 Task: Buy 5 Spice Cellars from Seasoning & Spice Tools section under best seller category for shipping address: Marlon Mitchell, 2836 Point Street, Park Ridge, Illinois 60068, Cell Number 7738643880. Pay from credit card ending with 7965, CVV 549
Action: Mouse moved to (22, 85)
Screenshot: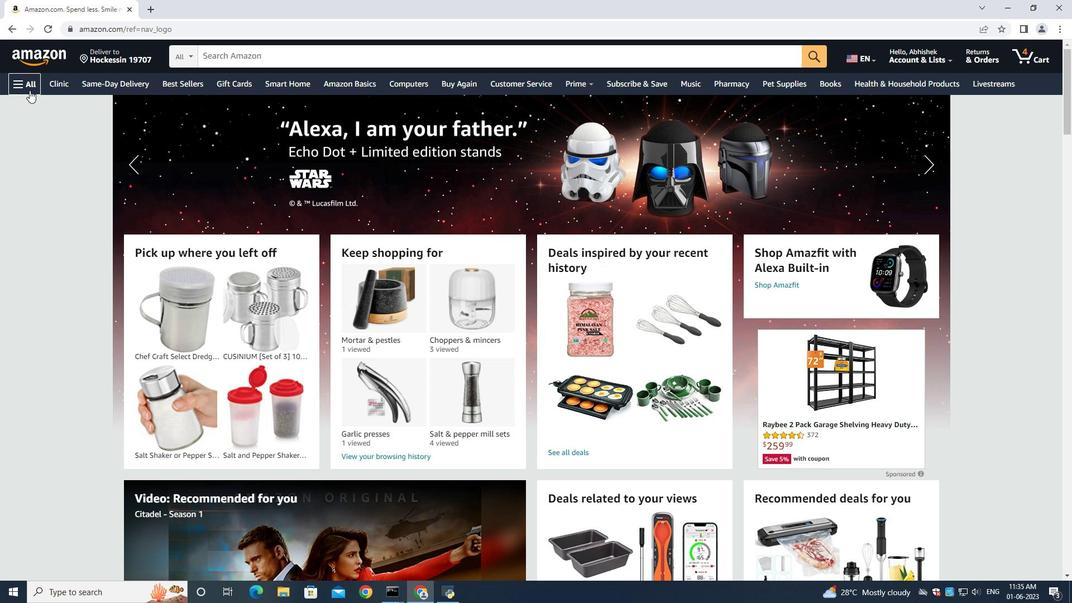 
Action: Mouse pressed left at (22, 85)
Screenshot: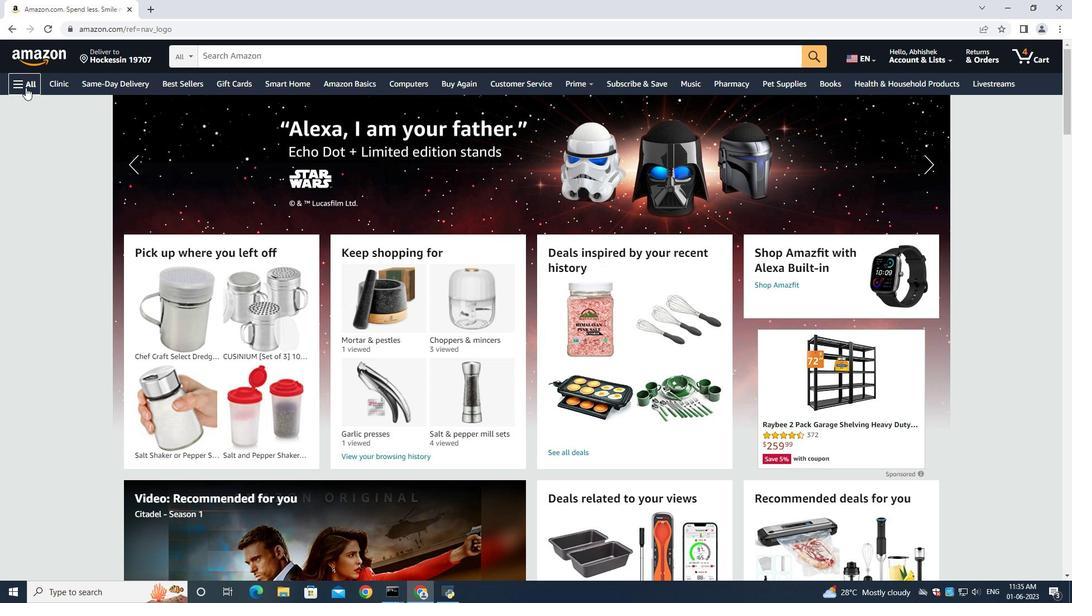 
Action: Mouse moved to (45, 105)
Screenshot: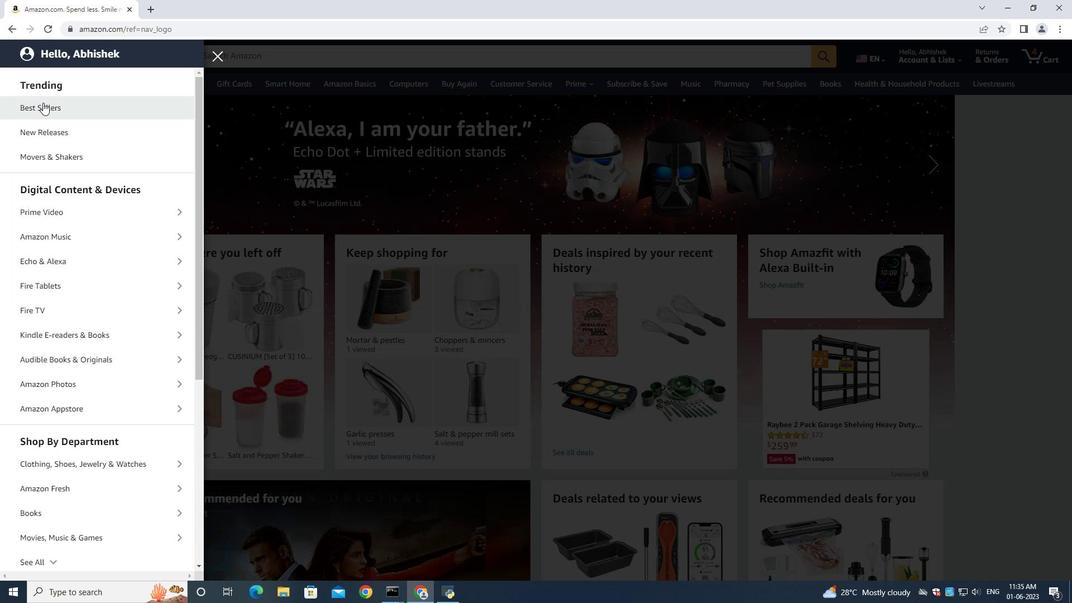 
Action: Mouse pressed left at (45, 105)
Screenshot: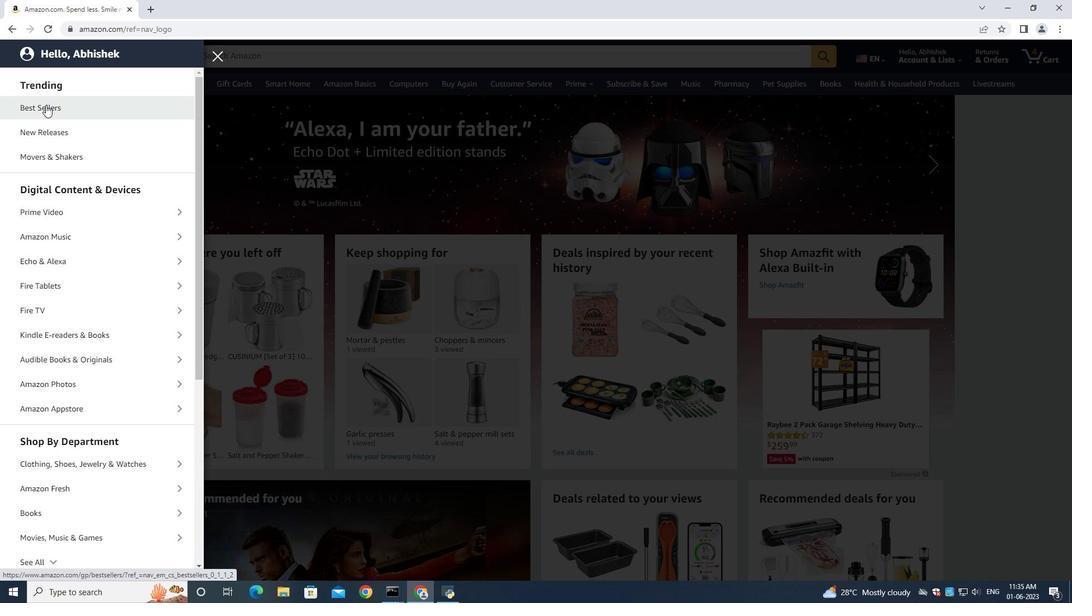 
Action: Mouse moved to (243, 60)
Screenshot: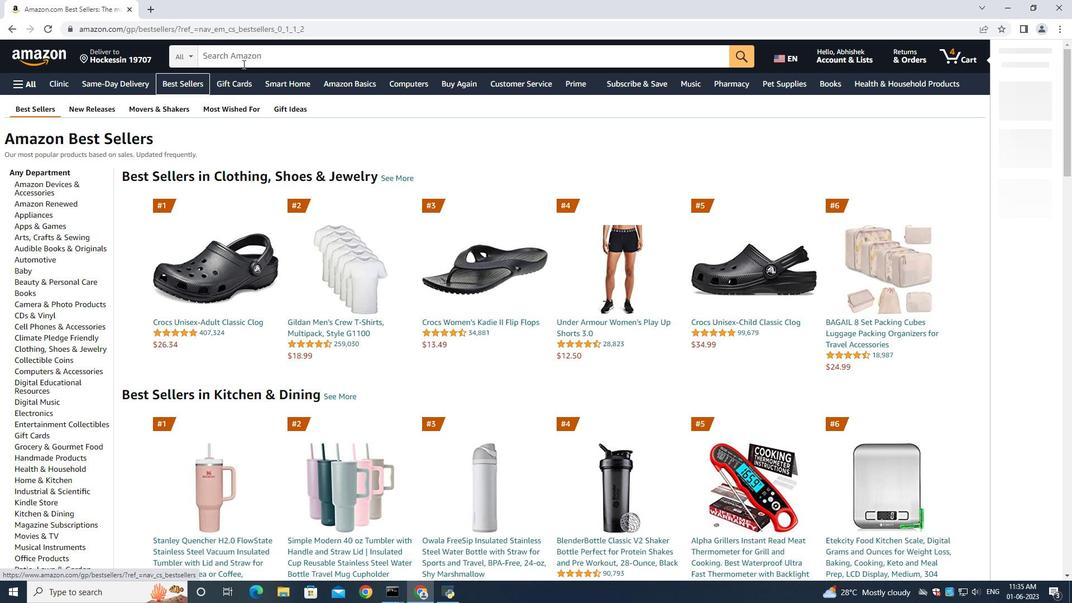 
Action: Mouse pressed left at (243, 60)
Screenshot: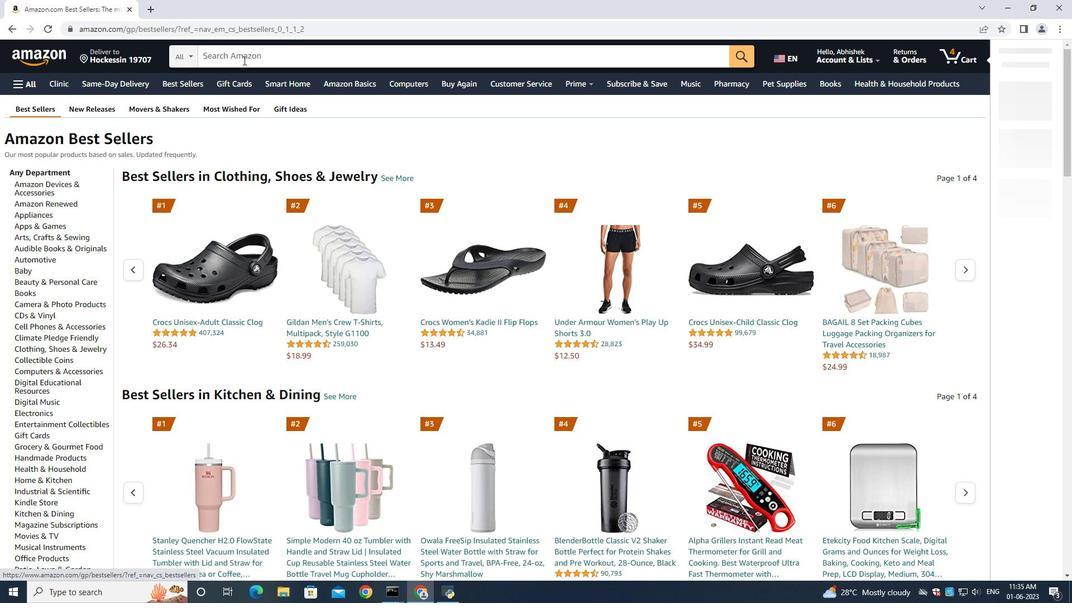 
Action: Mouse moved to (1045, 236)
Screenshot: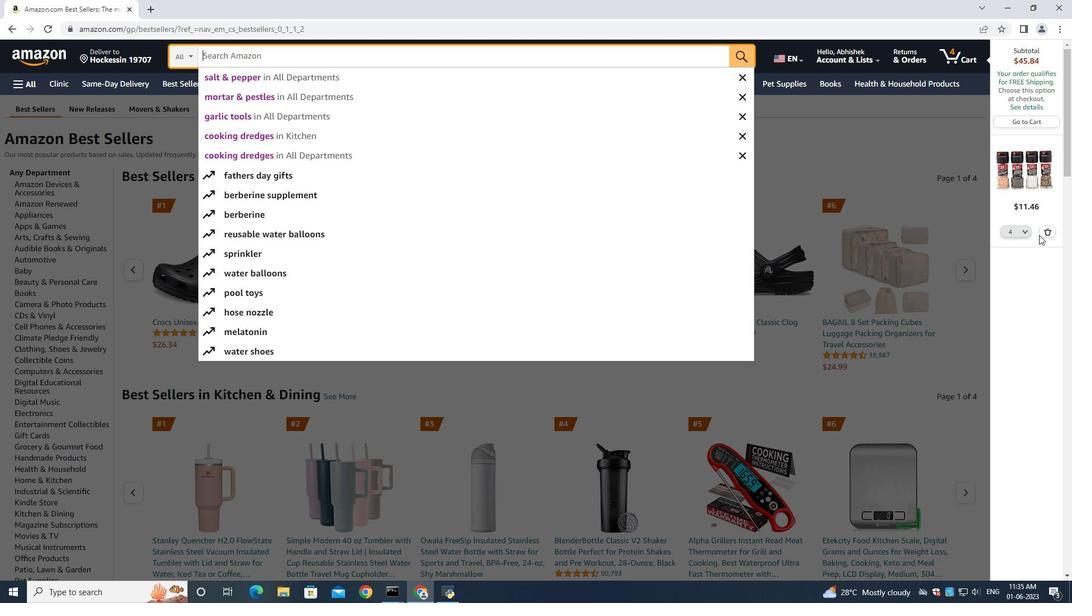 
Action: Mouse pressed left at (1045, 236)
Screenshot: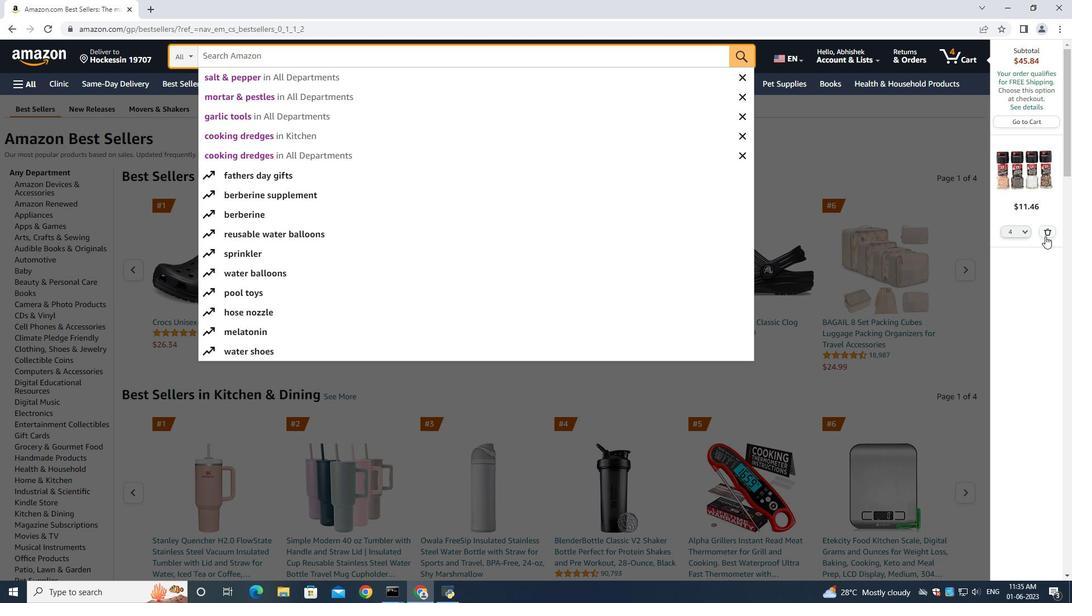 
Action: Mouse moved to (221, 54)
Screenshot: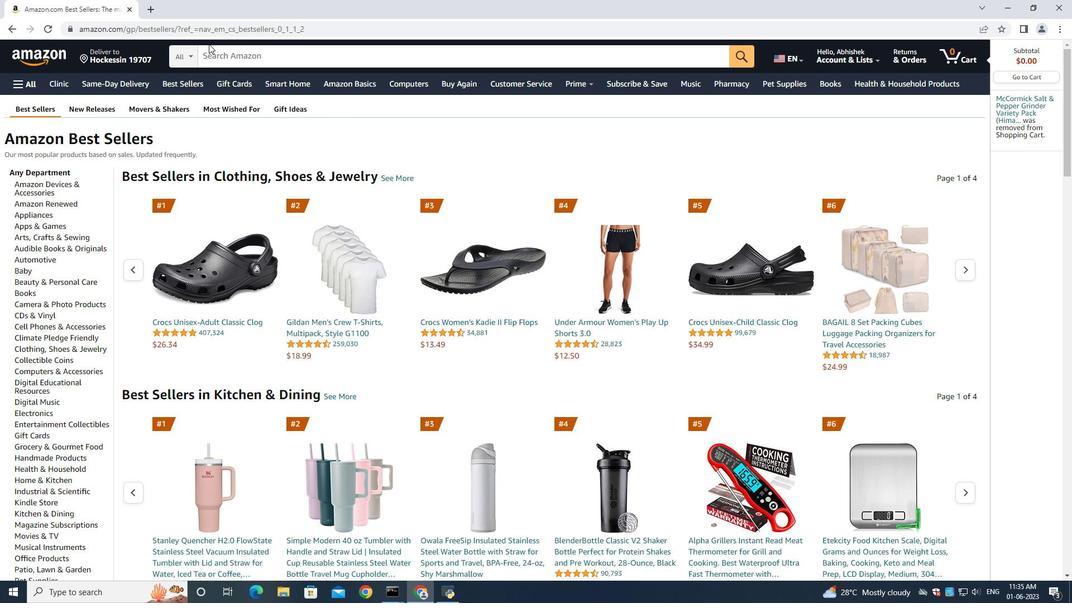 
Action: Mouse pressed left at (221, 54)
Screenshot: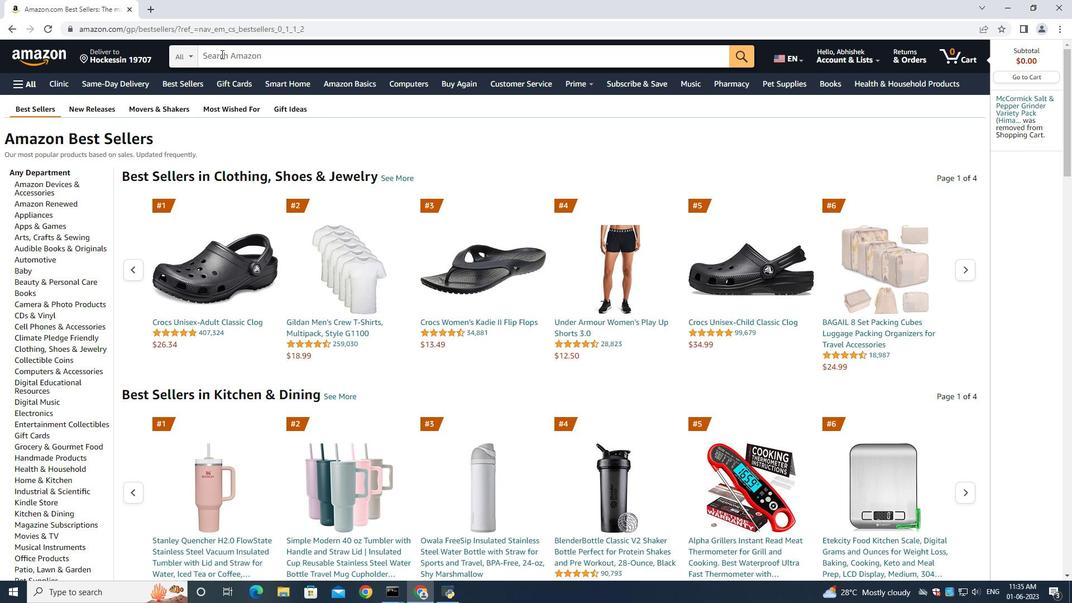 
Action: Key pressed <Key.shift>Spice<Key.space><Key.space><Key.shift>Celllars<Key.enter>
Screenshot: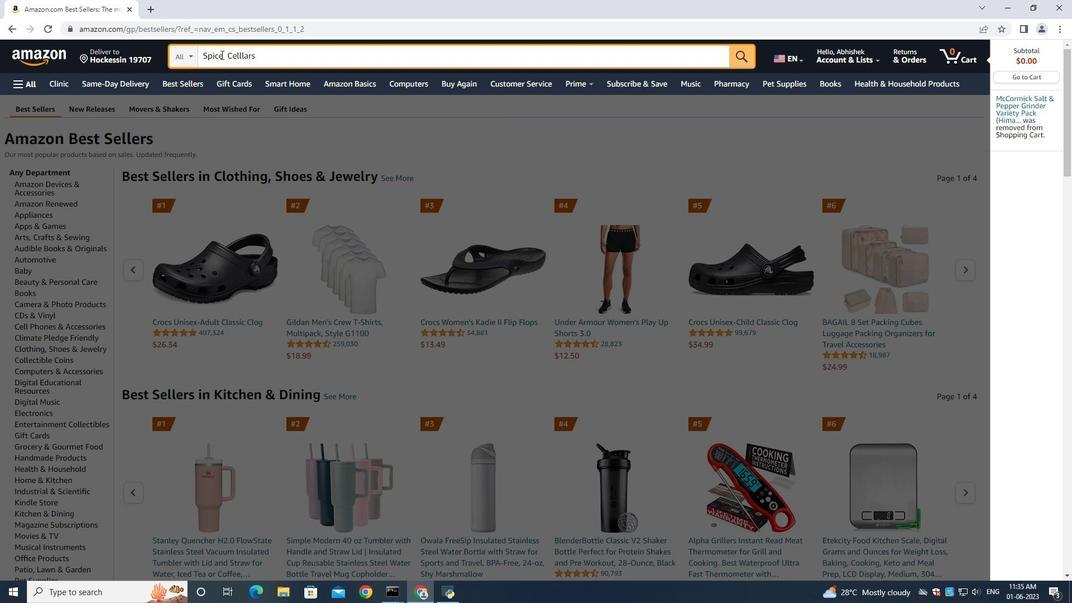 
Action: Mouse moved to (279, 60)
Screenshot: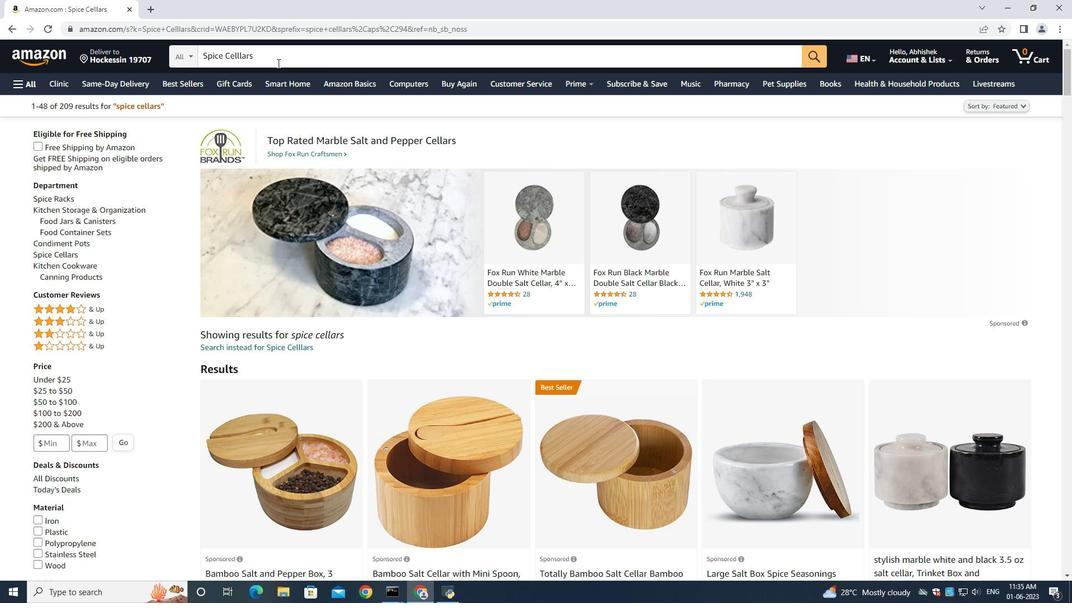
Action: Mouse pressed left at (279, 60)
Screenshot: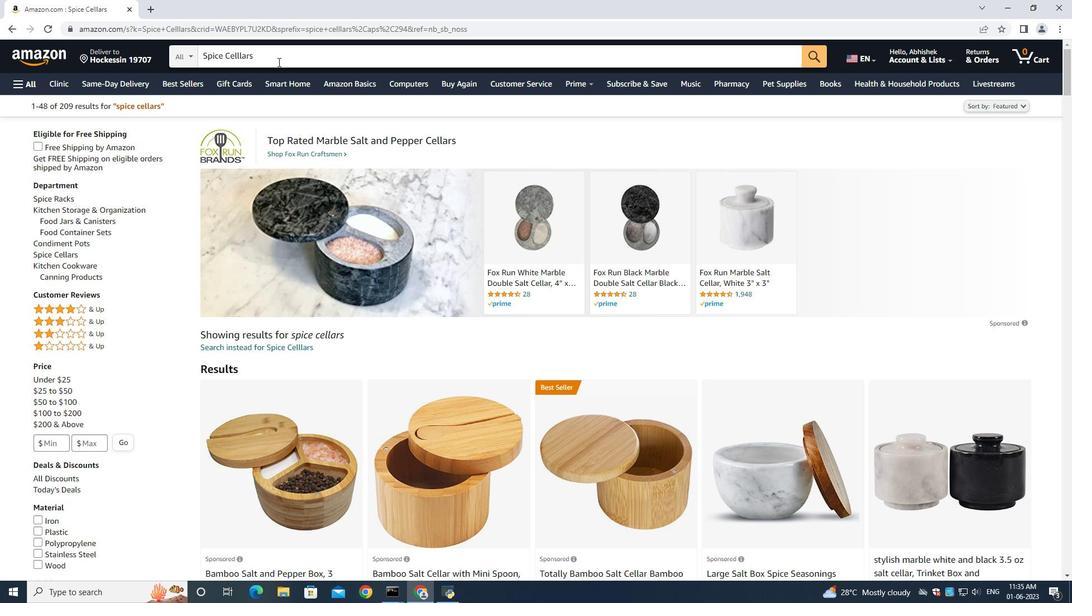 
Action: Key pressed <Key.space>spice<Key.enter>
Screenshot: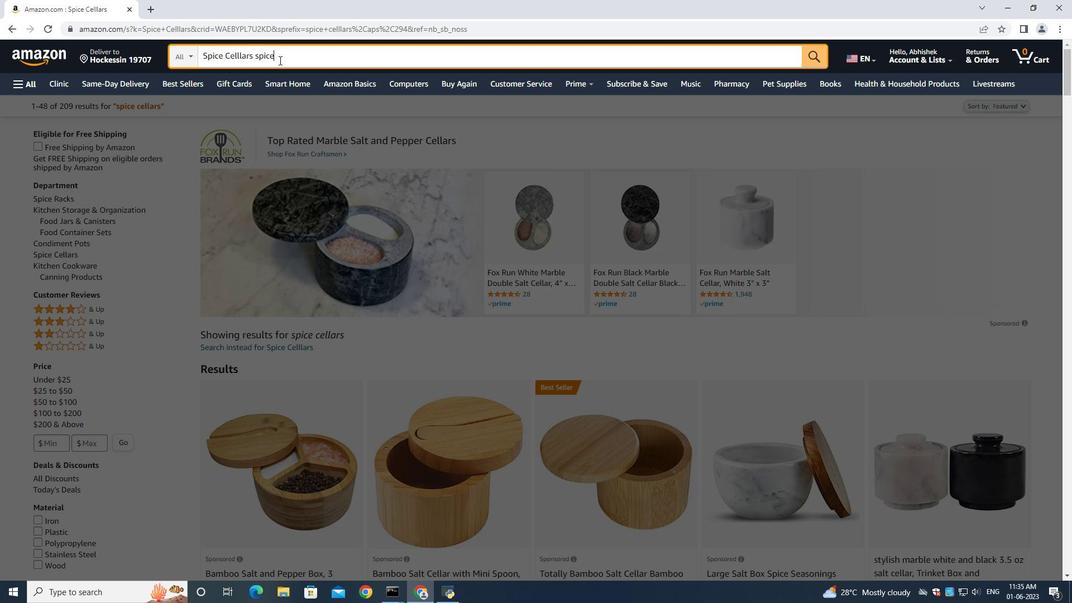 
Action: Mouse moved to (56, 231)
Screenshot: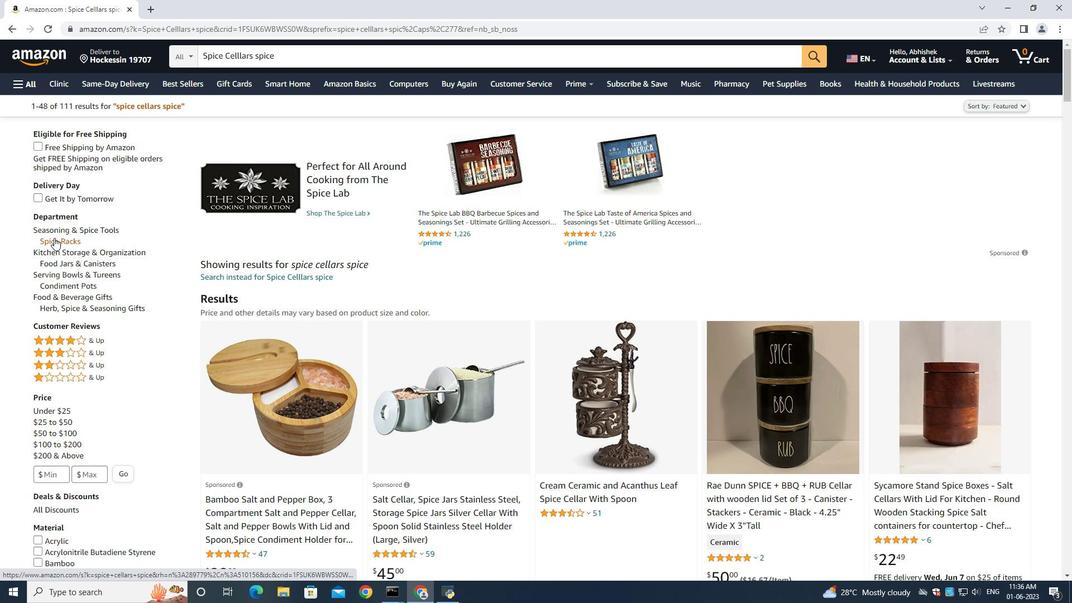 
Action: Mouse pressed left at (56, 231)
Screenshot: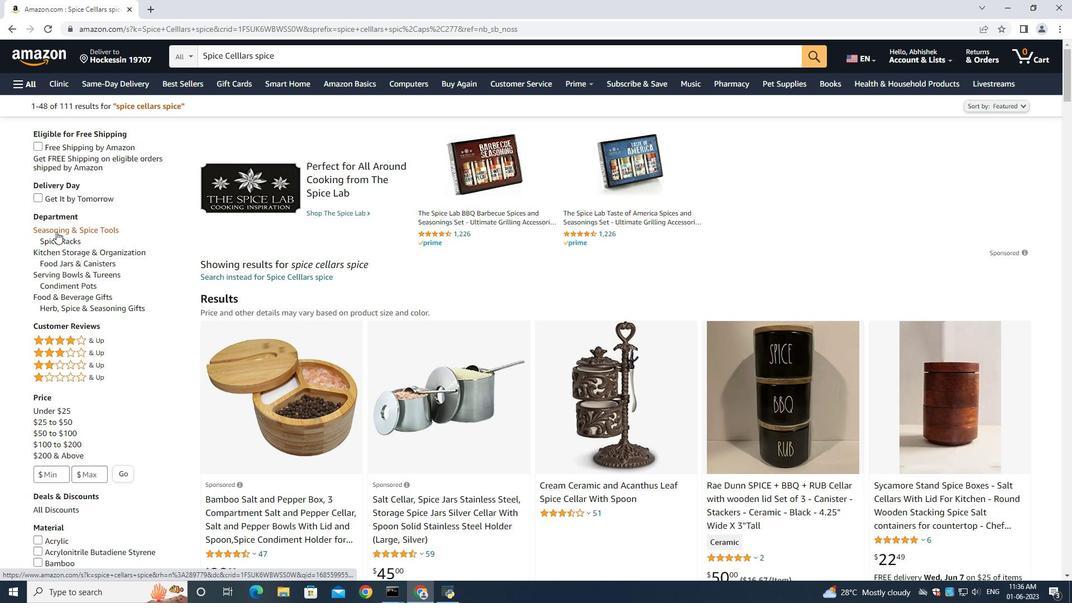 
Action: Mouse moved to (671, 433)
Screenshot: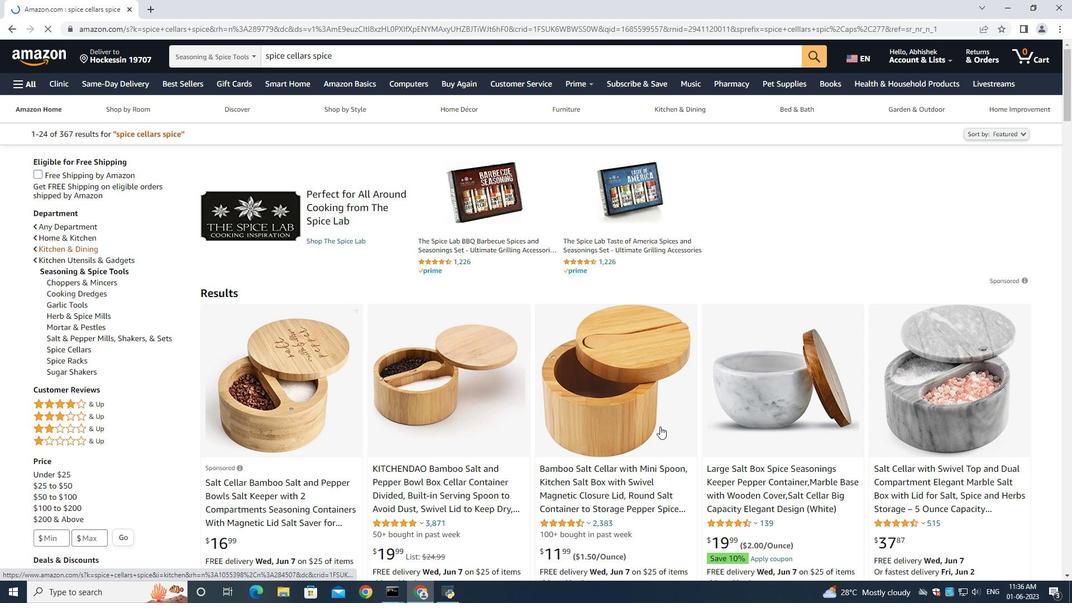 
Action: Mouse scrolled (671, 433) with delta (0, 0)
Screenshot: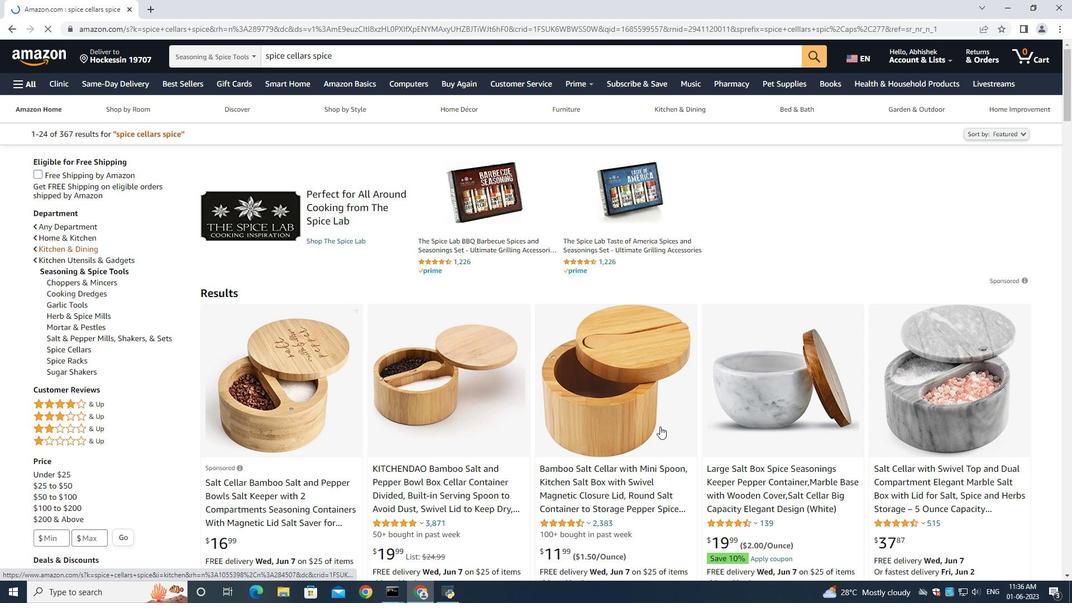 
Action: Mouse moved to (670, 434)
Screenshot: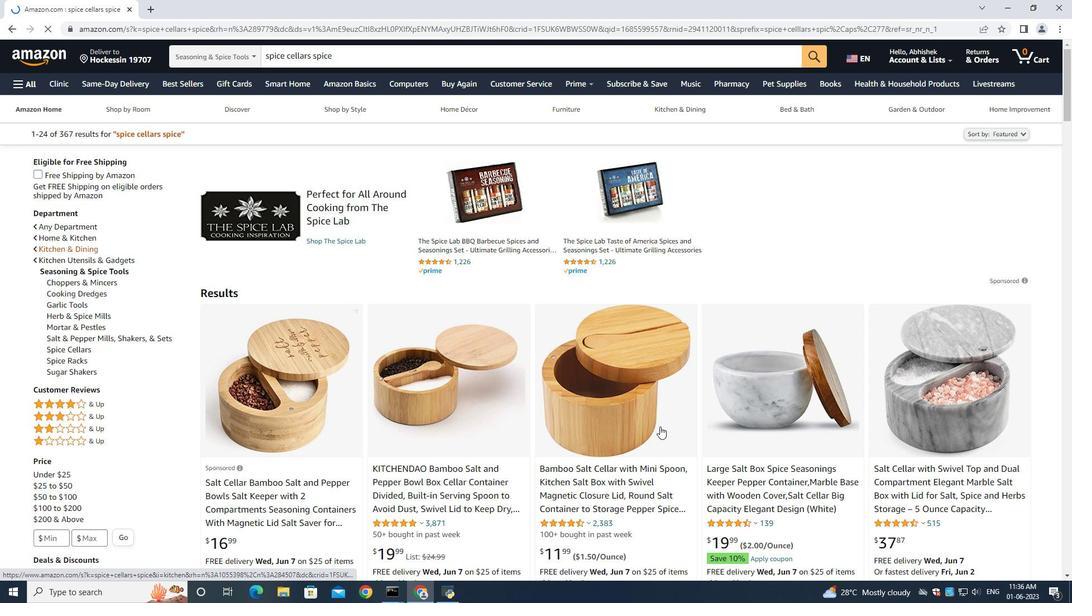 
Action: Mouse scrolled (671, 433) with delta (0, 0)
Screenshot: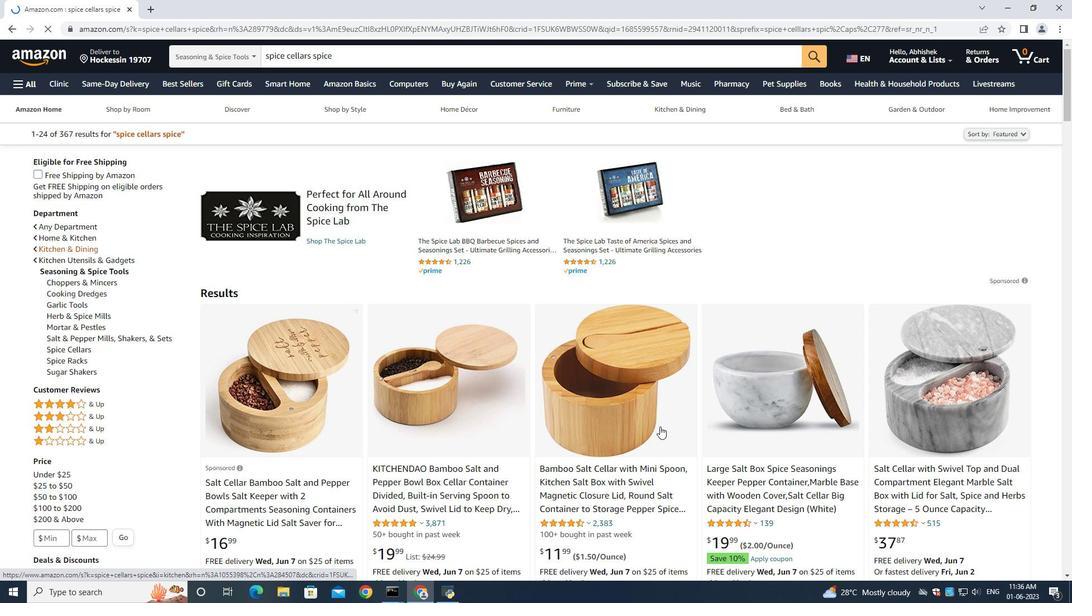
Action: Mouse moved to (670, 434)
Screenshot: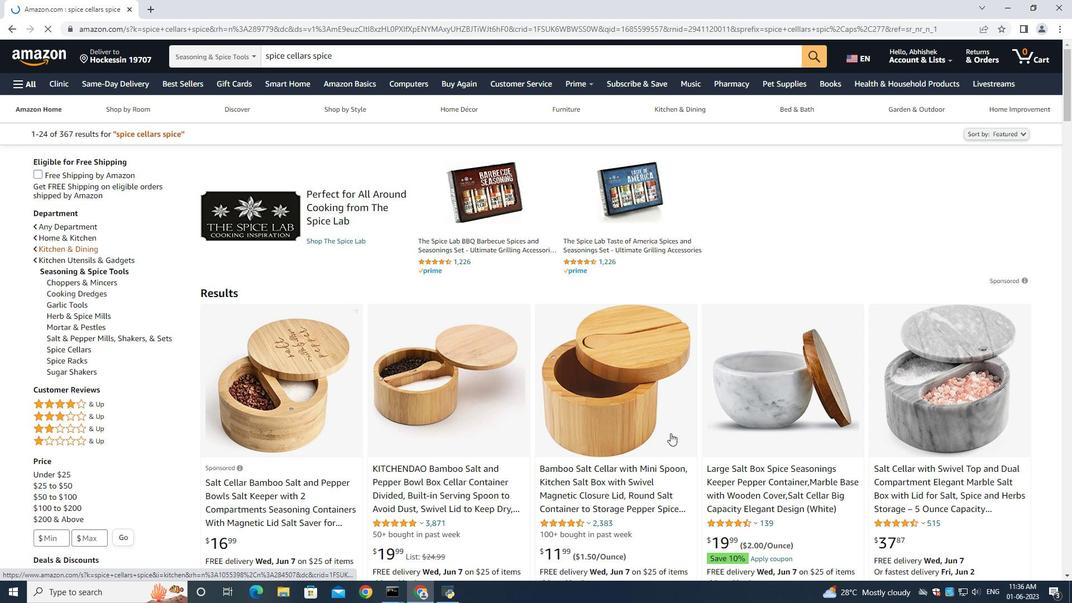 
Action: Mouse scrolled (670, 433) with delta (0, 0)
Screenshot: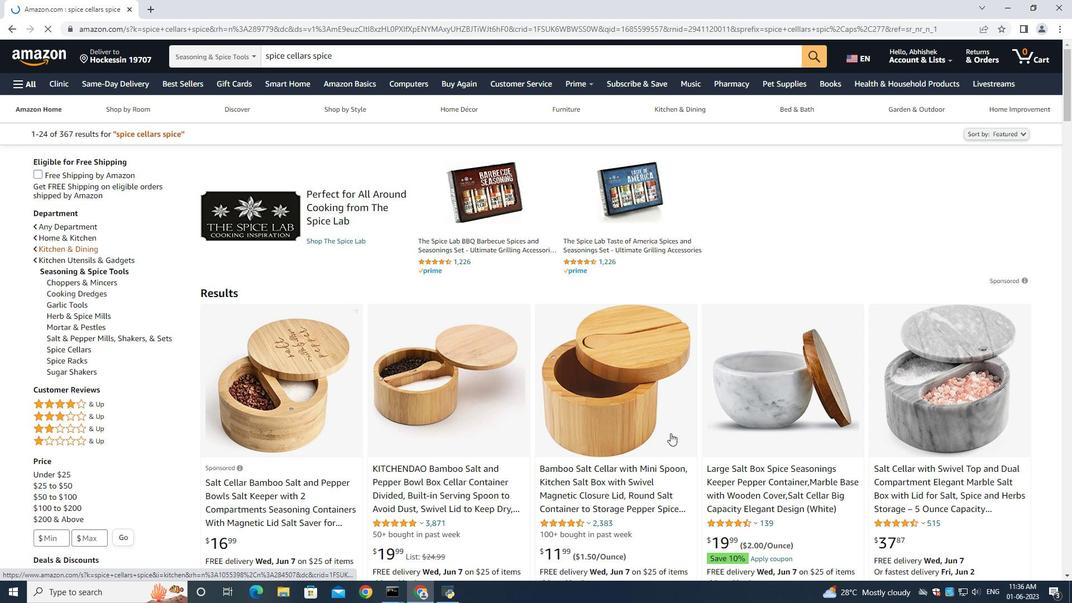 
Action: Mouse moved to (669, 433)
Screenshot: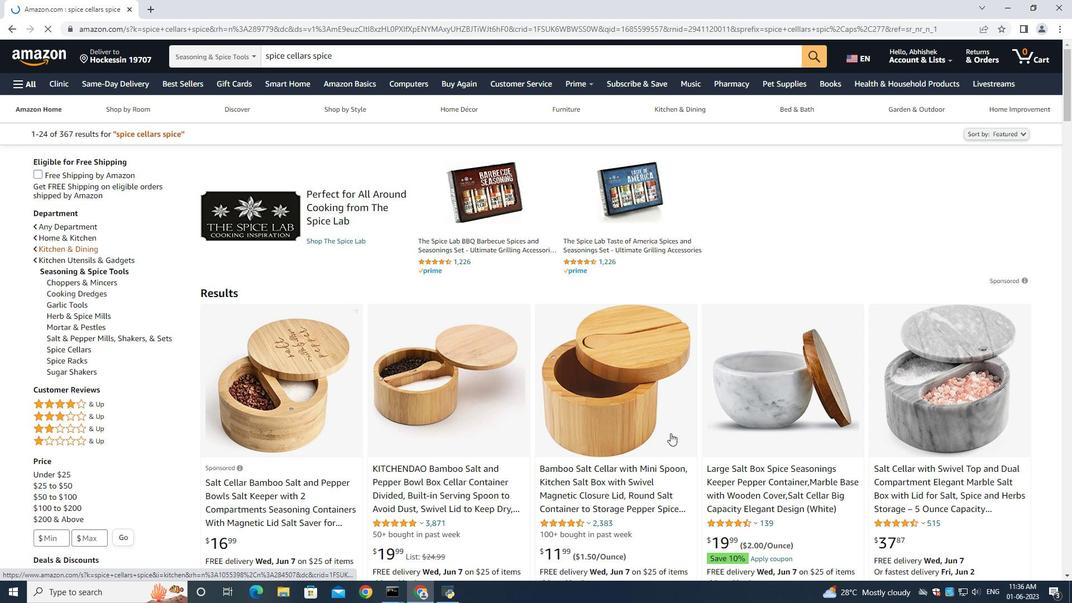
Action: Mouse scrolled (669, 433) with delta (0, 0)
Screenshot: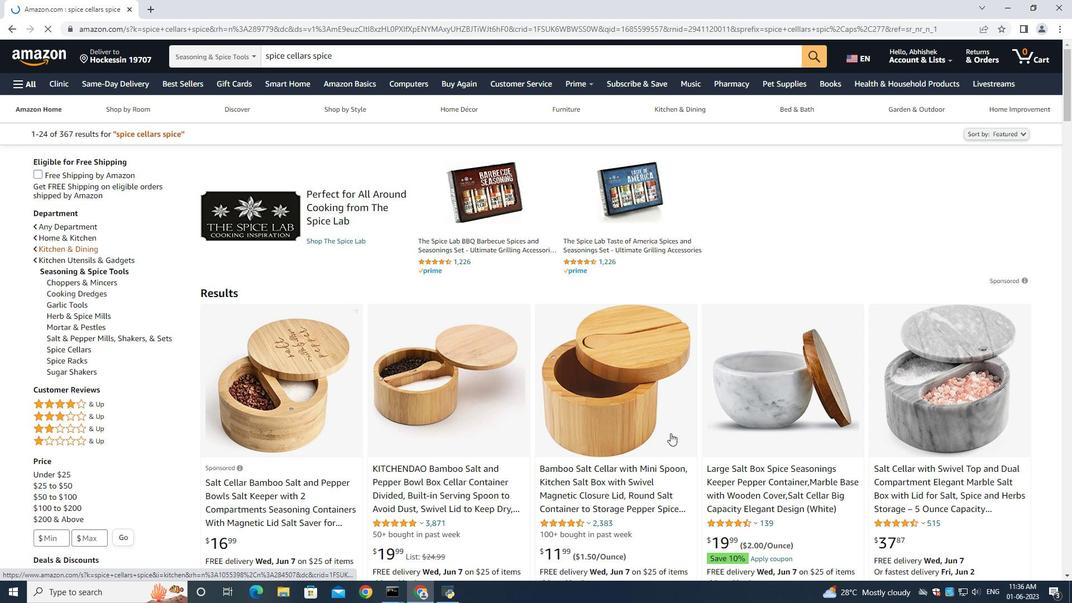 
Action: Mouse moved to (669, 433)
Screenshot: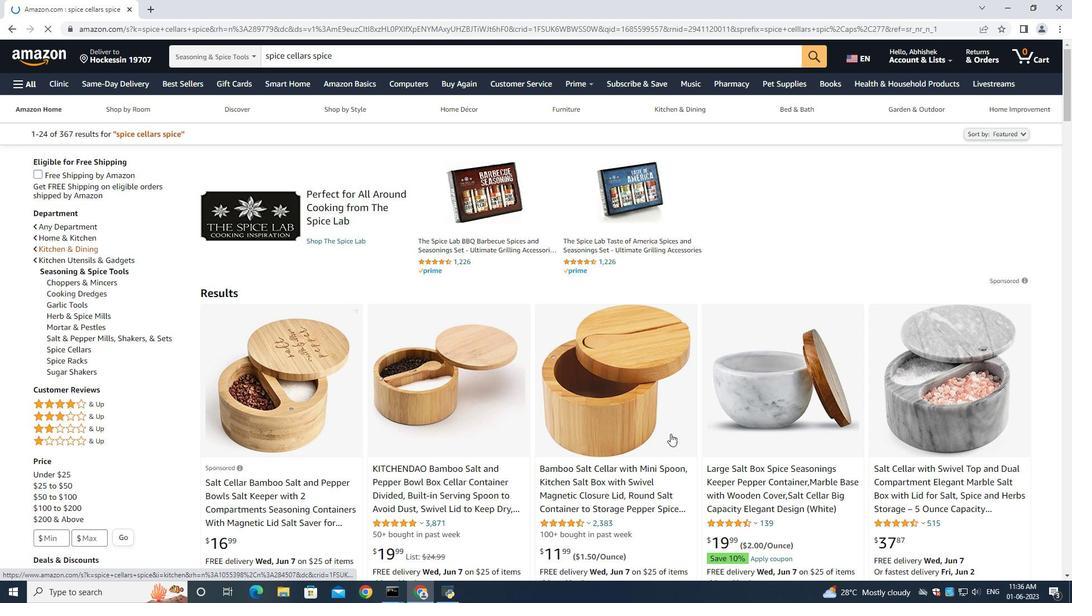
Action: Mouse scrolled (669, 433) with delta (0, 0)
Screenshot: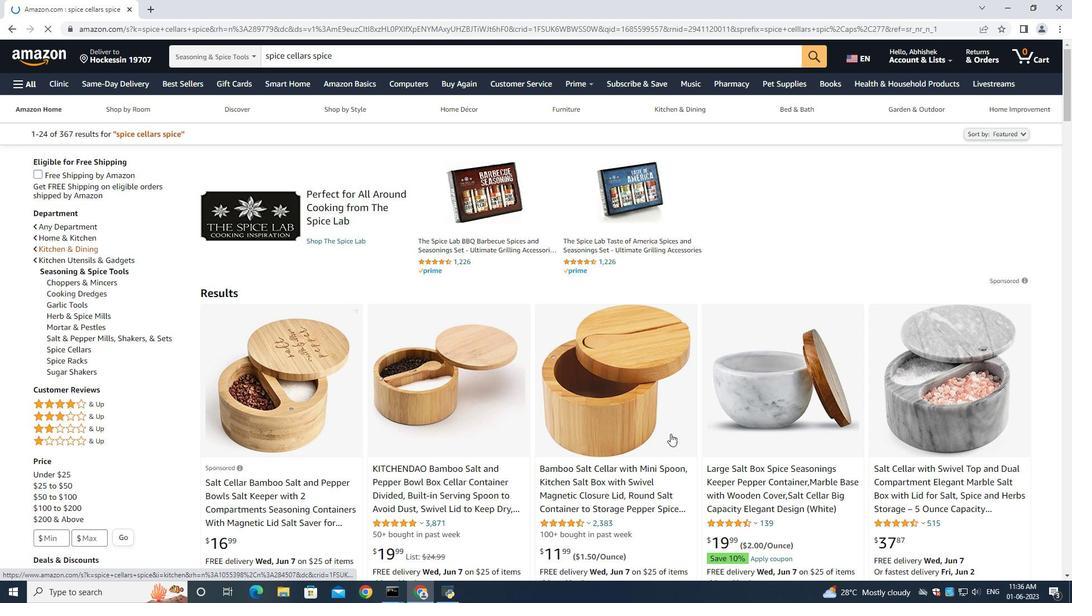 
Action: Mouse moved to (582, 222)
Screenshot: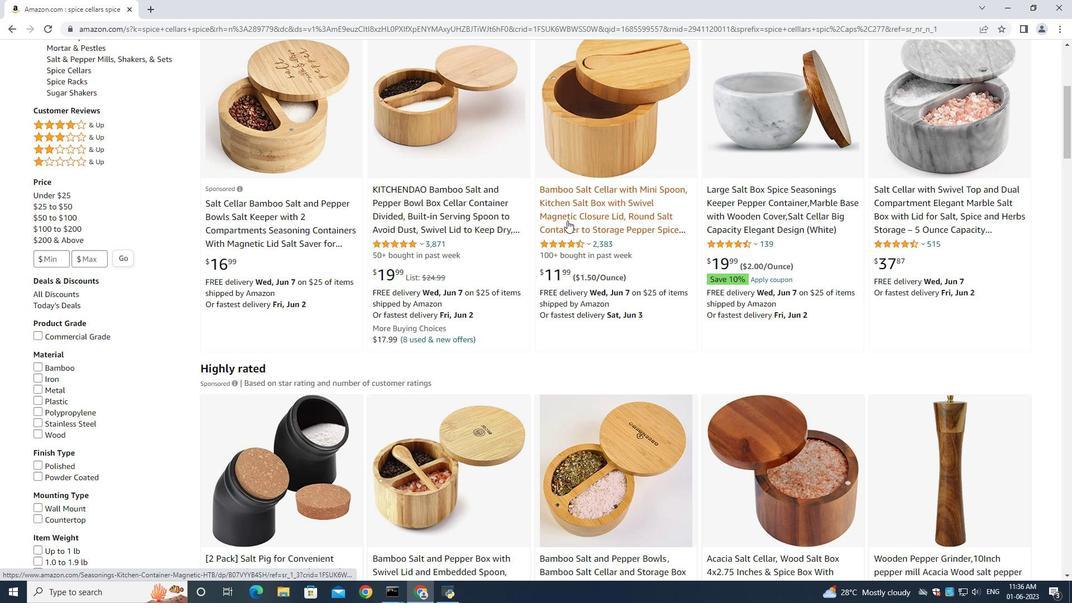 
Action: Mouse scrolled (582, 221) with delta (0, 0)
Screenshot: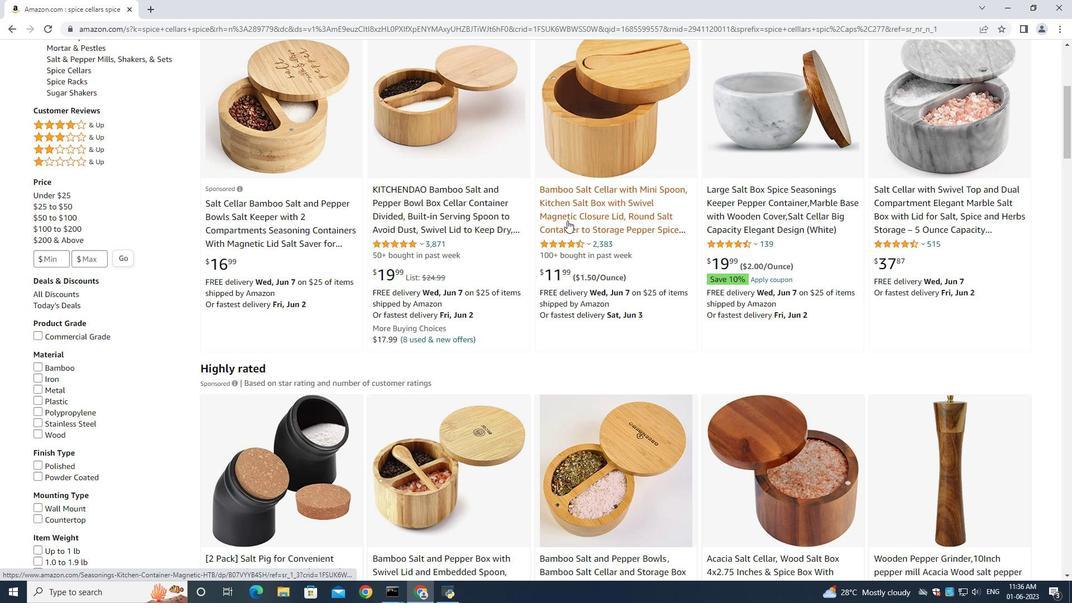 
Action: Mouse moved to (582, 222)
Screenshot: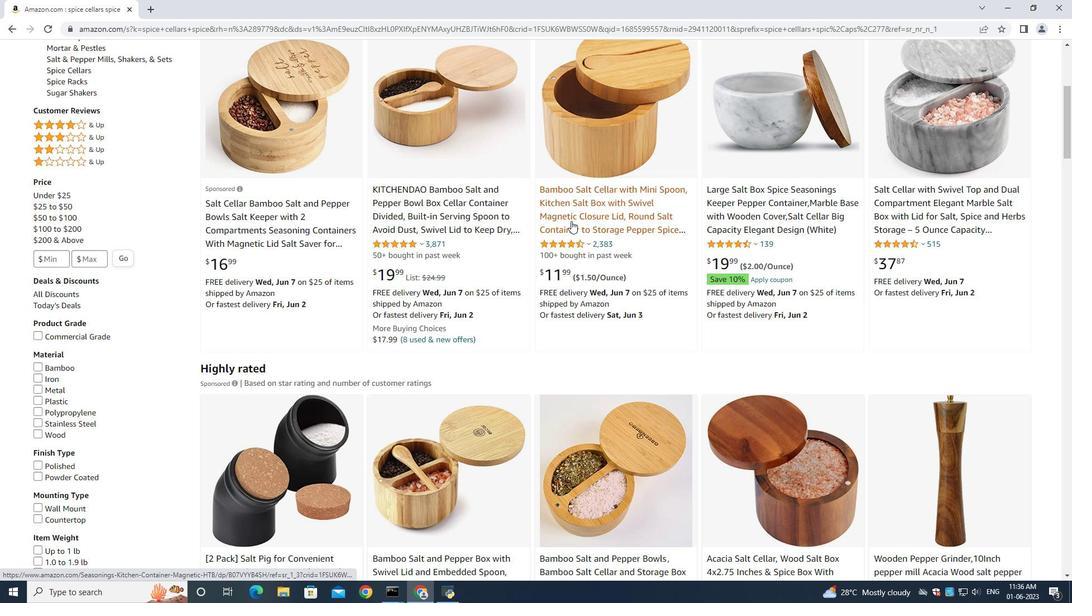 
Action: Mouse scrolled (582, 222) with delta (0, 0)
Screenshot: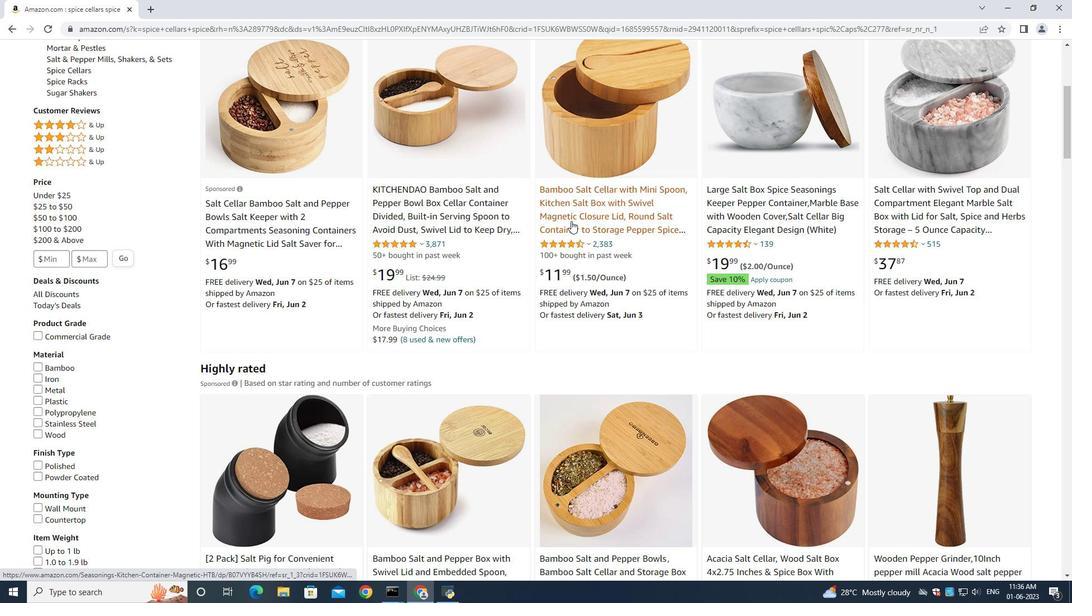 
Action: Mouse moved to (583, 221)
Screenshot: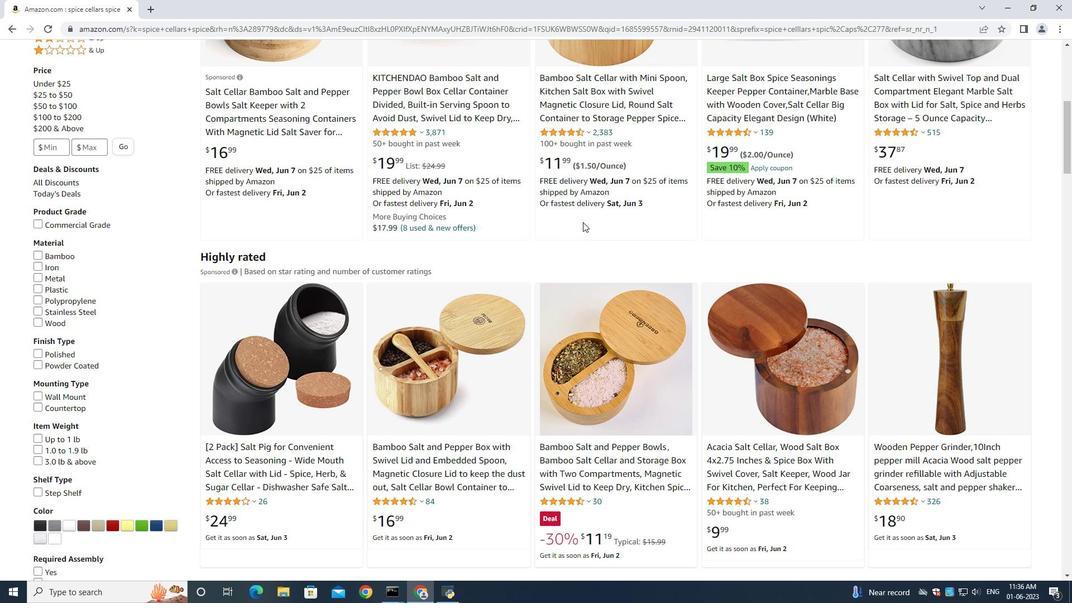 
Action: Mouse scrolled (583, 222) with delta (0, 0)
Screenshot: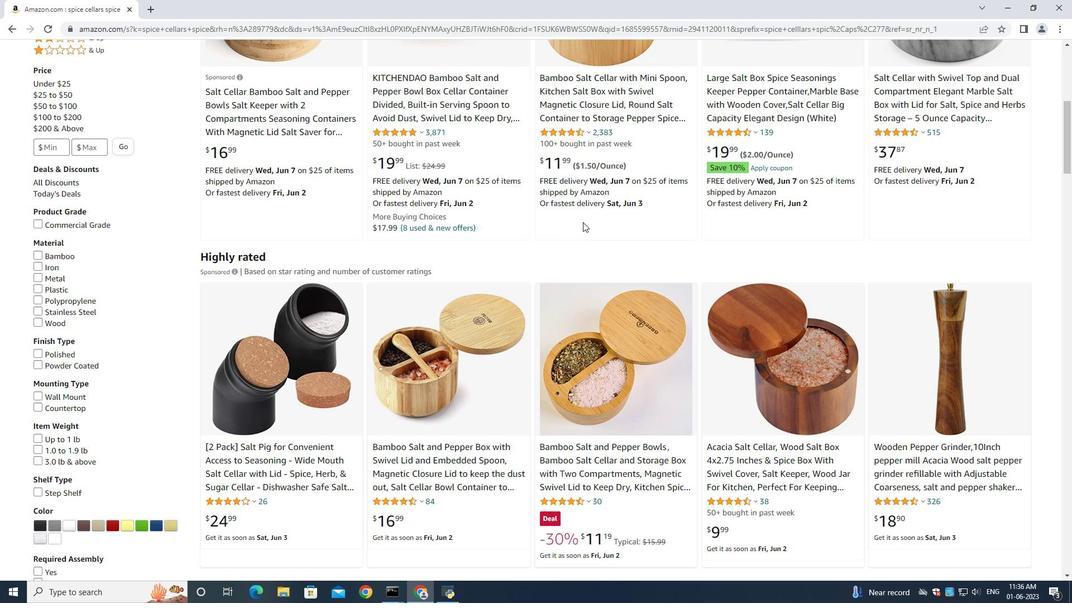 
Action: Mouse scrolled (583, 222) with delta (0, 0)
Screenshot: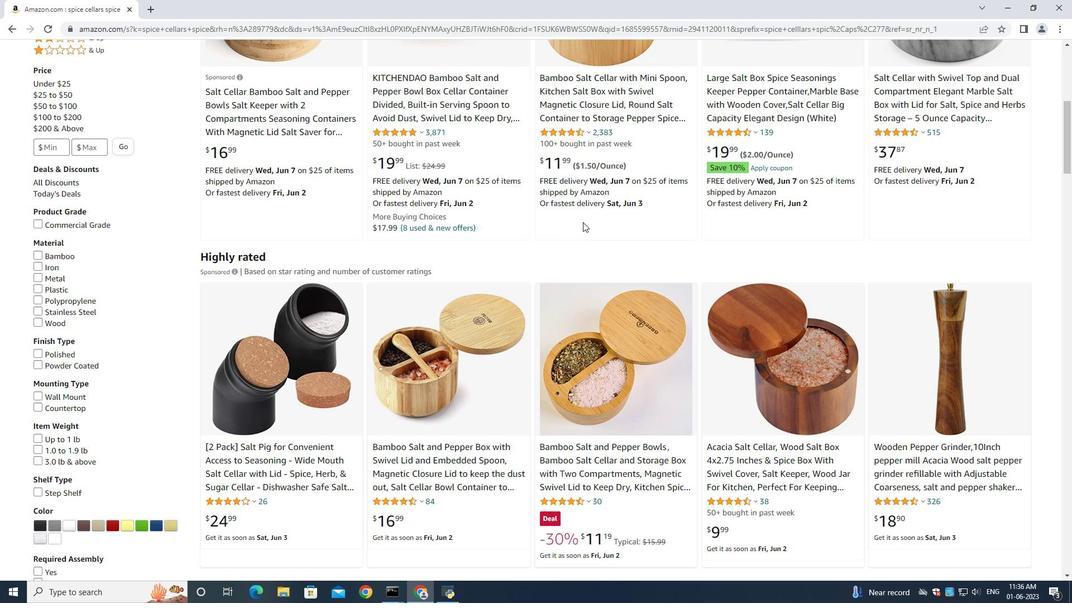 
Action: Mouse moved to (584, 222)
Screenshot: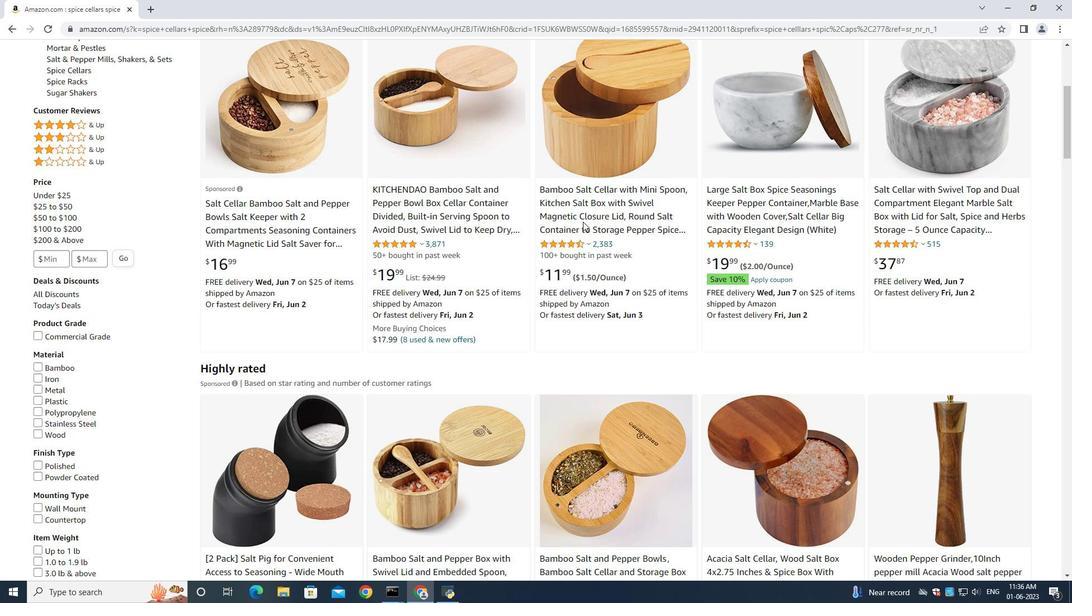 
Action: Mouse pressed left at (584, 222)
Screenshot: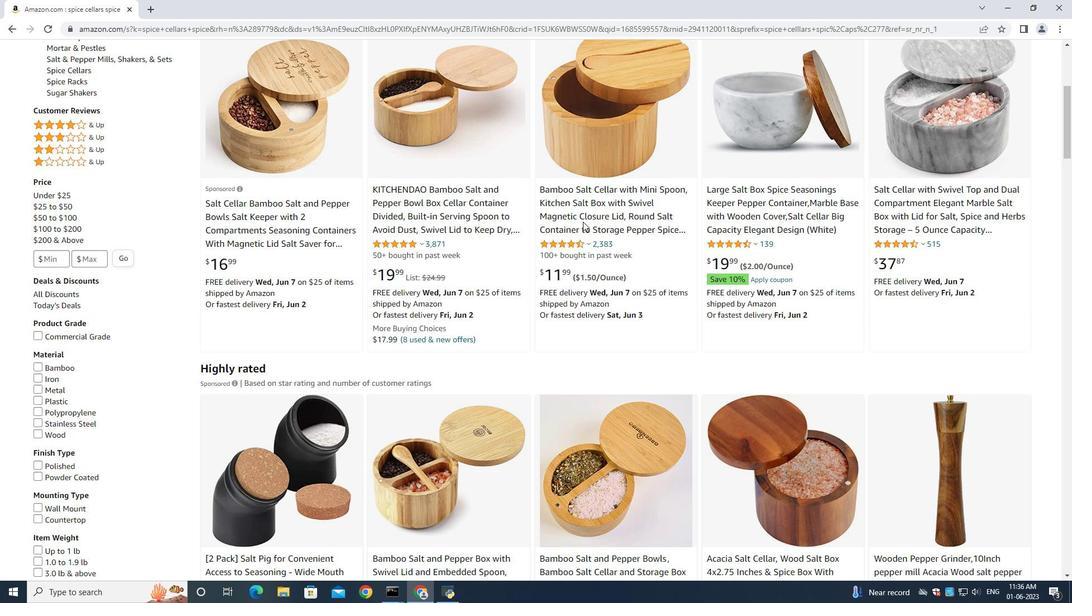 
Action: Mouse moved to (574, 205)
Screenshot: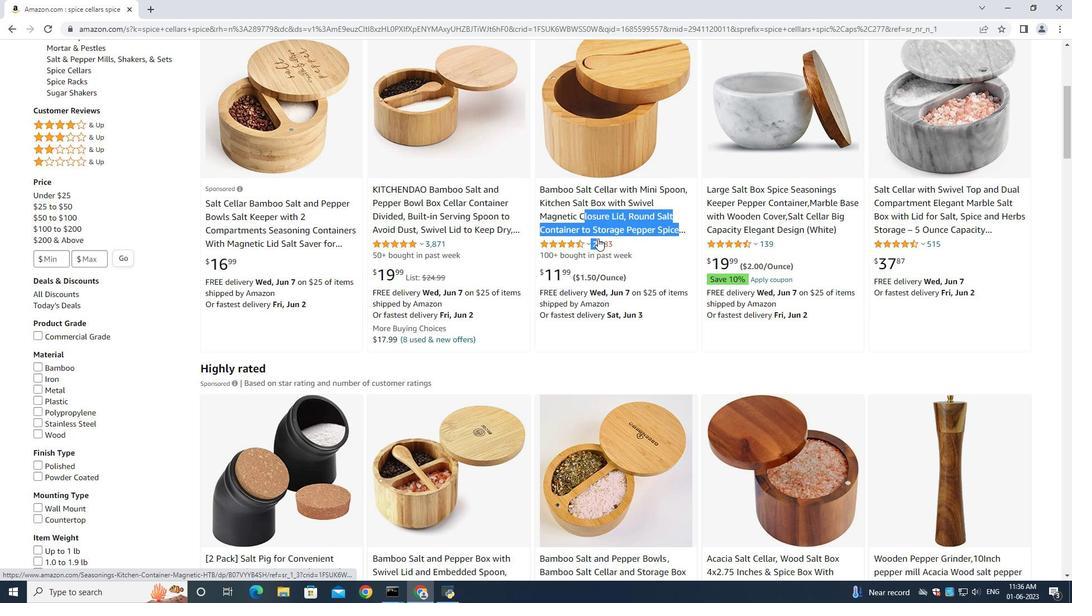 
Action: Mouse pressed left at (574, 205)
Screenshot: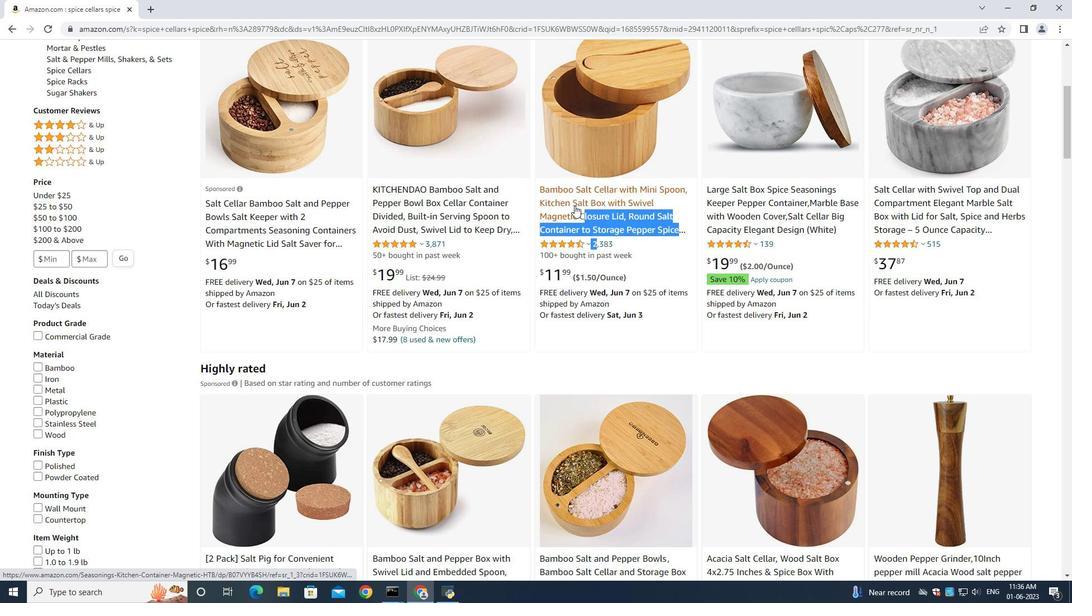 
Action: Mouse moved to (820, 428)
Screenshot: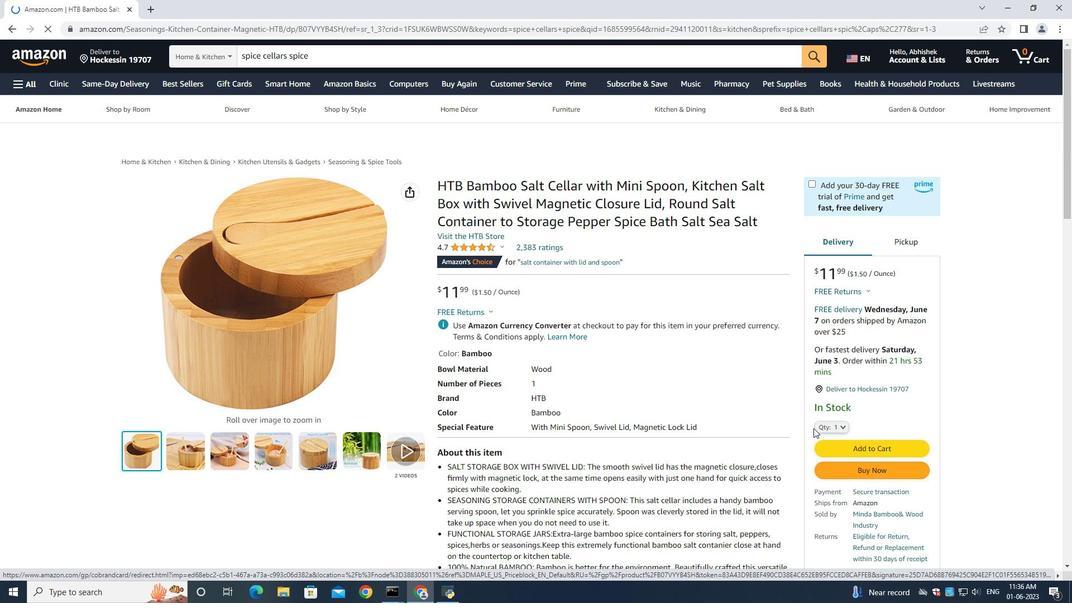 
Action: Mouse pressed left at (820, 428)
Screenshot: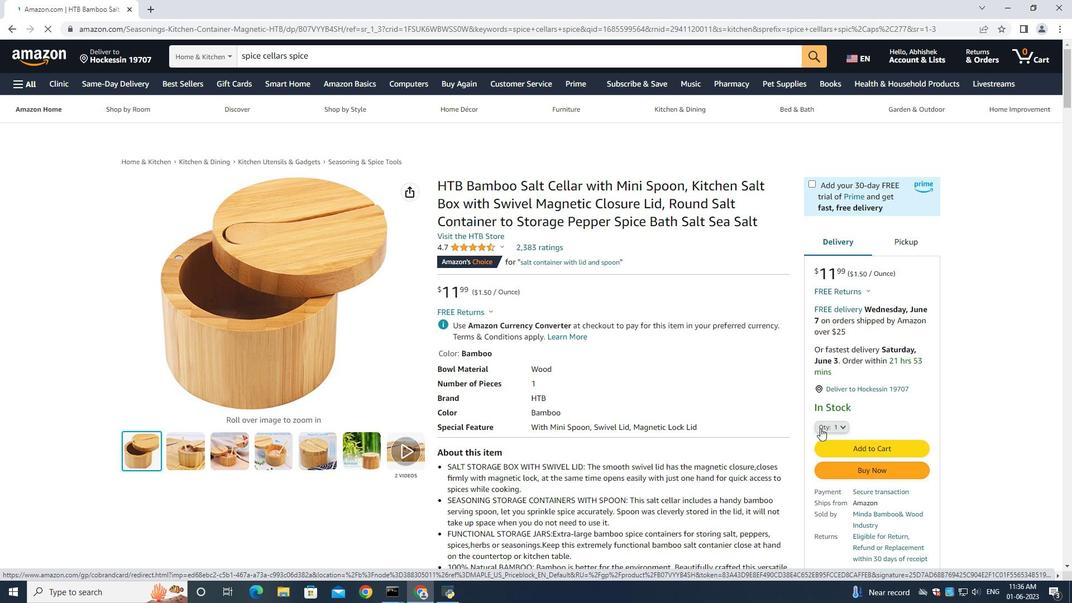 
Action: Mouse moved to (827, 123)
Screenshot: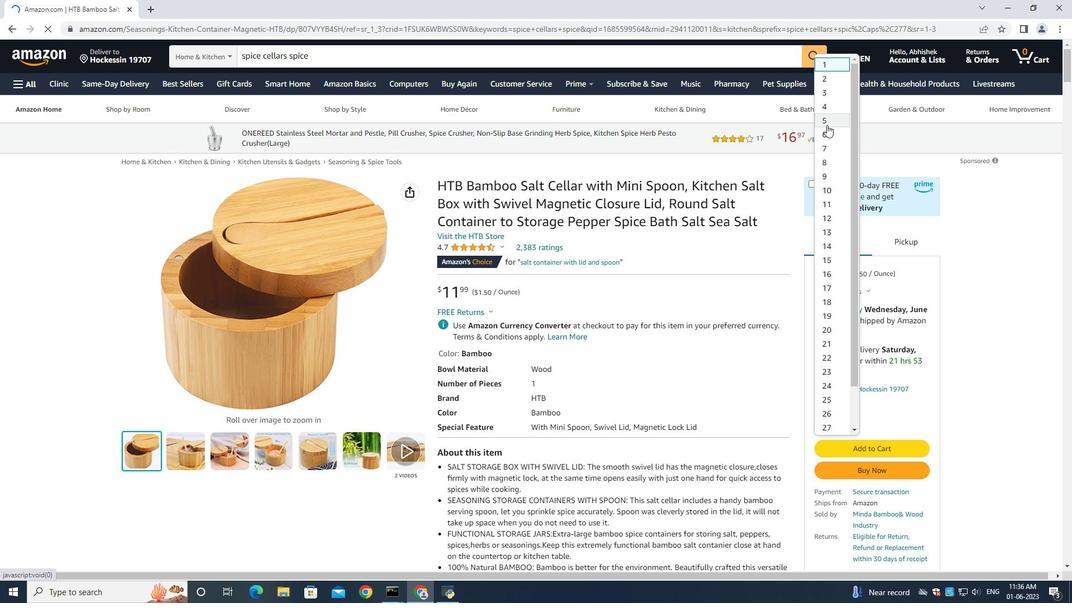
Action: Mouse pressed left at (827, 123)
Screenshot: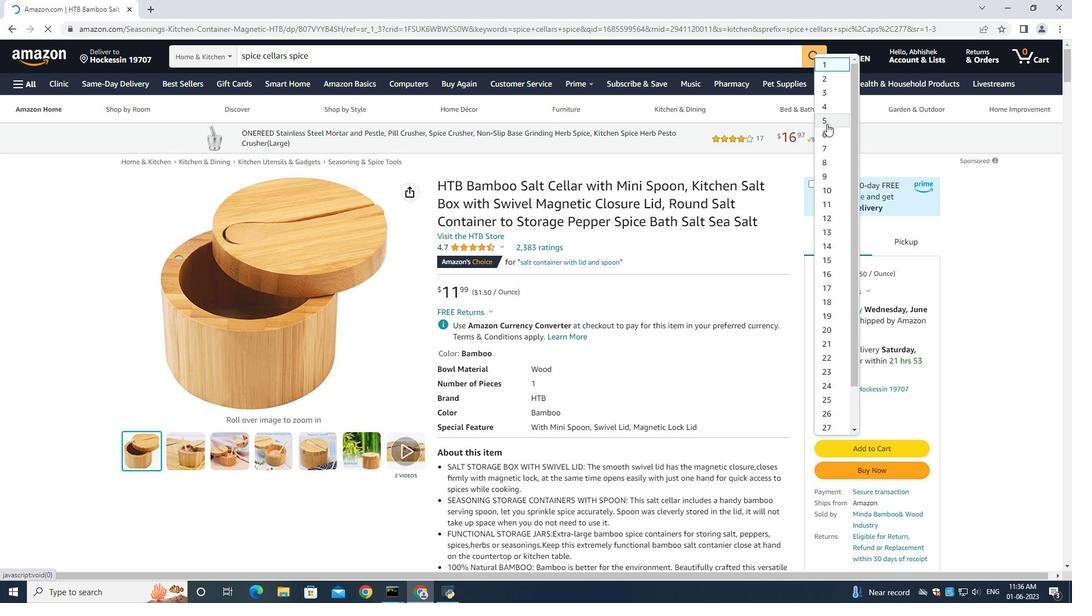 
Action: Mouse moved to (876, 458)
Screenshot: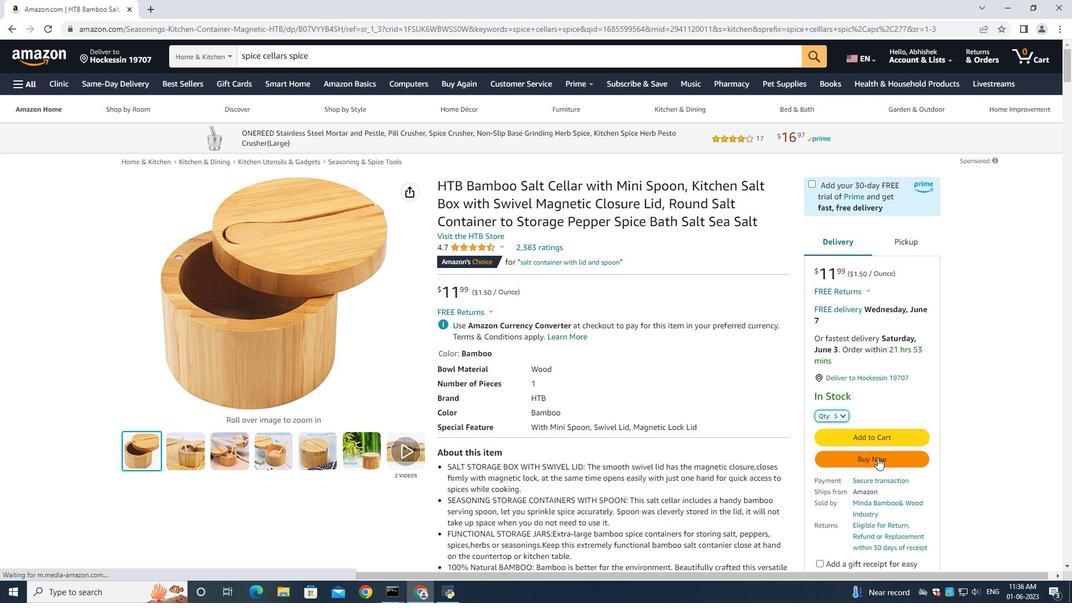 
Action: Mouse pressed left at (876, 458)
Screenshot: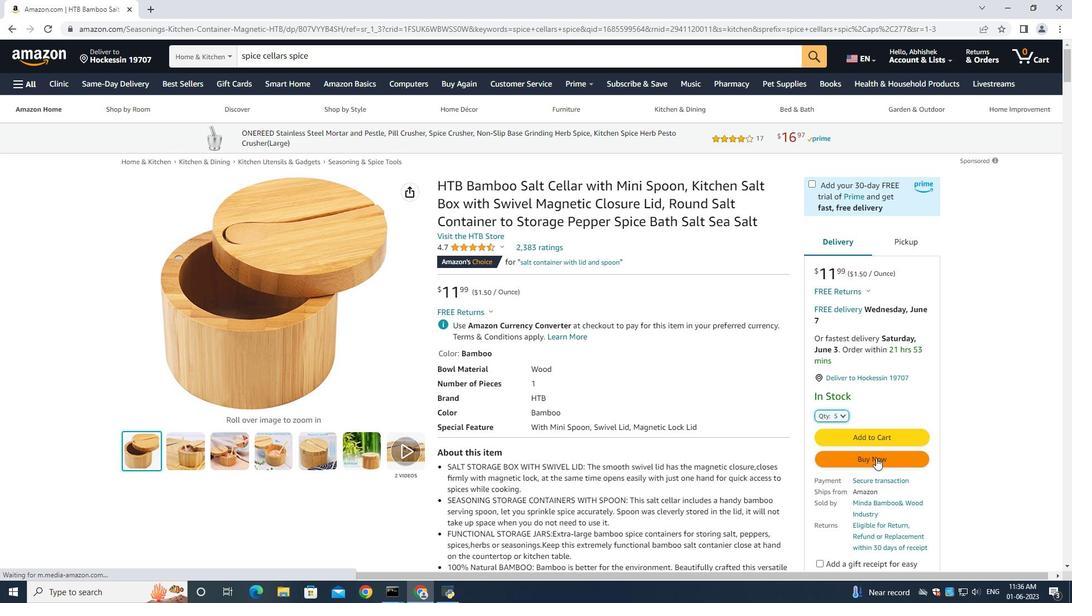 
Action: Mouse moved to (399, 364)
Screenshot: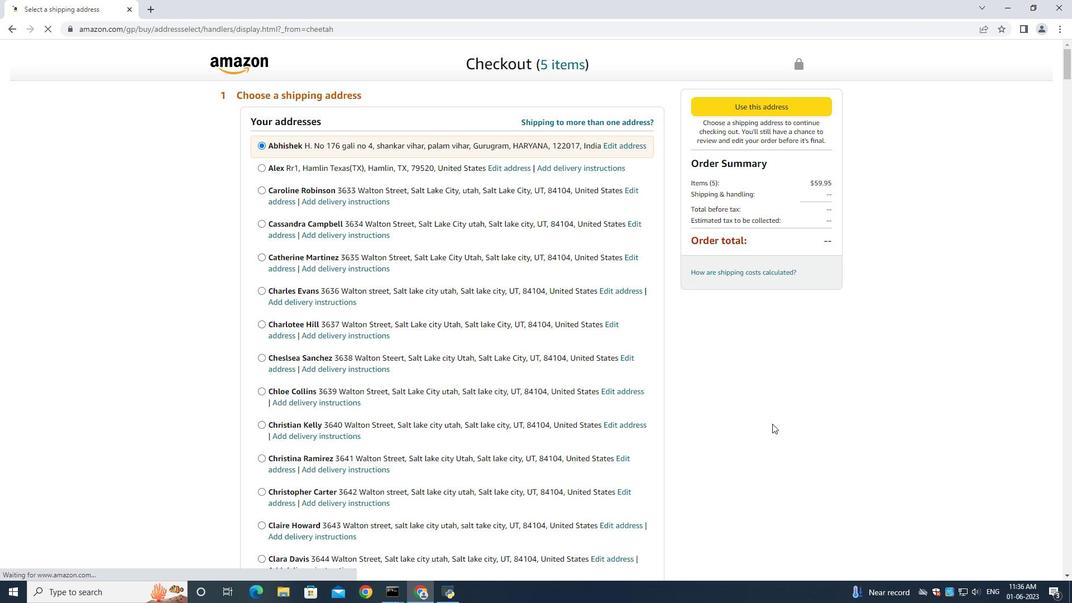 
Action: Mouse scrolled (399, 363) with delta (0, 0)
Screenshot: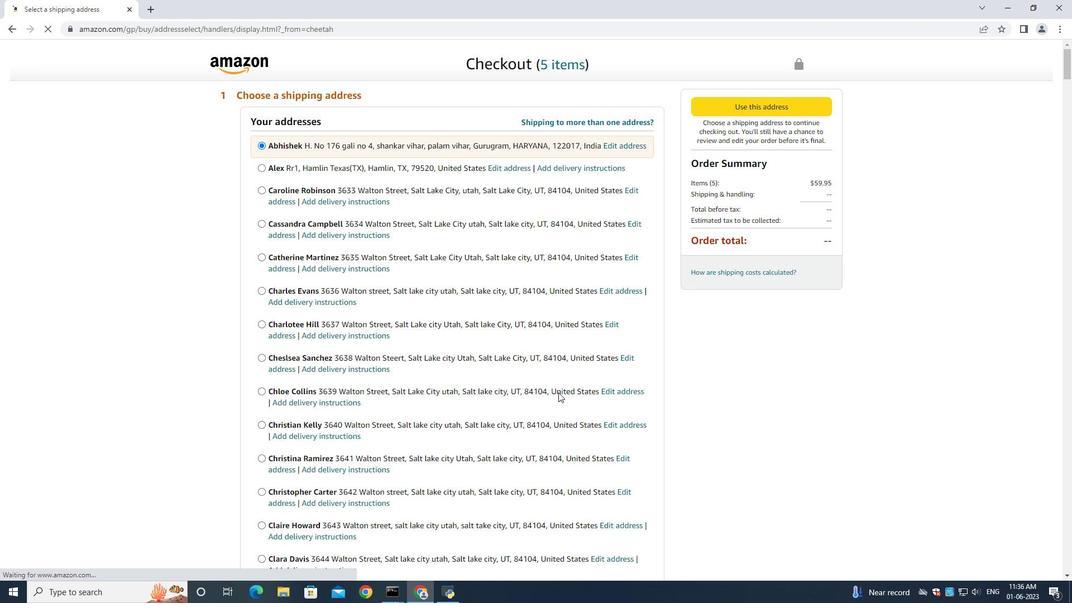 
Action: Mouse moved to (399, 366)
Screenshot: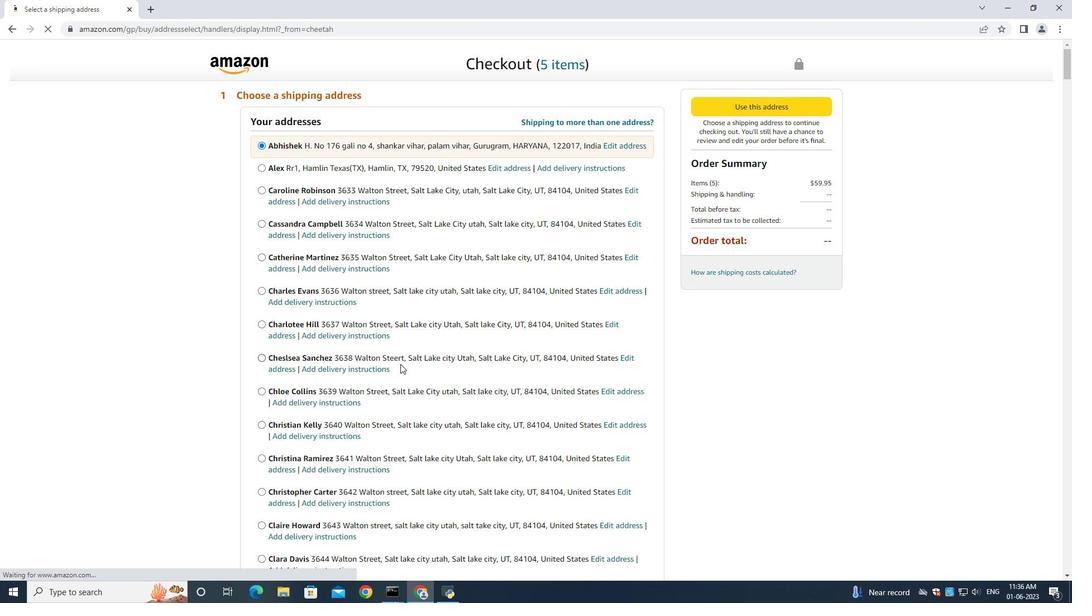 
Action: Mouse scrolled (399, 365) with delta (0, 0)
Screenshot: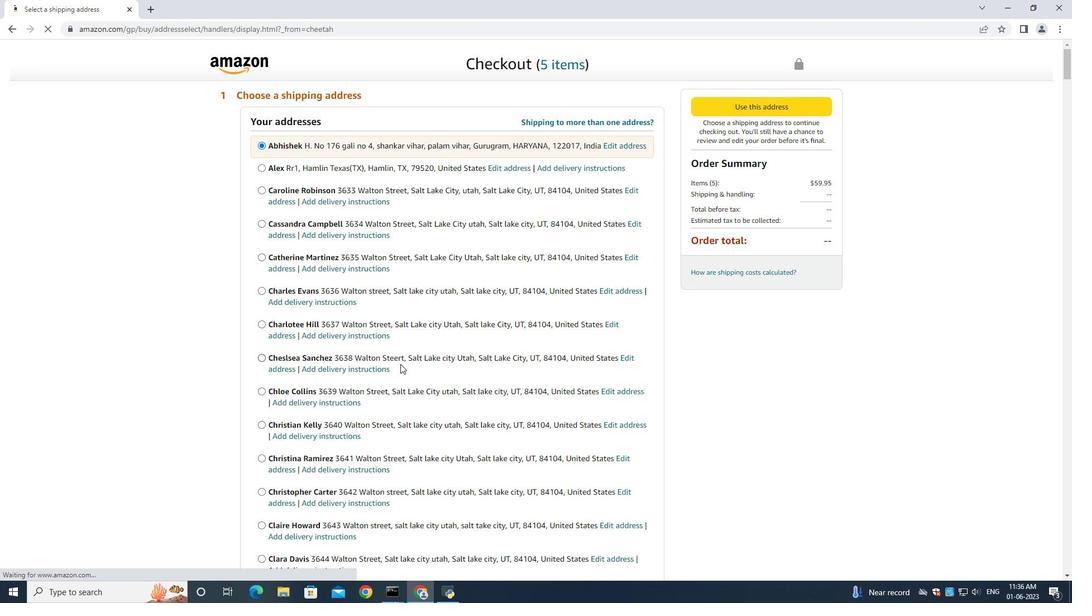 
Action: Mouse scrolled (399, 365) with delta (0, 0)
Screenshot: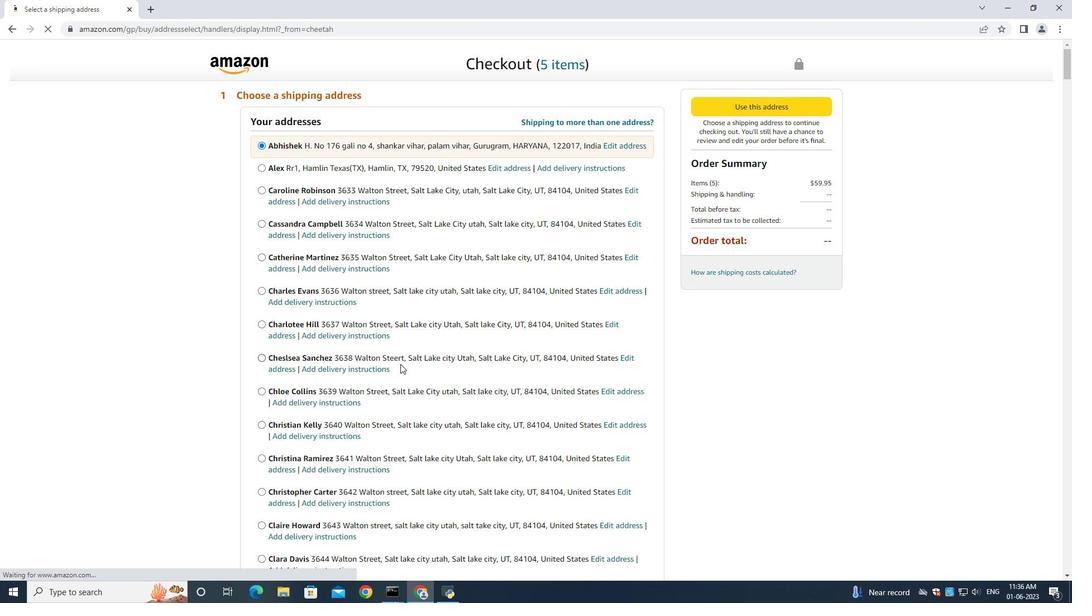 
Action: Mouse scrolled (399, 365) with delta (0, 0)
Screenshot: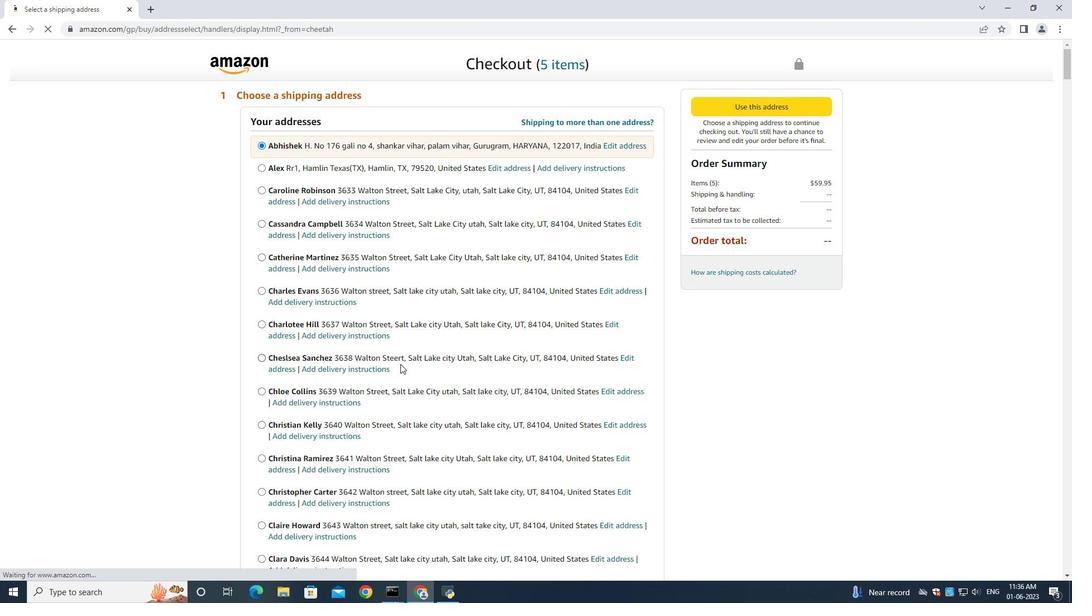 
Action: Mouse moved to (399, 366)
Screenshot: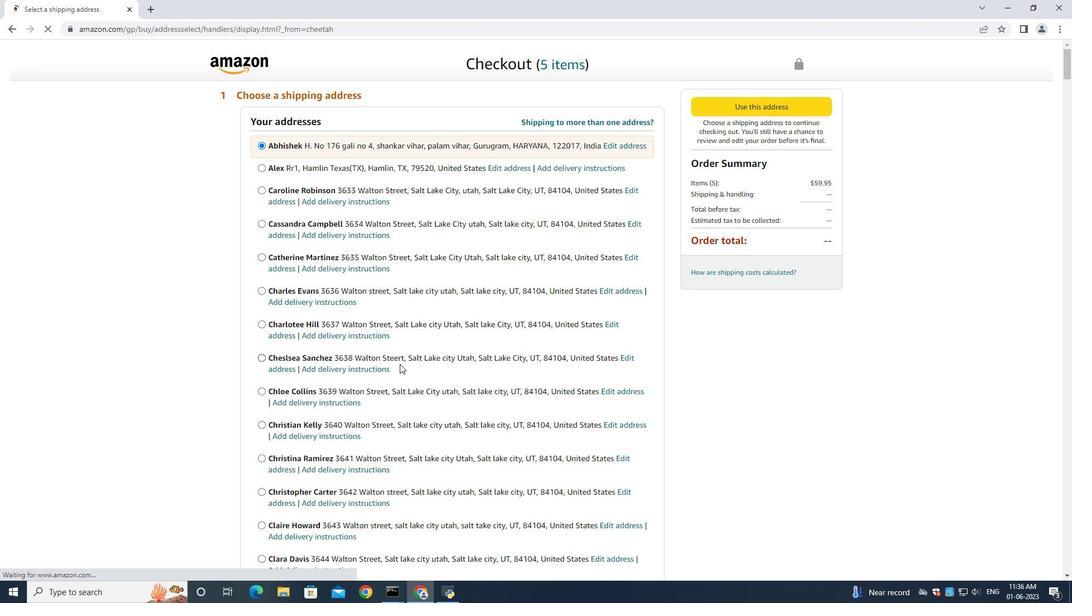 
Action: Mouse scrolled (399, 365) with delta (0, 0)
Screenshot: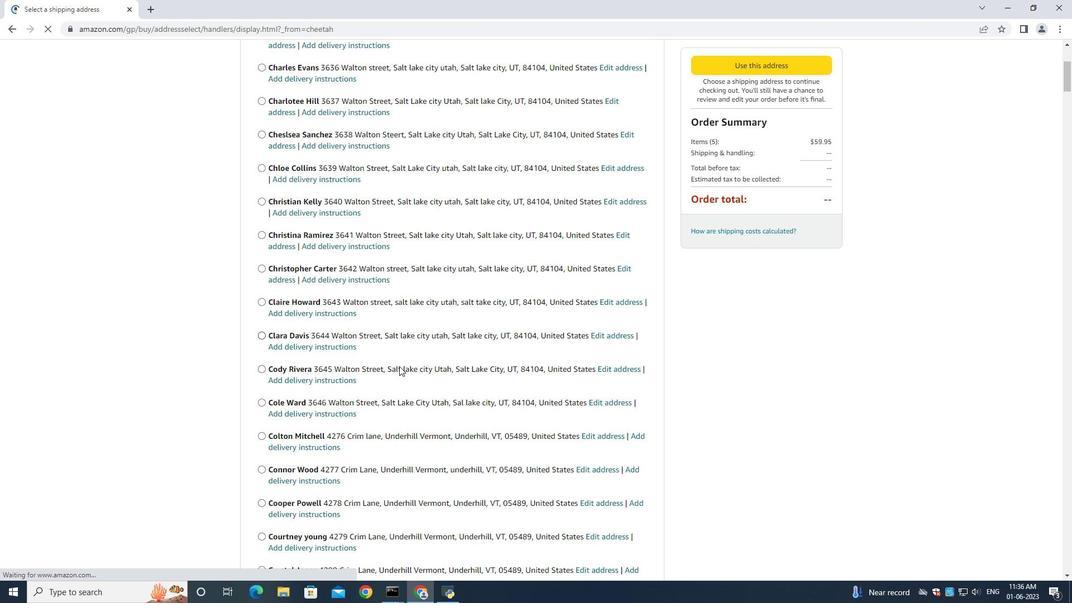 
Action: Mouse scrolled (399, 365) with delta (0, 0)
Screenshot: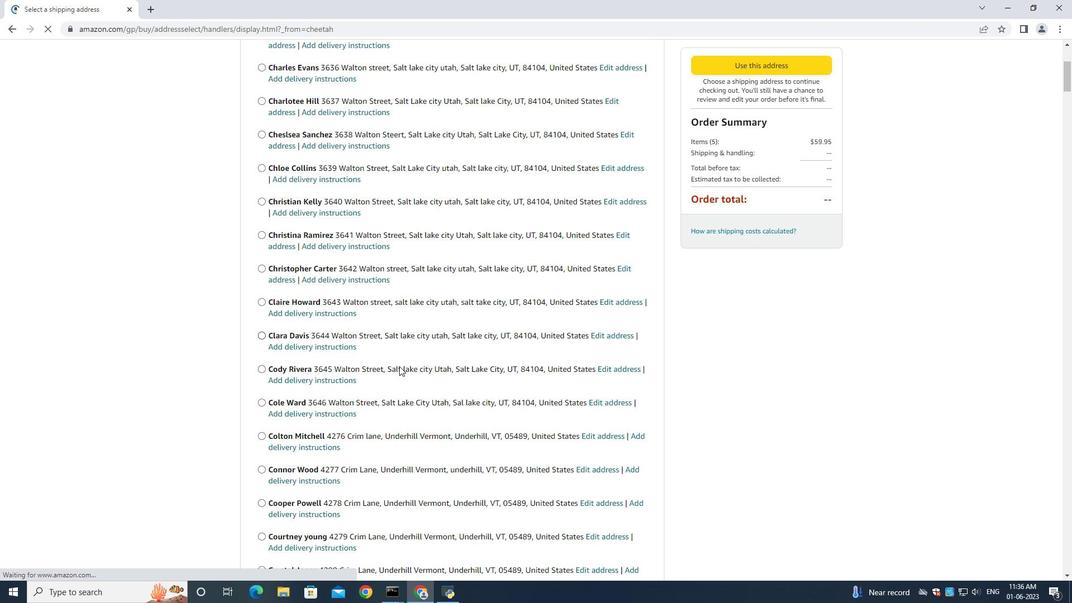 
Action: Mouse scrolled (399, 365) with delta (0, 0)
Screenshot: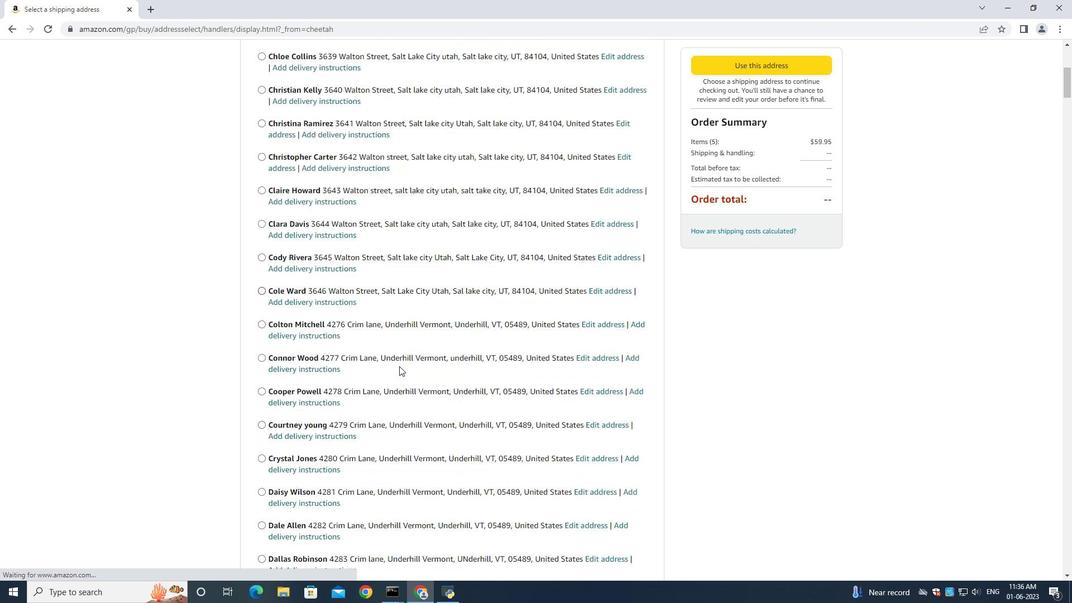 
Action: Mouse scrolled (399, 365) with delta (0, 0)
Screenshot: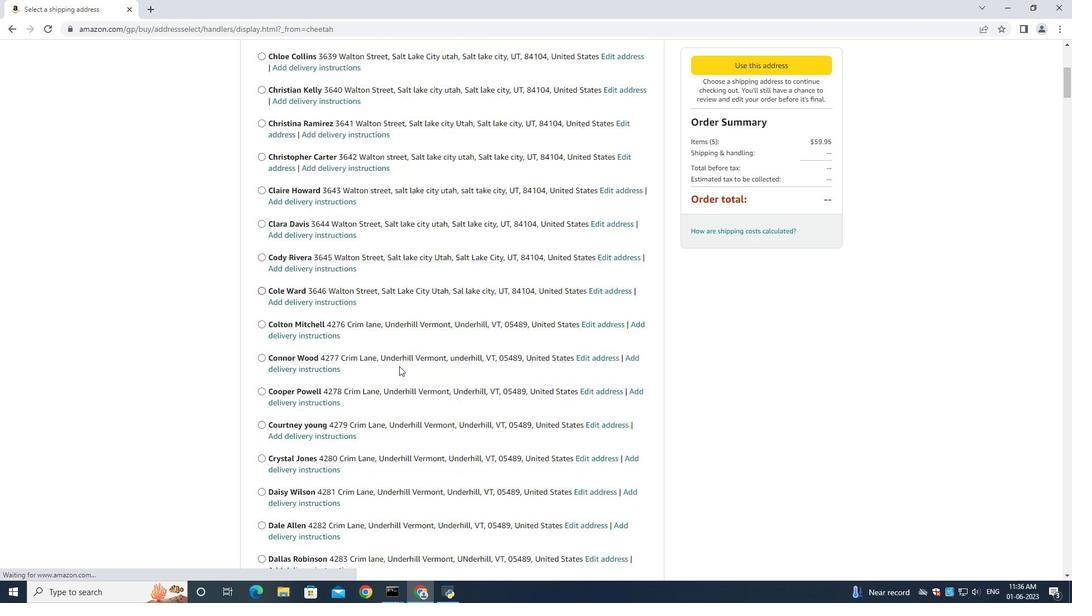 
Action: Mouse scrolled (399, 365) with delta (0, 0)
Screenshot: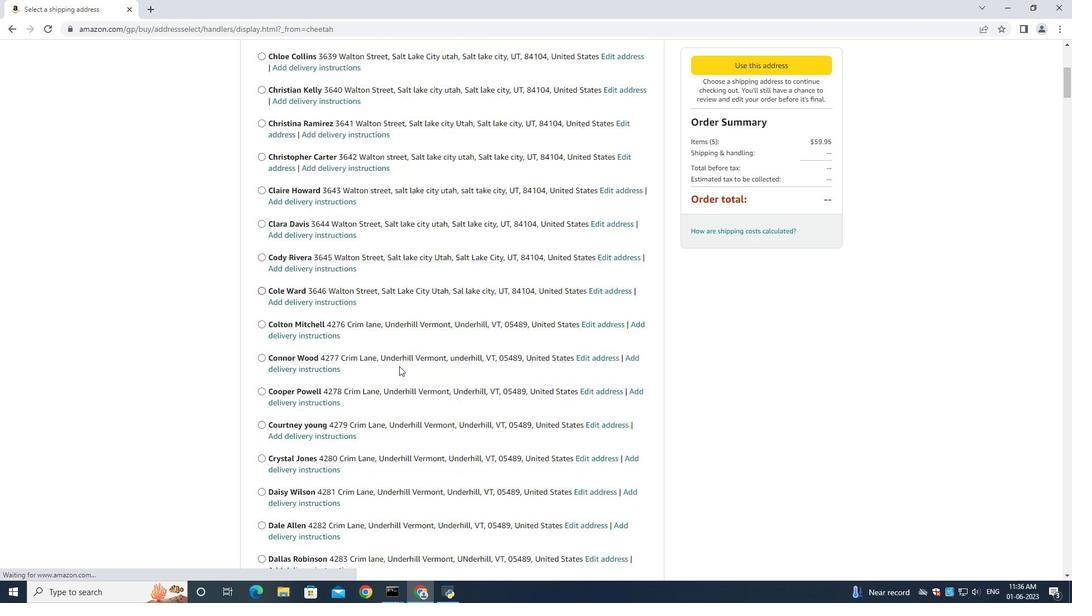 
Action: Mouse moved to (401, 366)
Screenshot: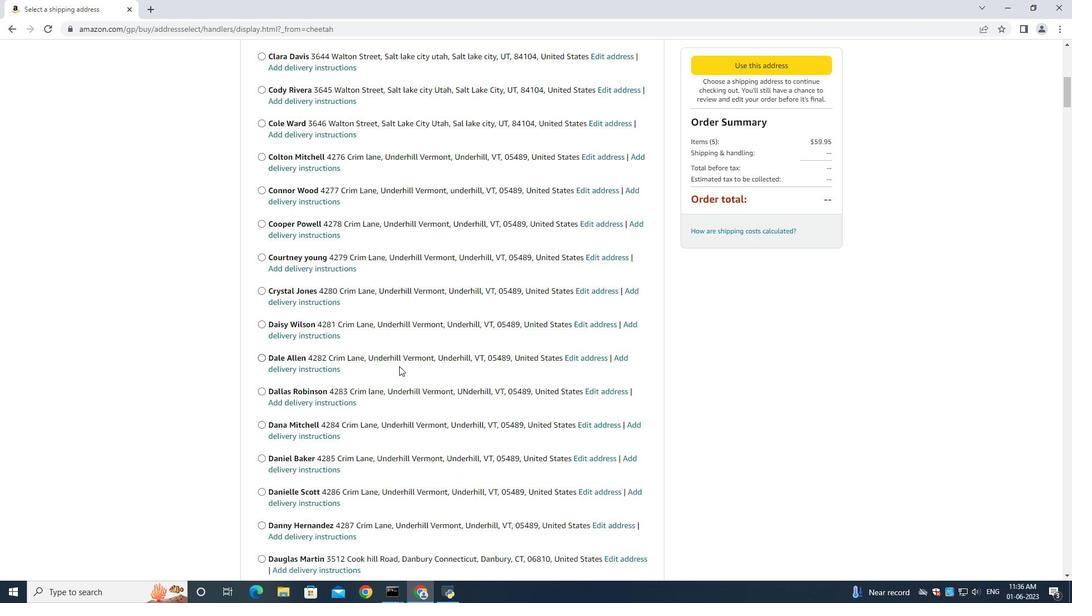 
Action: Mouse scrolled (401, 365) with delta (0, 0)
Screenshot: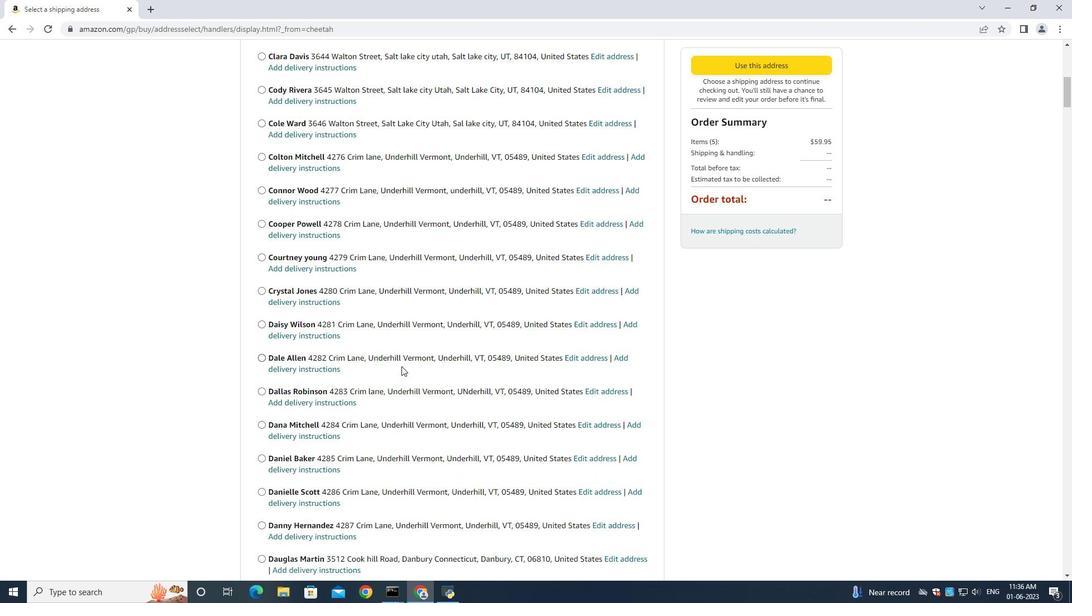 
Action: Mouse scrolled (401, 365) with delta (0, 0)
Screenshot: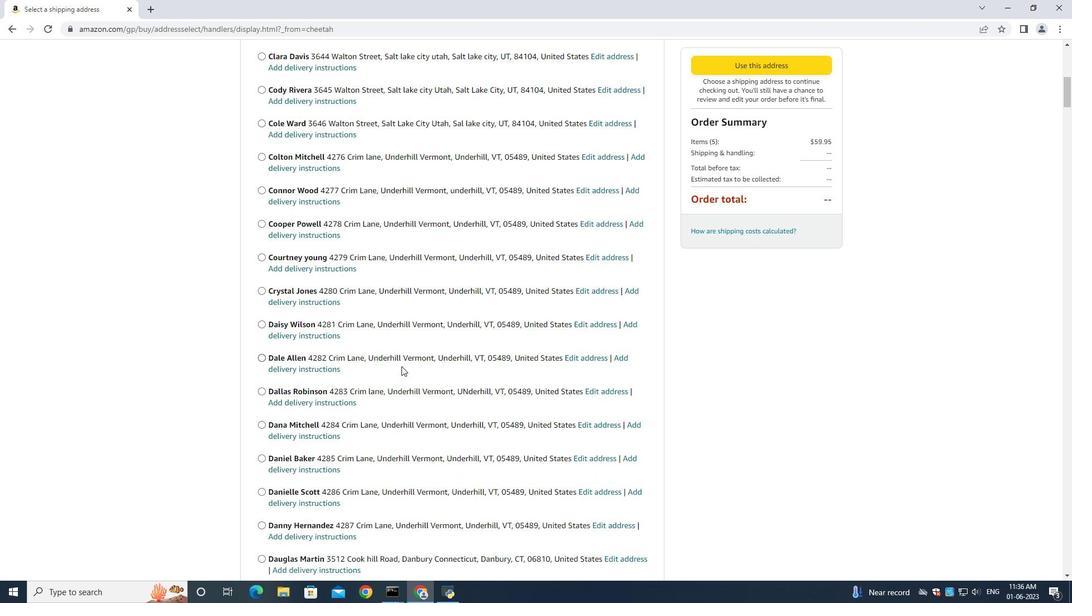 
Action: Mouse scrolled (401, 365) with delta (0, 0)
Screenshot: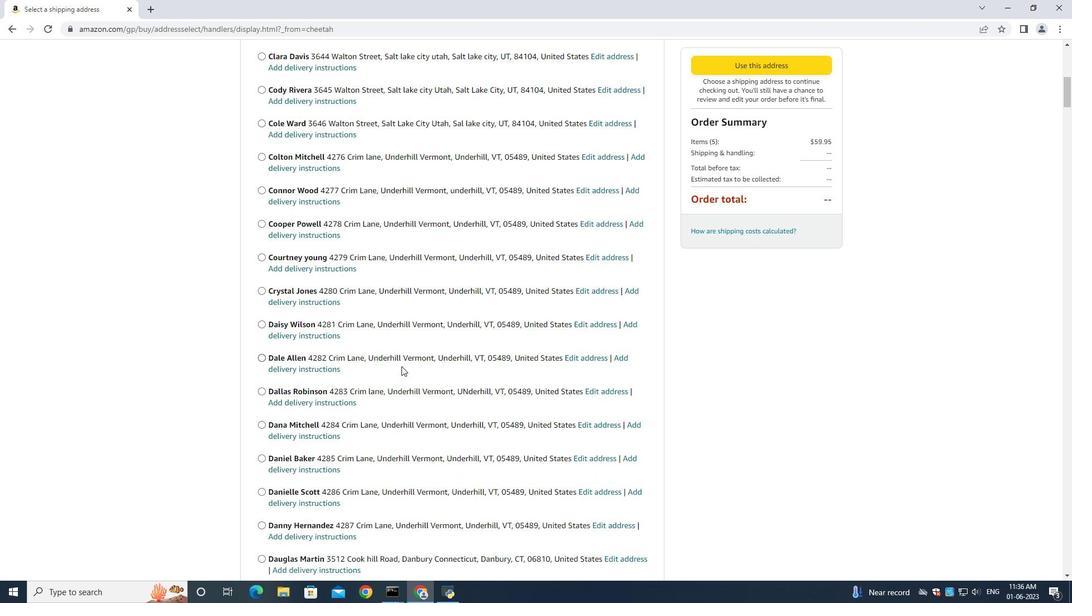 
Action: Mouse moved to (423, 349)
Screenshot: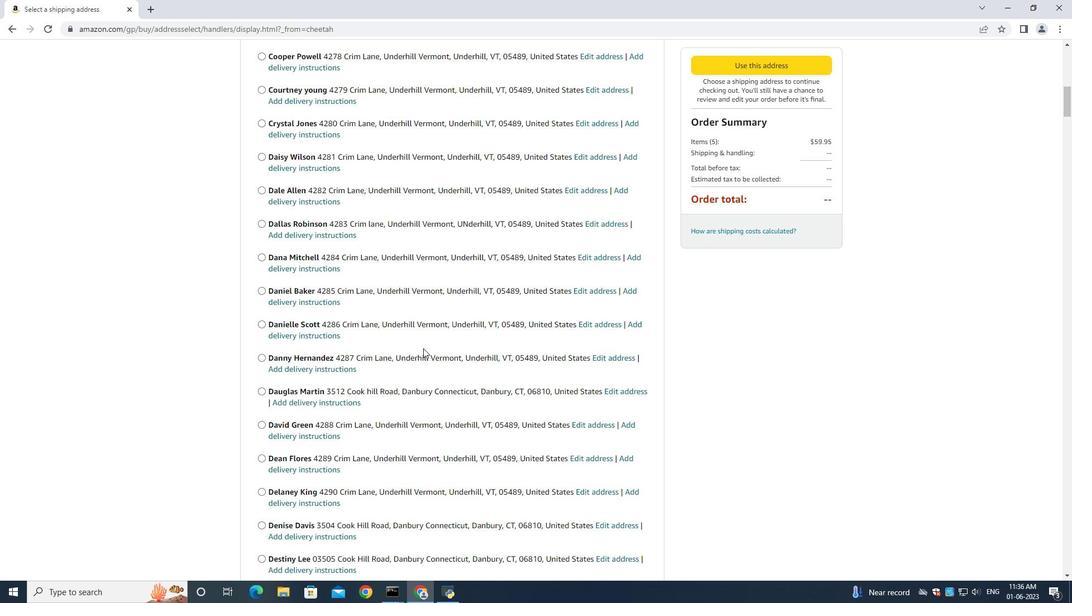 
Action: Mouse scrolled (423, 349) with delta (0, 0)
Screenshot: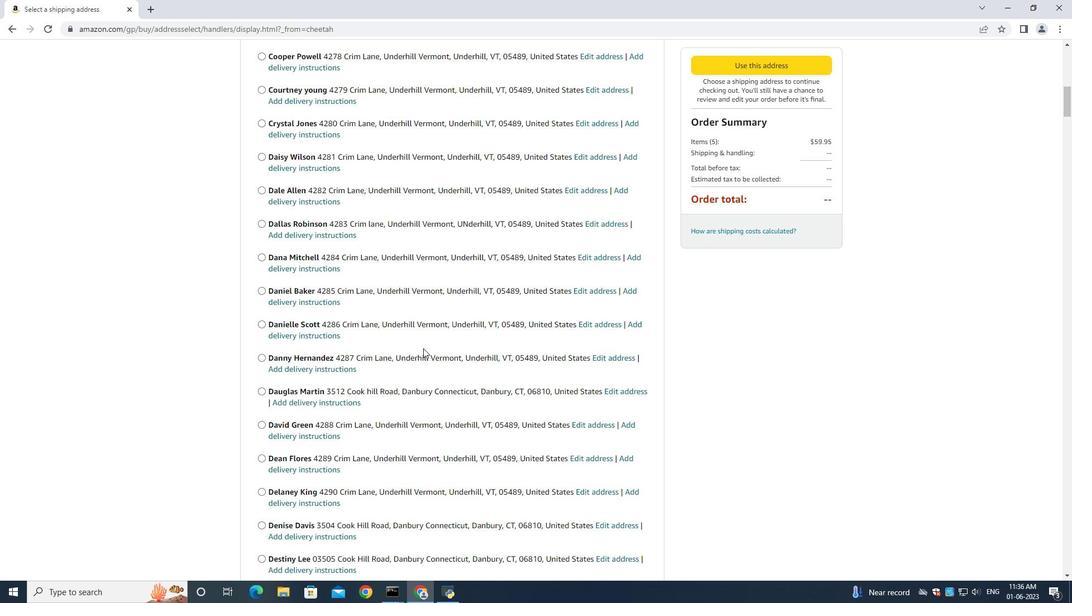 
Action: Mouse moved to (423, 363)
Screenshot: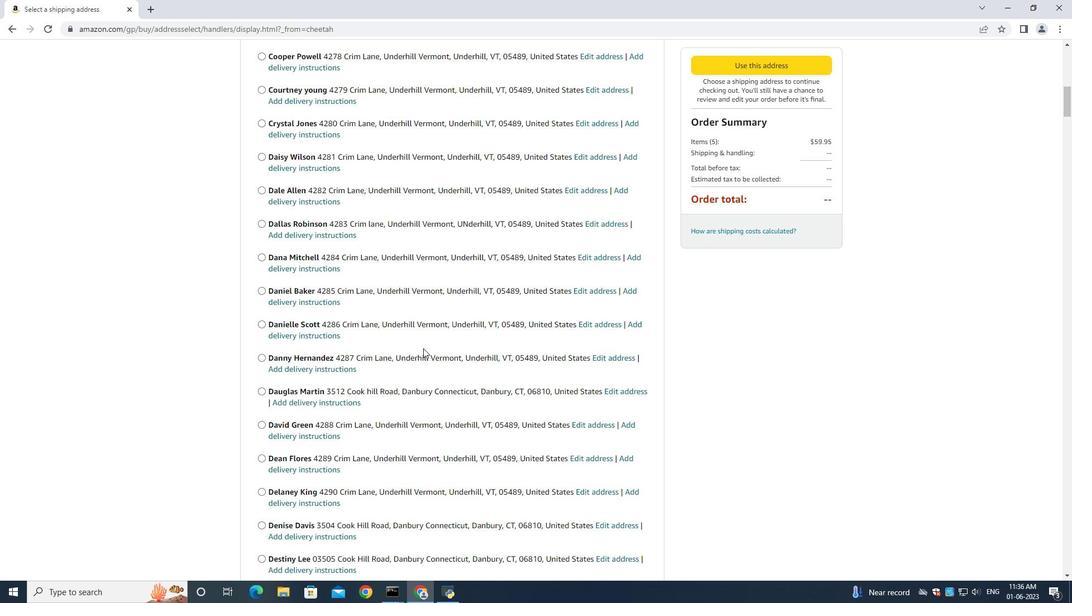 
Action: Mouse scrolled (423, 356) with delta (0, 0)
Screenshot: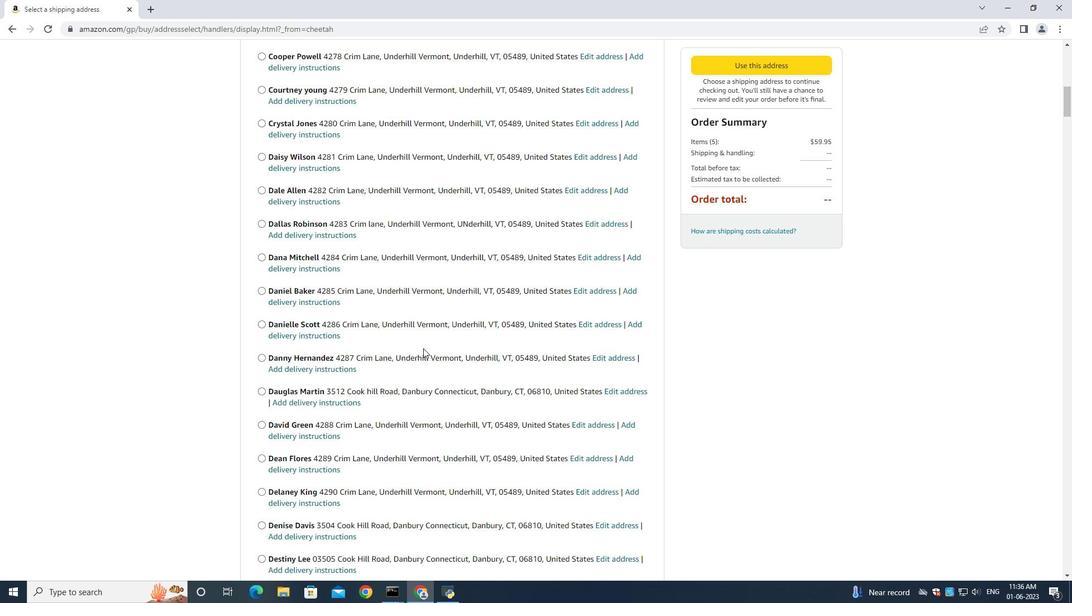 
Action: Mouse moved to (423, 368)
Screenshot: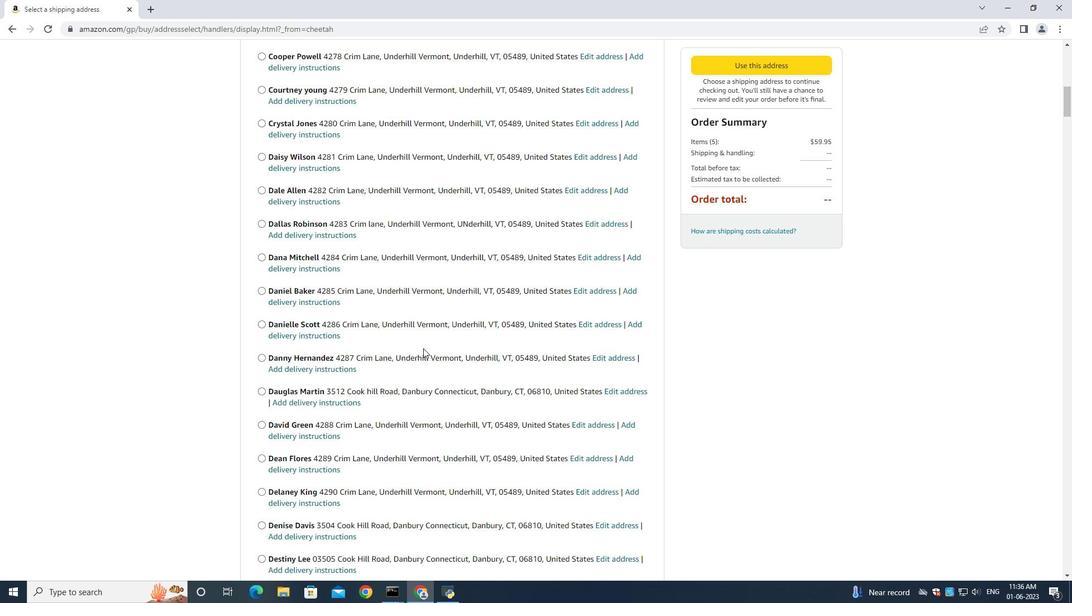 
Action: Mouse scrolled (423, 366) with delta (0, 0)
Screenshot: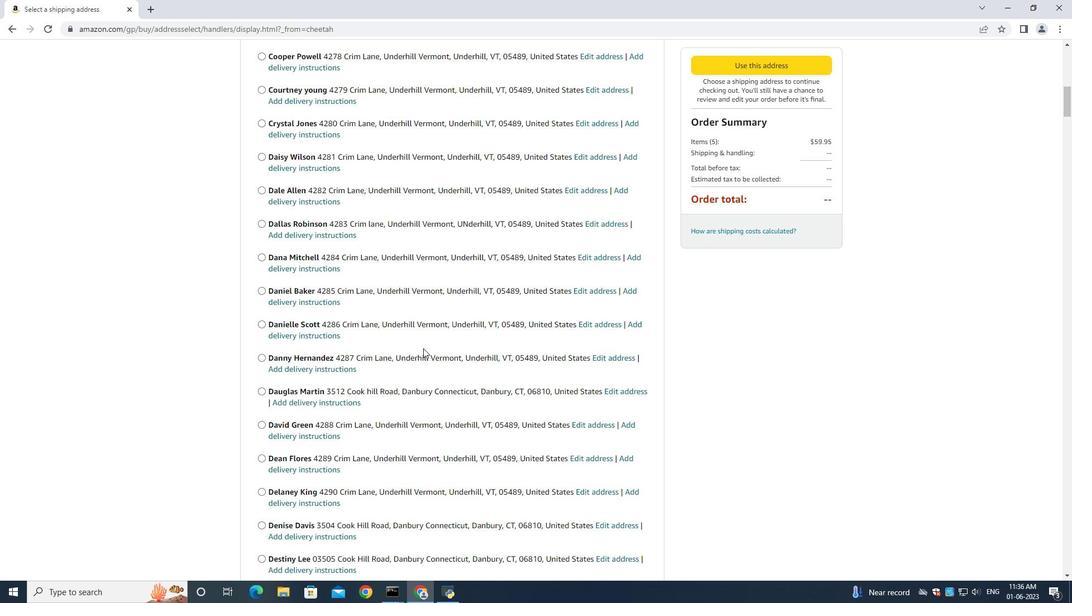 
Action: Mouse scrolled (423, 368) with delta (0, 0)
Screenshot: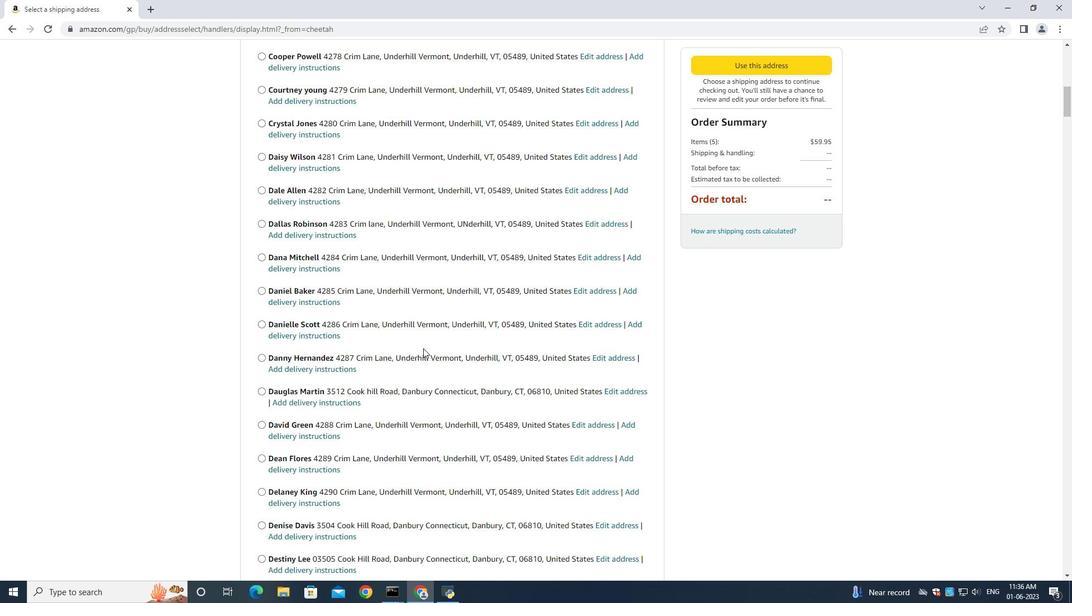 
Action: Mouse moved to (423, 367)
Screenshot: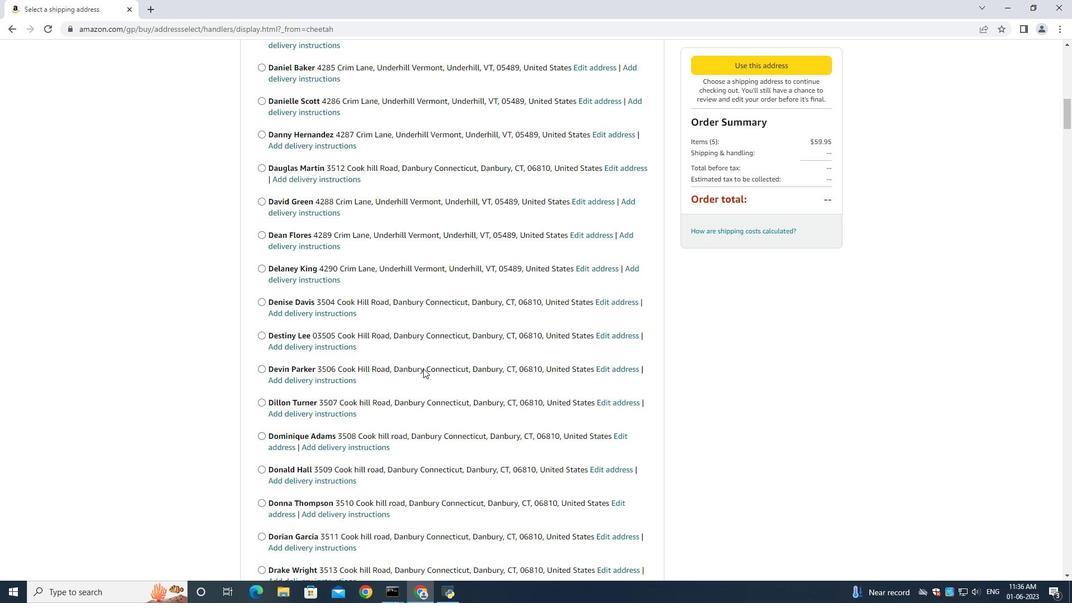 
Action: Mouse scrolled (423, 366) with delta (0, 0)
Screenshot: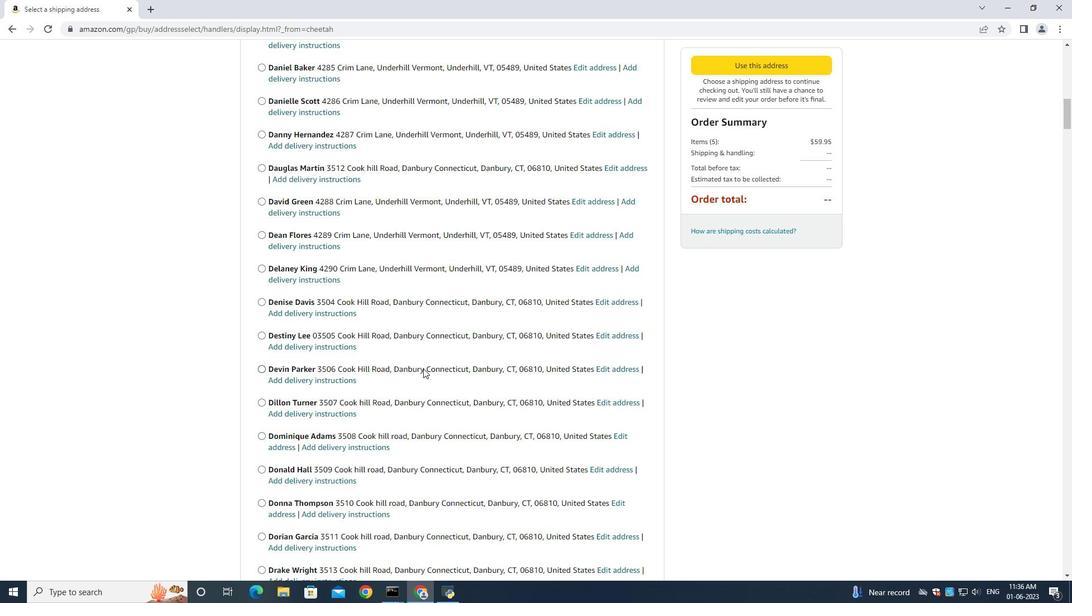 
Action: Mouse scrolled (423, 366) with delta (0, 0)
Screenshot: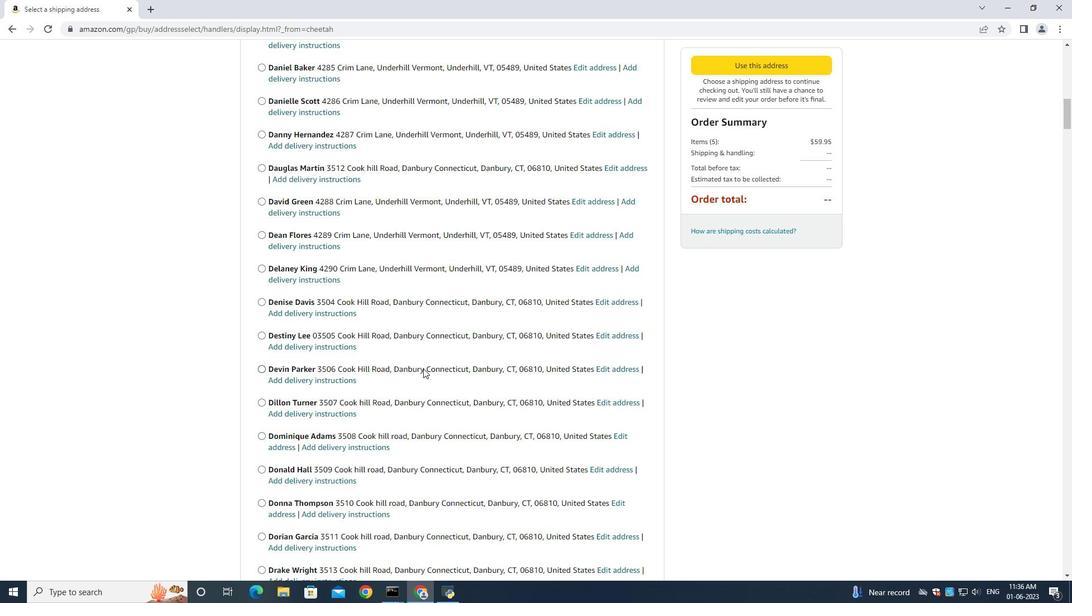 
Action: Mouse moved to (422, 368)
Screenshot: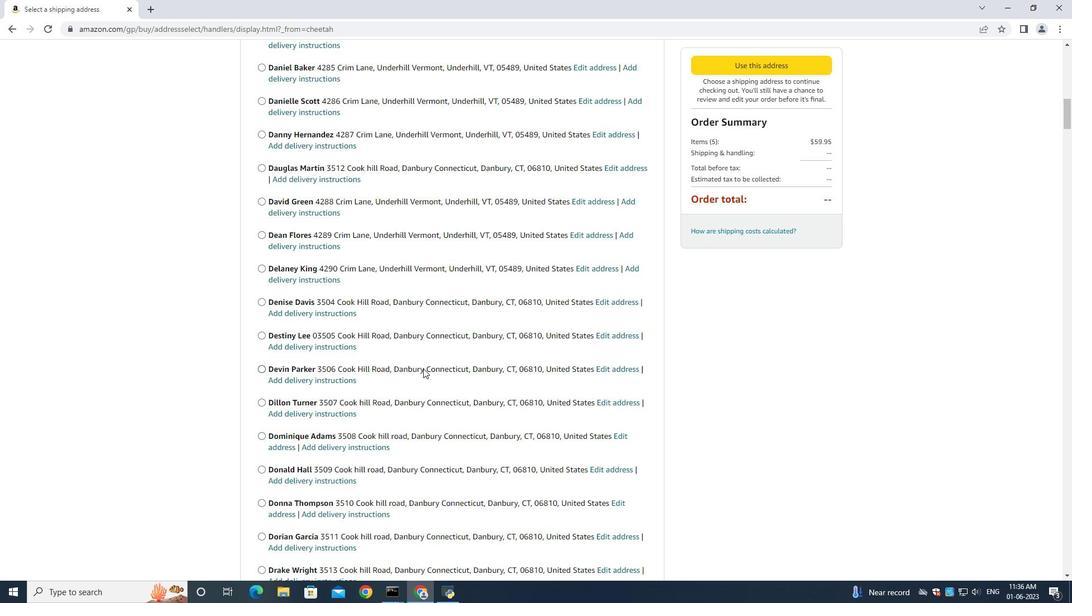 
Action: Mouse scrolled (422, 367) with delta (0, 0)
Screenshot: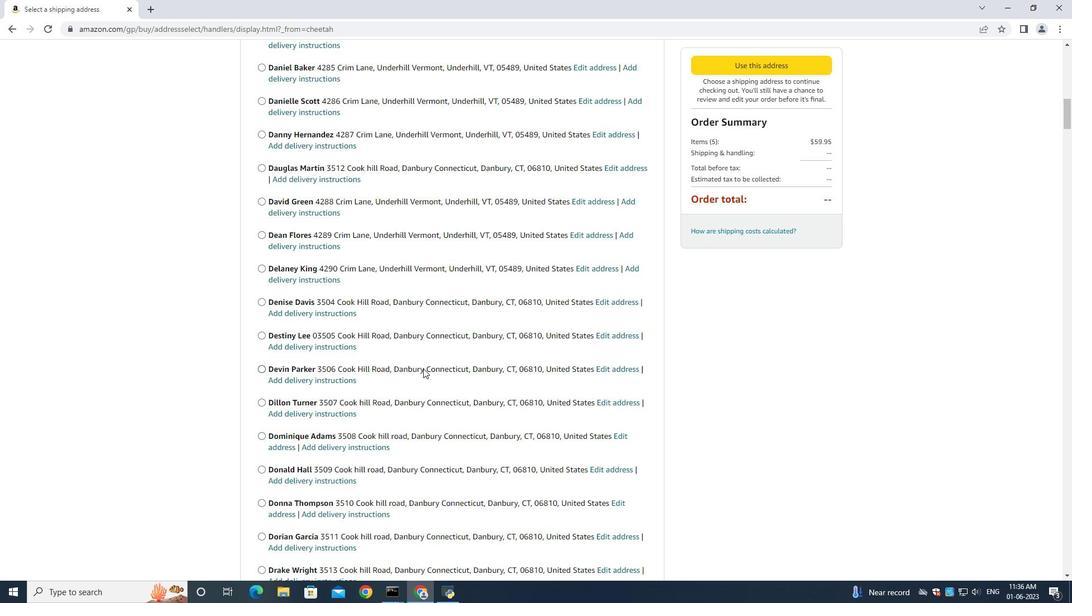 
Action: Mouse moved to (421, 370)
Screenshot: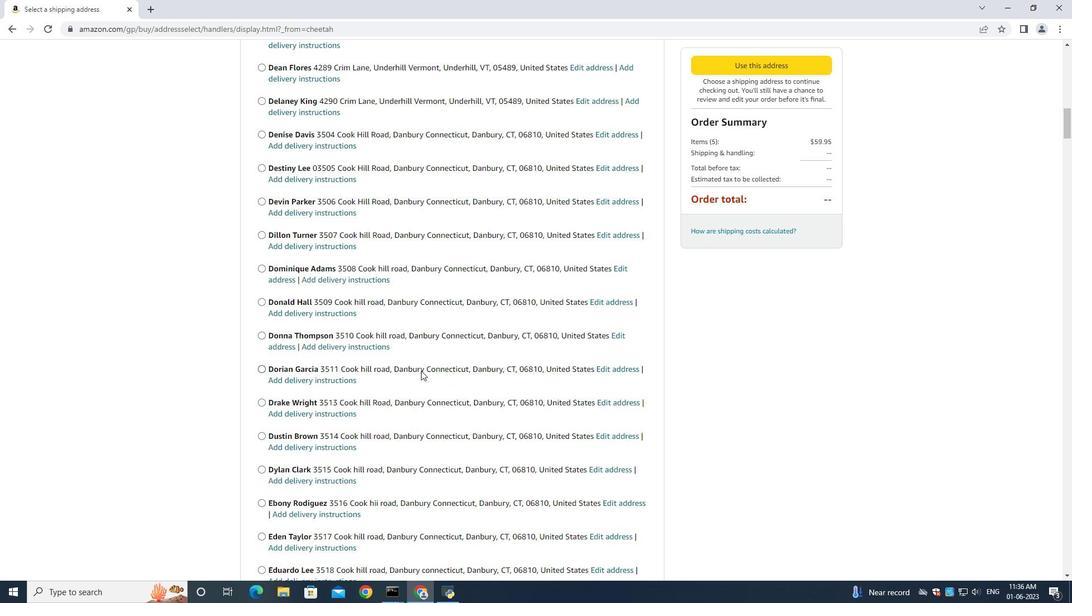 
Action: Mouse scrolled (421, 370) with delta (0, 0)
Screenshot: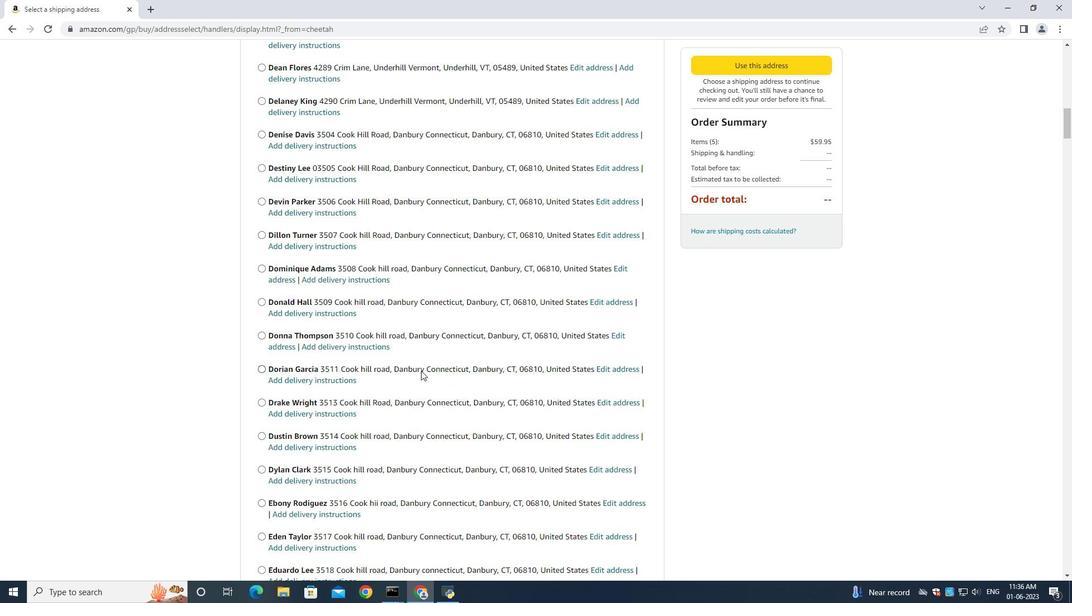 
Action: Mouse scrolled (421, 370) with delta (0, 0)
Screenshot: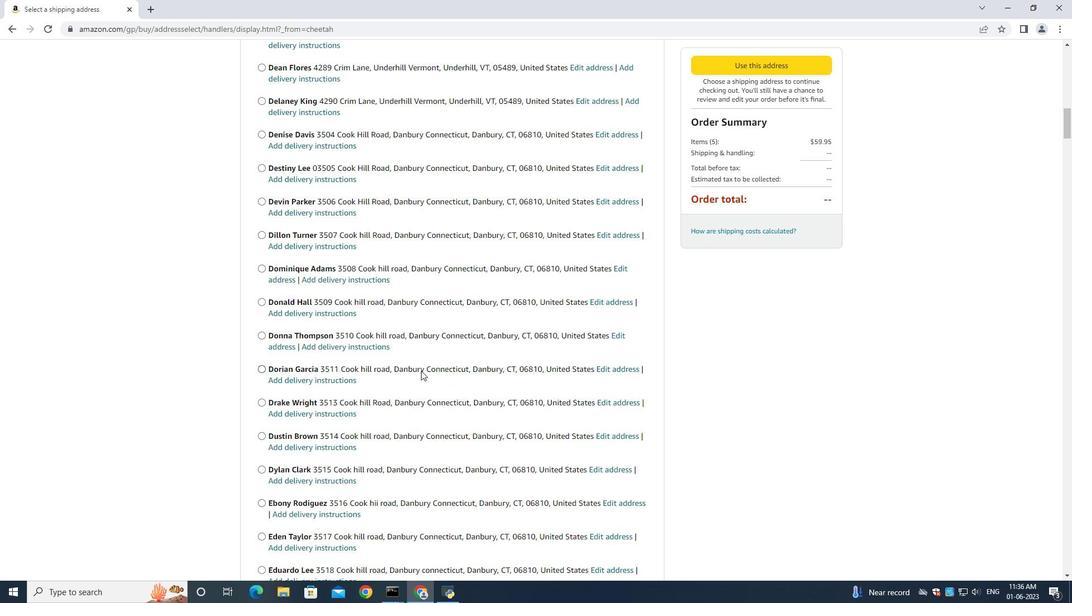 
Action: Mouse scrolled (421, 370) with delta (0, 0)
Screenshot: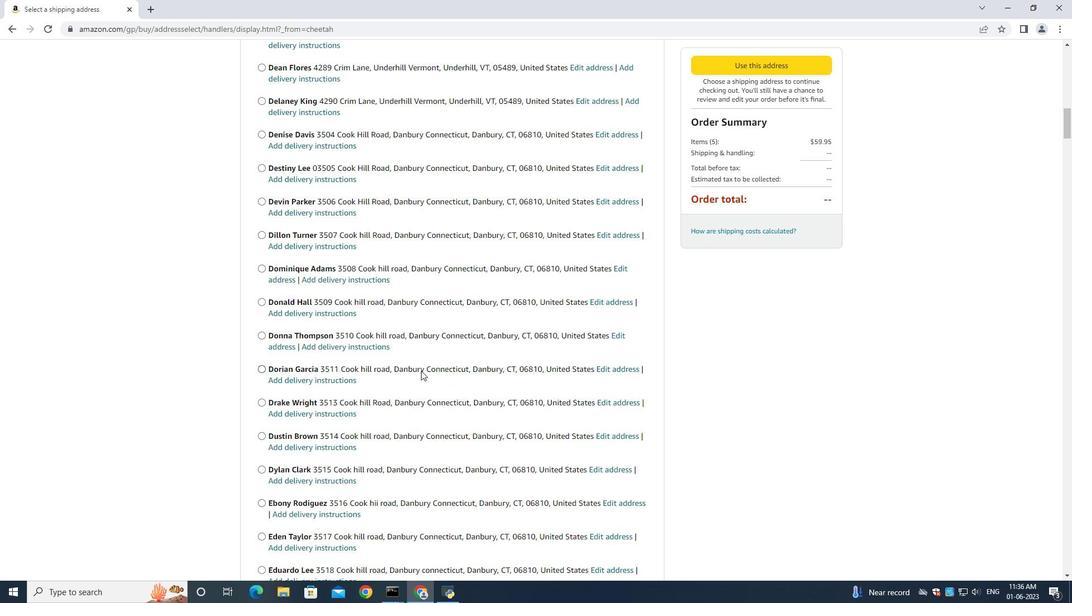 
Action: Mouse scrolled (421, 370) with delta (0, 0)
Screenshot: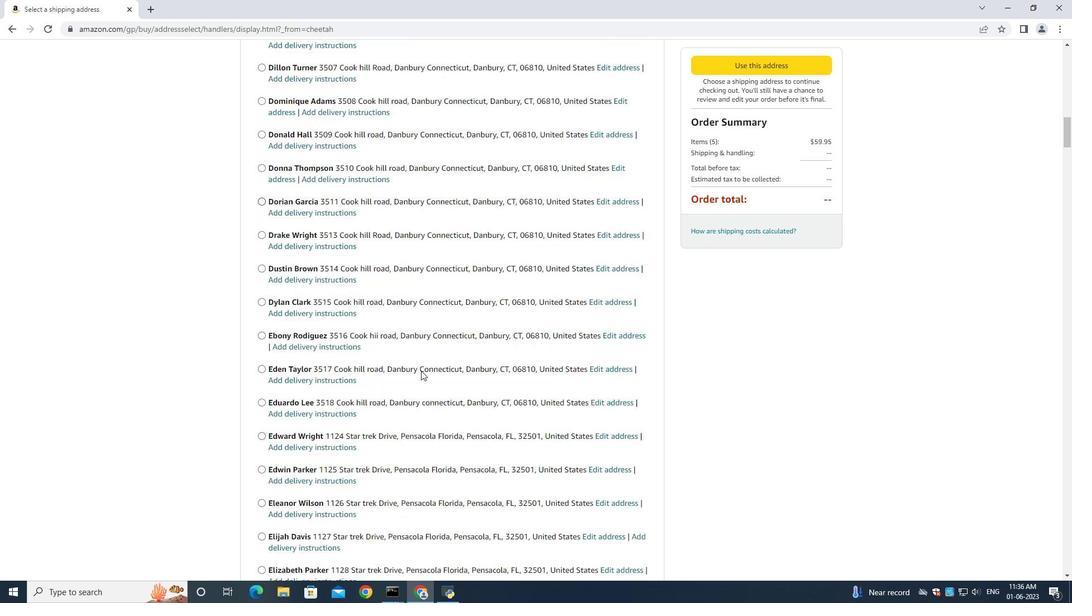 
Action: Mouse scrolled (421, 370) with delta (0, 0)
Screenshot: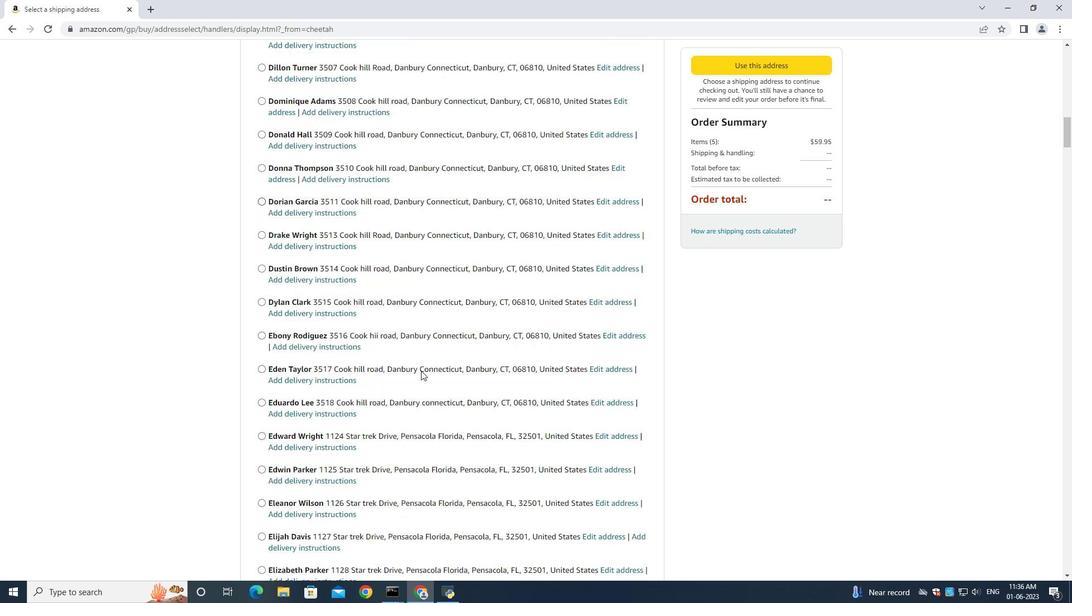 
Action: Mouse scrolled (421, 370) with delta (0, 0)
Screenshot: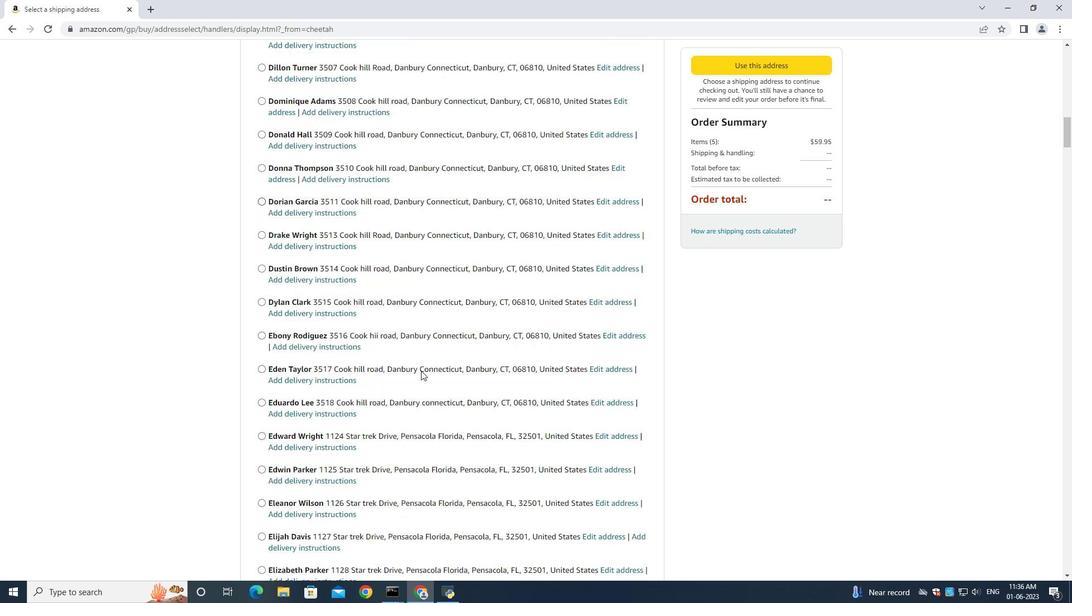 
Action: Mouse scrolled (421, 370) with delta (0, 0)
Screenshot: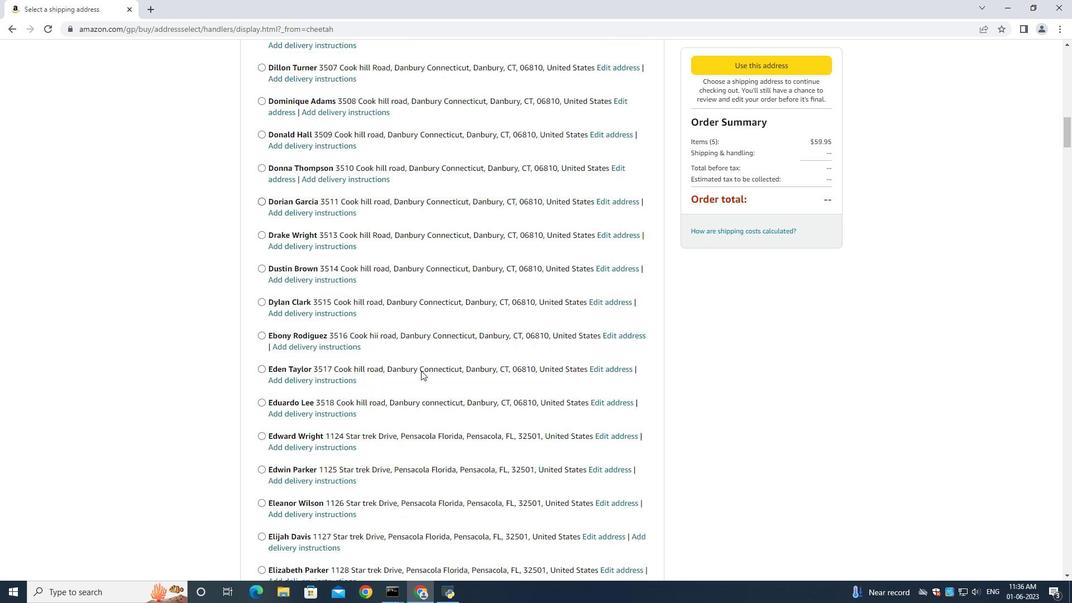 
Action: Mouse scrolled (421, 370) with delta (0, 0)
Screenshot: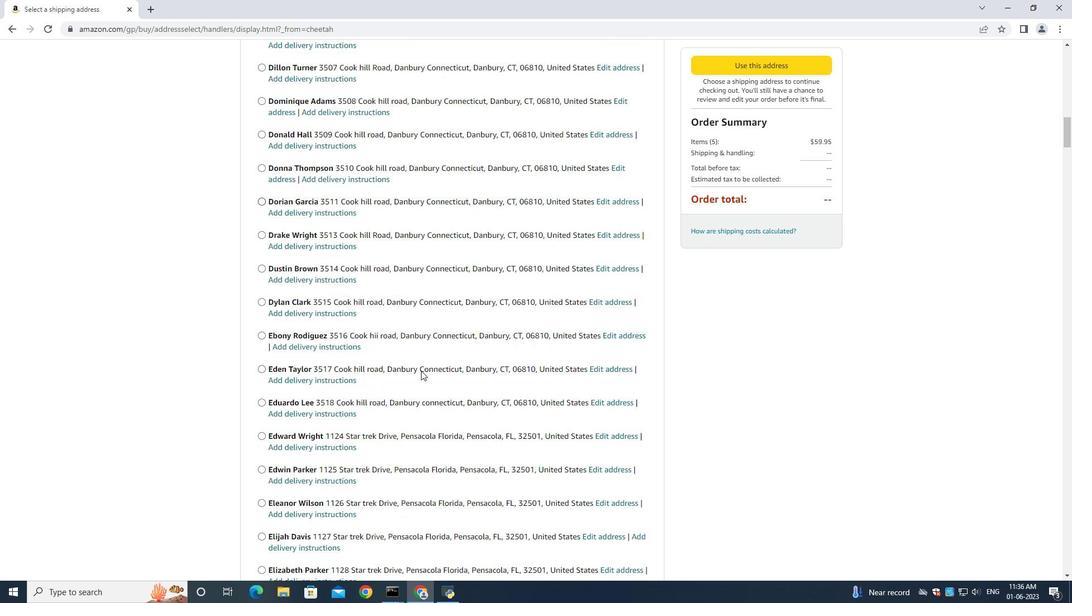 
Action: Mouse moved to (417, 368)
Screenshot: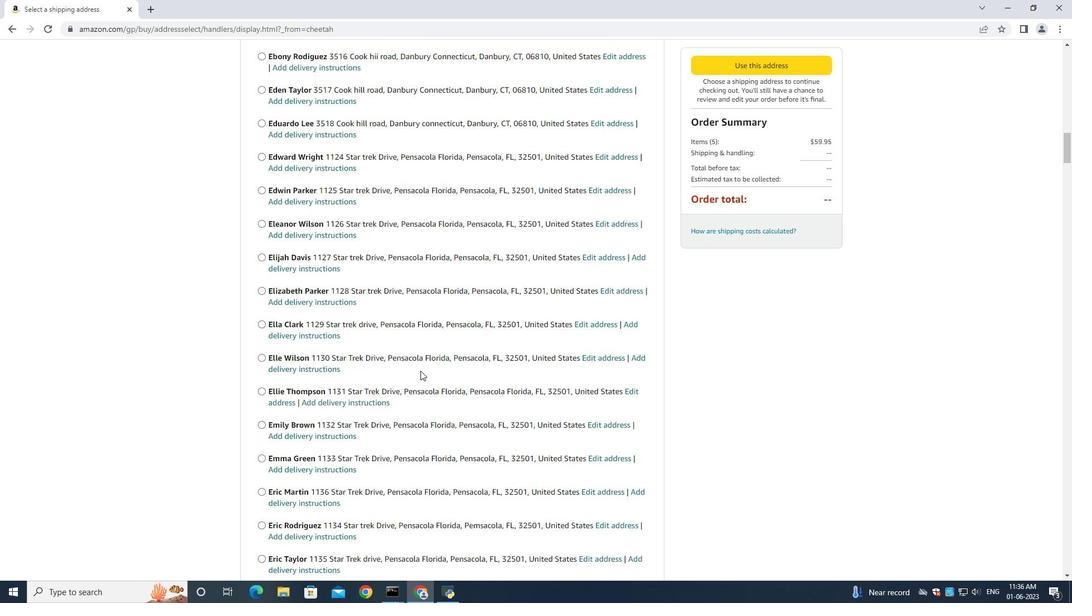 
Action: Mouse scrolled (417, 368) with delta (0, 0)
Screenshot: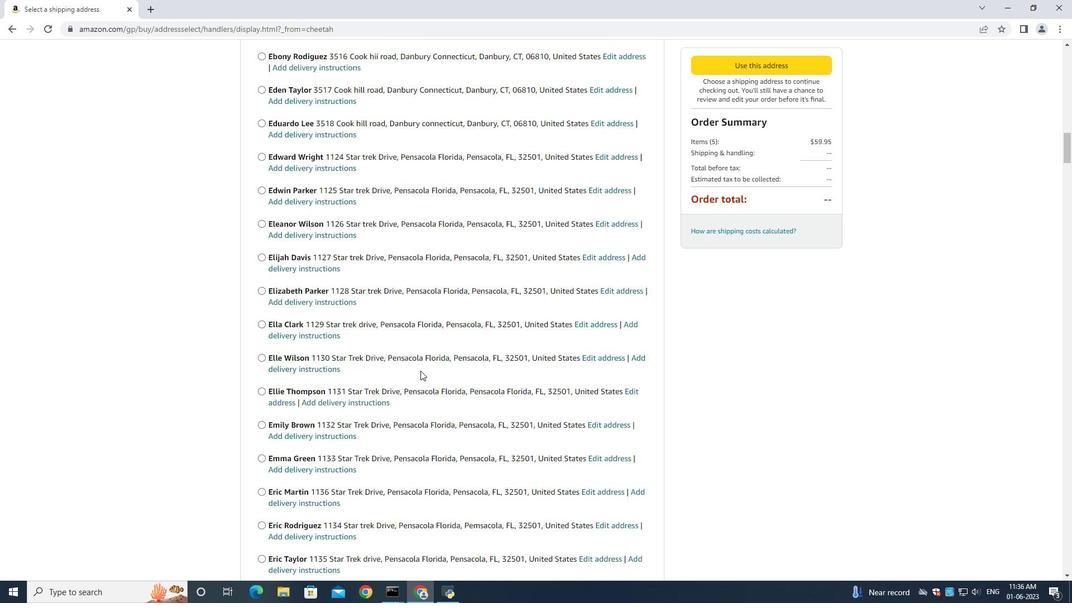 
Action: Mouse scrolled (417, 368) with delta (0, 0)
Screenshot: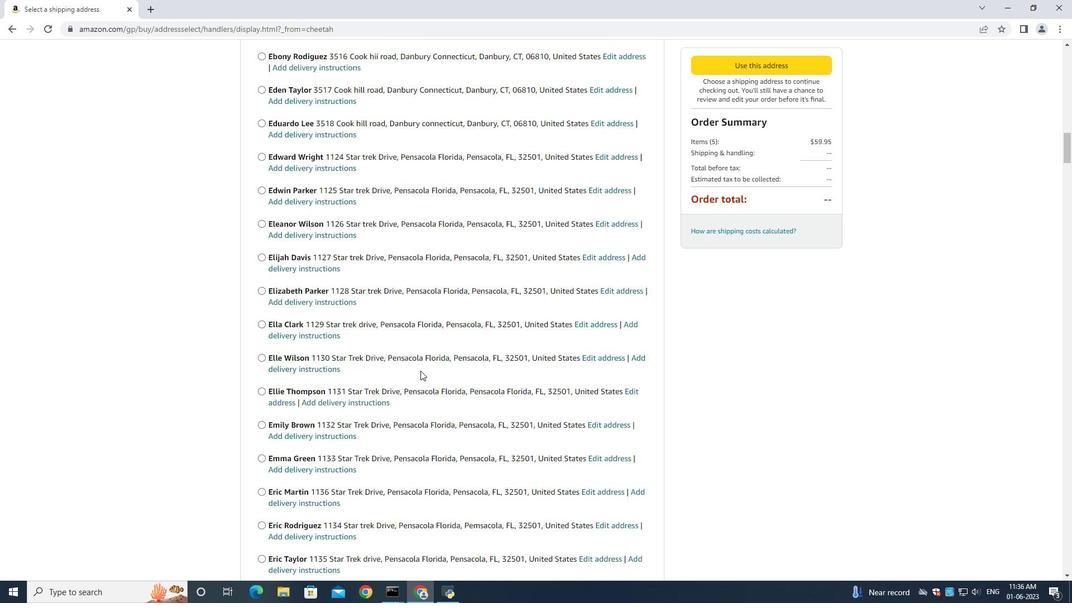 
Action: Mouse scrolled (417, 368) with delta (0, 0)
Screenshot: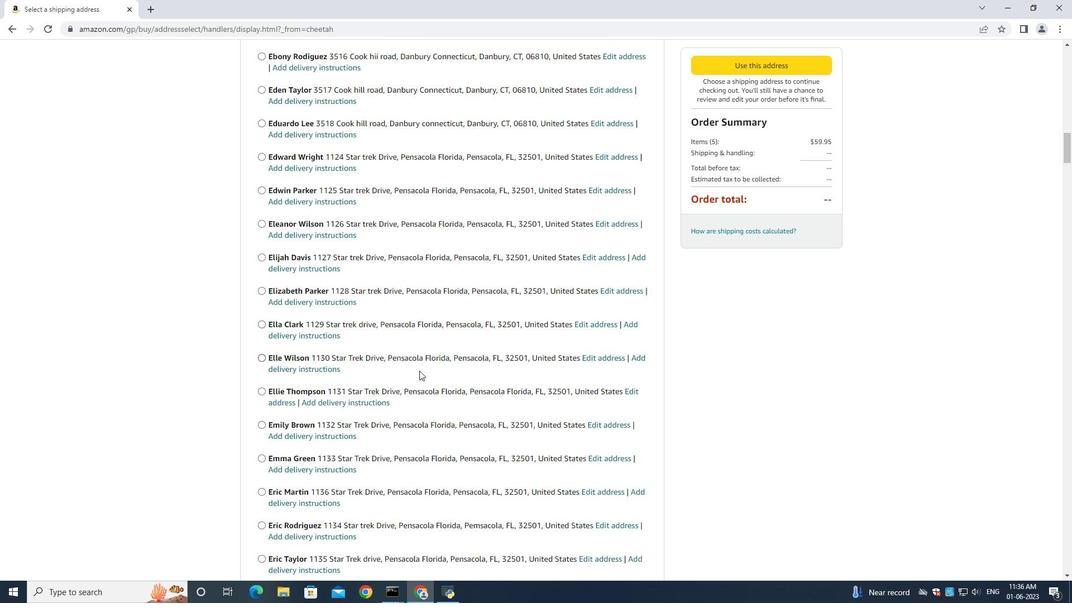 
Action: Mouse scrolled (417, 368) with delta (0, 0)
Screenshot: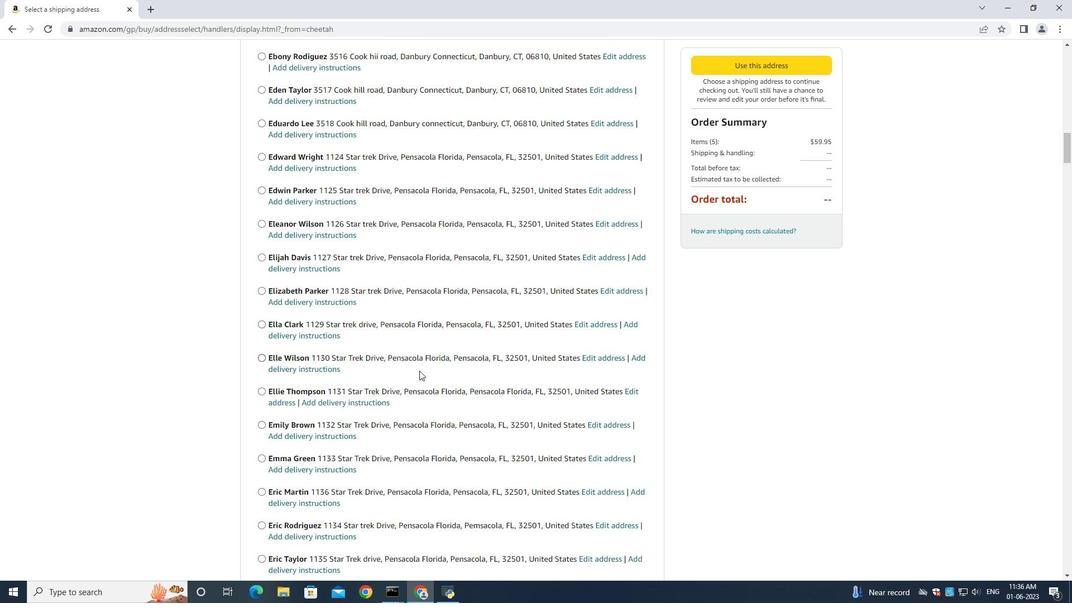 
Action: Mouse moved to (417, 368)
Screenshot: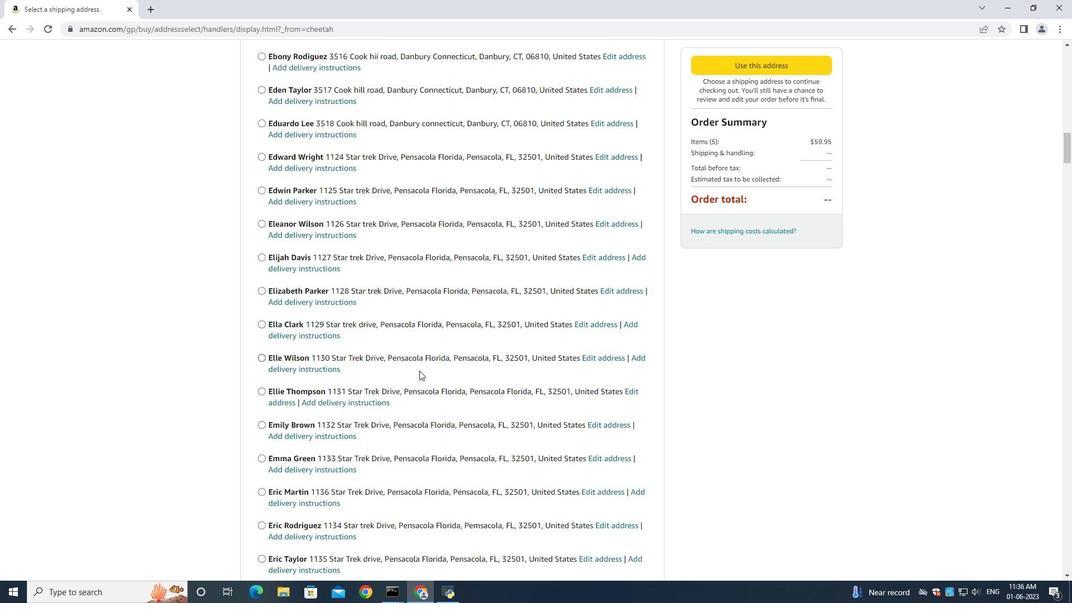 
Action: Mouse scrolled (417, 368) with delta (0, 0)
Screenshot: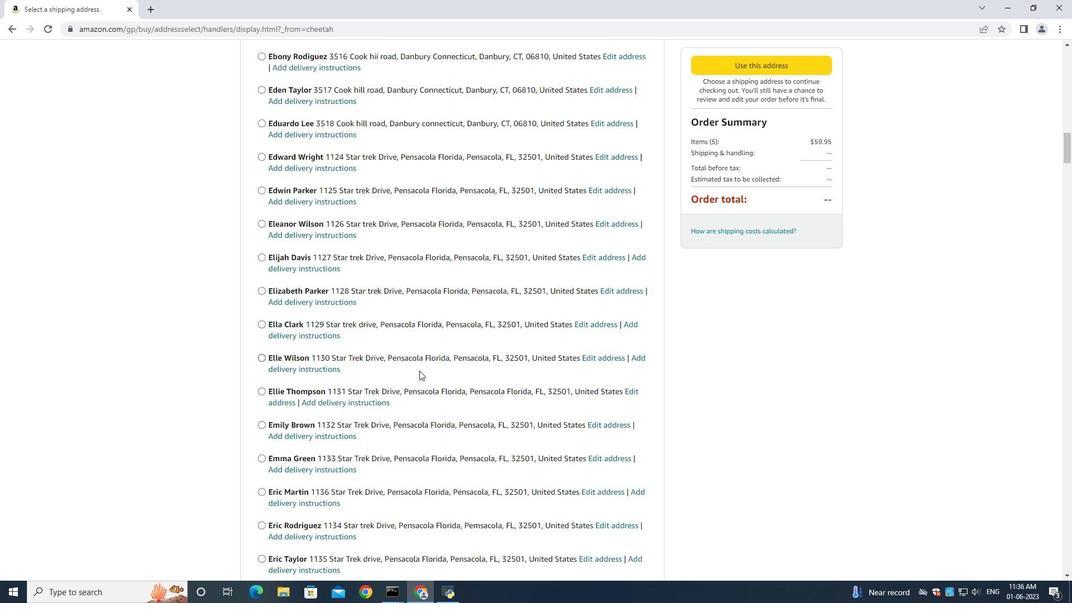 
Action: Mouse moved to (425, 391)
Screenshot: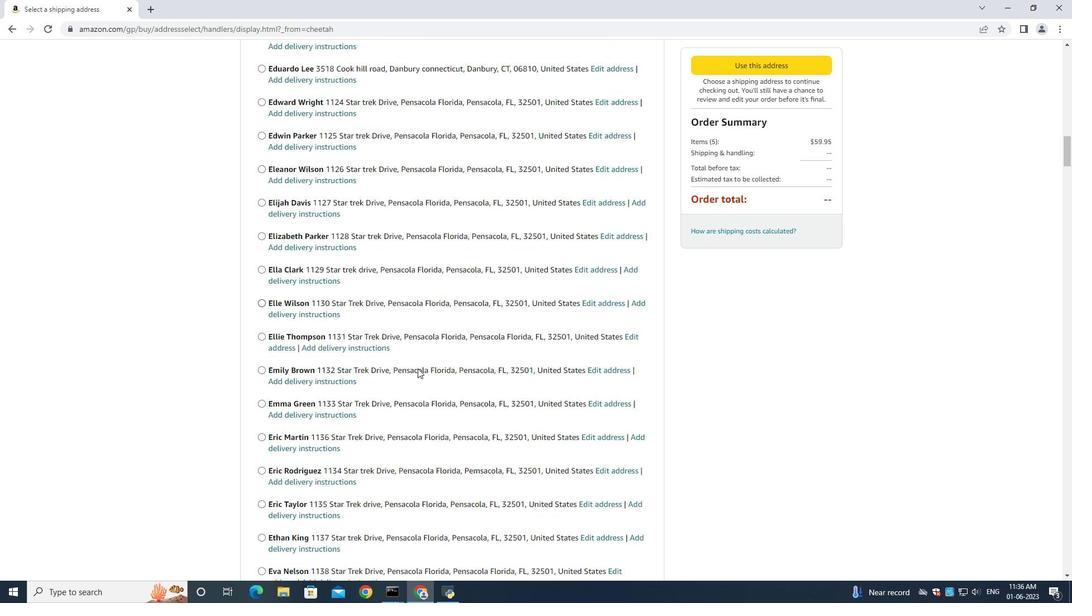 
Action: Mouse scrolled (425, 390) with delta (0, 0)
Screenshot: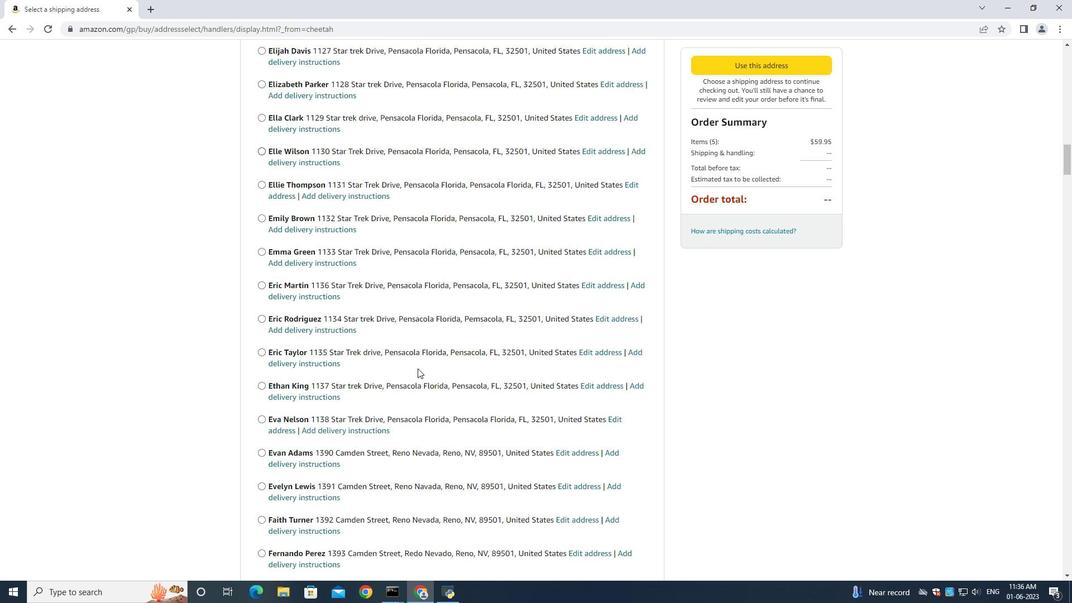 
Action: Mouse scrolled (425, 390) with delta (0, 0)
Screenshot: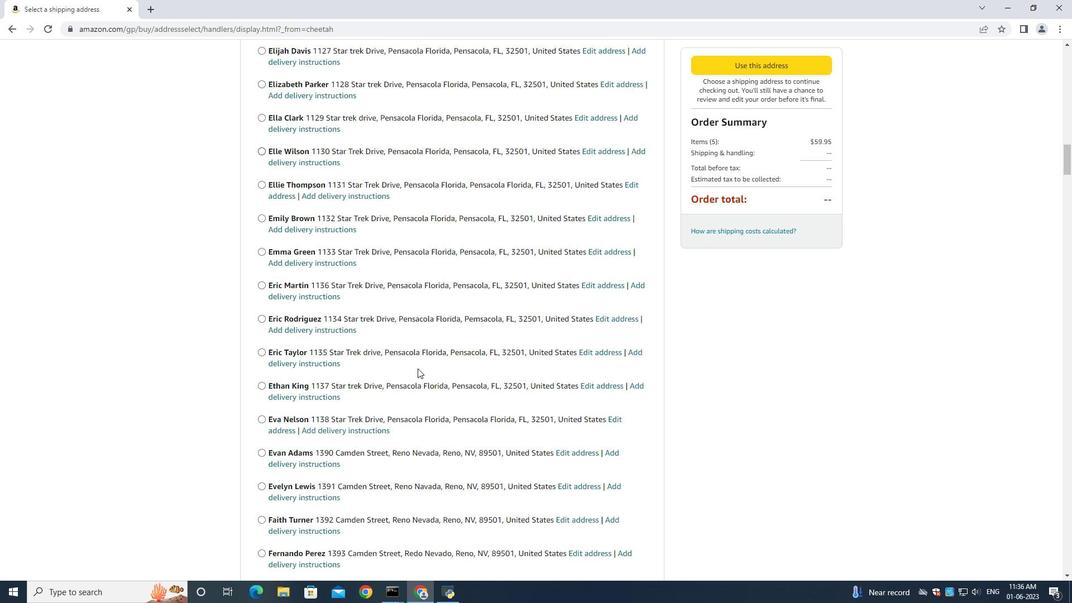 
Action: Mouse scrolled (425, 390) with delta (0, 0)
Screenshot: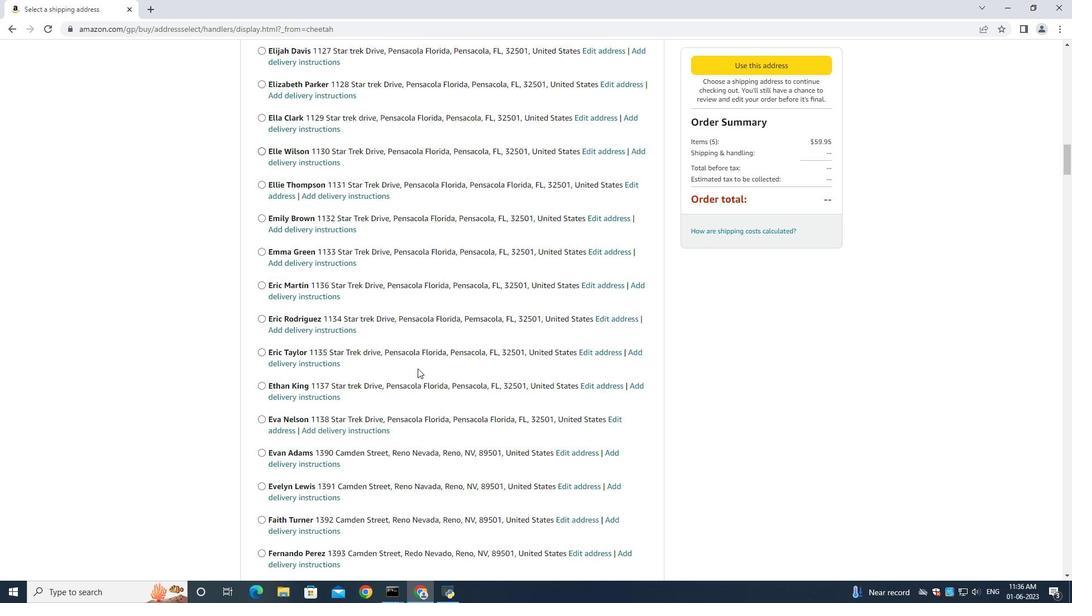 
Action: Mouse scrolled (425, 390) with delta (0, 0)
Screenshot: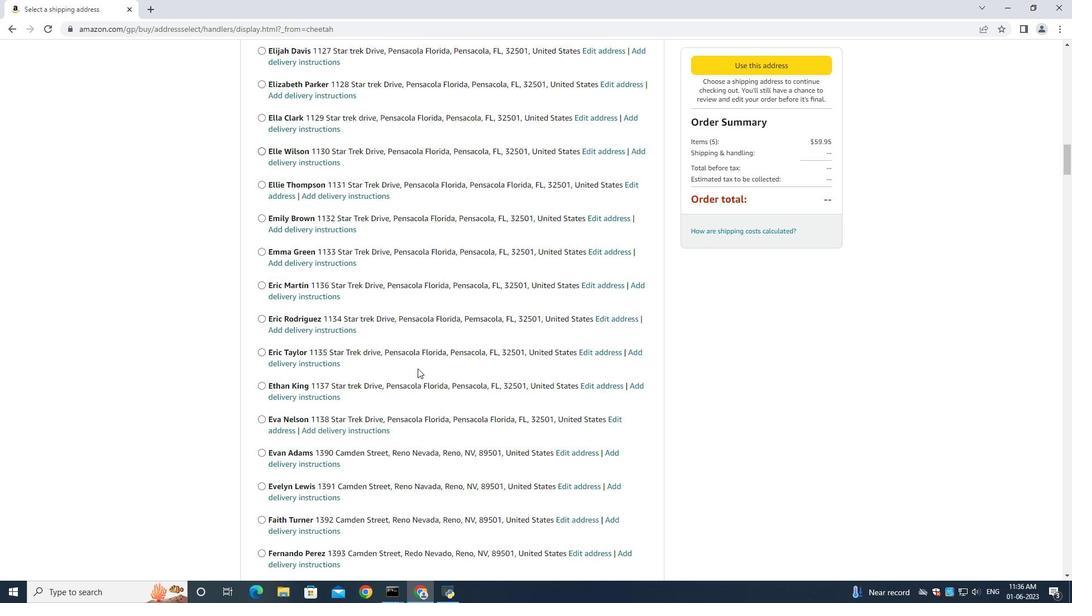 
Action: Mouse scrolled (425, 390) with delta (0, 0)
Screenshot: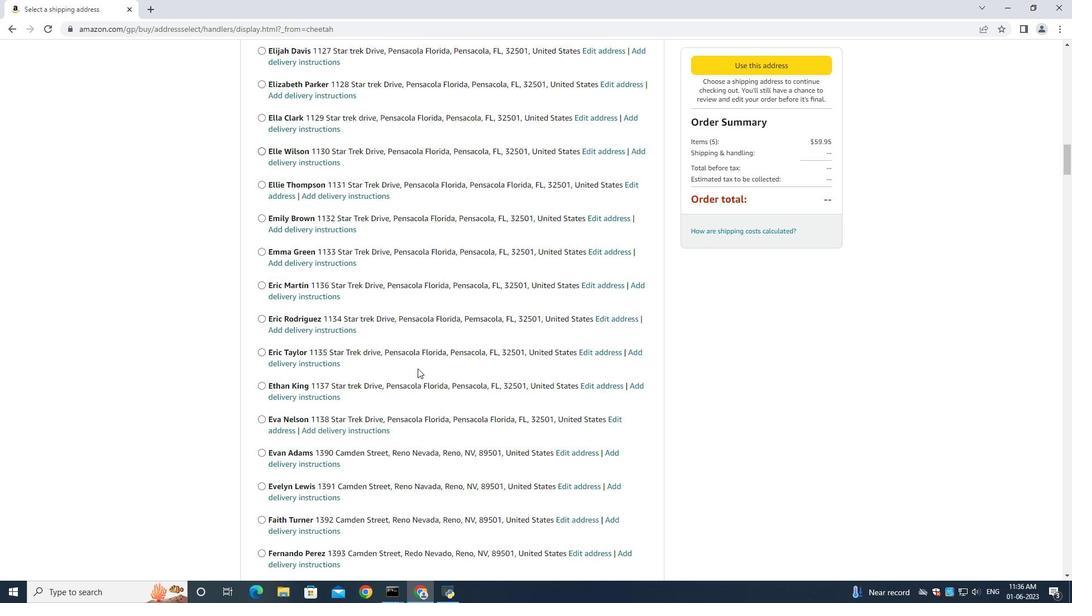 
Action: Mouse moved to (425, 390)
Screenshot: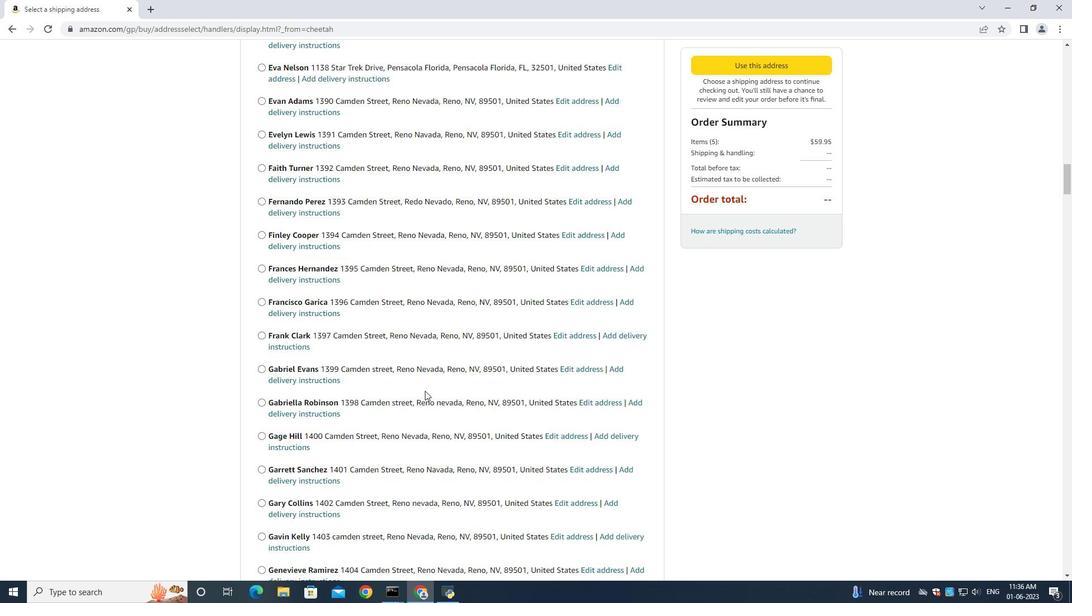 
Action: Mouse scrolled (425, 390) with delta (0, 0)
Screenshot: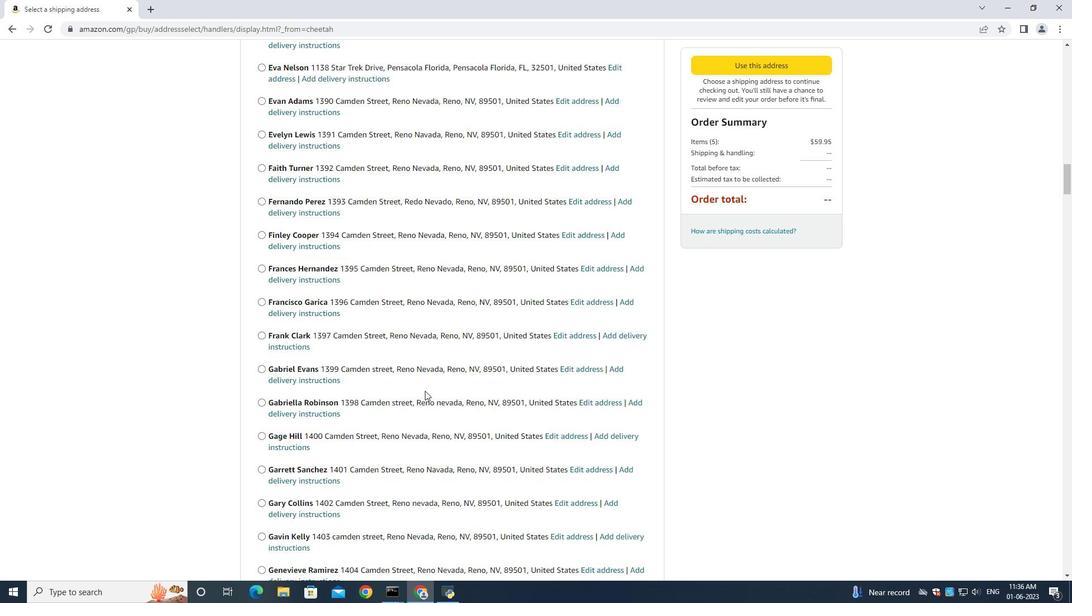
Action: Mouse moved to (425, 393)
Screenshot: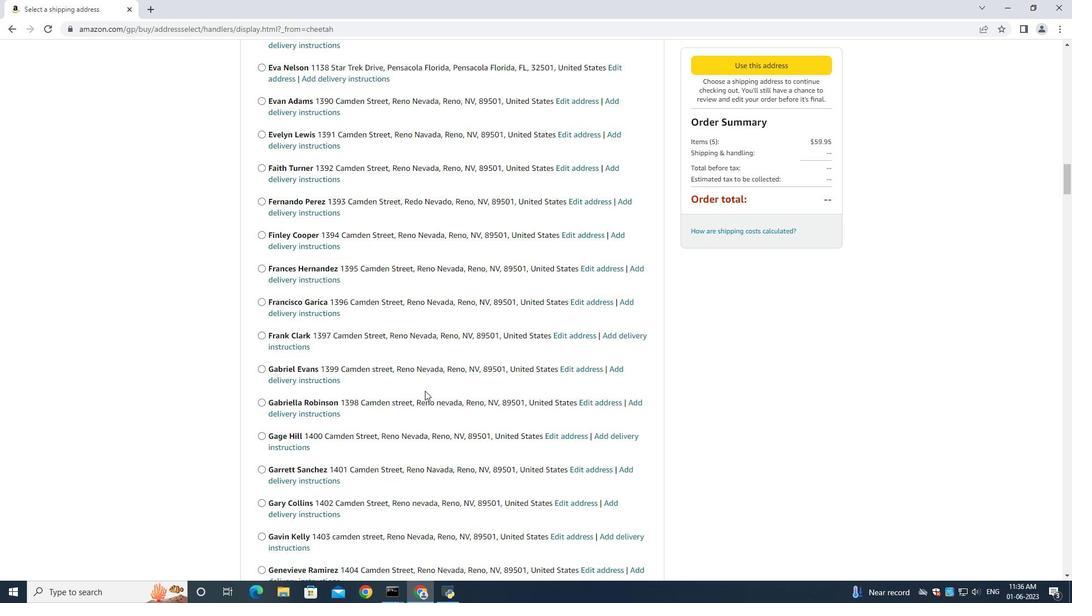
Action: Mouse scrolled (425, 392) with delta (0, 0)
Screenshot: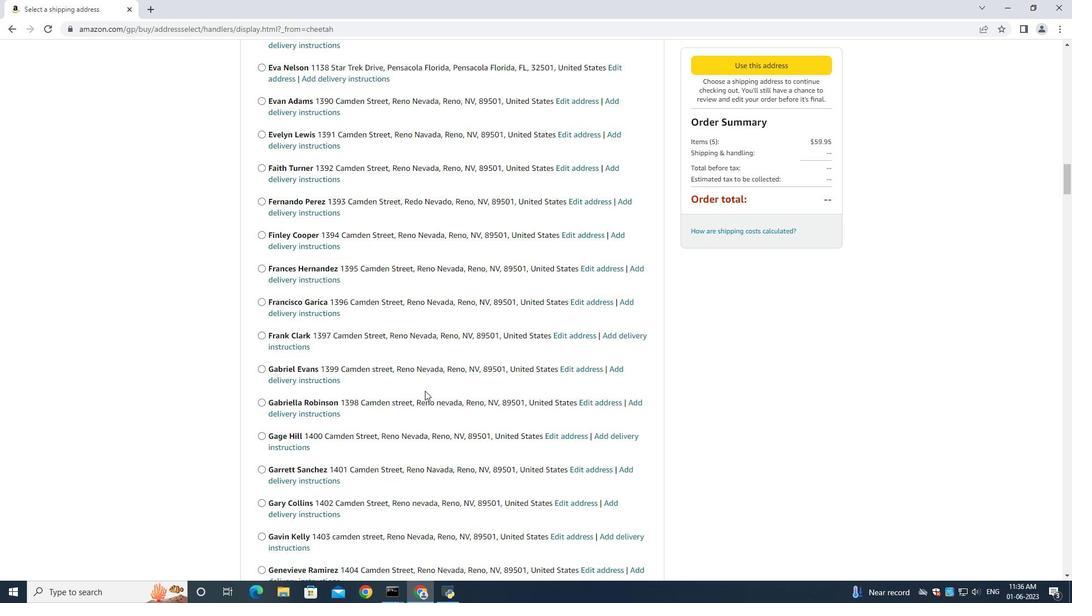 
Action: Mouse moved to (425, 393)
Screenshot: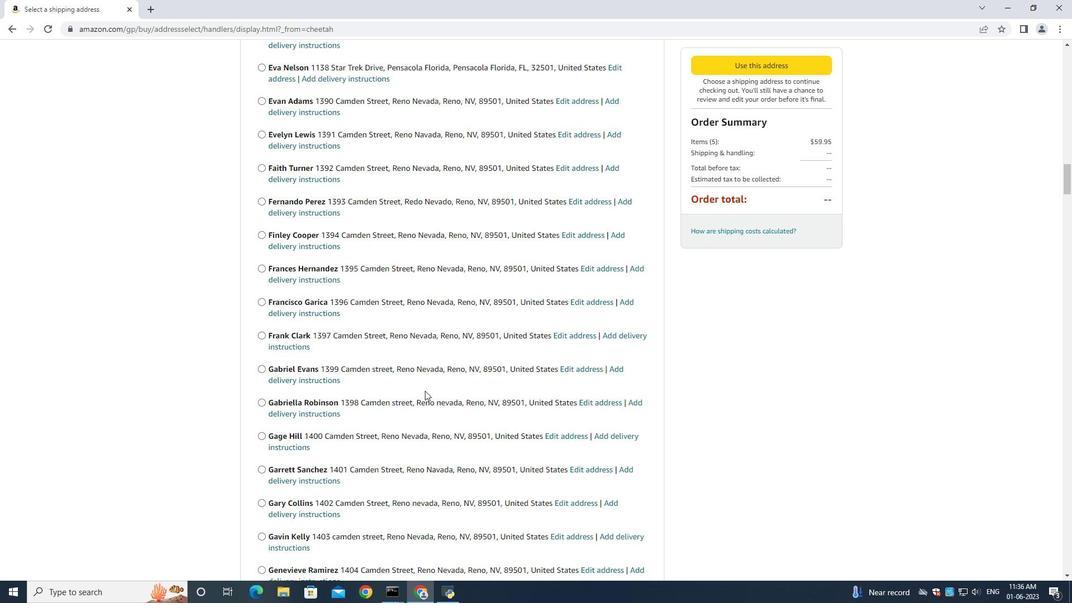
Action: Mouse scrolled (425, 393) with delta (0, 0)
Screenshot: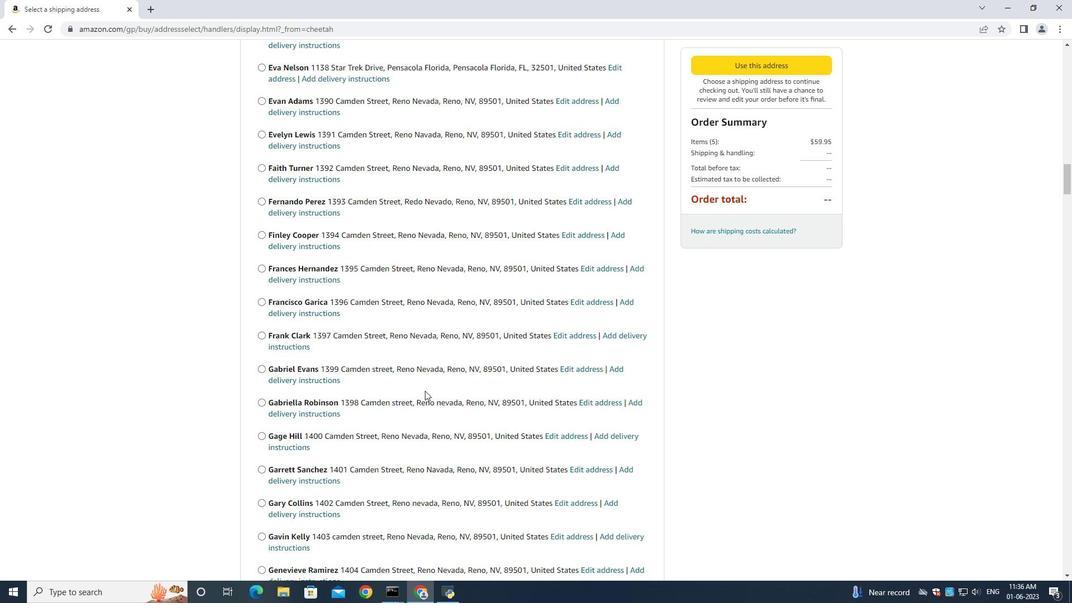 
Action: Mouse scrolled (425, 393) with delta (0, 0)
Screenshot: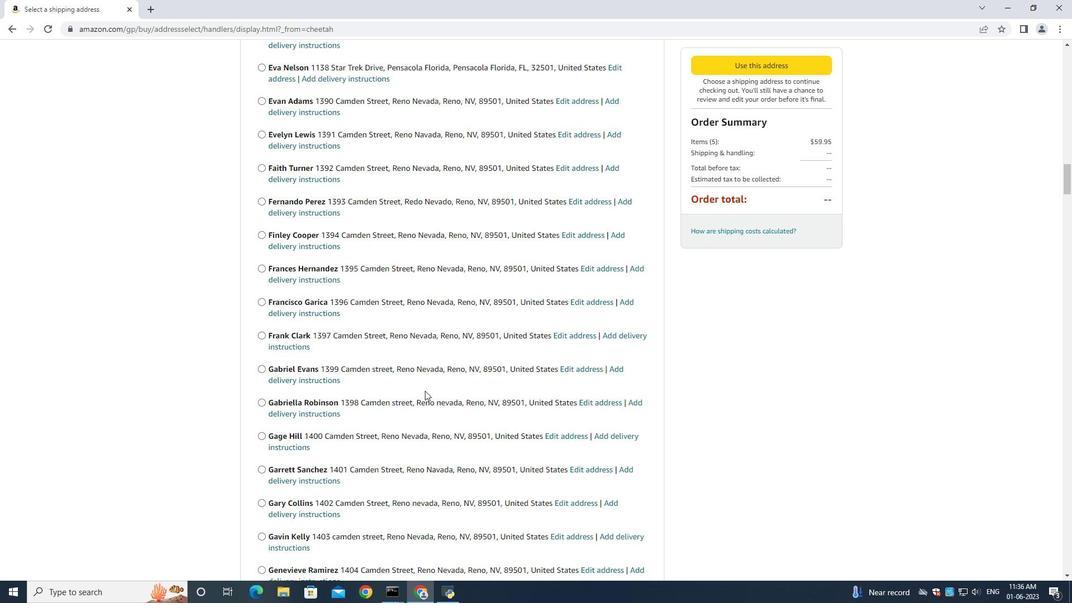 
Action: Mouse scrolled (425, 393) with delta (0, 0)
Screenshot: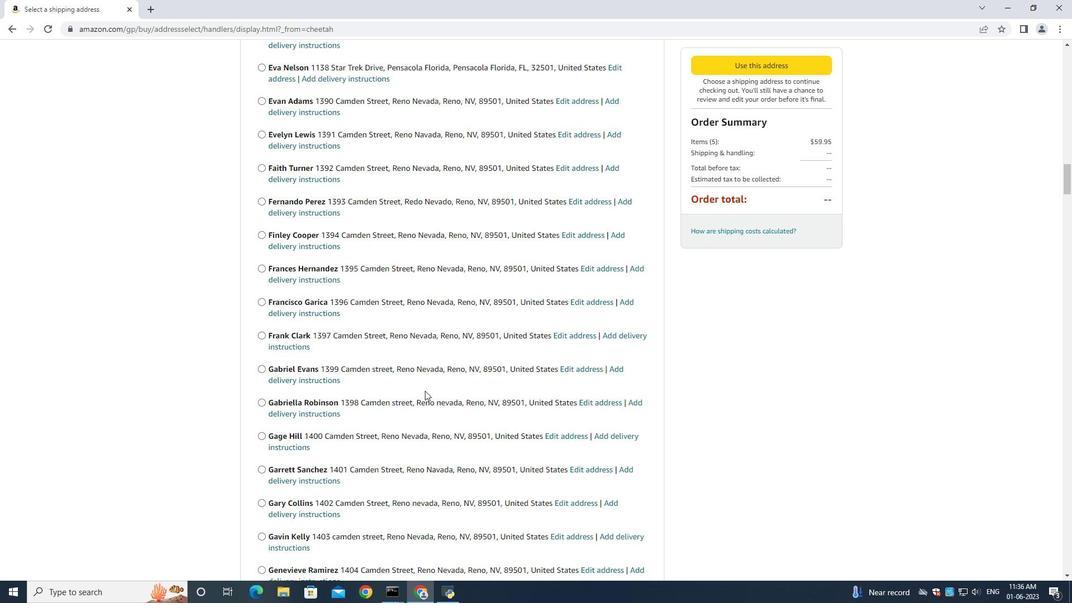 
Action: Mouse scrolled (425, 393) with delta (0, 0)
Screenshot: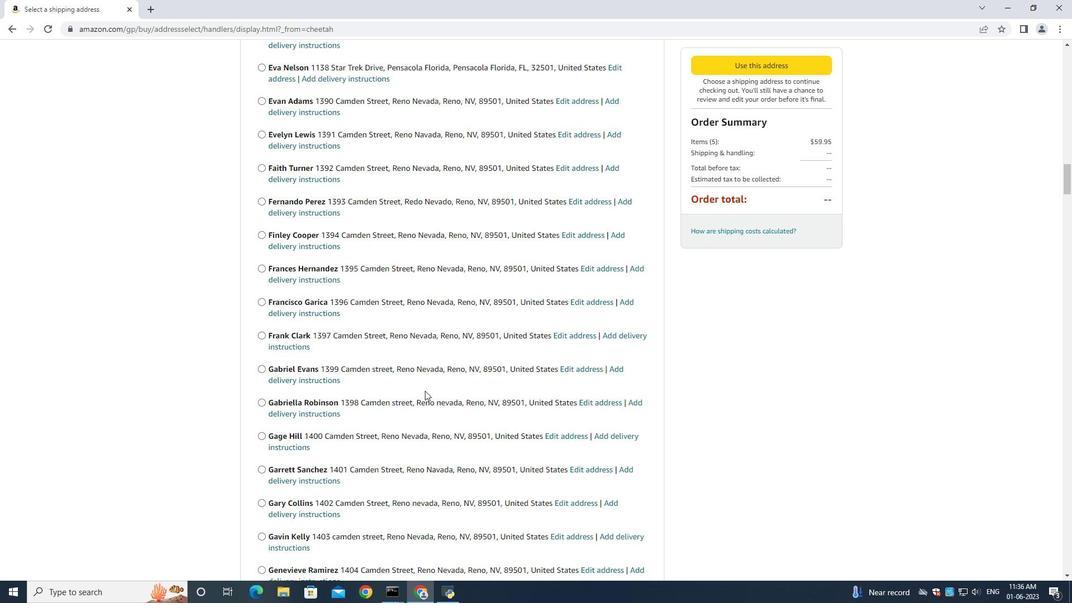 
Action: Mouse moved to (413, 385)
Screenshot: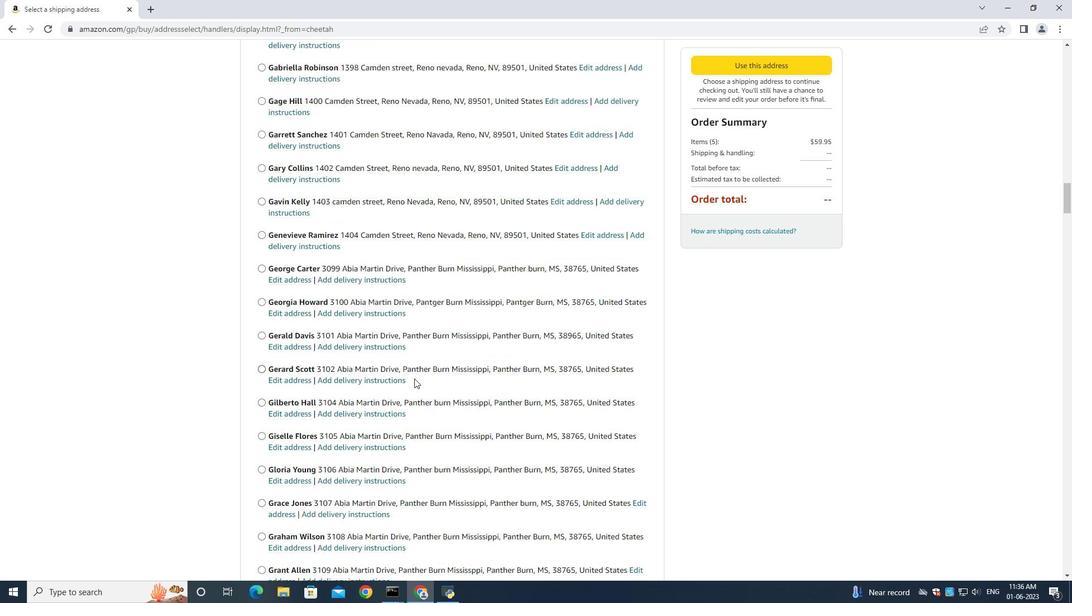 
Action: Mouse scrolled (413, 384) with delta (0, 0)
Screenshot: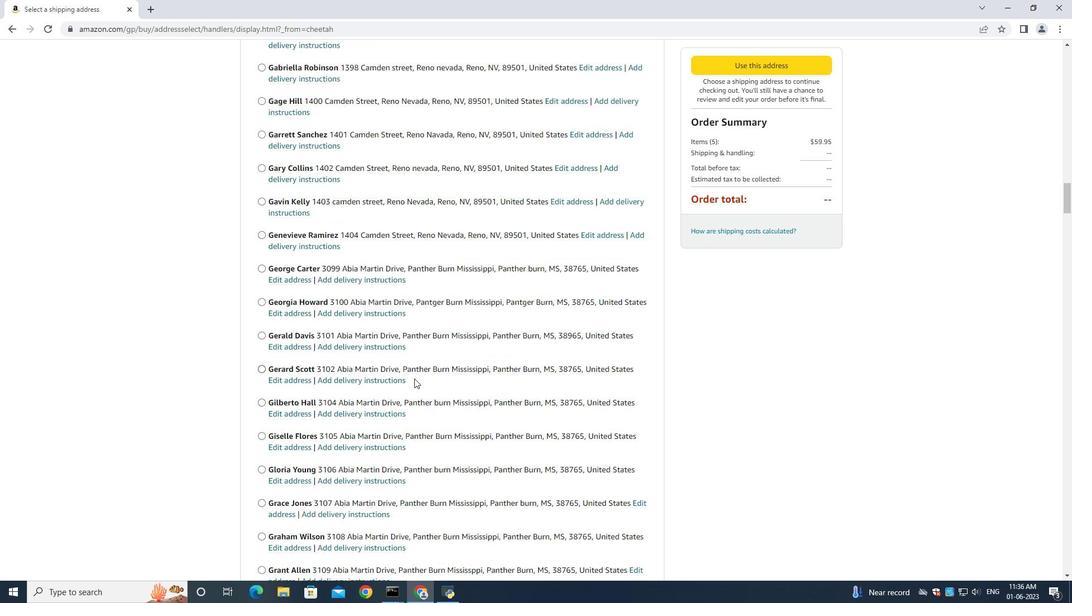 
Action: Mouse moved to (413, 386)
Screenshot: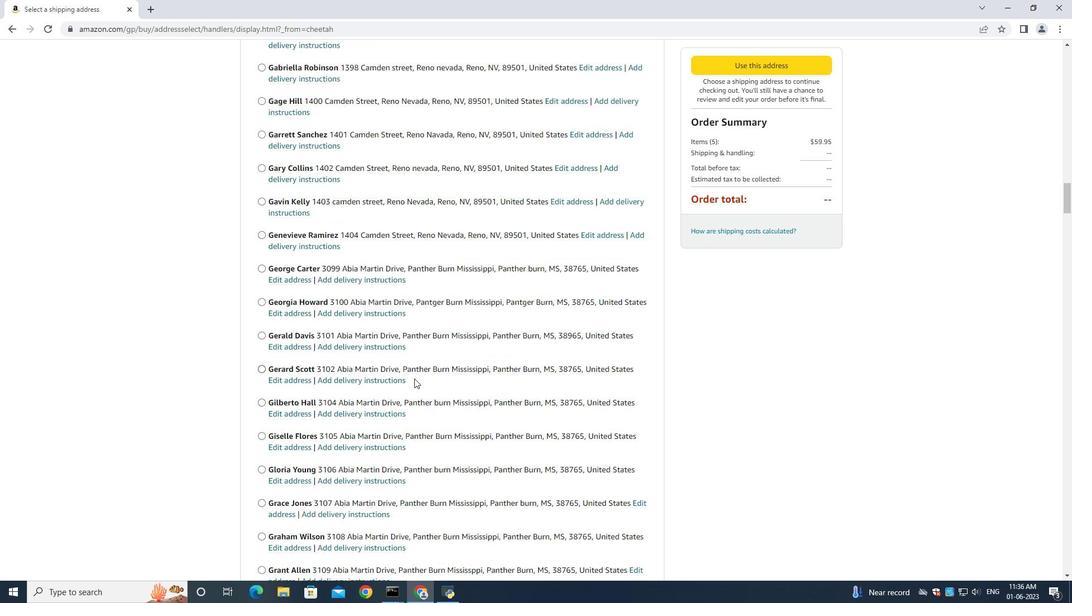
Action: Mouse scrolled (413, 385) with delta (0, 0)
Screenshot: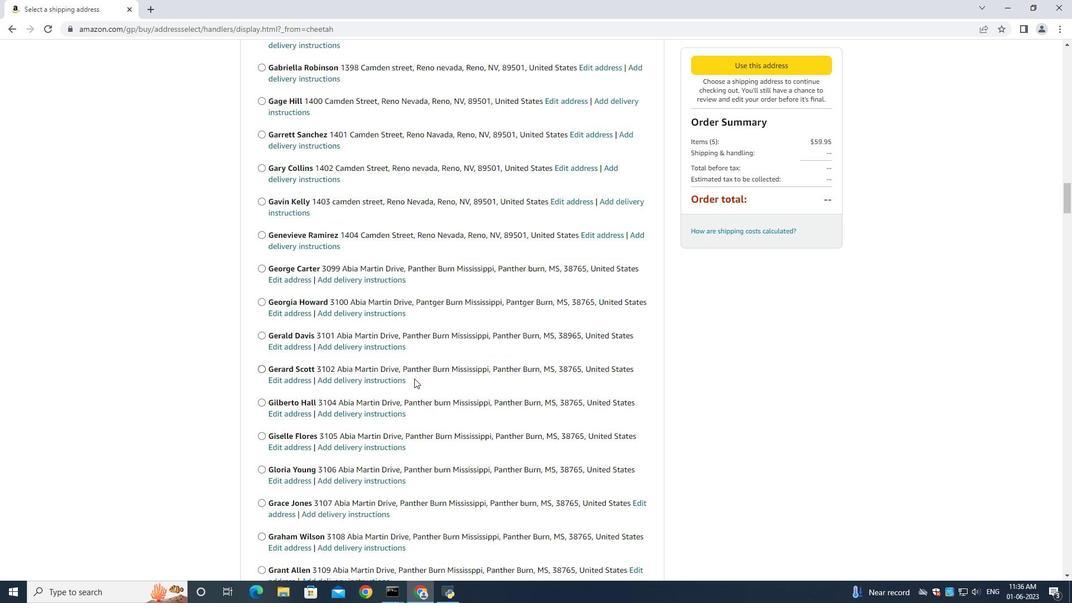 
Action: Mouse moved to (413, 387)
Screenshot: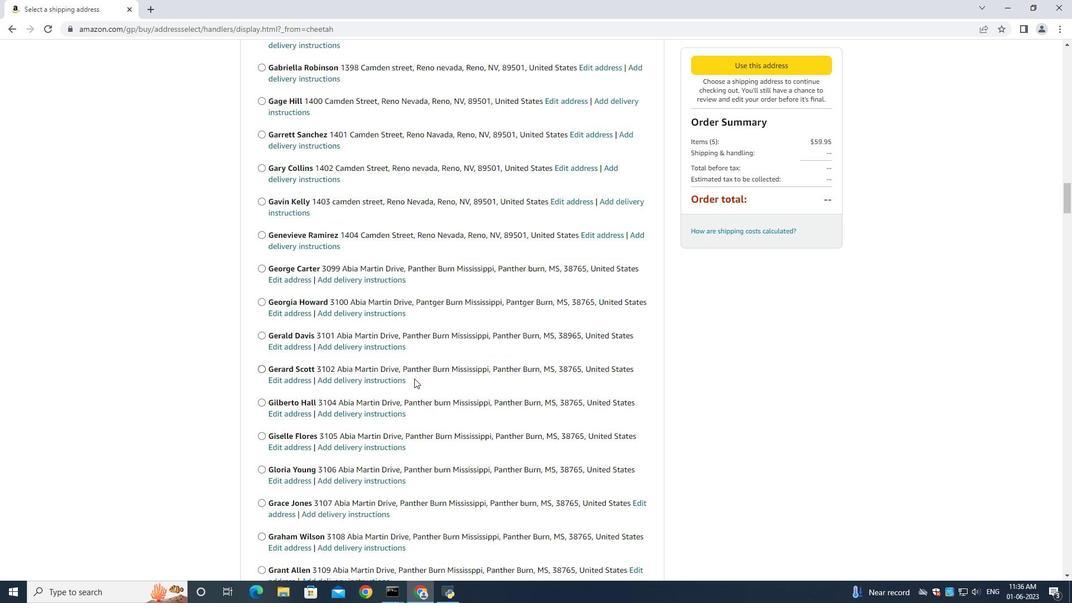 
Action: Mouse scrolled (413, 385) with delta (0, 0)
Screenshot: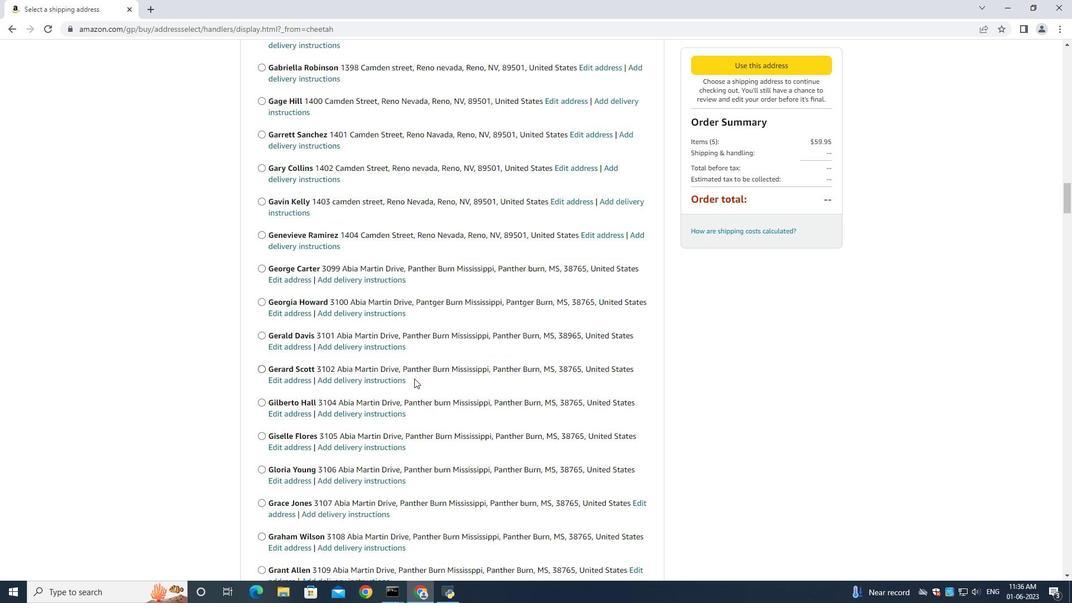 
Action: Mouse scrolled (413, 386) with delta (0, 0)
Screenshot: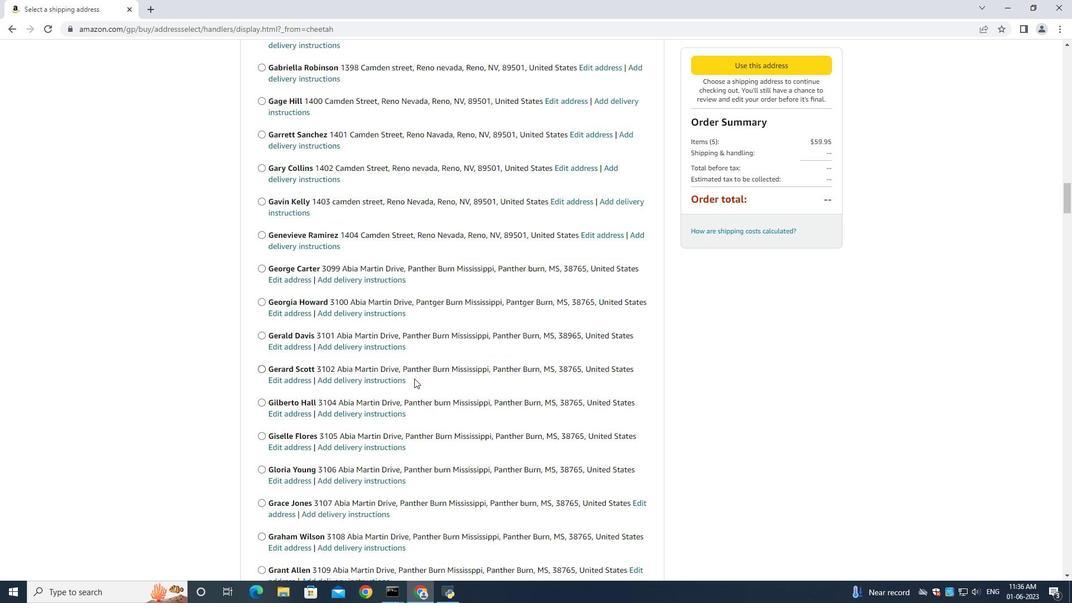 
Action: Mouse scrolled (413, 386) with delta (0, 0)
Screenshot: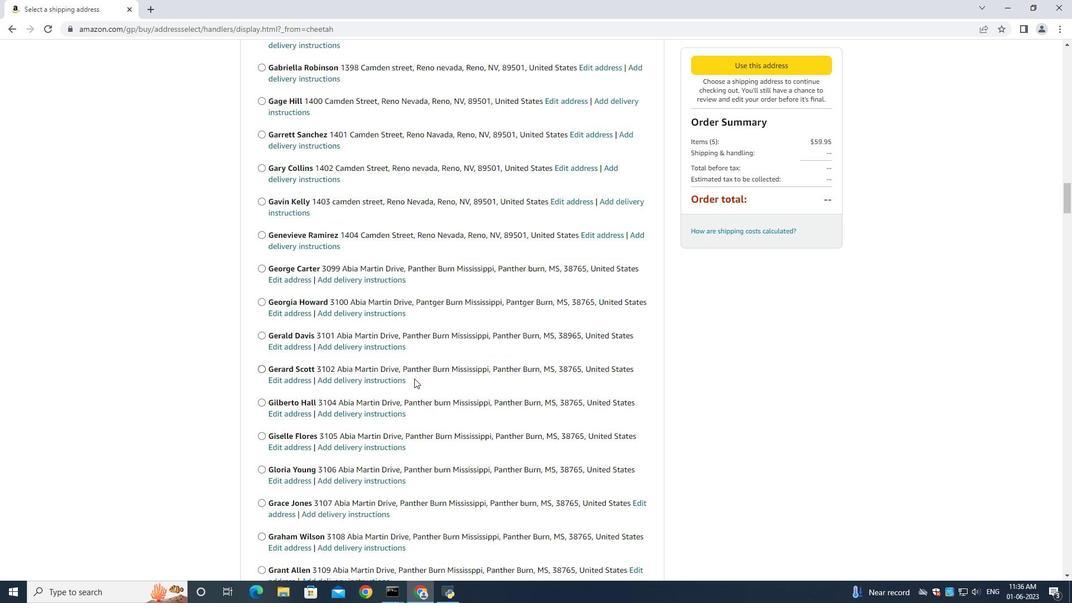 
Action: Mouse scrolled (413, 386) with delta (0, 0)
Screenshot: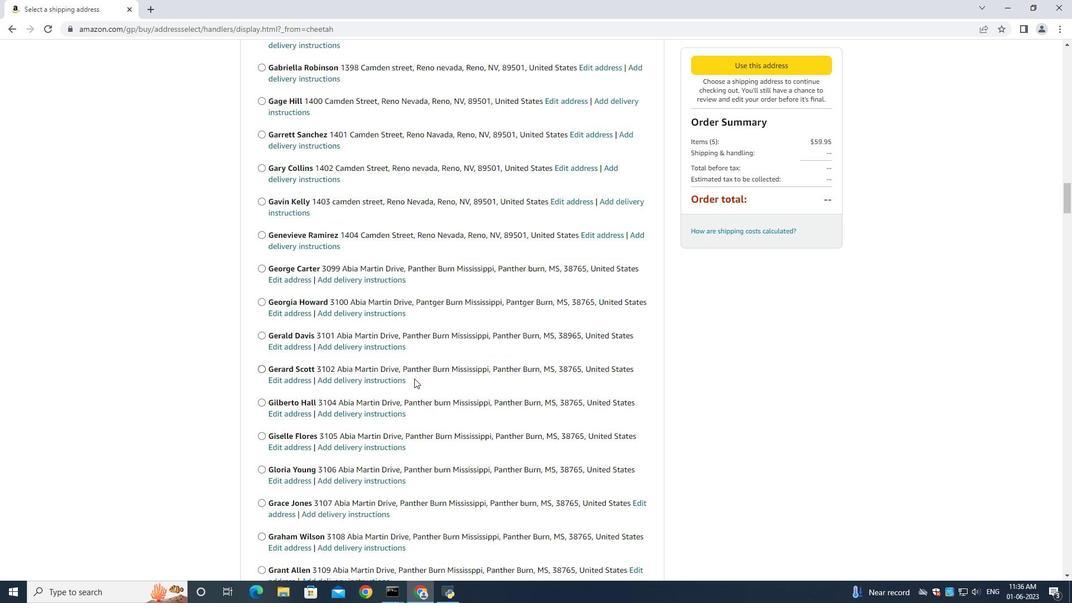 
Action: Mouse moved to (413, 376)
Screenshot: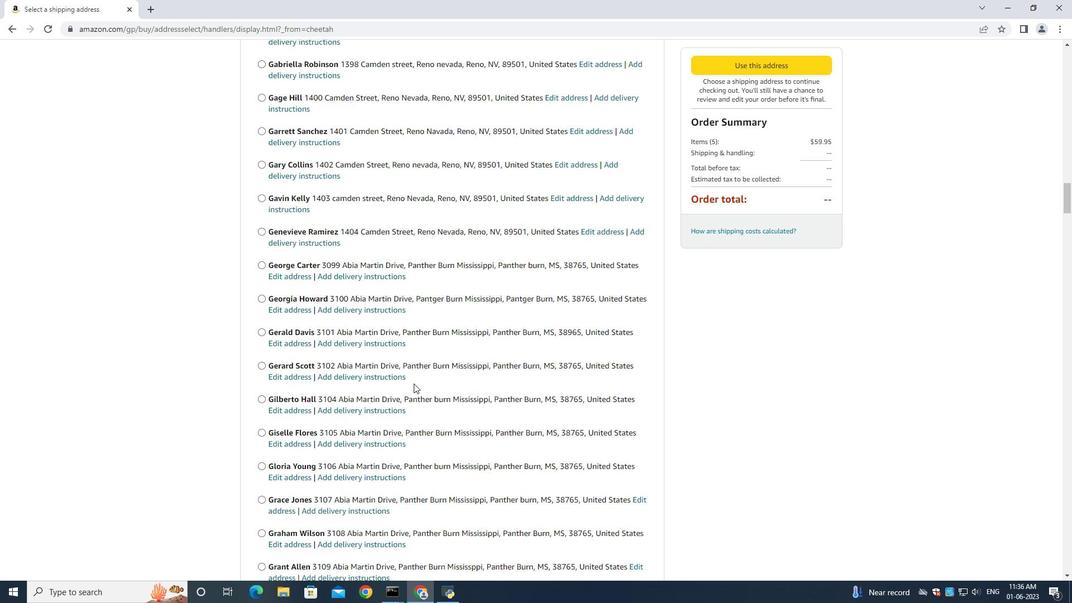 
Action: Mouse scrolled (413, 375) with delta (0, 0)
Screenshot: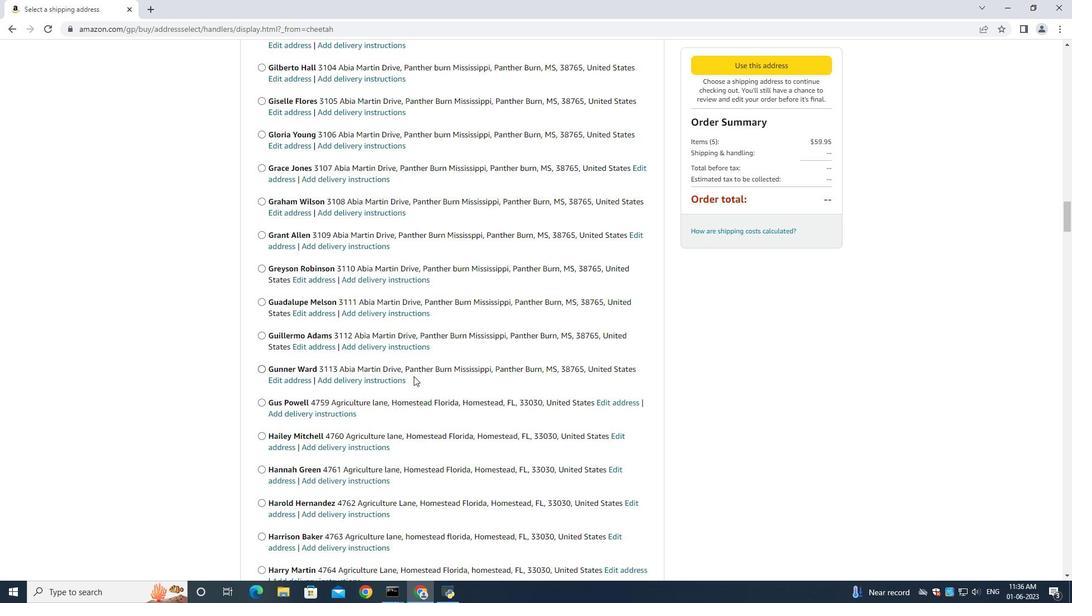 
Action: Mouse scrolled (413, 375) with delta (0, 0)
Screenshot: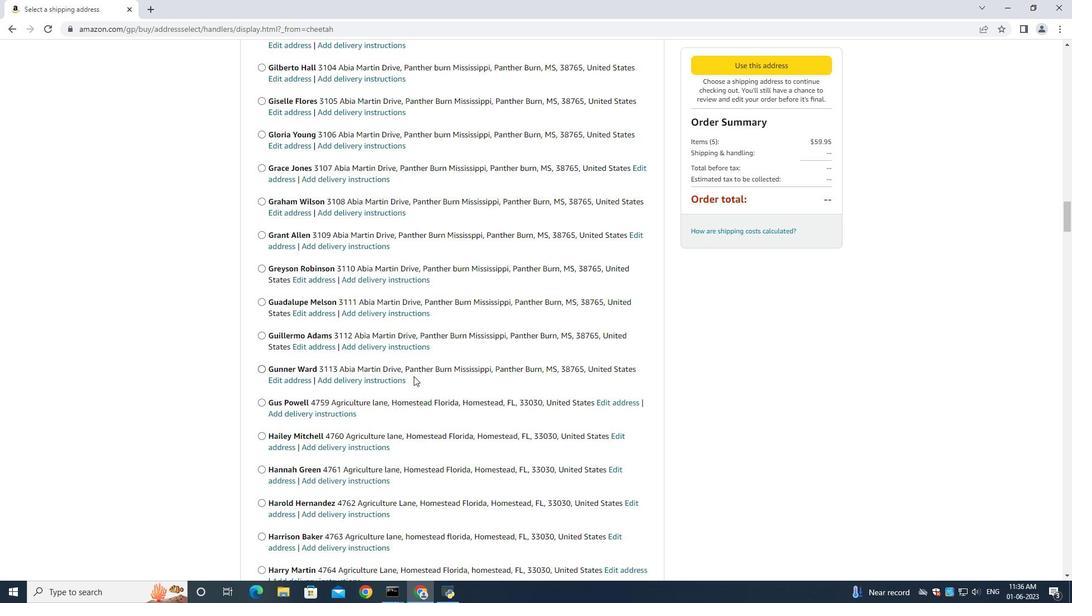 
Action: Mouse moved to (411, 375)
Screenshot: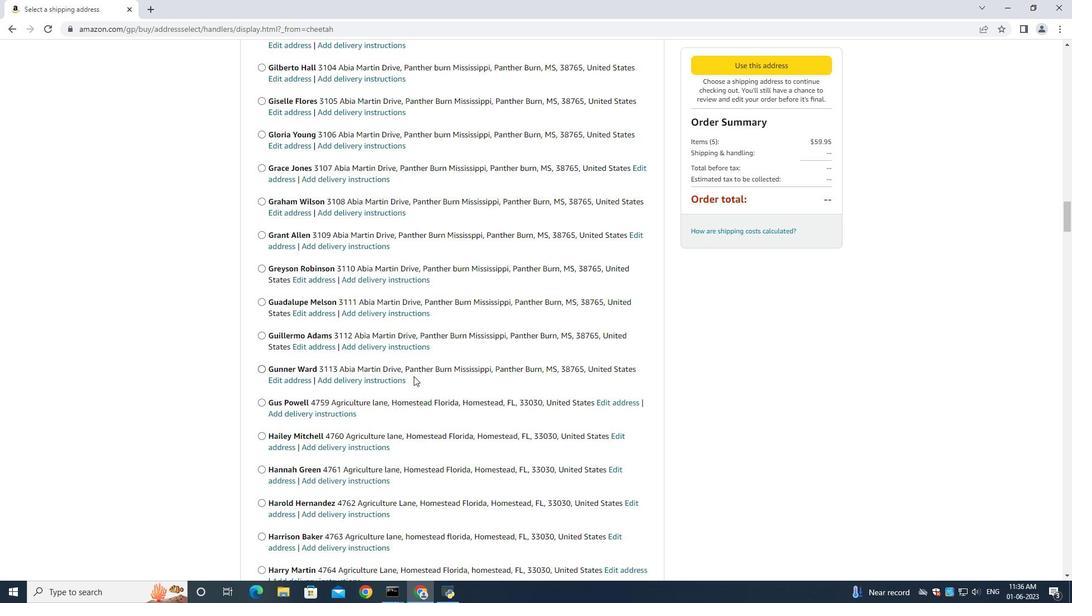 
Action: Mouse scrolled (411, 375) with delta (0, 0)
Screenshot: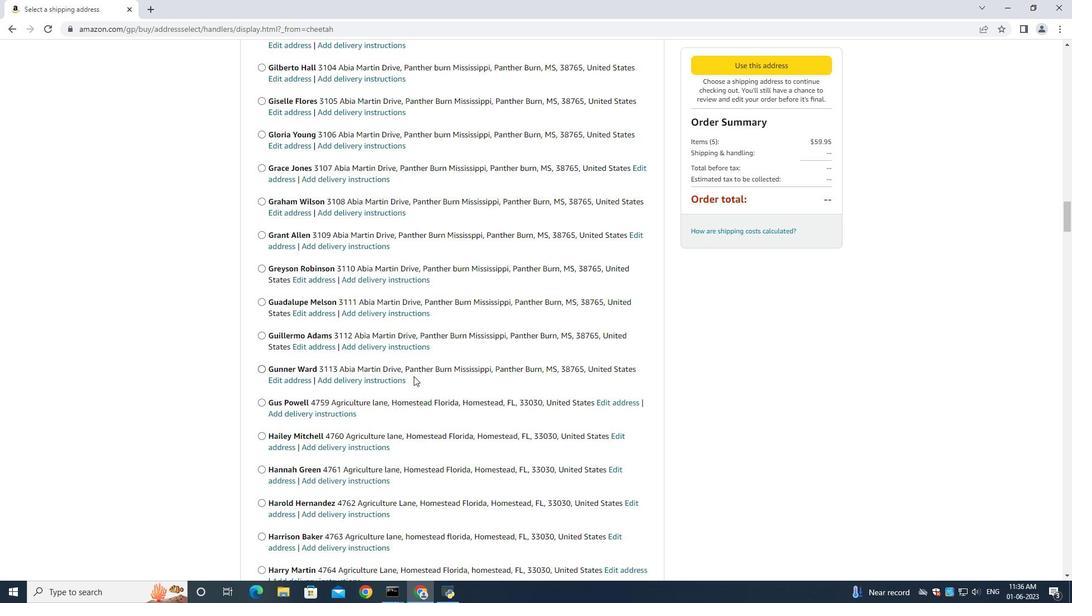 
Action: Mouse moved to (408, 363)
Screenshot: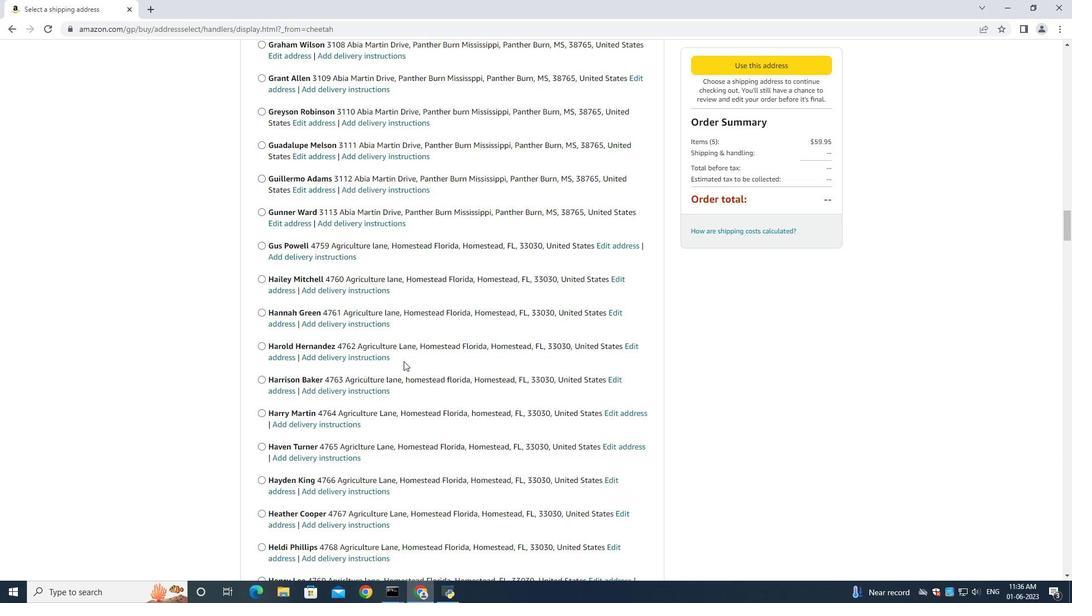
Action: Mouse scrolled (408, 362) with delta (0, 0)
Screenshot: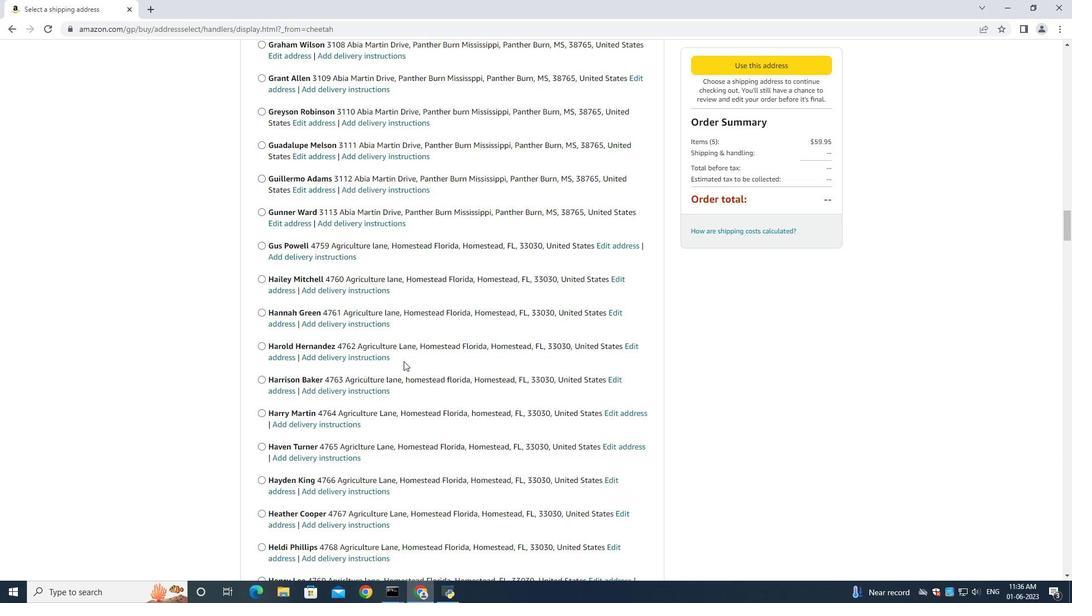 
Action: Mouse moved to (409, 366)
Screenshot: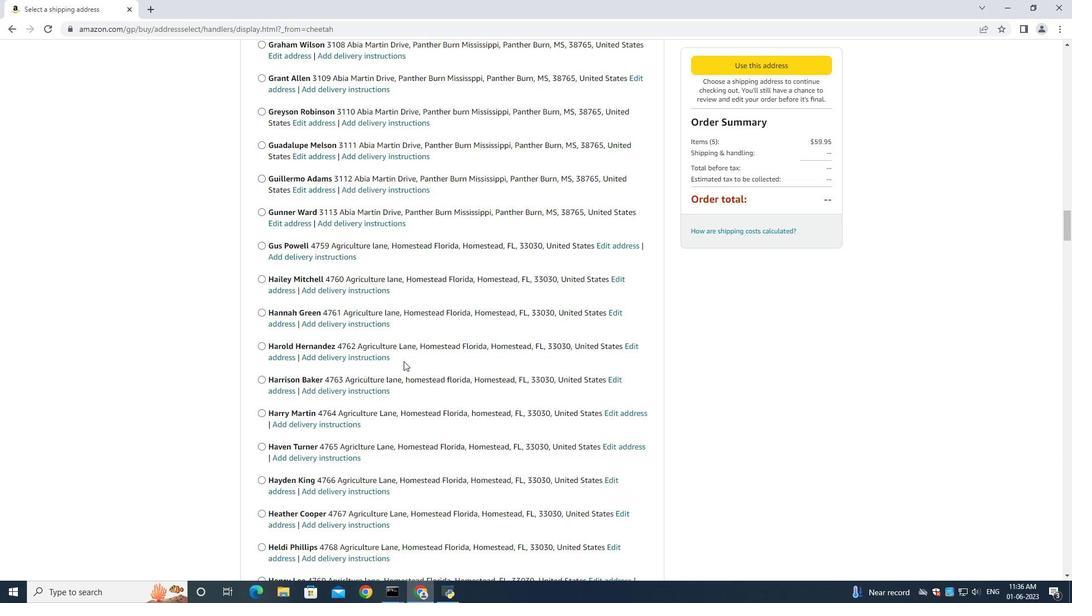 
Action: Mouse scrolled (409, 365) with delta (0, 0)
Screenshot: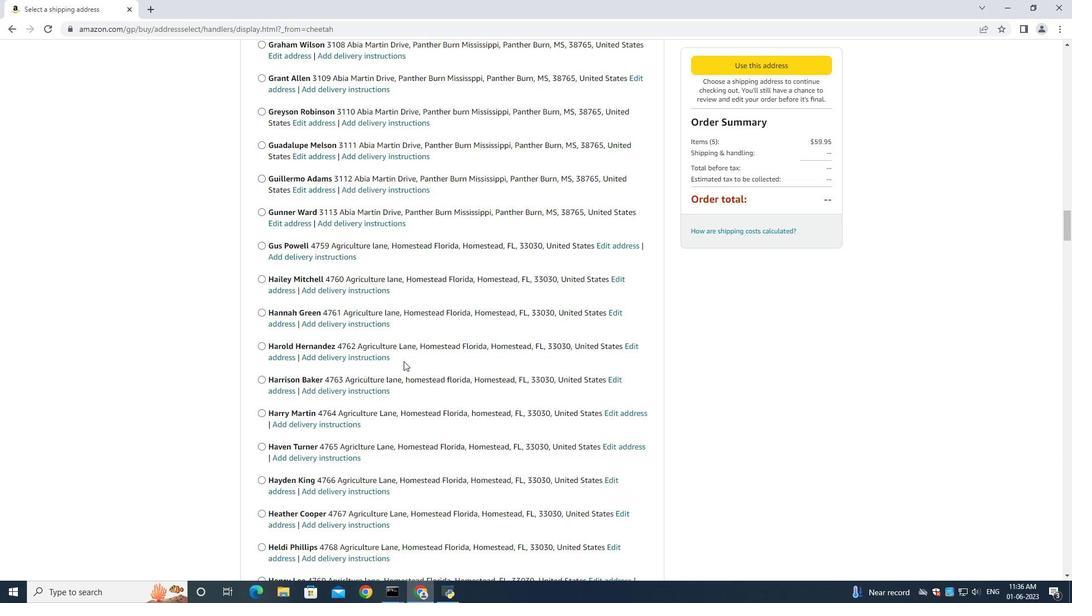 
Action: Mouse moved to (409, 368)
Screenshot: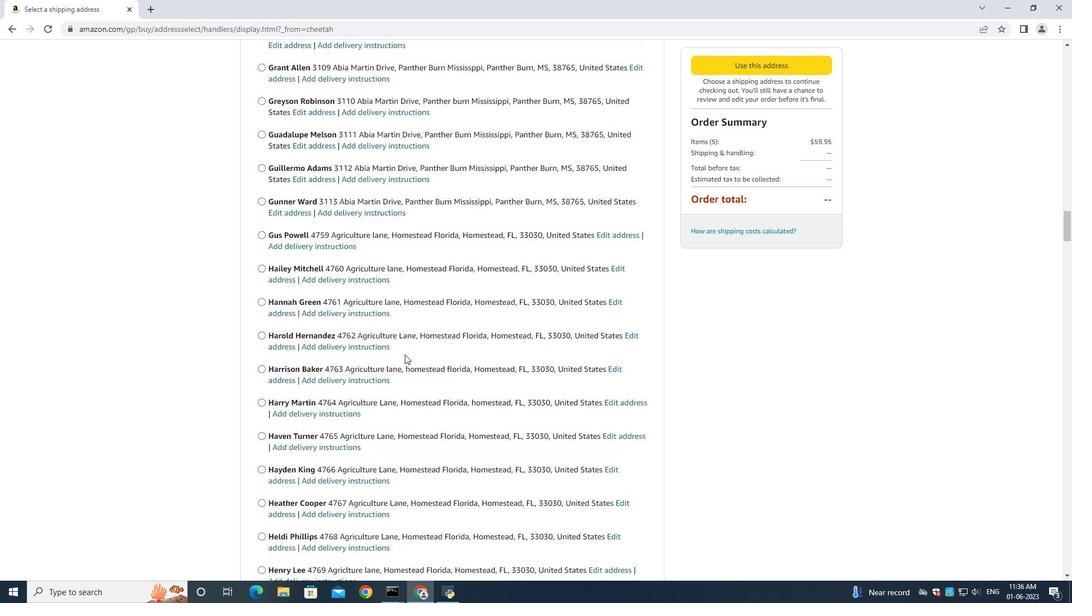
Action: Mouse scrolled (409, 367) with delta (0, 0)
Screenshot: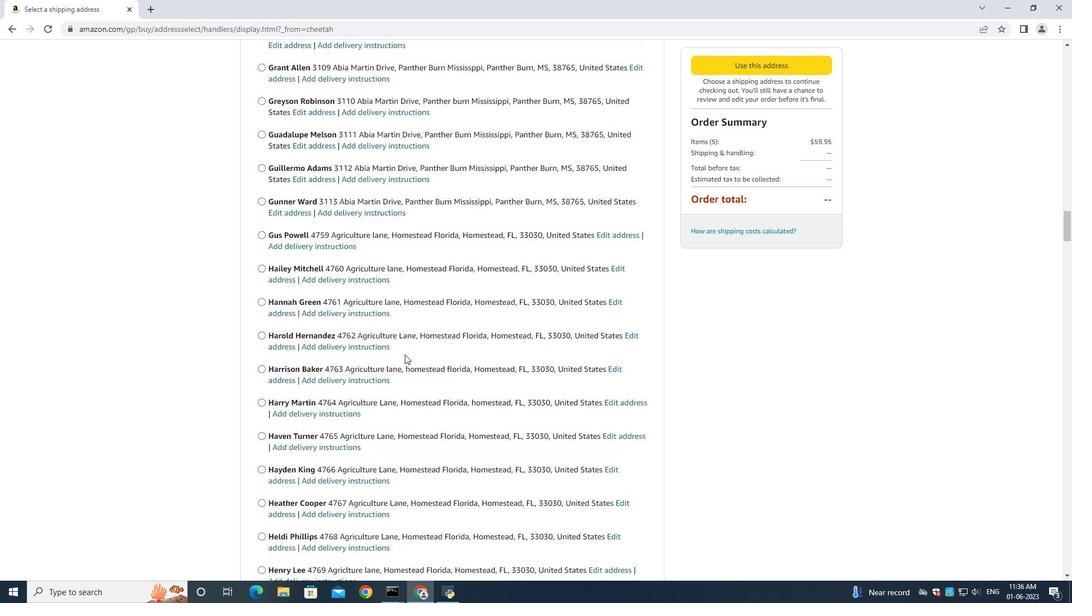 
Action: Mouse moved to (418, 378)
Screenshot: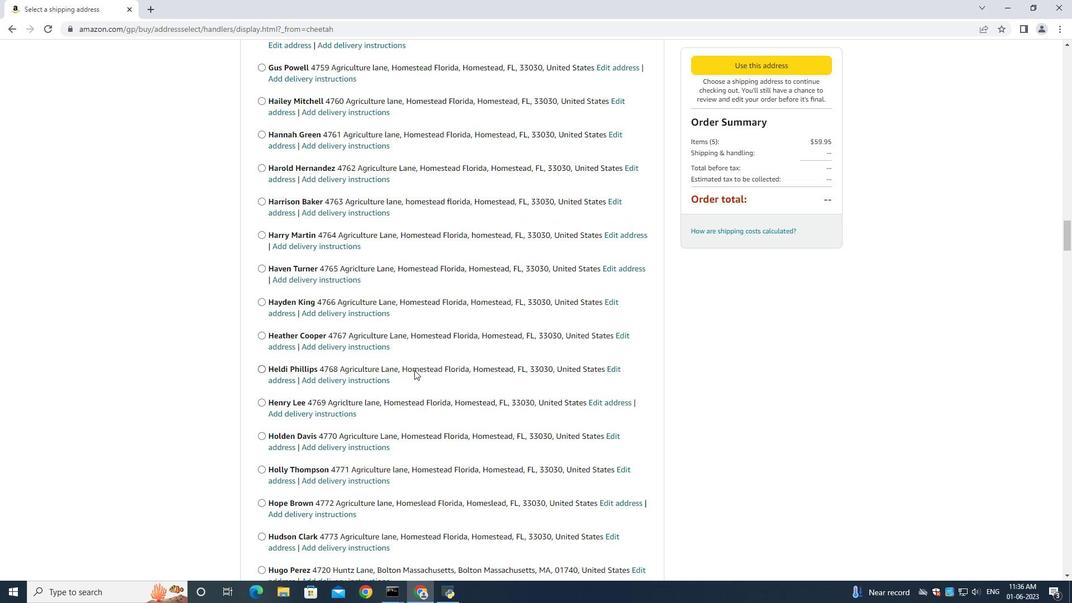
Action: Mouse scrolled (418, 378) with delta (0, 0)
Screenshot: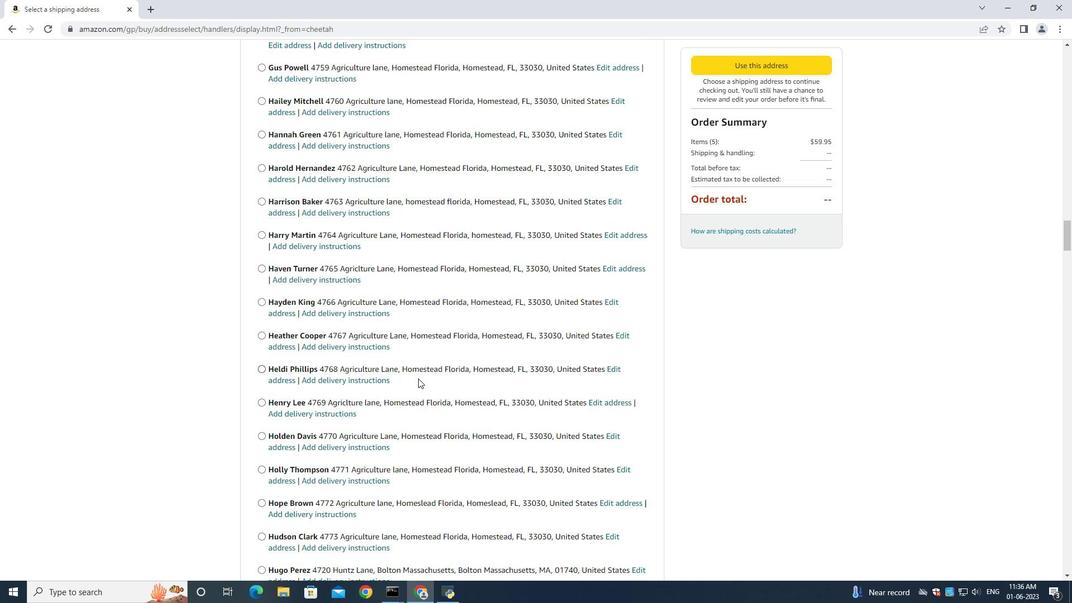 
Action: Mouse moved to (418, 378)
Screenshot: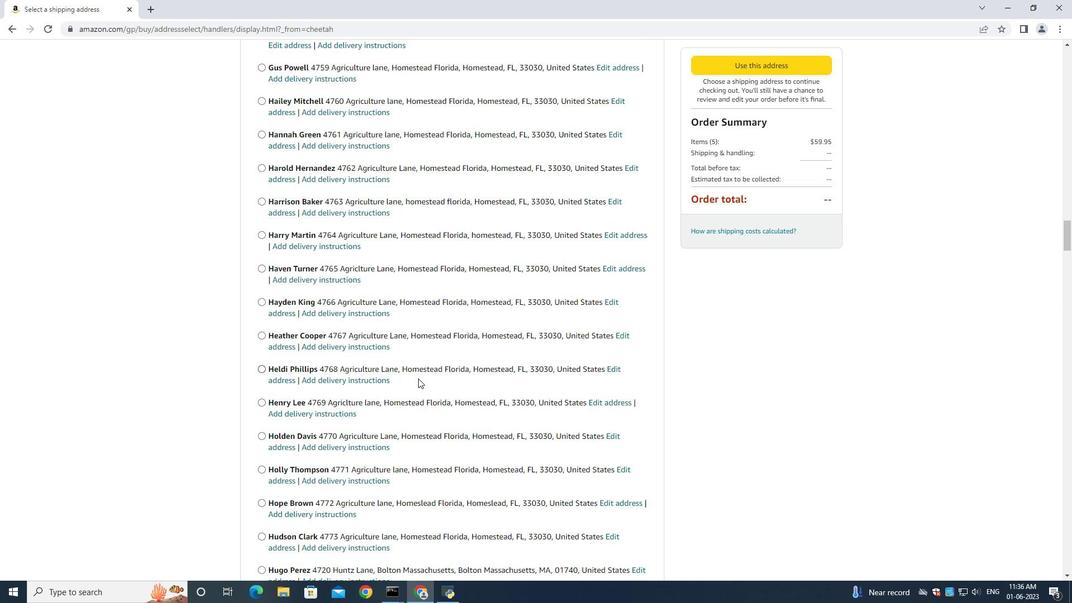 
Action: Mouse scrolled (418, 378) with delta (0, 0)
Screenshot: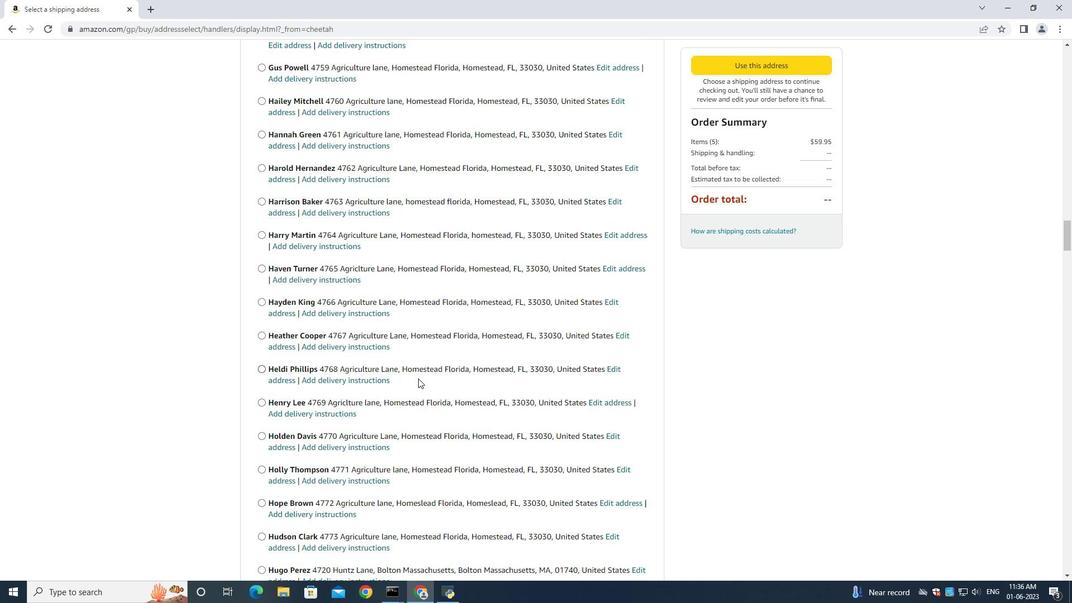
Action: Mouse scrolled (418, 378) with delta (0, 0)
Screenshot: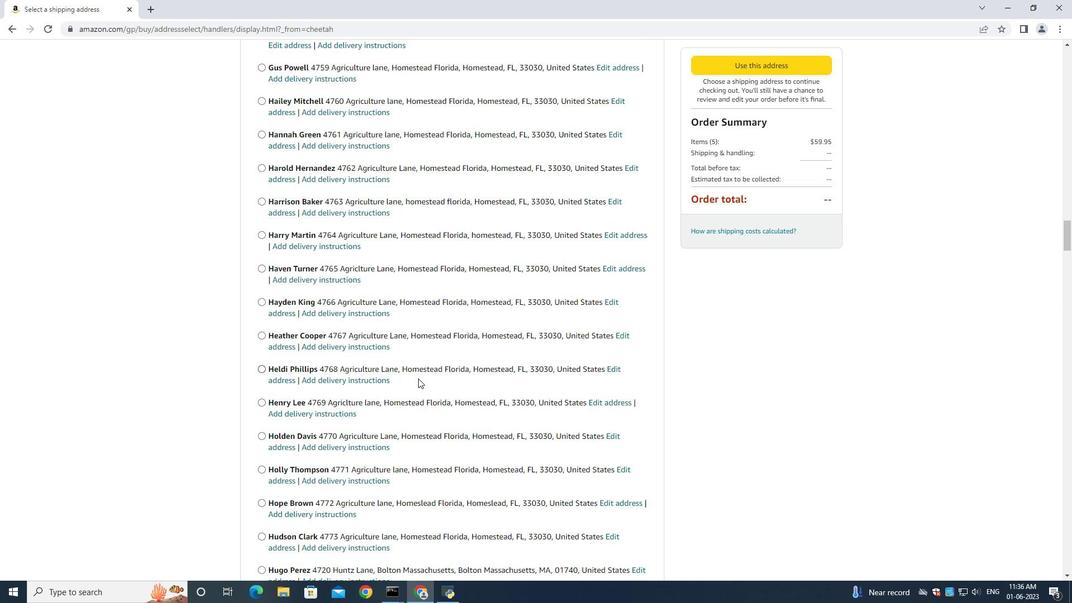 
Action: Mouse moved to (419, 379)
Screenshot: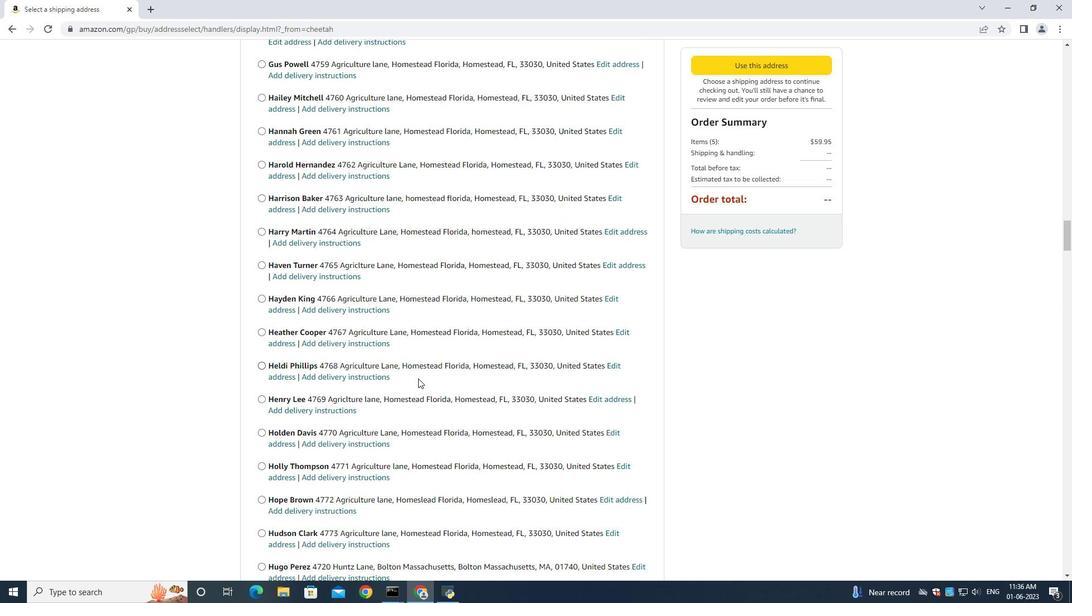 
Action: Mouse scrolled (419, 379) with delta (0, 0)
Screenshot: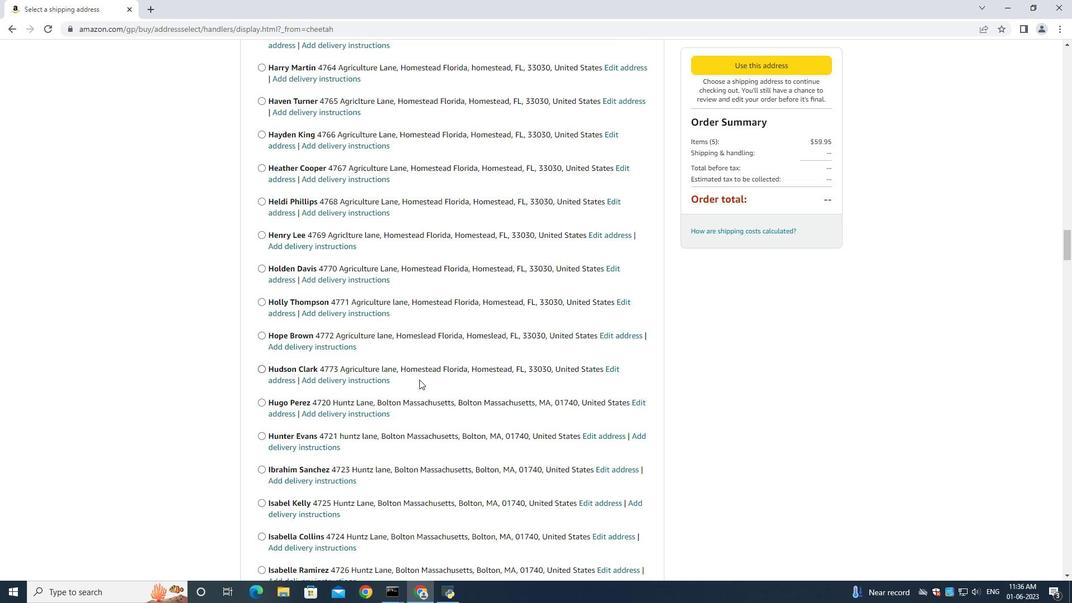 
Action: Mouse scrolled (419, 379) with delta (0, 0)
Screenshot: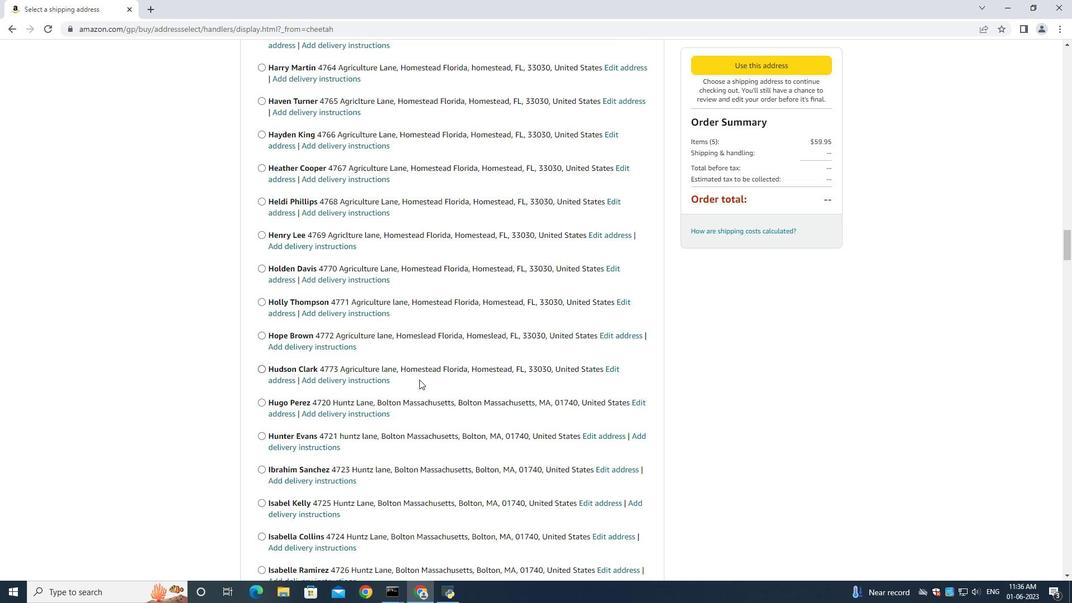 
Action: Mouse scrolled (419, 379) with delta (0, 0)
Screenshot: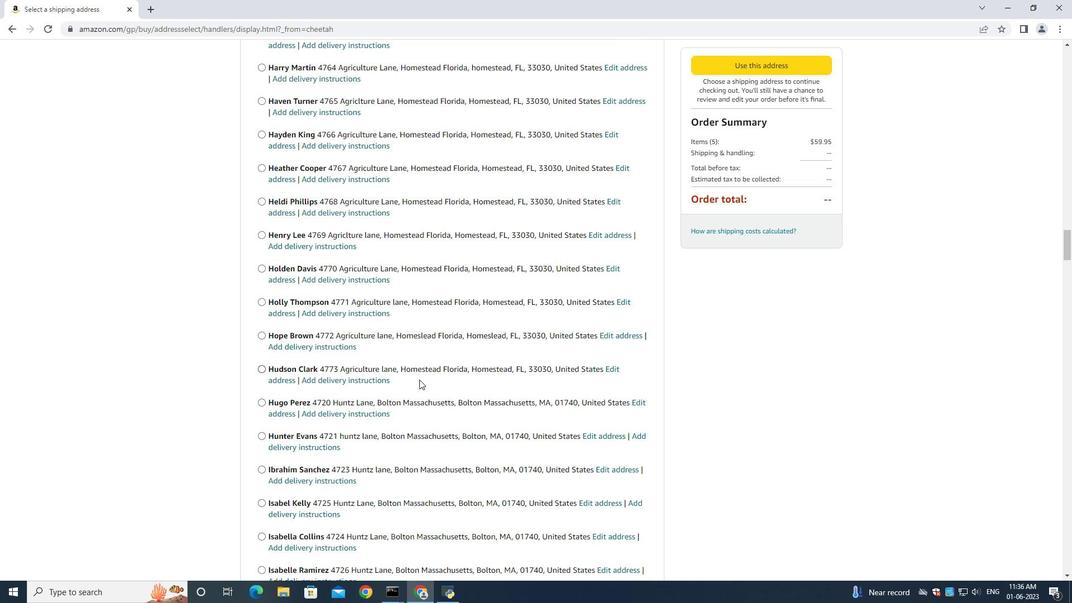 
Action: Mouse scrolled (419, 379) with delta (0, 0)
Screenshot: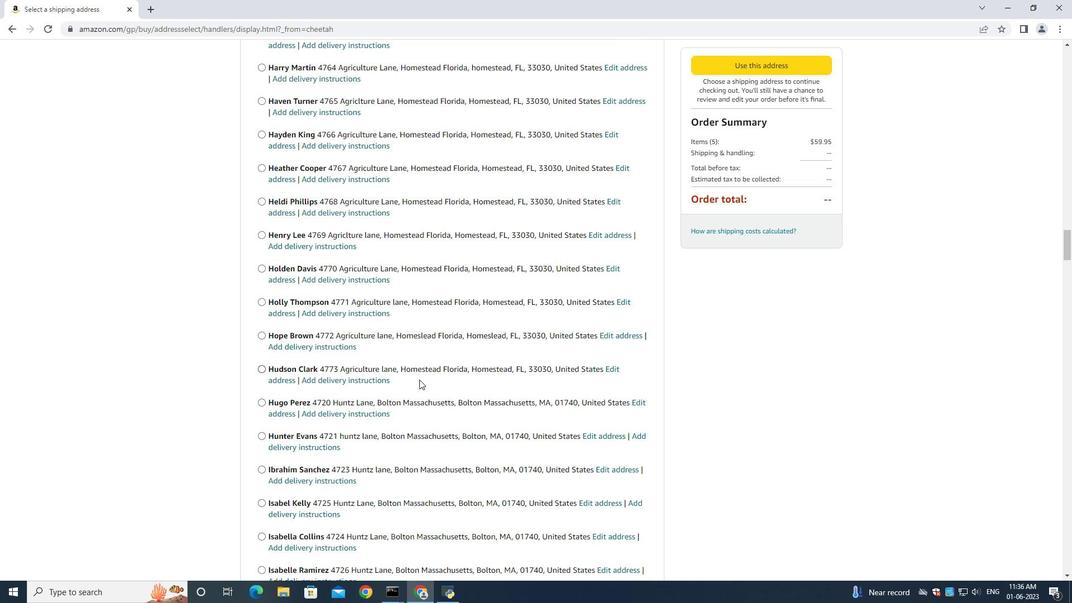 
Action: Mouse moved to (421, 379)
Screenshot: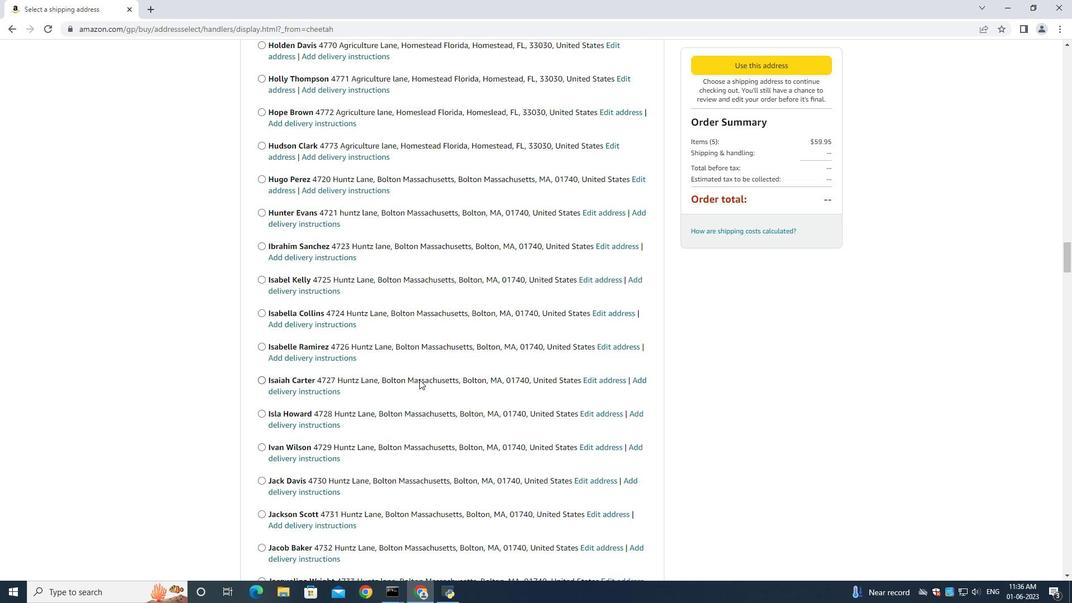 
Action: Mouse scrolled (421, 379) with delta (0, 0)
Screenshot: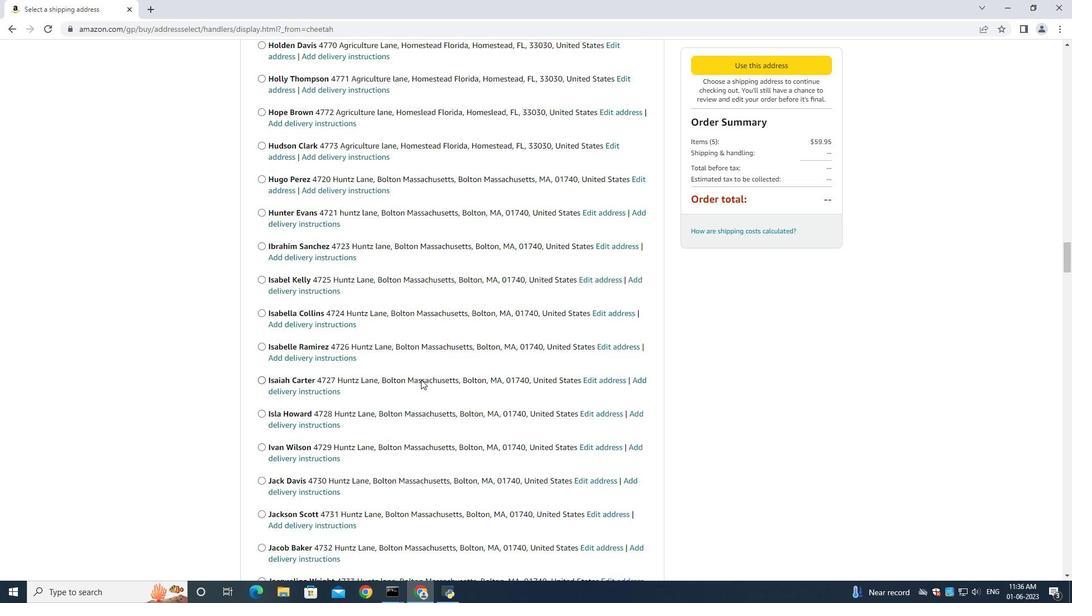 
Action: Mouse scrolled (421, 379) with delta (0, 0)
Screenshot: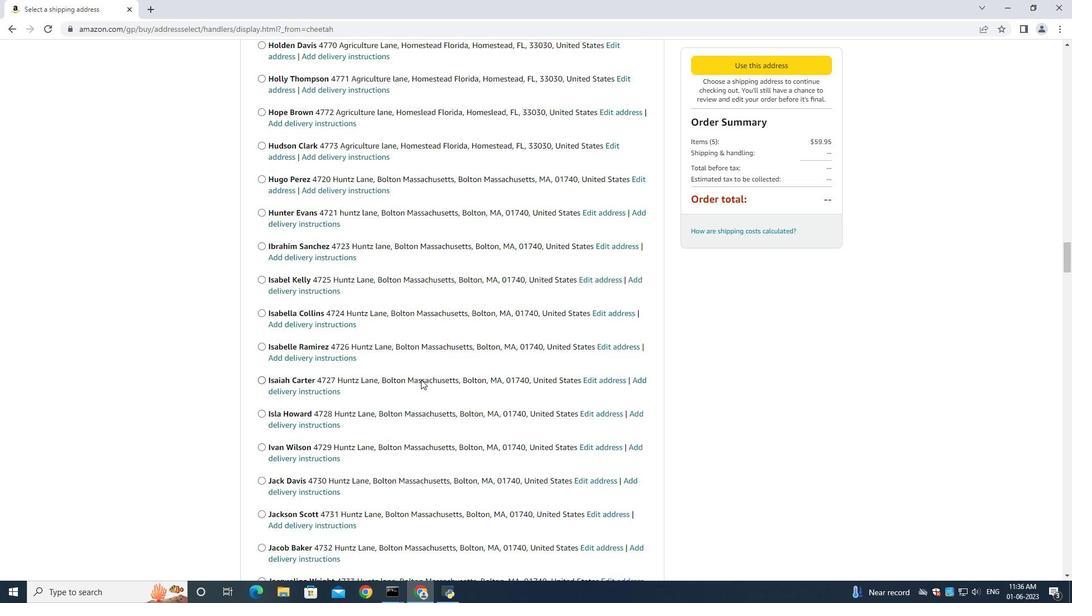 
Action: Mouse scrolled (421, 379) with delta (0, 0)
Screenshot: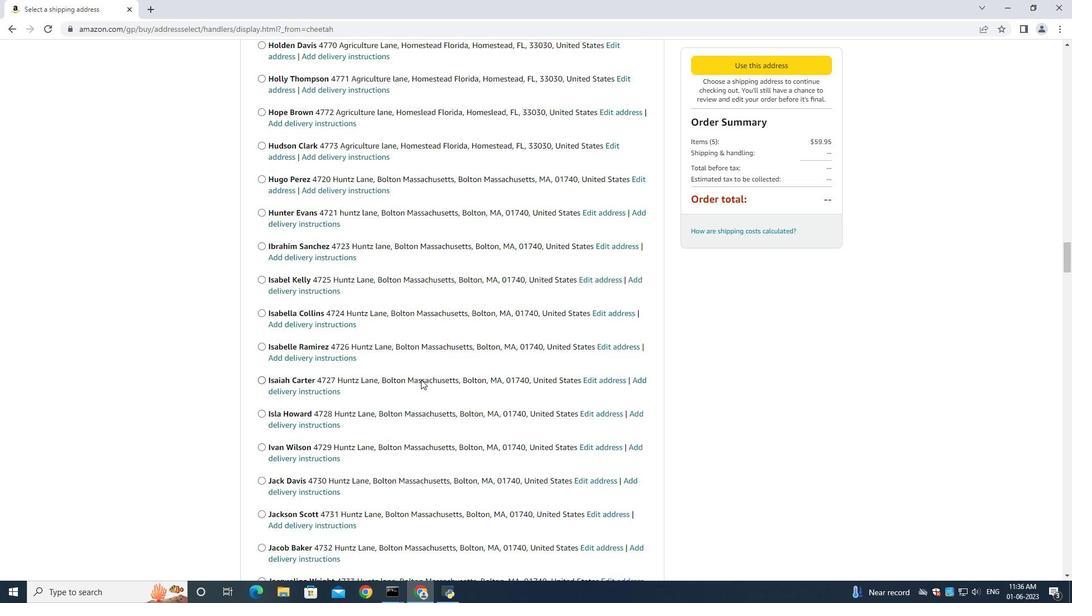 
Action: Mouse scrolled (421, 379) with delta (0, 0)
Screenshot: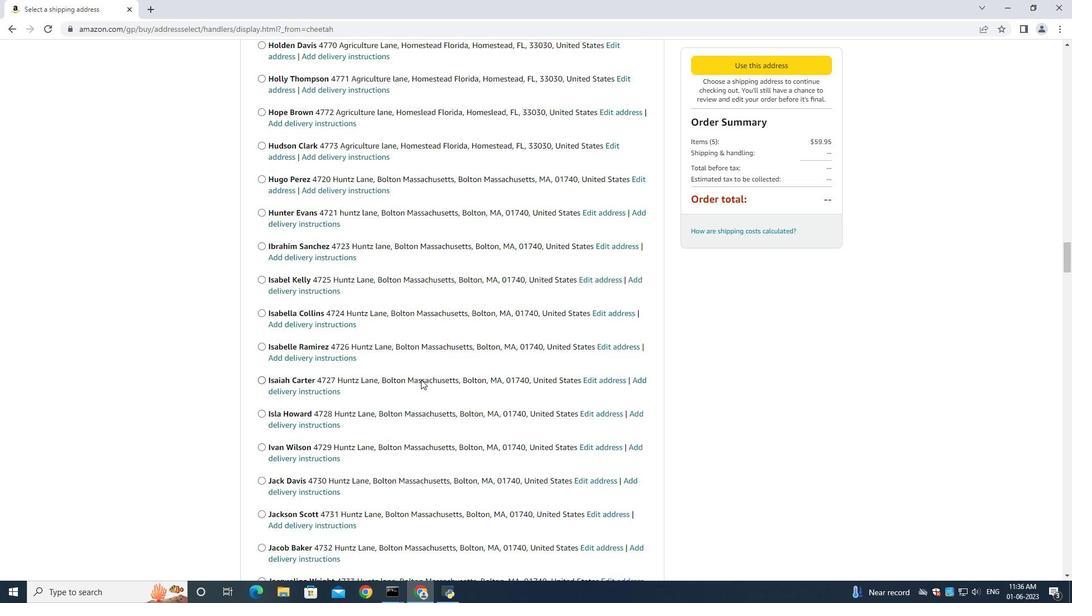 
Action: Mouse scrolled (421, 379) with delta (0, 0)
Screenshot: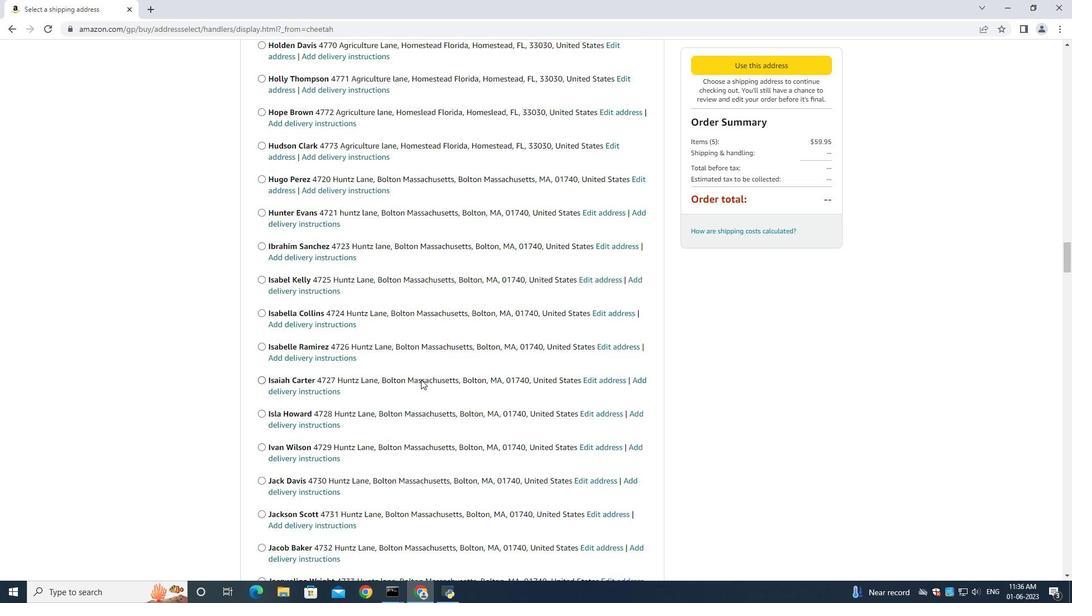 
Action: Mouse moved to (421, 379)
Screenshot: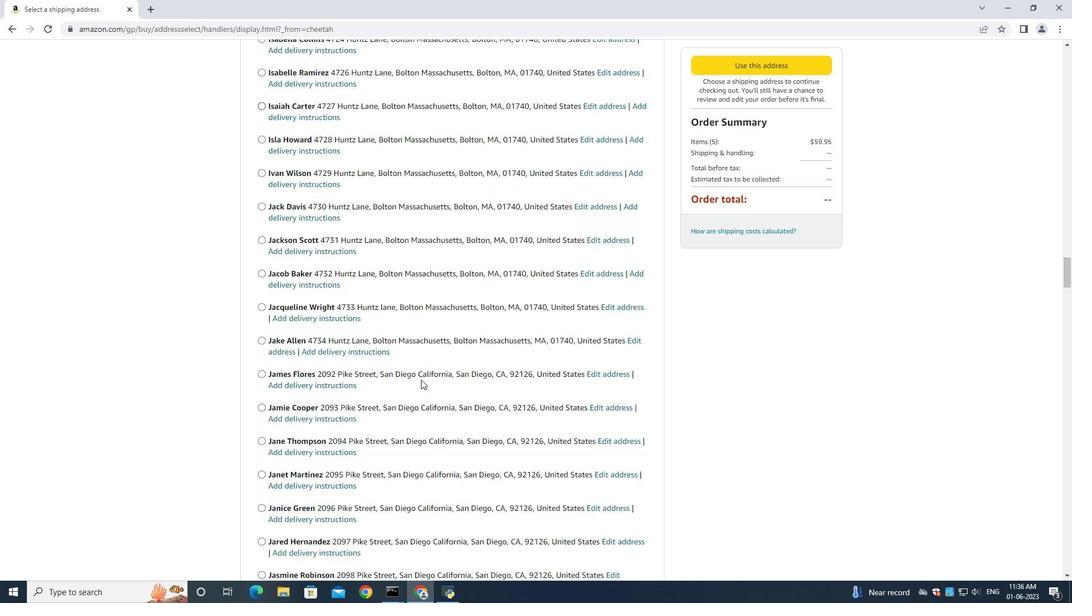 
Action: Mouse scrolled (421, 379) with delta (0, 0)
Screenshot: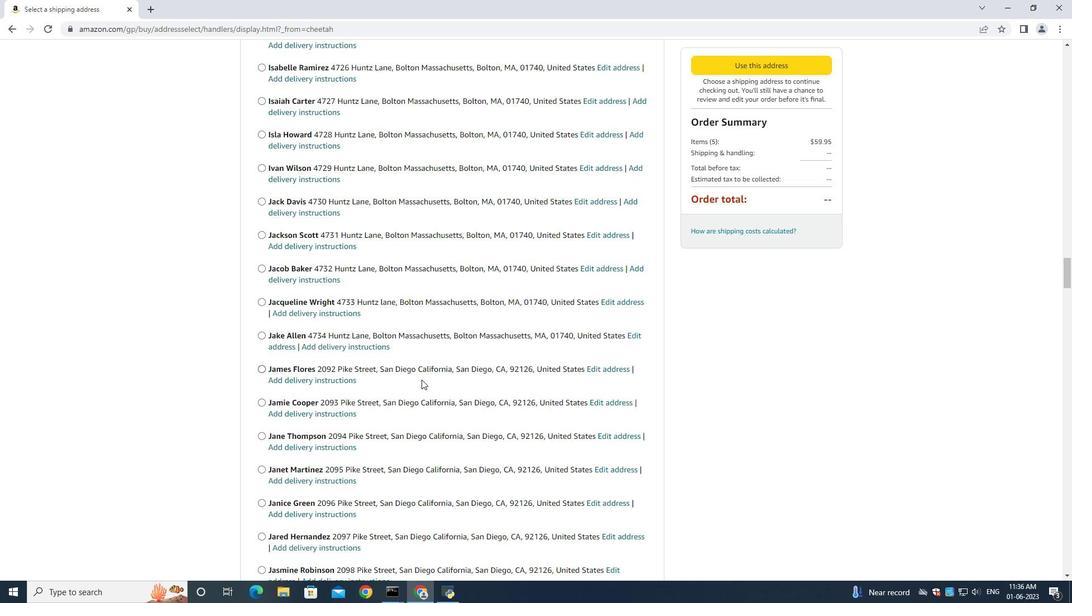 
Action: Mouse scrolled (421, 379) with delta (0, 0)
Screenshot: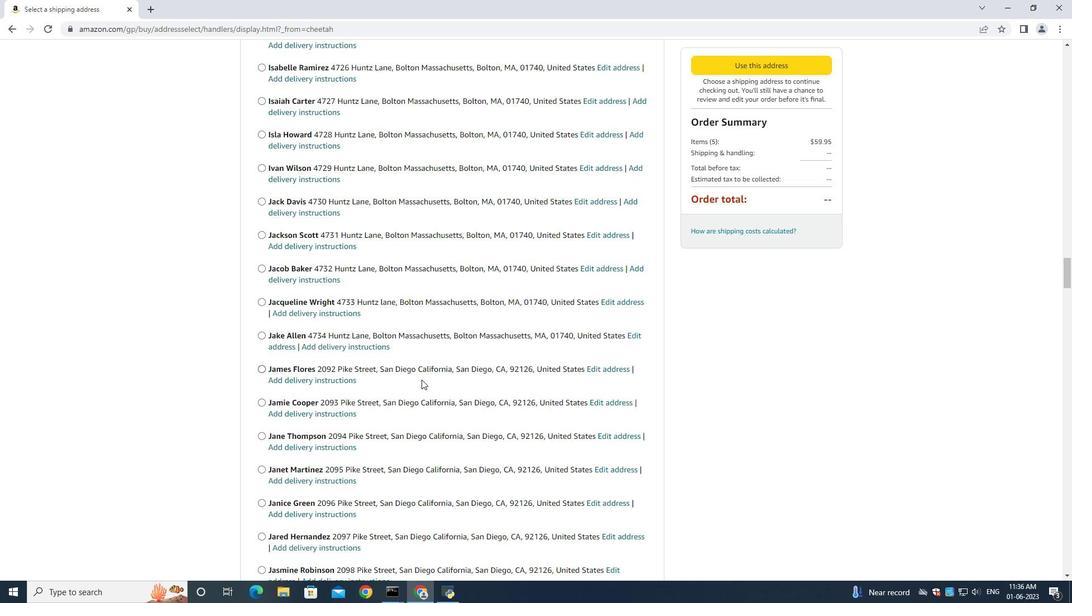 
Action: Mouse scrolled (421, 379) with delta (0, 0)
Screenshot: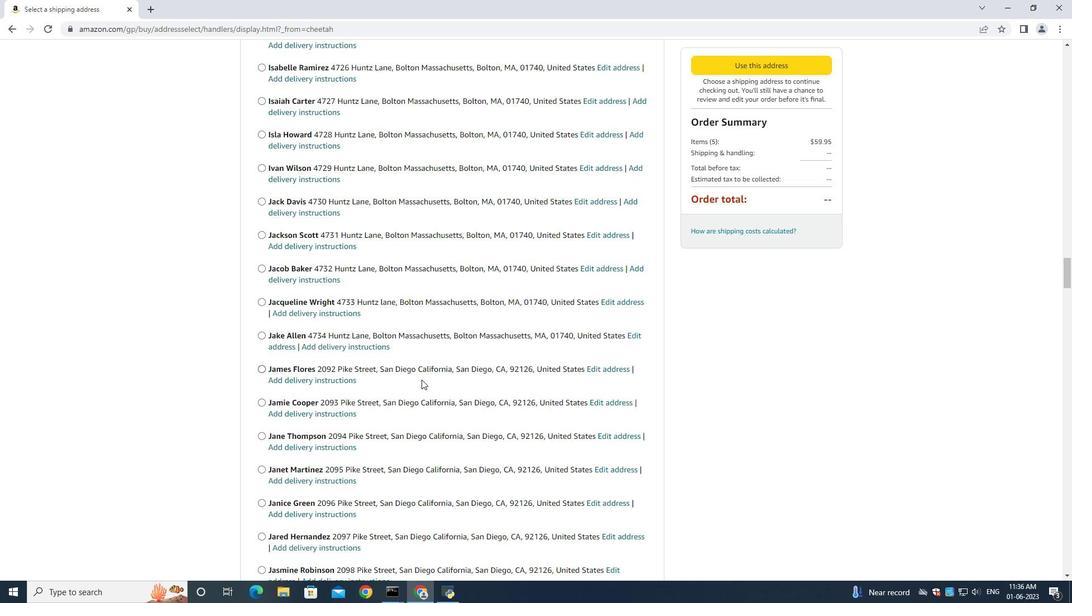 
Action: Mouse scrolled (421, 379) with delta (0, 0)
Screenshot: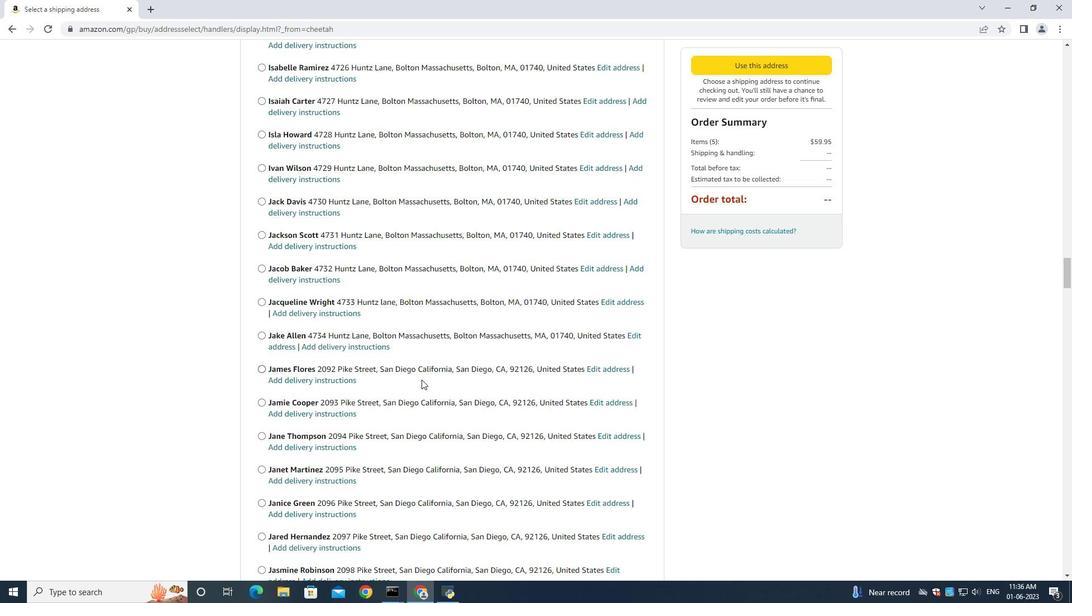 
Action: Mouse scrolled (421, 379) with delta (0, 0)
Screenshot: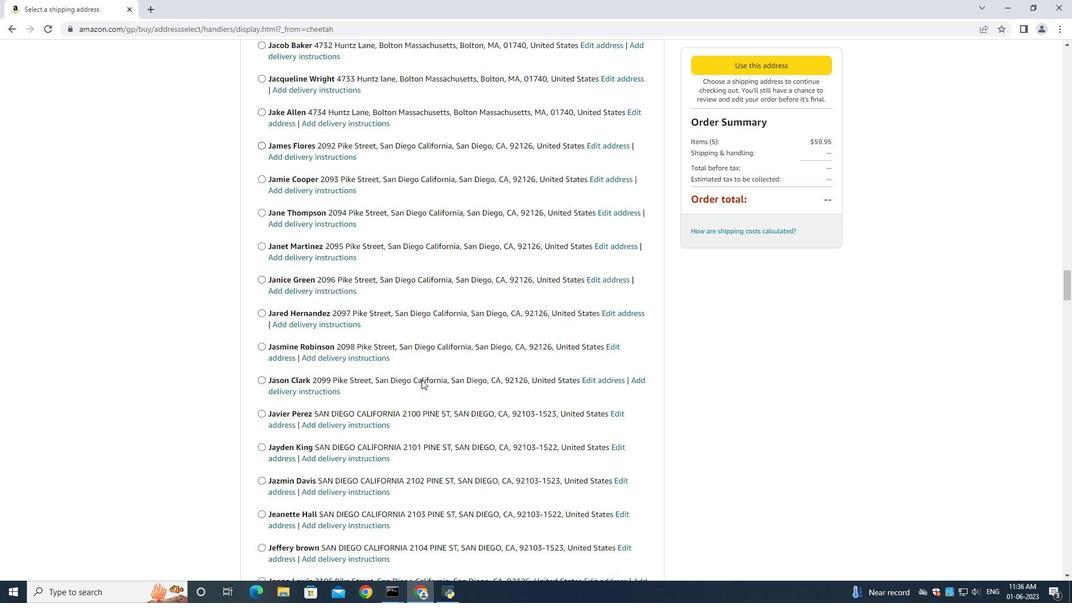 
Action: Mouse scrolled (421, 379) with delta (0, 0)
Screenshot: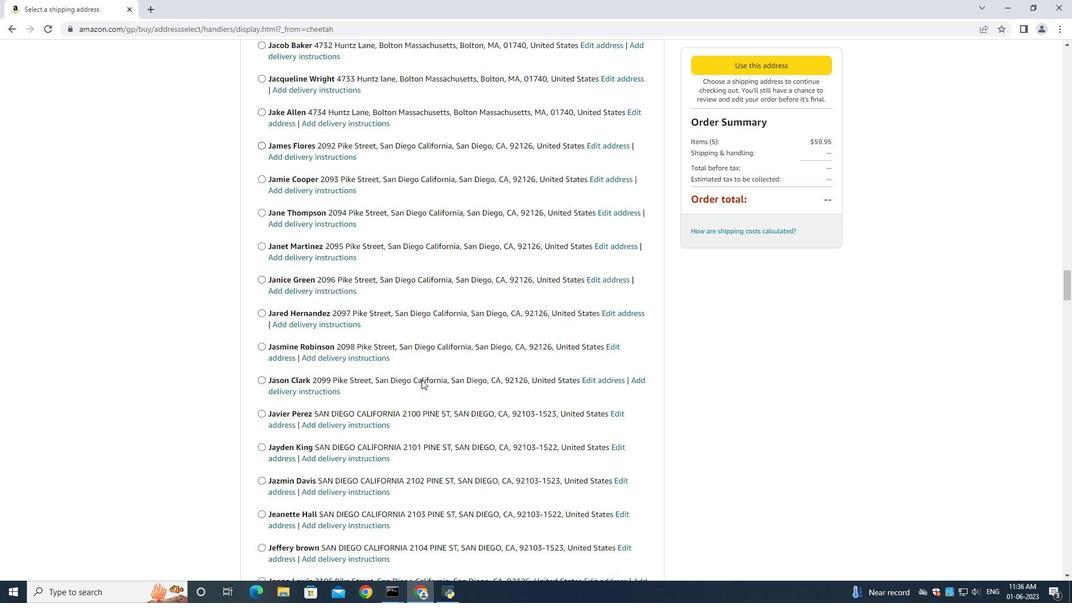 
Action: Mouse scrolled (421, 379) with delta (0, 0)
Screenshot: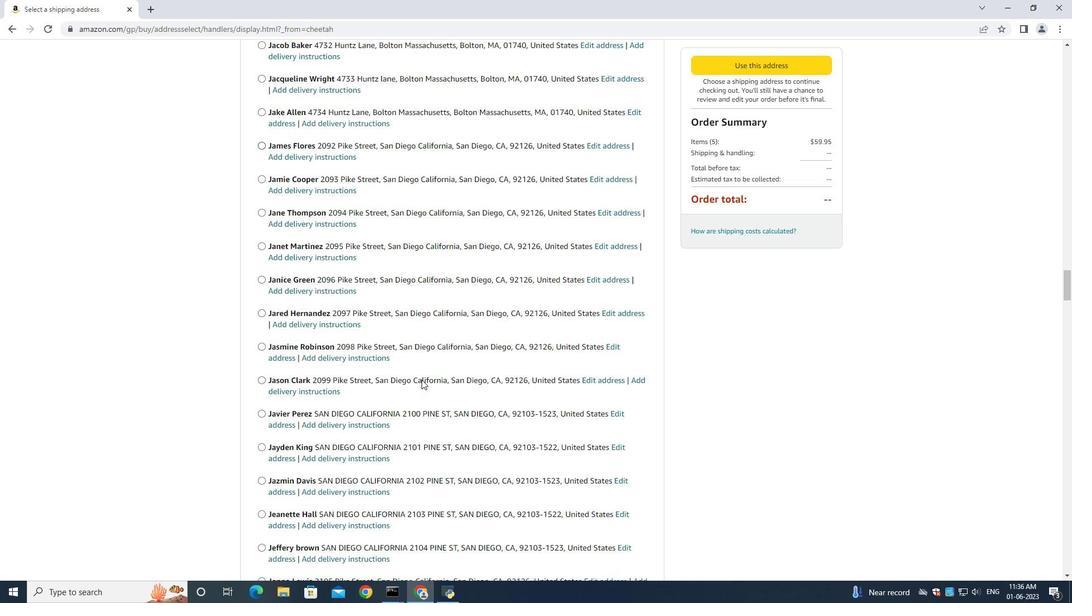 
Action: Mouse moved to (421, 375)
Screenshot: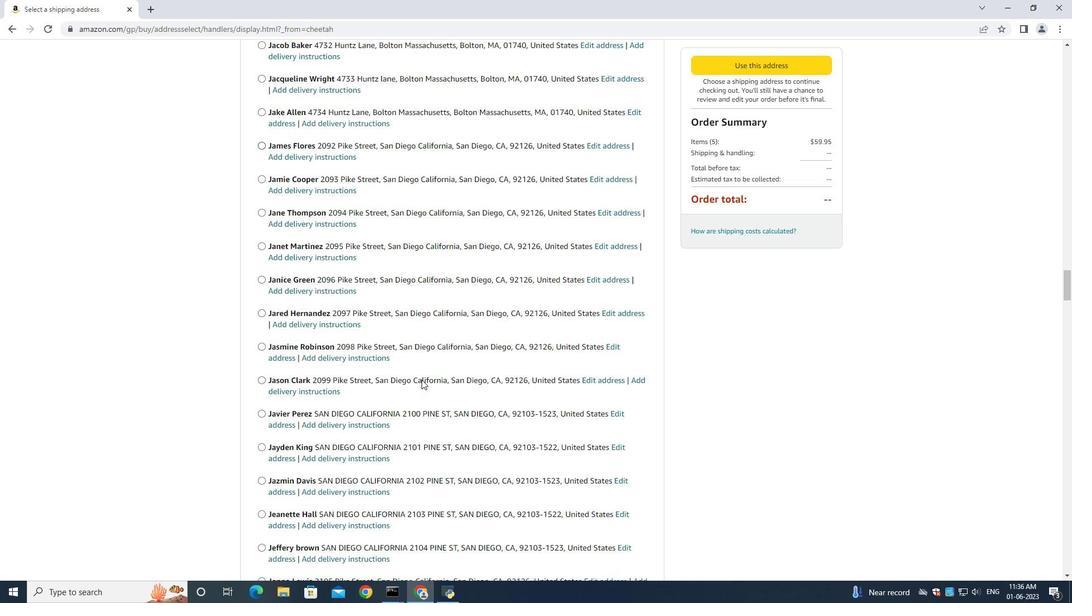 
Action: Mouse scrolled (421, 374) with delta (0, 0)
Screenshot: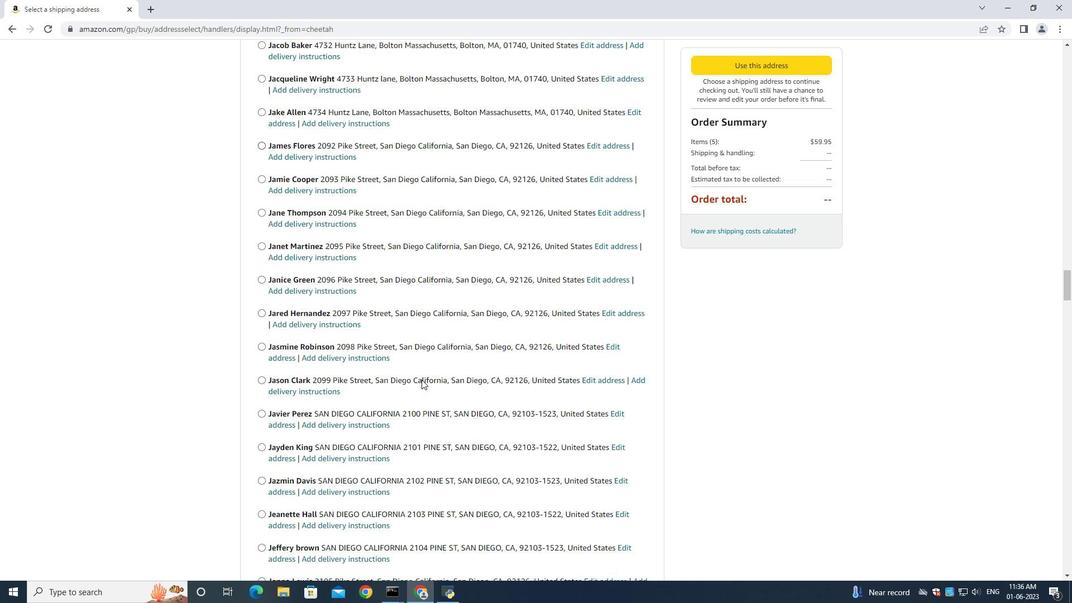 
Action: Mouse moved to (419, 355)
Screenshot: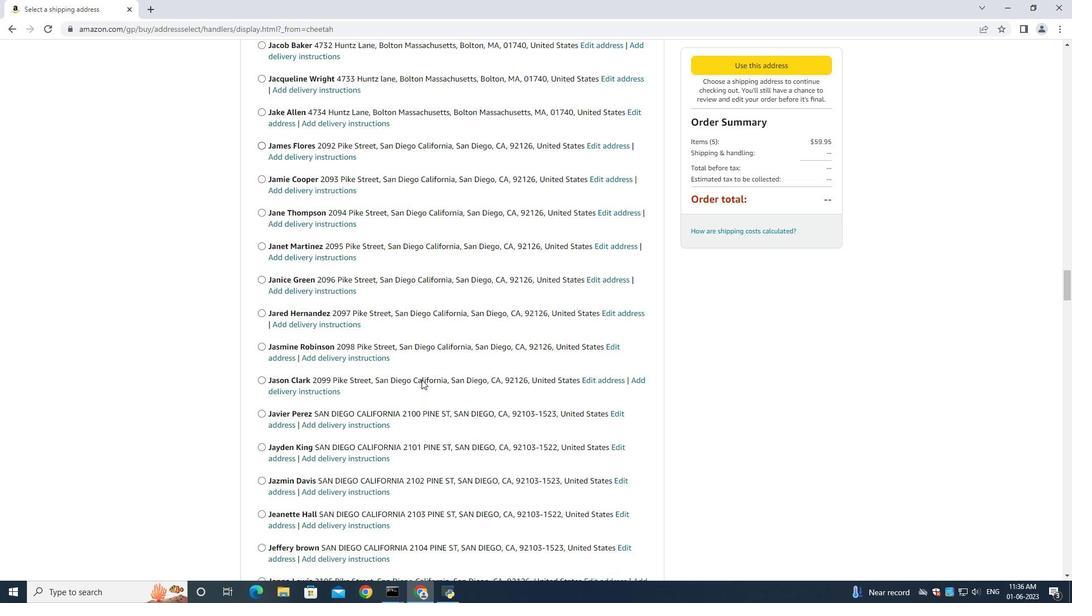 
Action: Mouse scrolled (419, 356) with delta (0, 0)
Screenshot: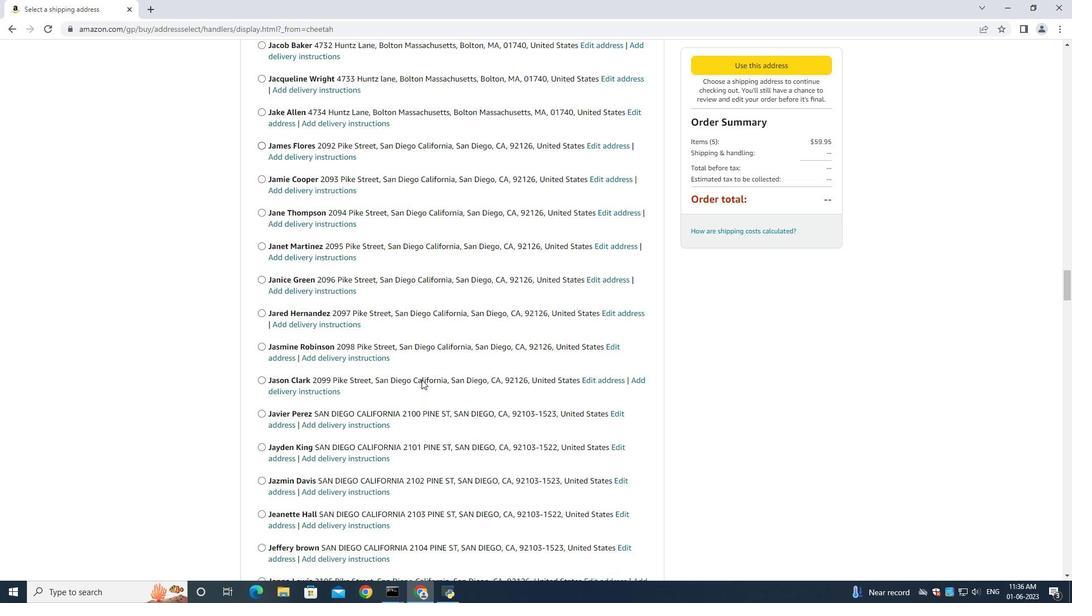 
Action: Mouse moved to (411, 348)
Screenshot: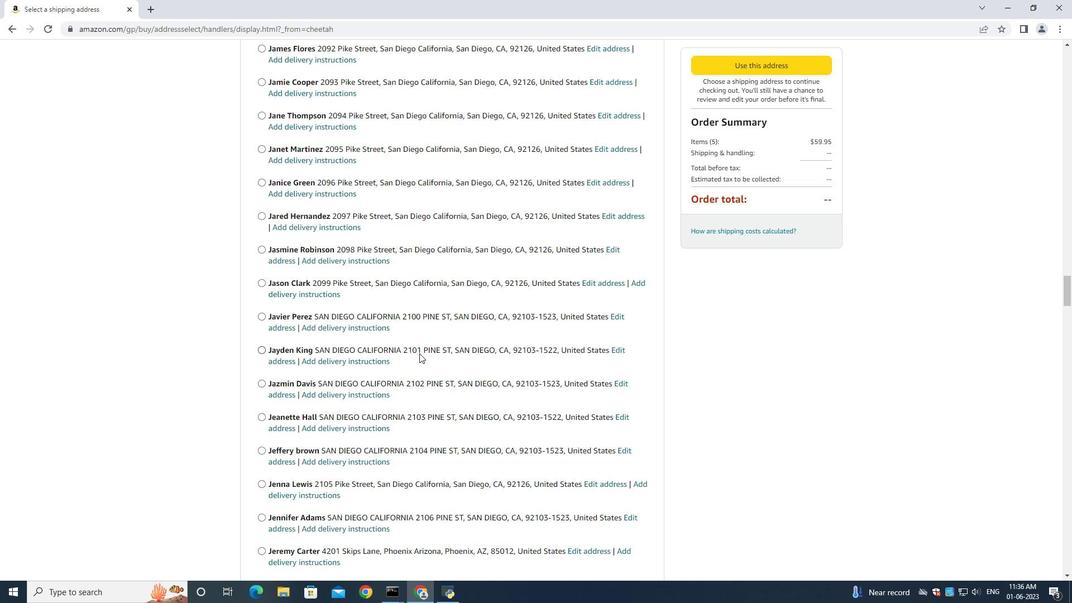 
Action: Mouse scrolled (411, 347) with delta (0, 0)
Screenshot: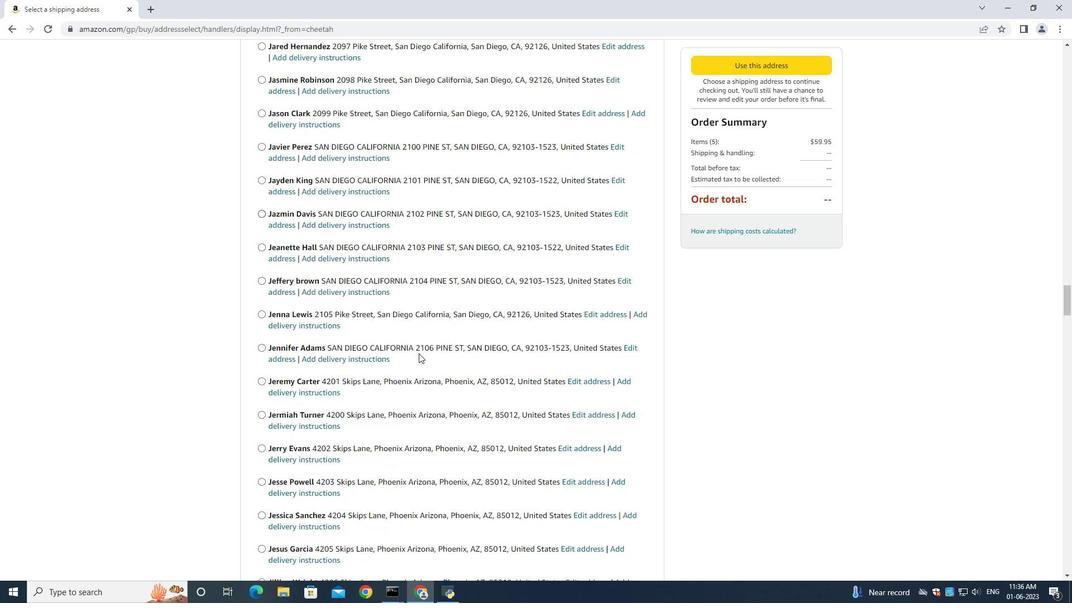 
Action: Mouse scrolled (411, 347) with delta (0, 0)
Screenshot: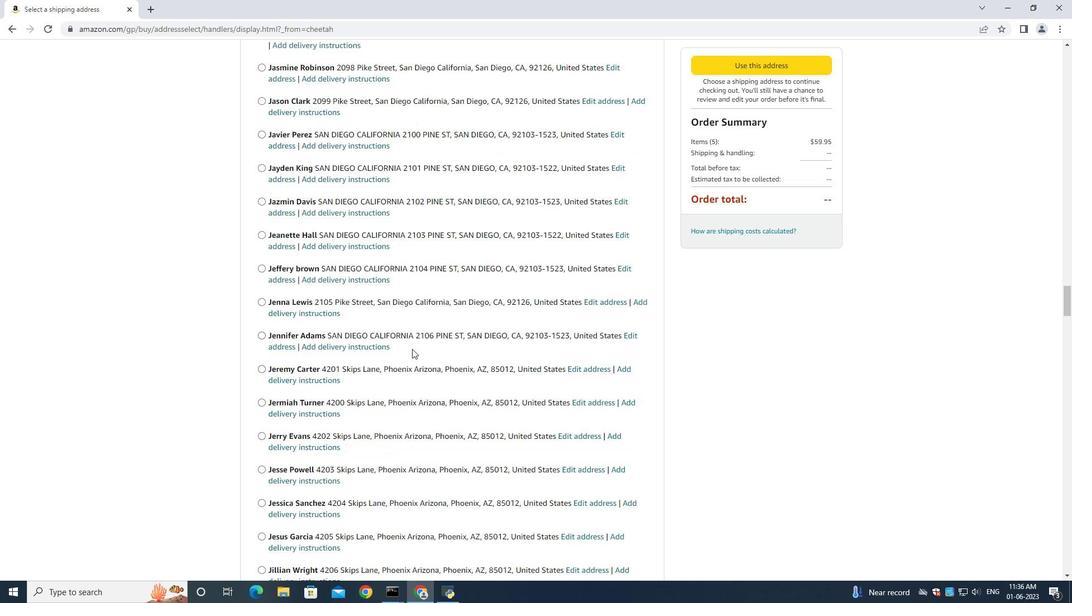
Action: Mouse scrolled (411, 347) with delta (0, 0)
Screenshot: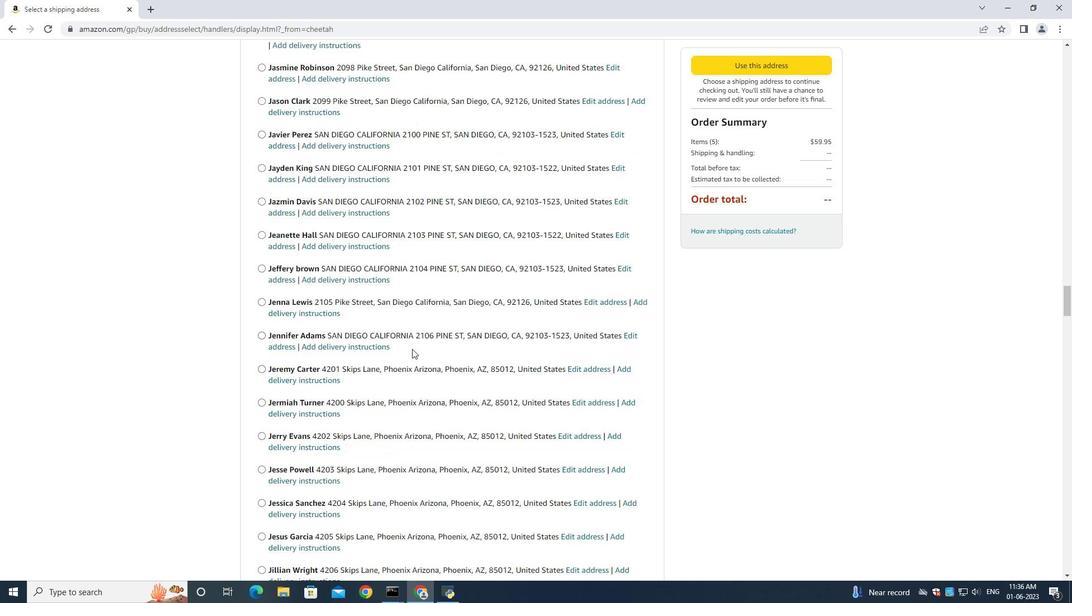
Action: Mouse scrolled (411, 347) with delta (0, 0)
Screenshot: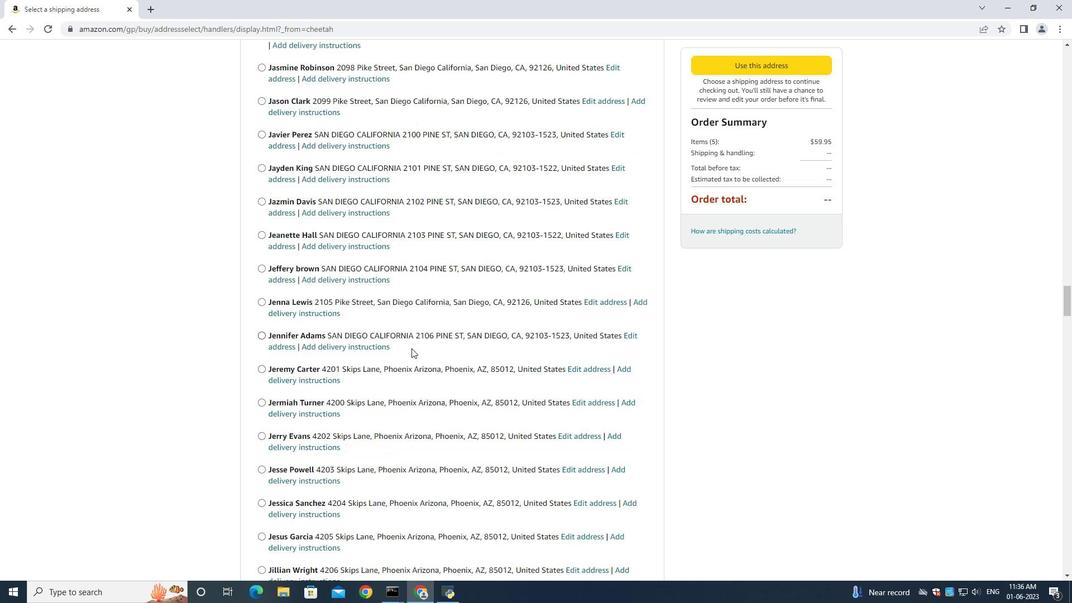
Action: Mouse moved to (413, 348)
Screenshot: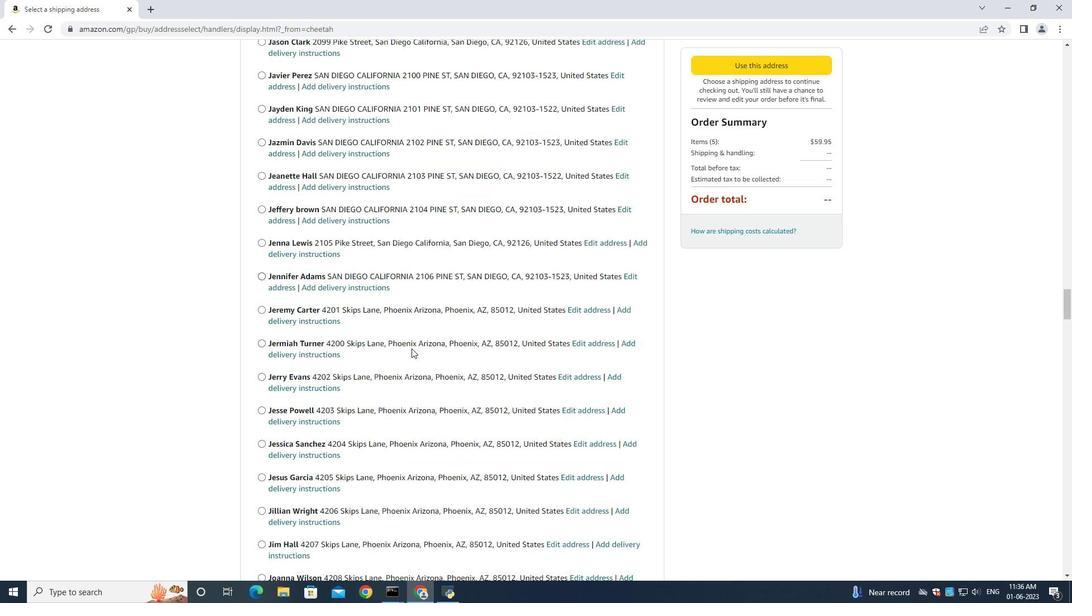 
Action: Mouse scrolled (413, 347) with delta (0, 0)
Screenshot: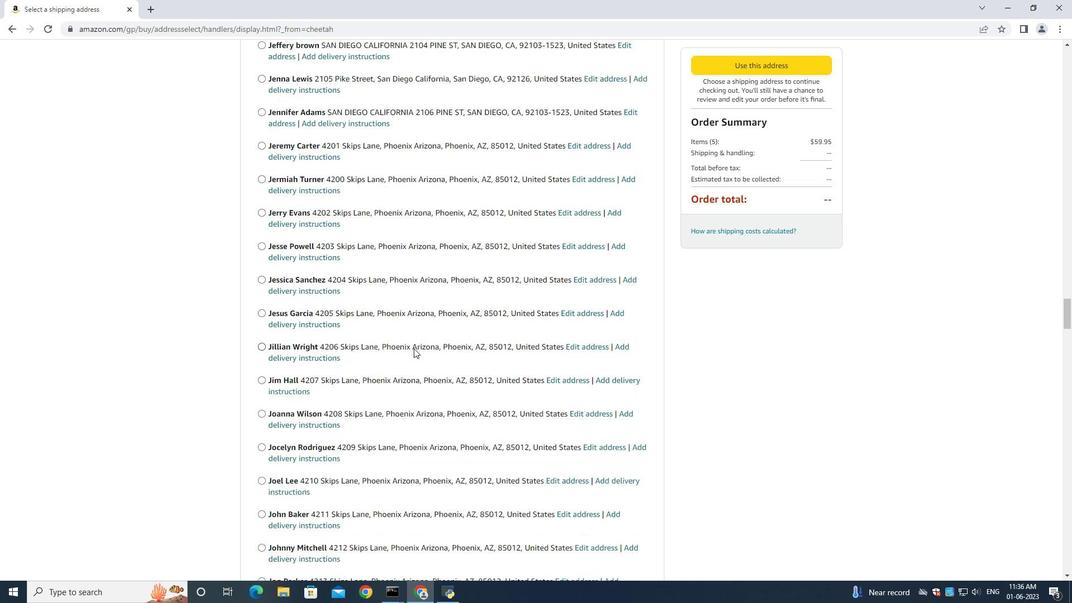 
Action: Mouse scrolled (413, 347) with delta (0, 0)
Screenshot: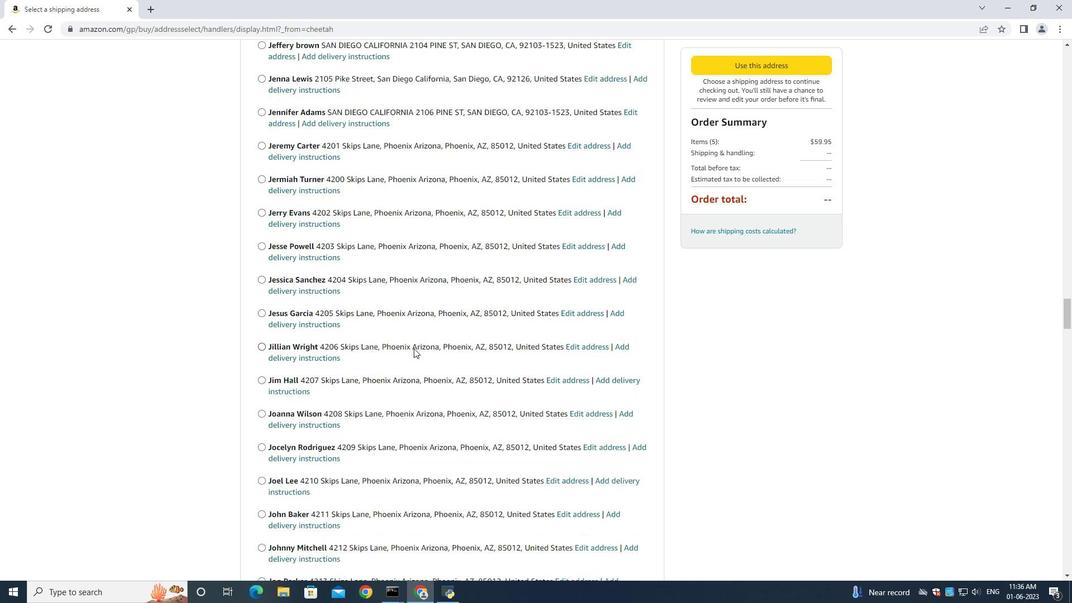 
Action: Mouse scrolled (413, 347) with delta (0, 0)
Screenshot: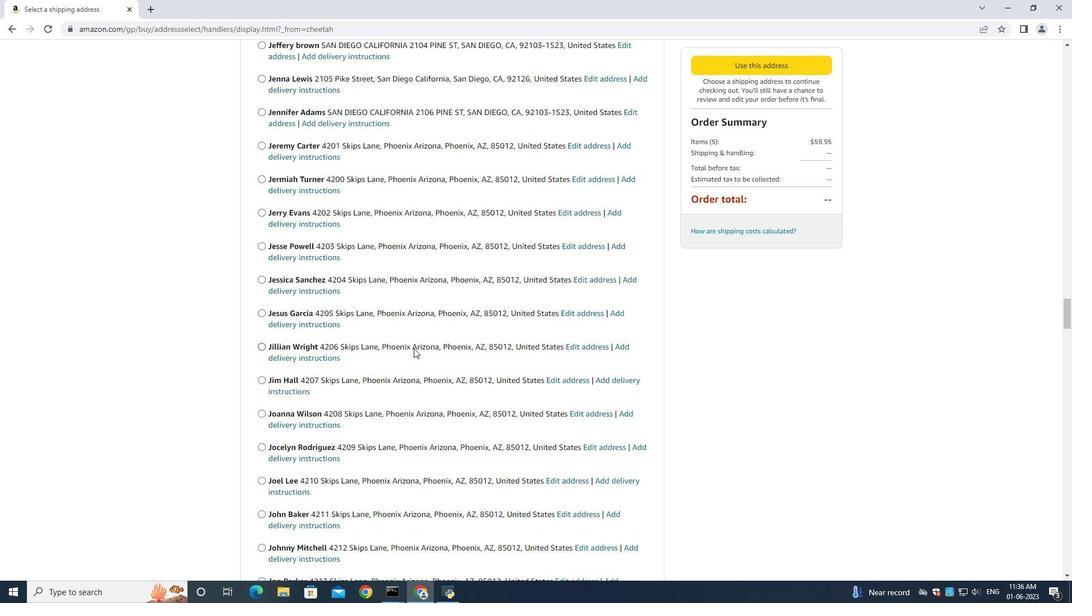 
Action: Mouse scrolled (413, 347) with delta (0, 0)
Screenshot: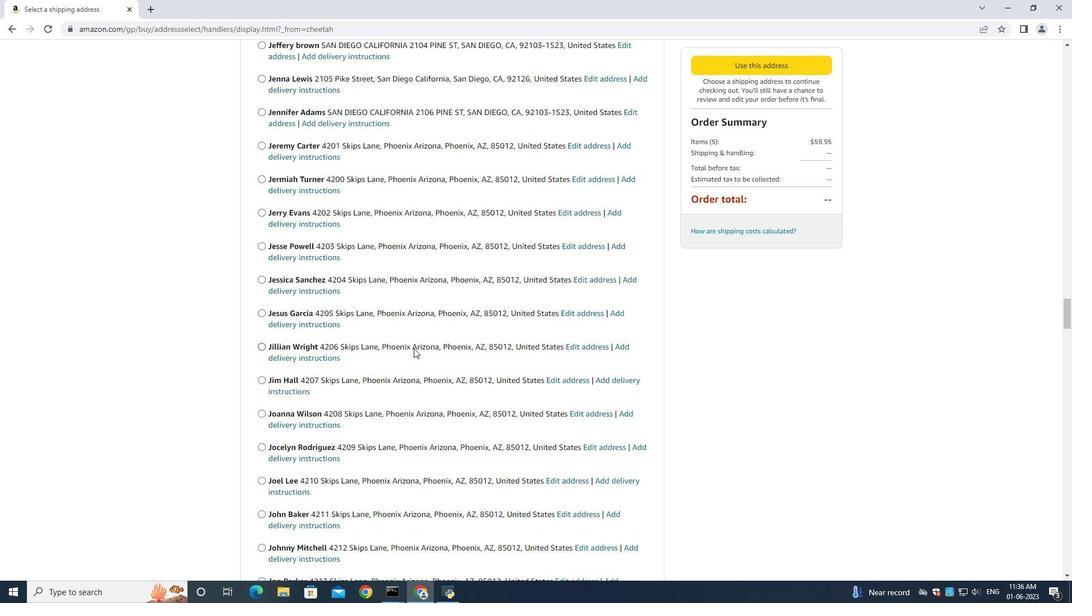 
Action: Mouse moved to (414, 347)
Screenshot: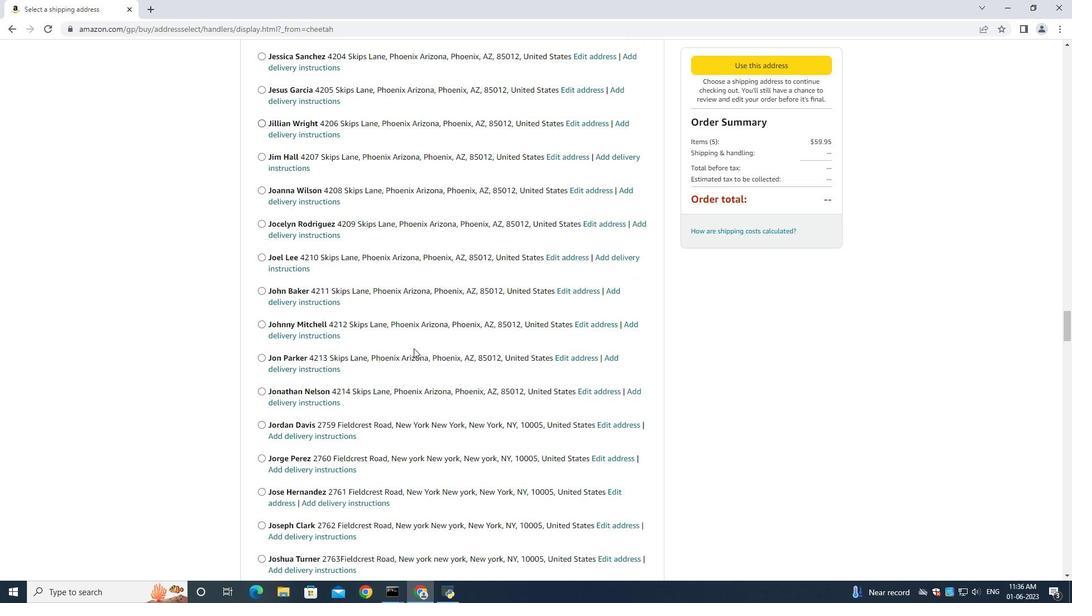 
Action: Mouse scrolled (414, 347) with delta (0, 0)
Screenshot: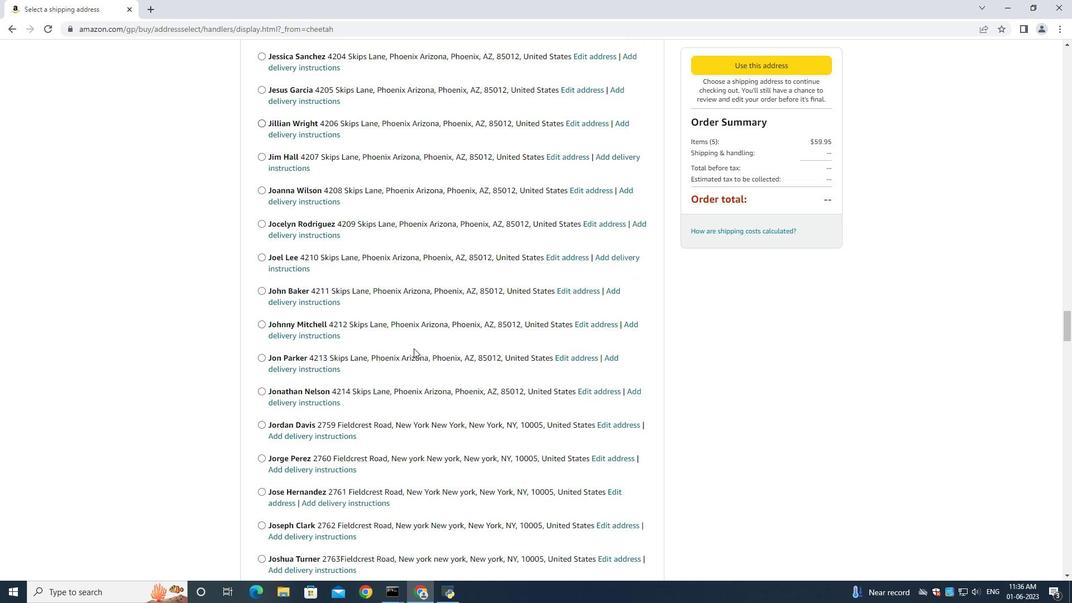 
Action: Mouse scrolled (414, 347) with delta (0, 0)
Screenshot: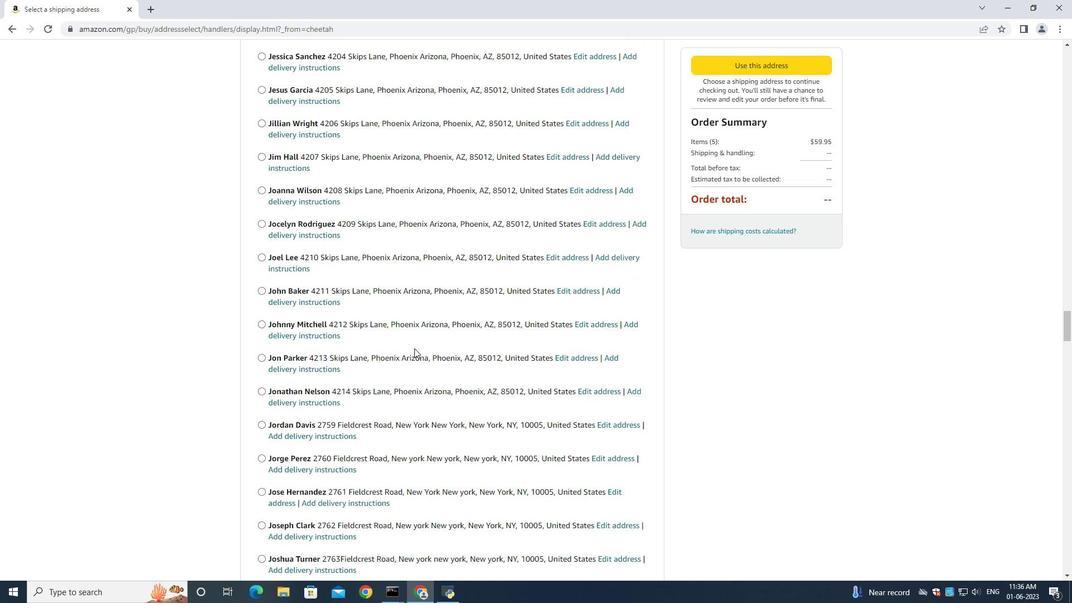 
Action: Mouse scrolled (414, 347) with delta (0, 0)
Screenshot: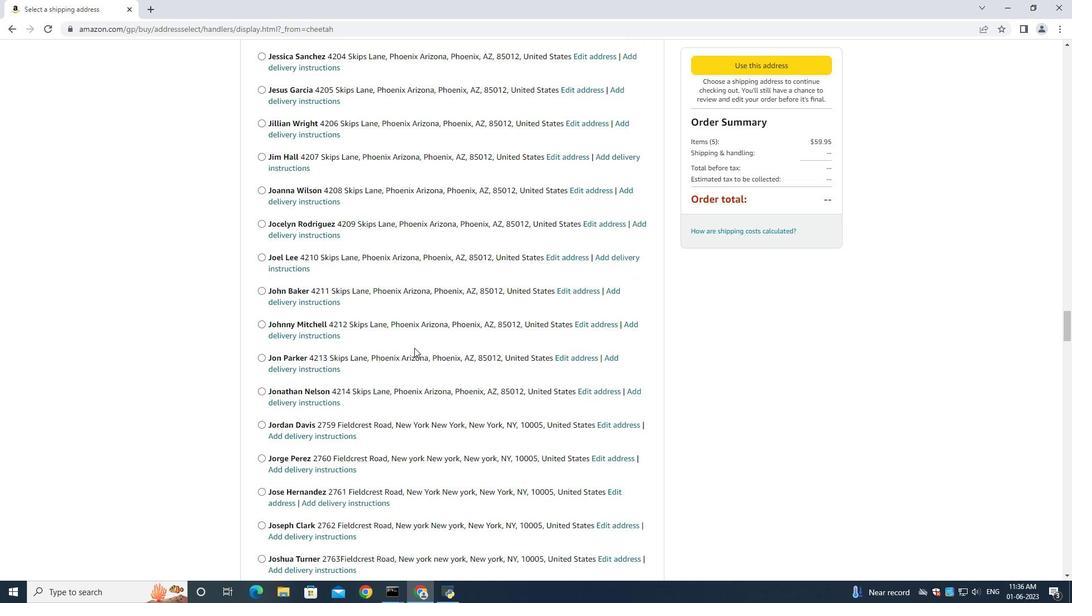 
Action: Mouse moved to (414, 347)
Screenshot: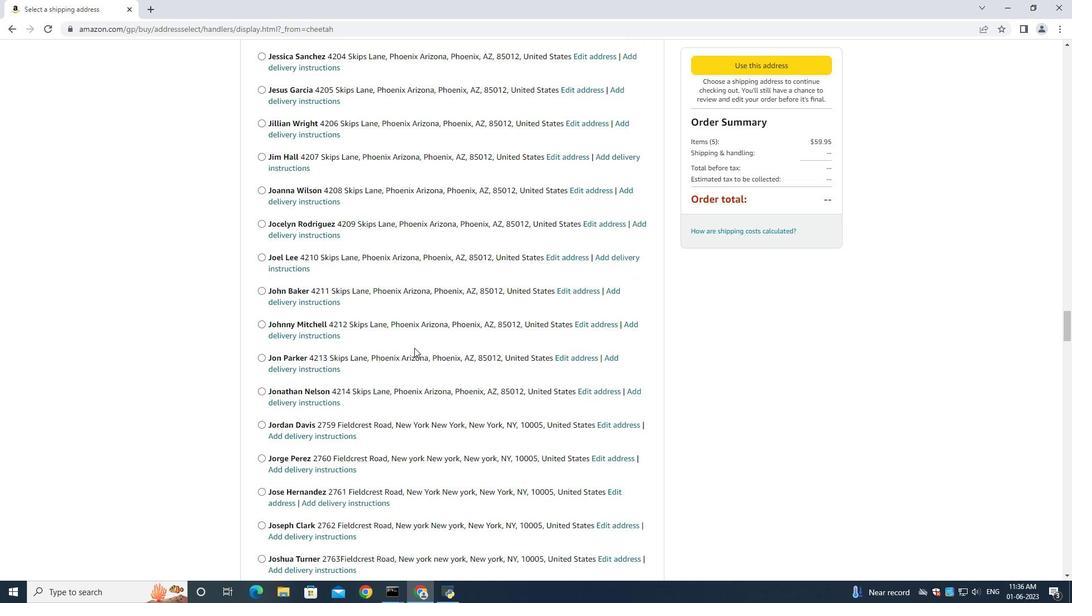 
Action: Mouse scrolled (414, 346) with delta (0, 0)
Screenshot: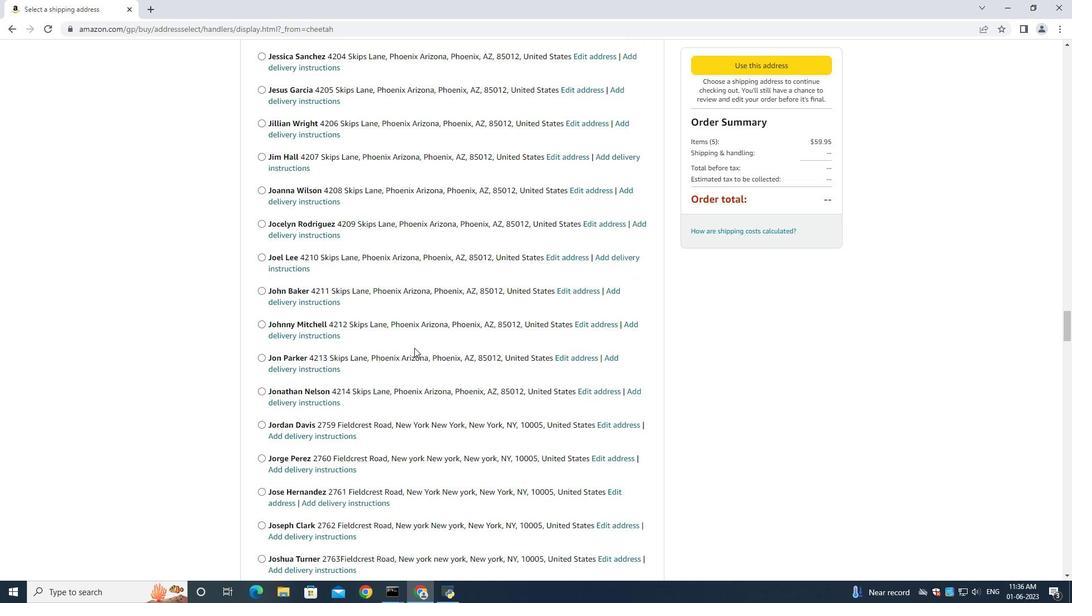 
Action: Mouse moved to (417, 346)
Screenshot: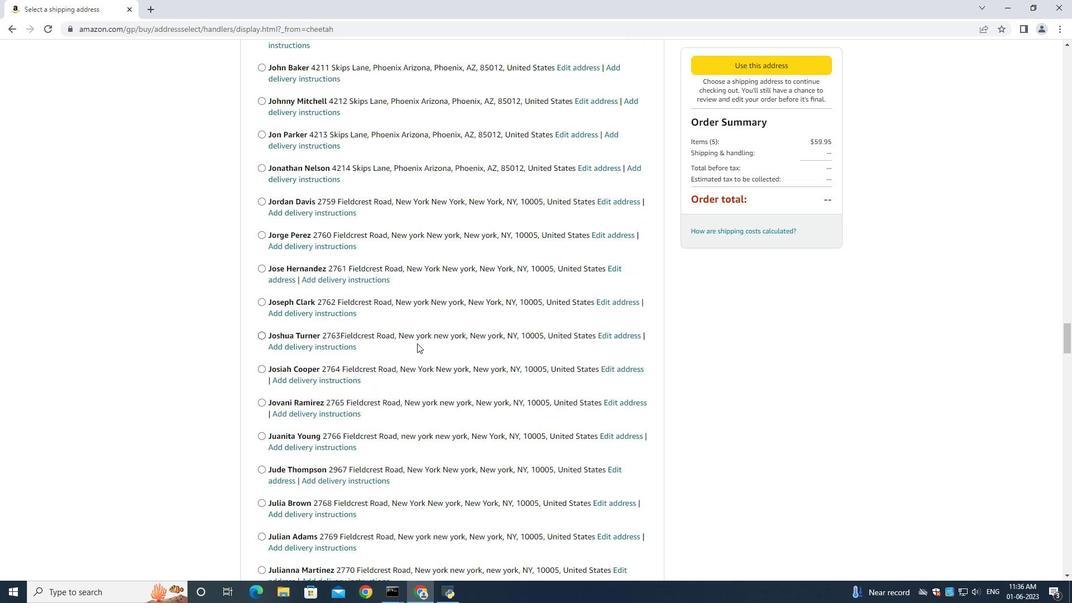 
Action: Mouse scrolled (417, 346) with delta (0, 0)
Screenshot: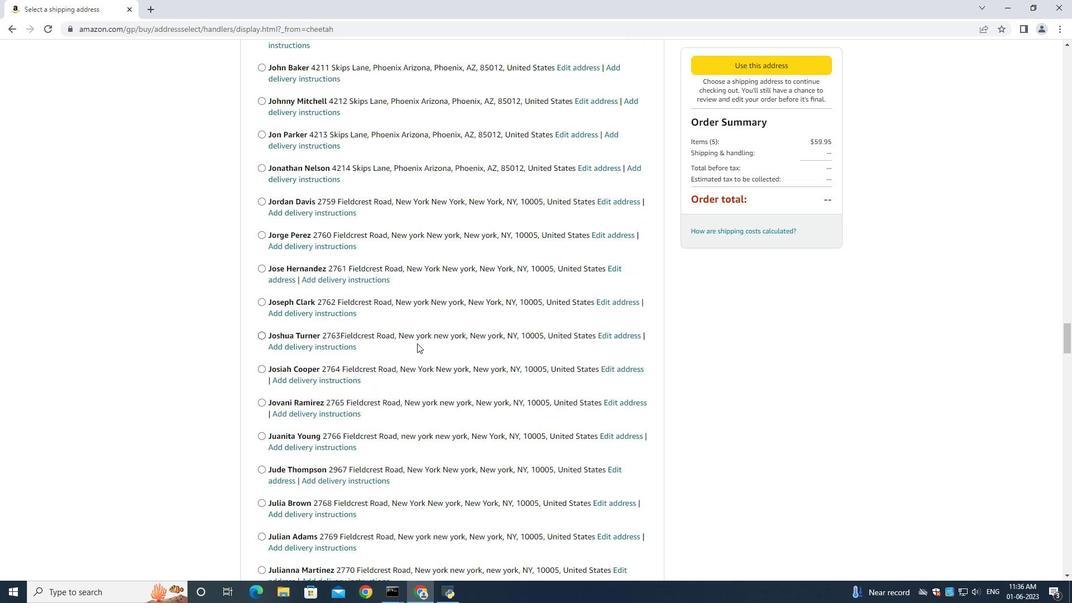 
Action: Mouse moved to (417, 349)
Screenshot: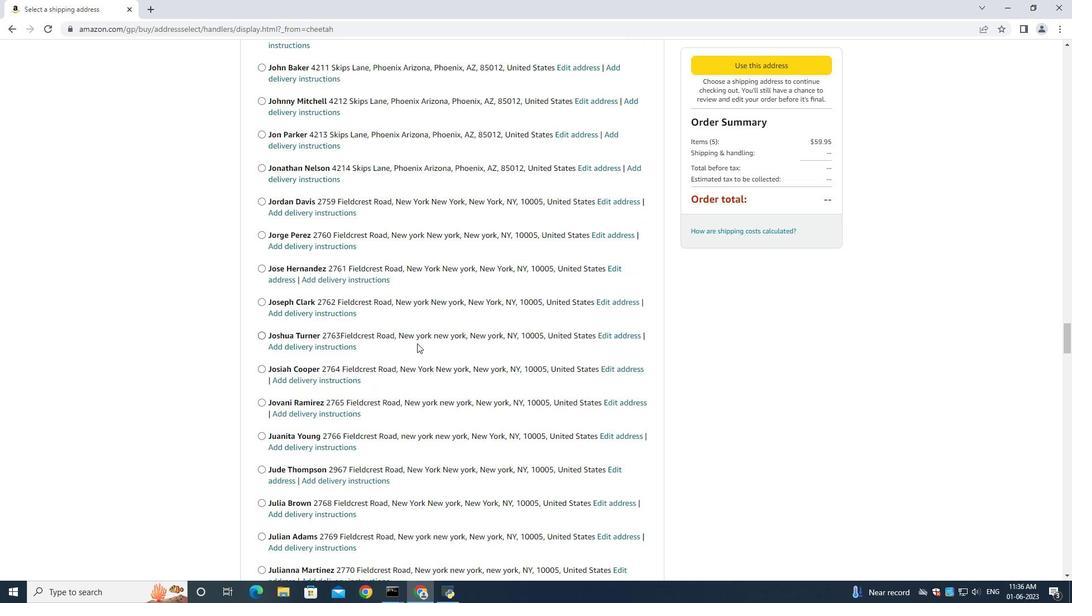 
Action: Mouse scrolled (417, 348) with delta (0, 0)
Screenshot: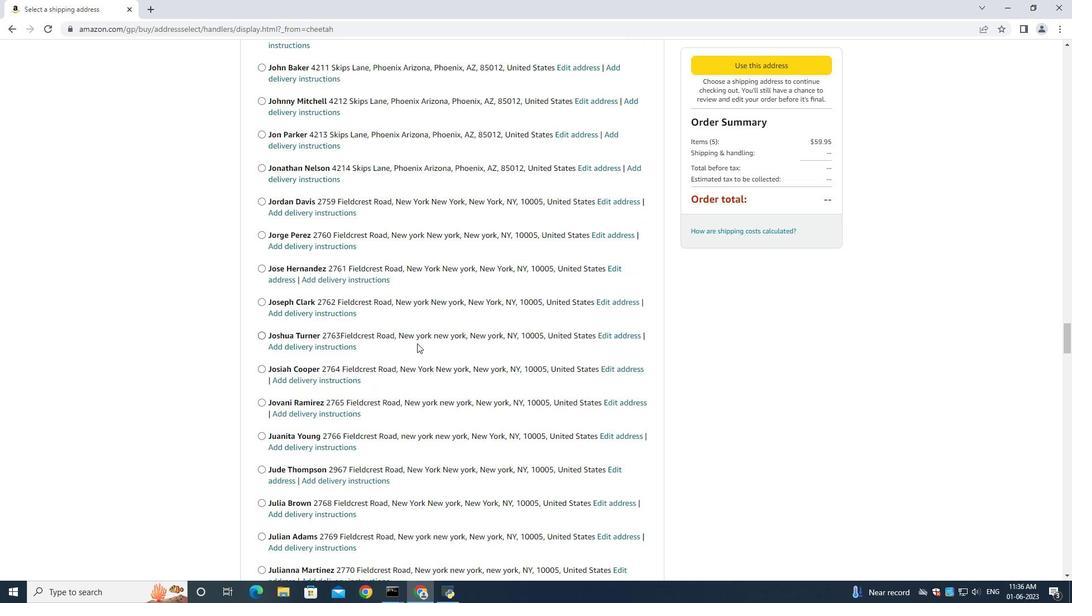 
Action: Mouse moved to (417, 350)
Screenshot: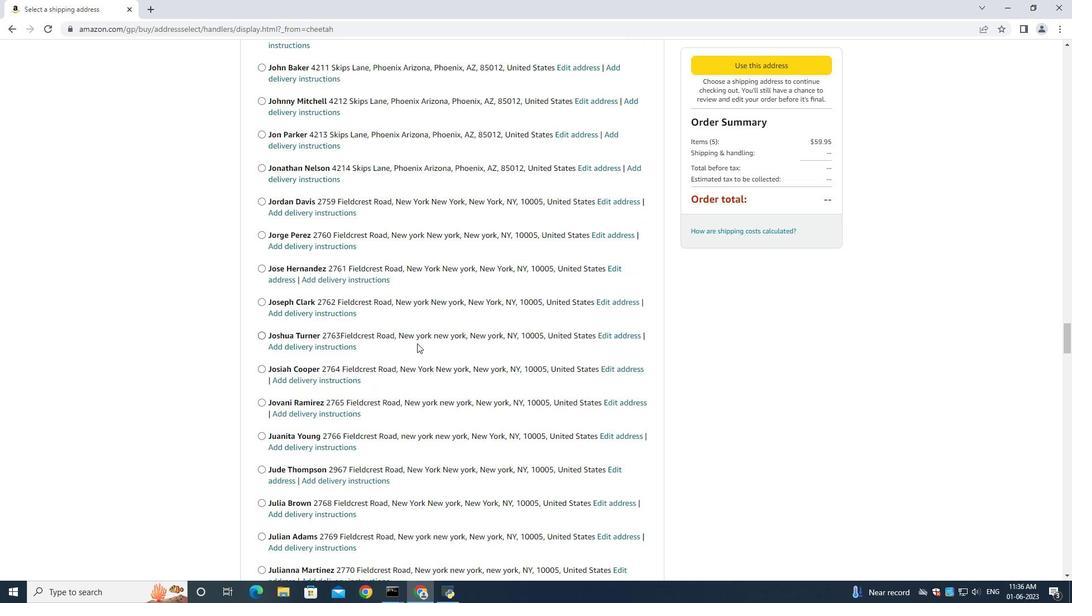 
Action: Mouse scrolled (417, 350) with delta (0, 0)
Screenshot: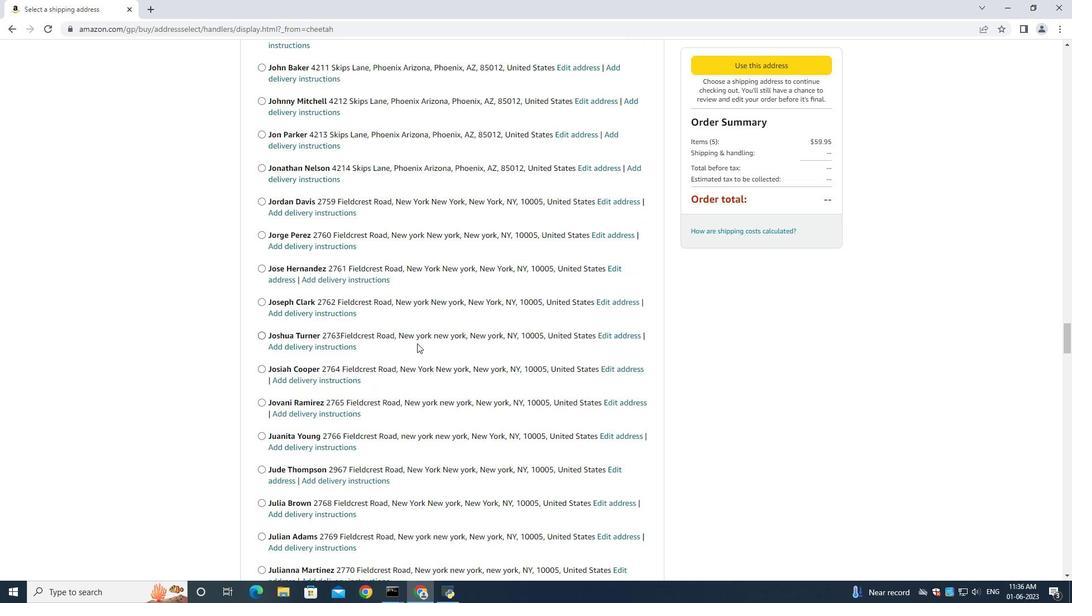 
Action: Mouse moved to (417, 351)
Screenshot: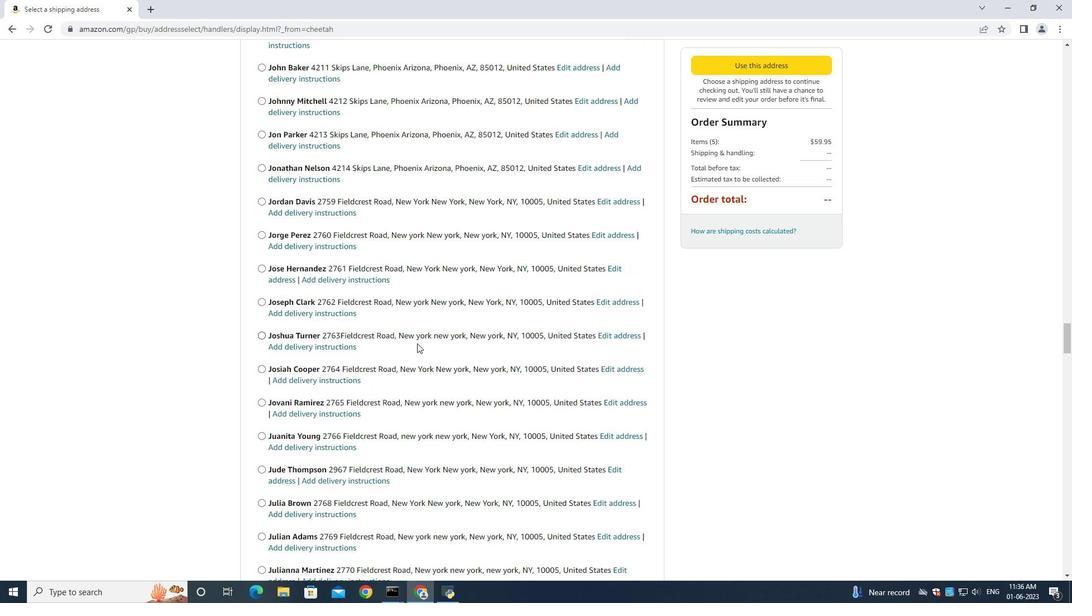 
Action: Mouse scrolled (417, 350) with delta (0, 0)
Screenshot: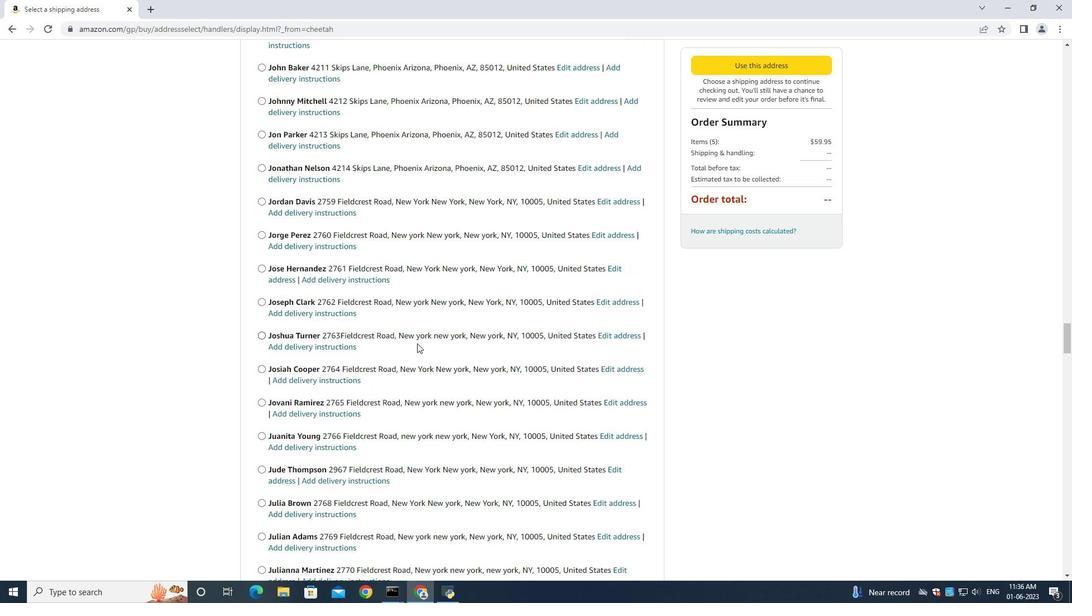 
Action: Mouse moved to (417, 351)
Screenshot: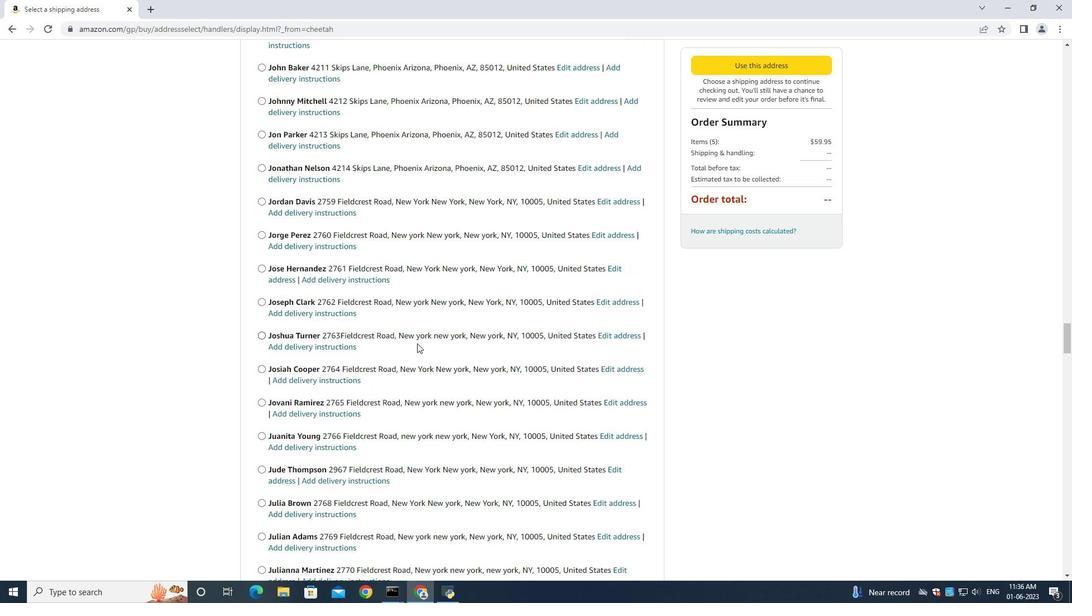 
Action: Mouse scrolled (417, 351) with delta (0, 0)
Screenshot: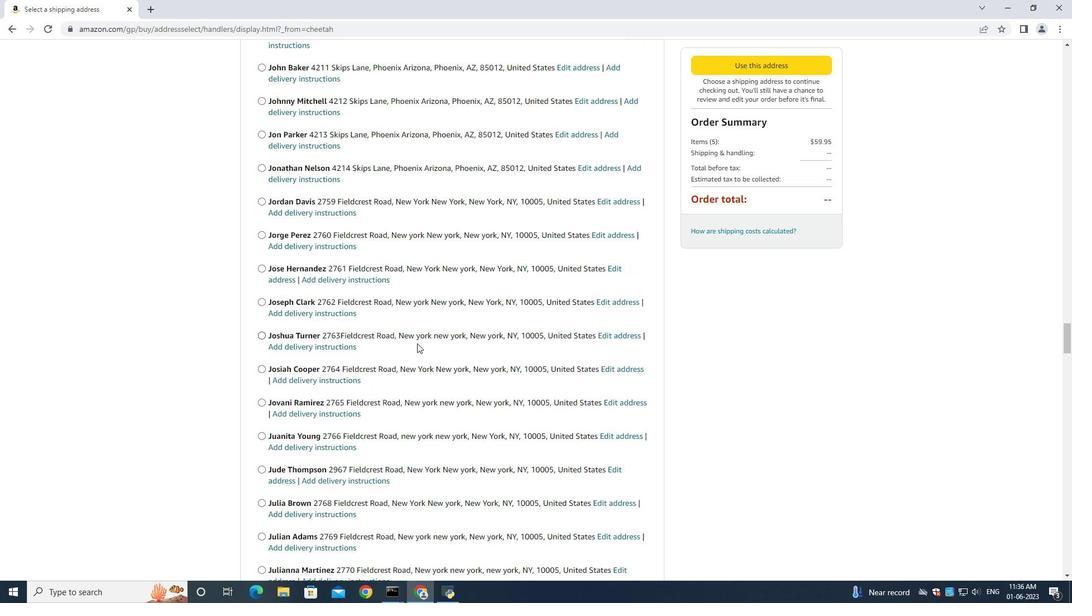 
Action: Mouse moved to (403, 359)
Screenshot: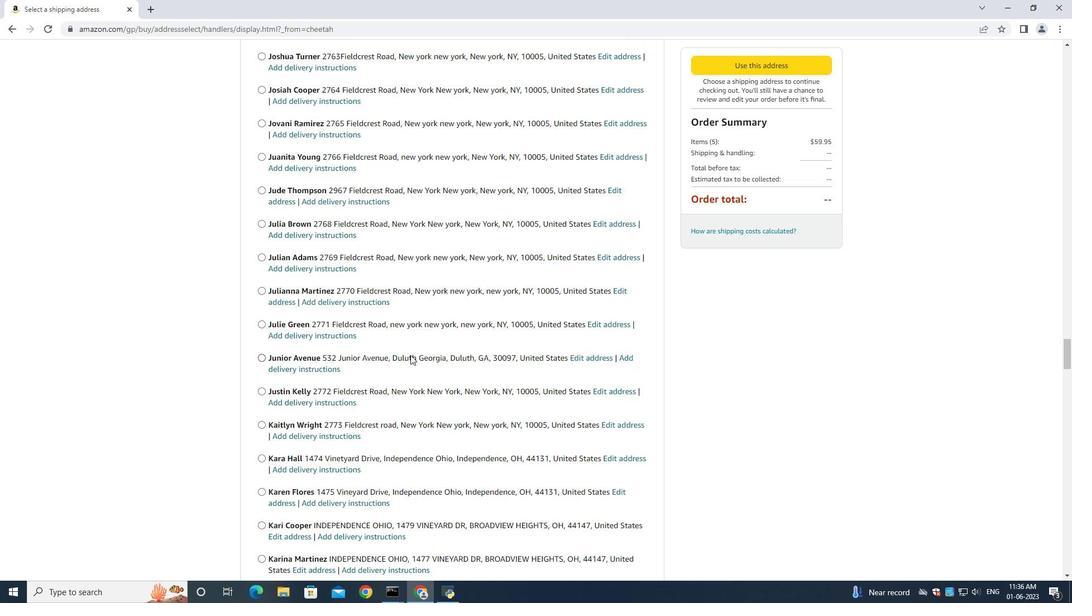 
Action: Mouse scrolled (403, 358) with delta (0, 0)
Screenshot: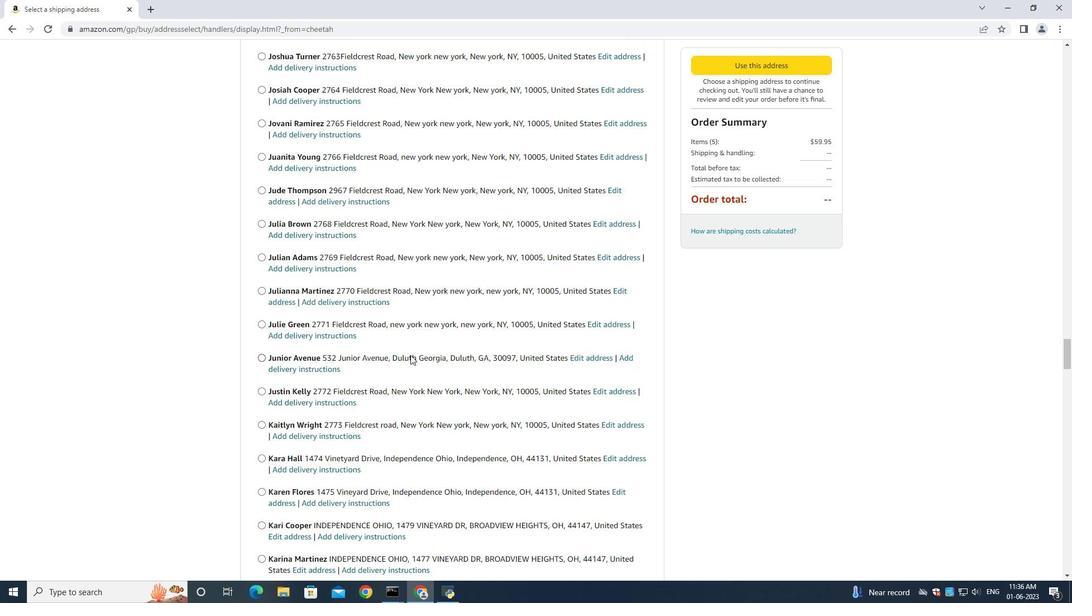 
Action: Mouse moved to (403, 359)
Screenshot: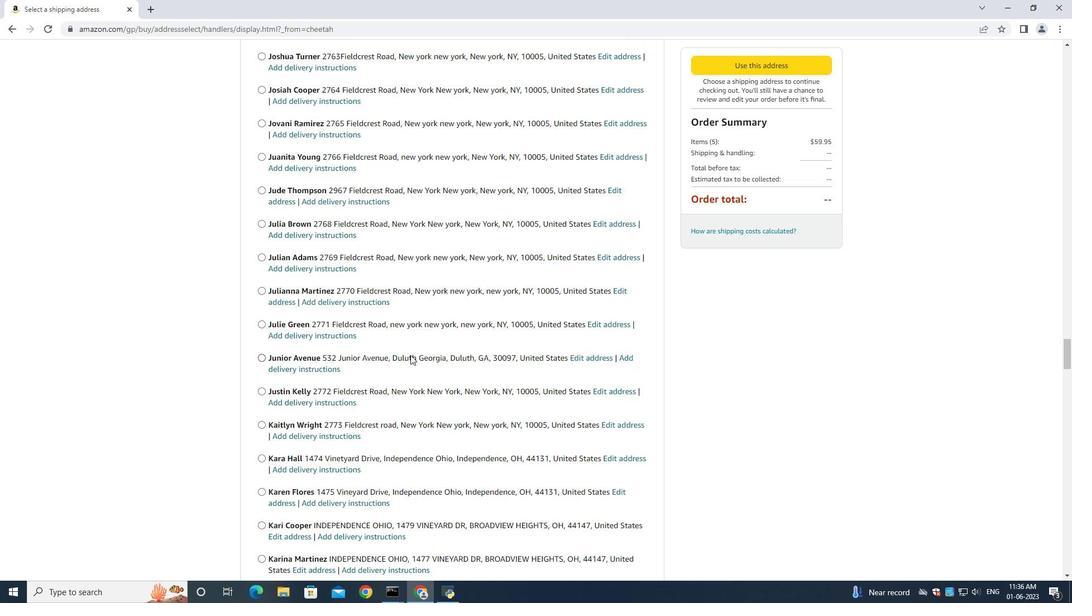 
Action: Mouse scrolled (403, 359) with delta (0, 0)
Screenshot: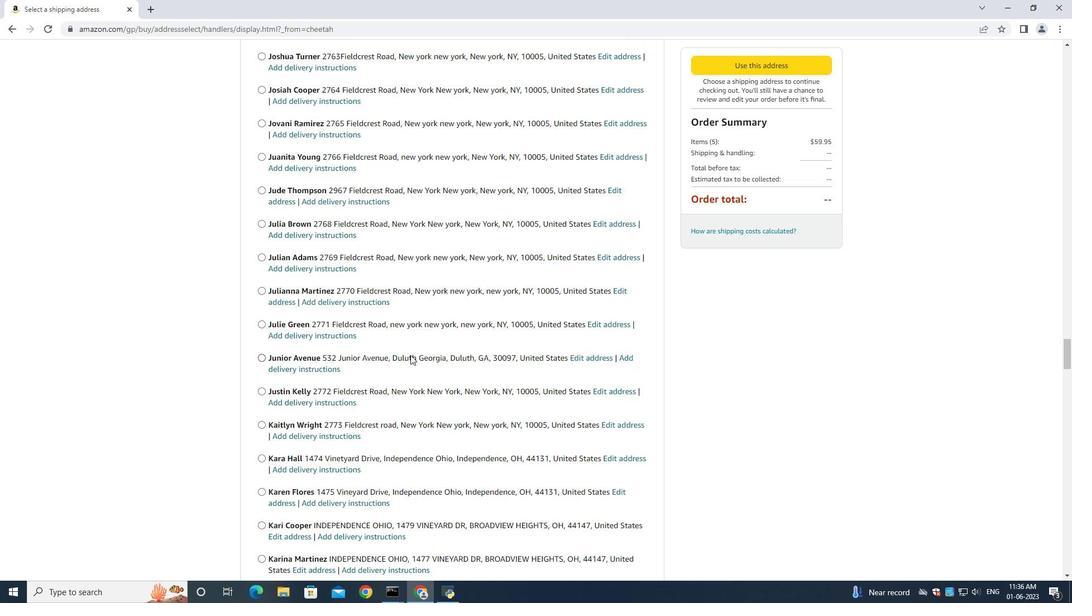 
Action: Mouse scrolled (403, 359) with delta (0, 0)
Screenshot: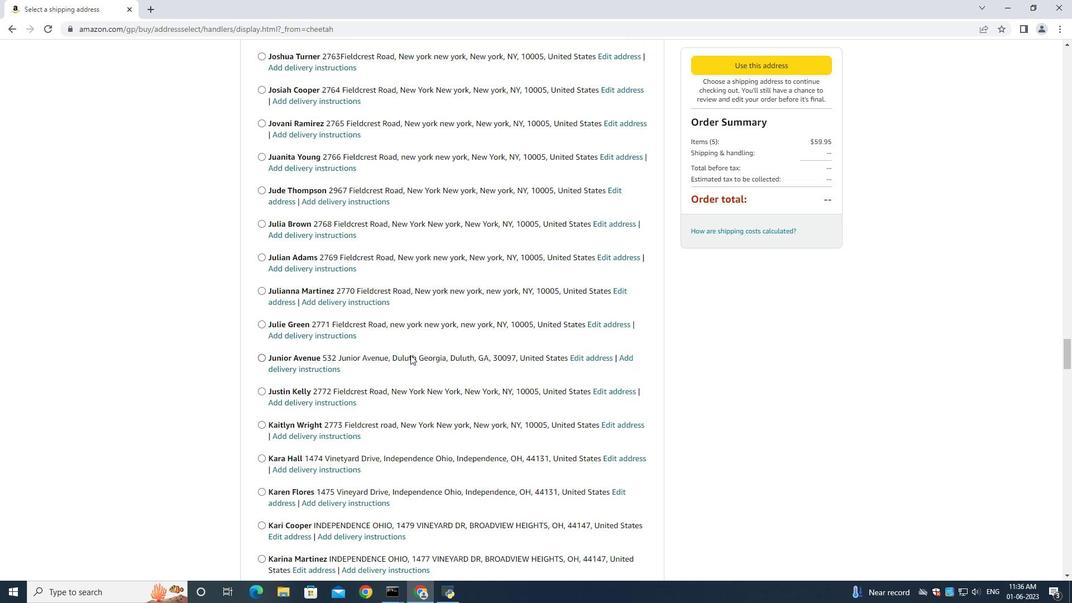 
Action: Mouse scrolled (403, 359) with delta (0, 0)
Screenshot: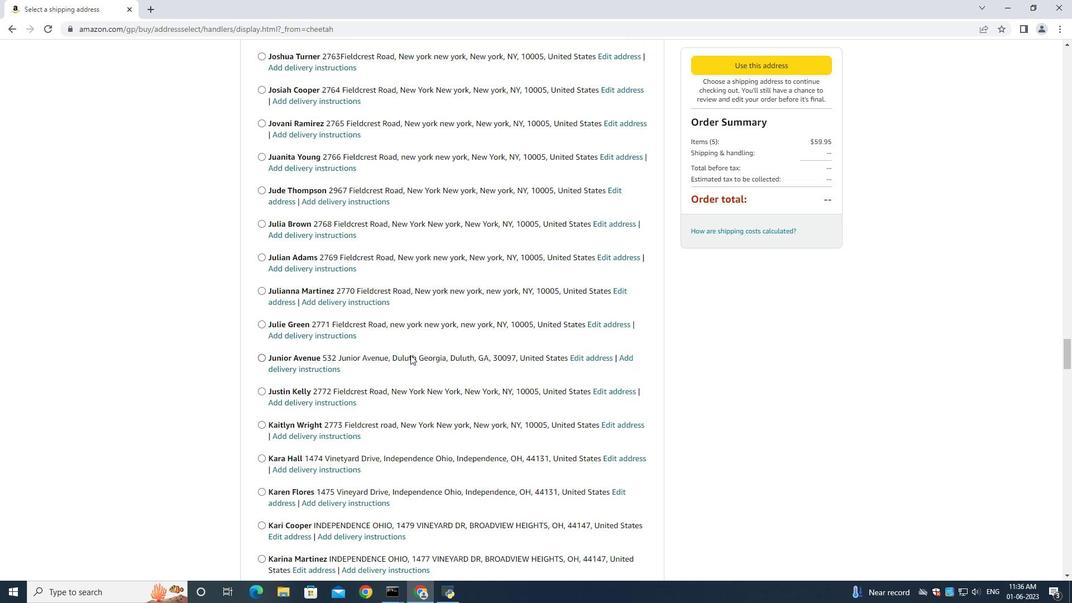 
Action: Mouse moved to (427, 340)
Screenshot: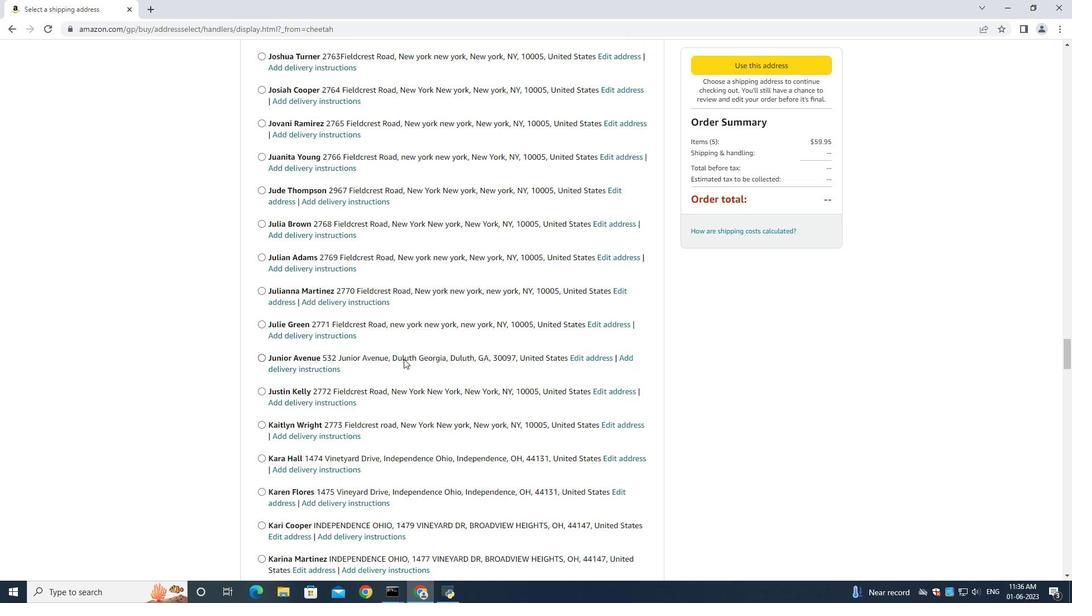 
Action: Mouse scrolled (427, 340) with delta (0, 0)
Screenshot: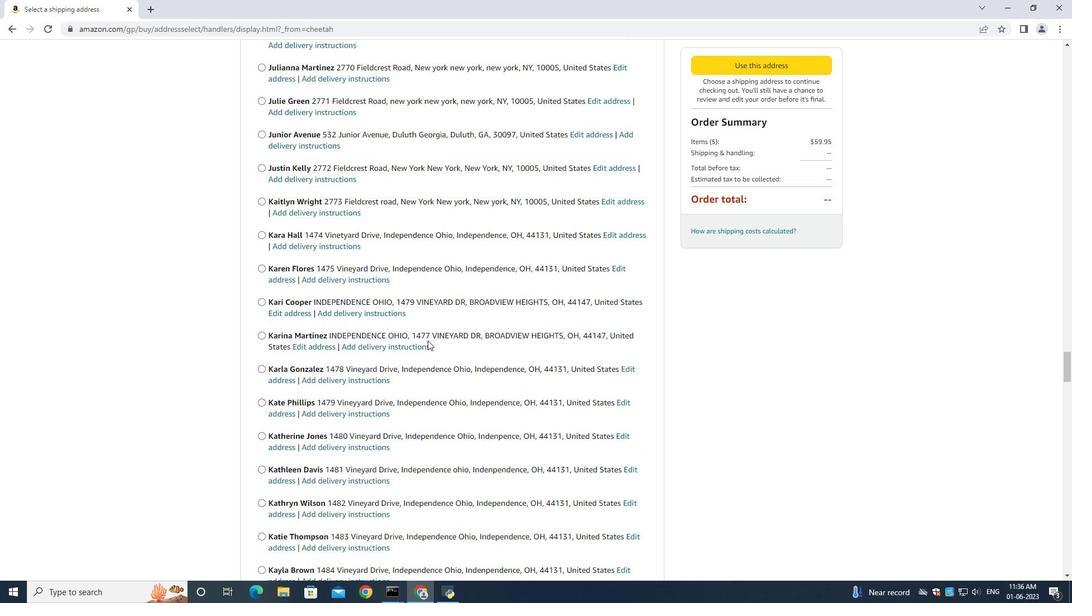 
Action: Mouse scrolled (427, 340) with delta (0, 0)
Screenshot: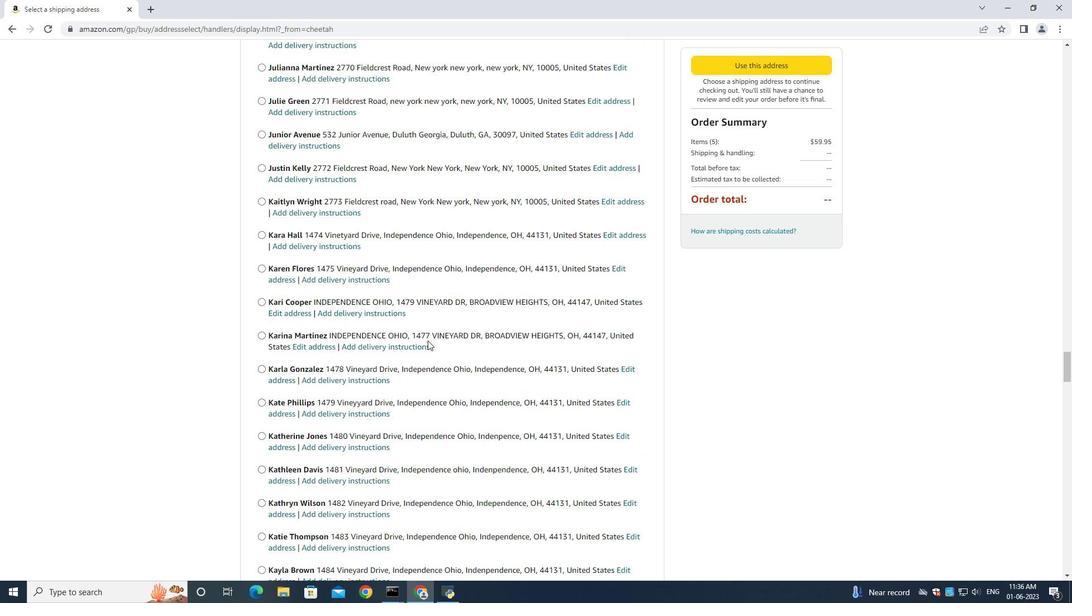 
Action: Mouse scrolled (427, 340) with delta (0, 0)
Screenshot: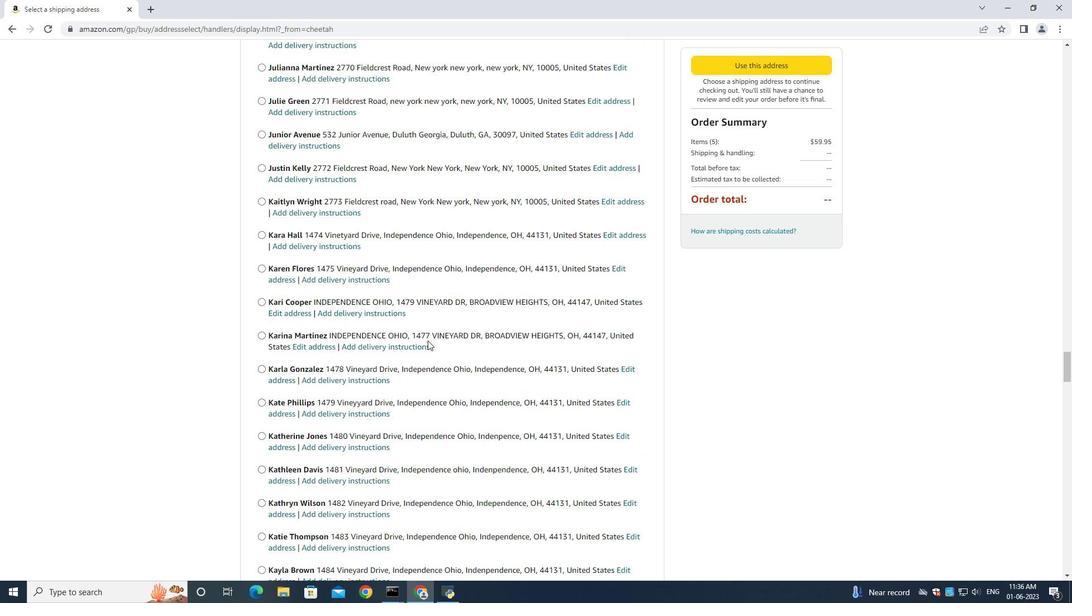 
Action: Mouse scrolled (427, 340) with delta (0, 0)
Screenshot: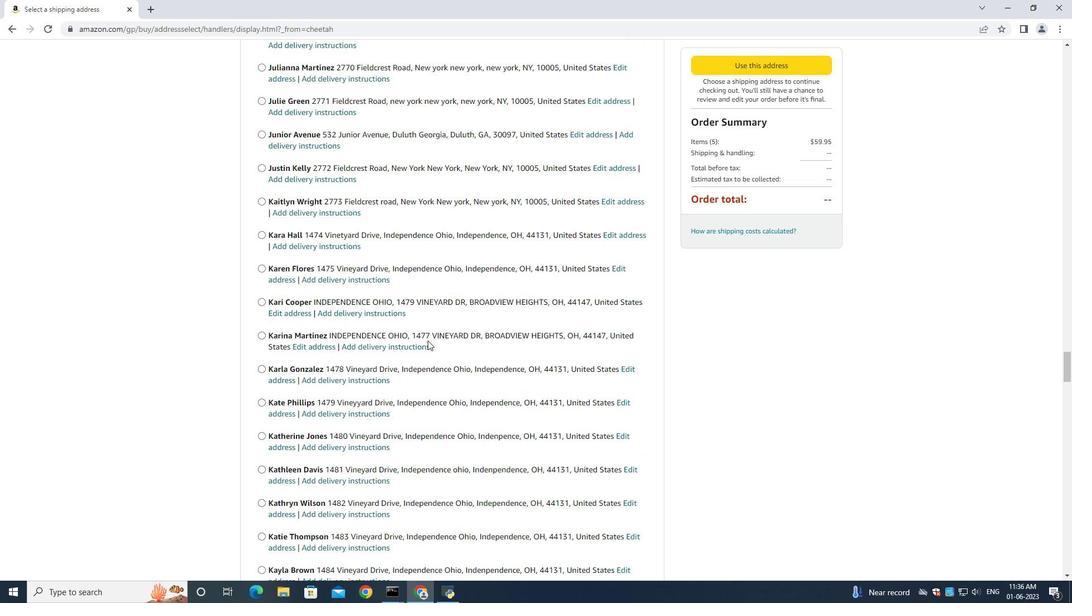 
Action: Mouse scrolled (427, 340) with delta (0, 0)
Screenshot: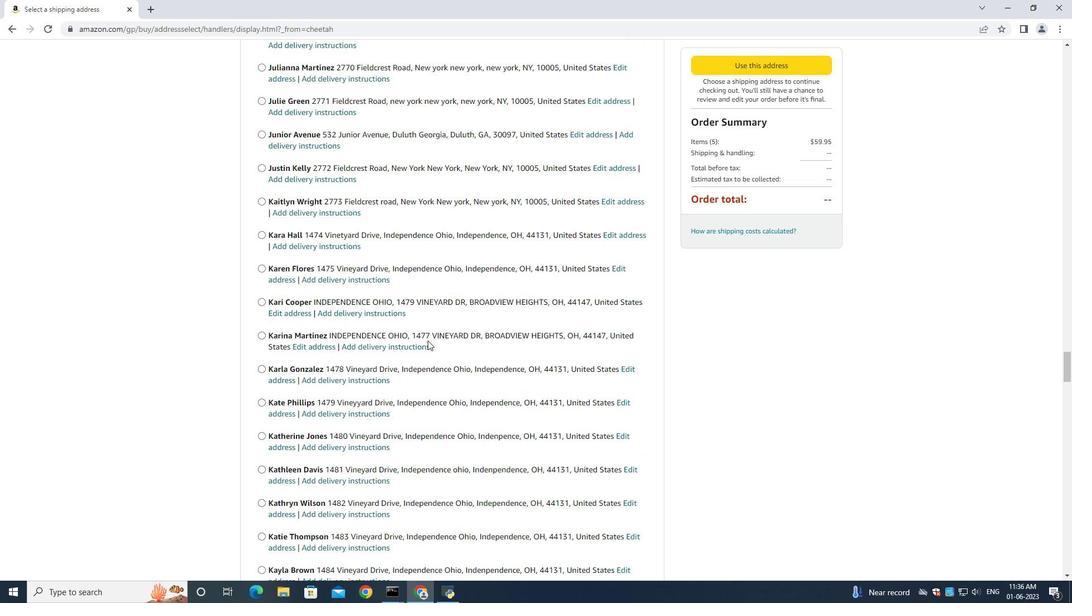 
Action: Mouse scrolled (427, 340) with delta (0, 0)
Screenshot: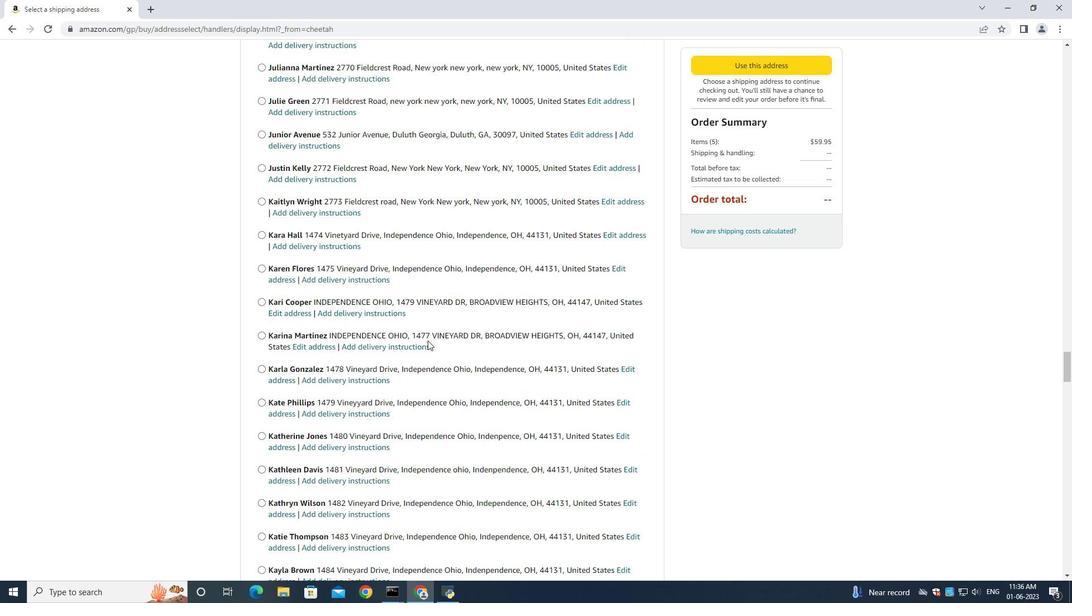 
Action: Mouse moved to (427, 344)
Screenshot: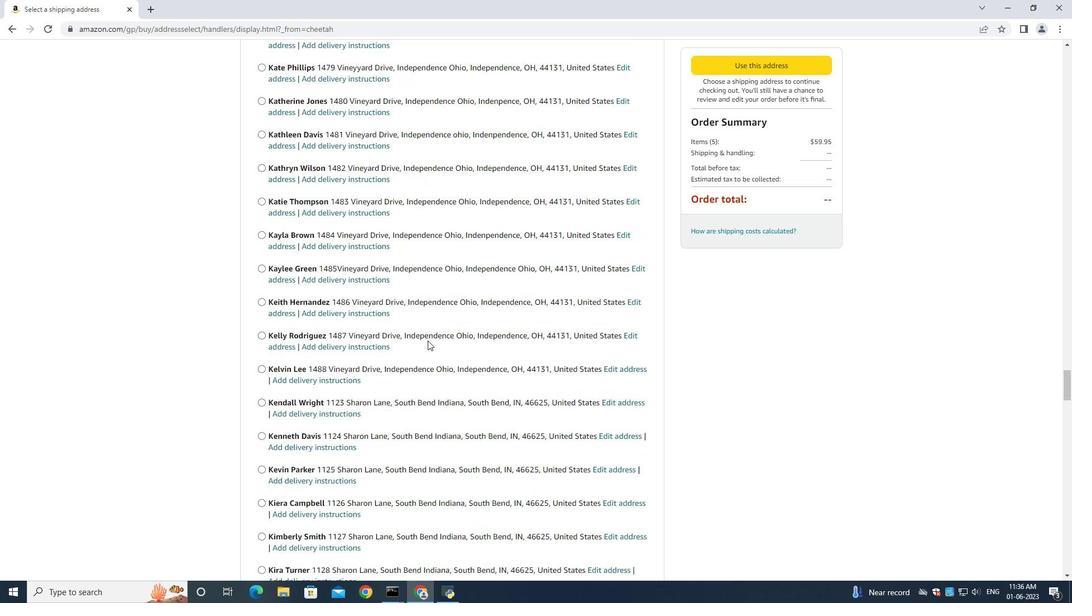 
Action: Mouse scrolled (427, 343) with delta (0, 0)
Screenshot: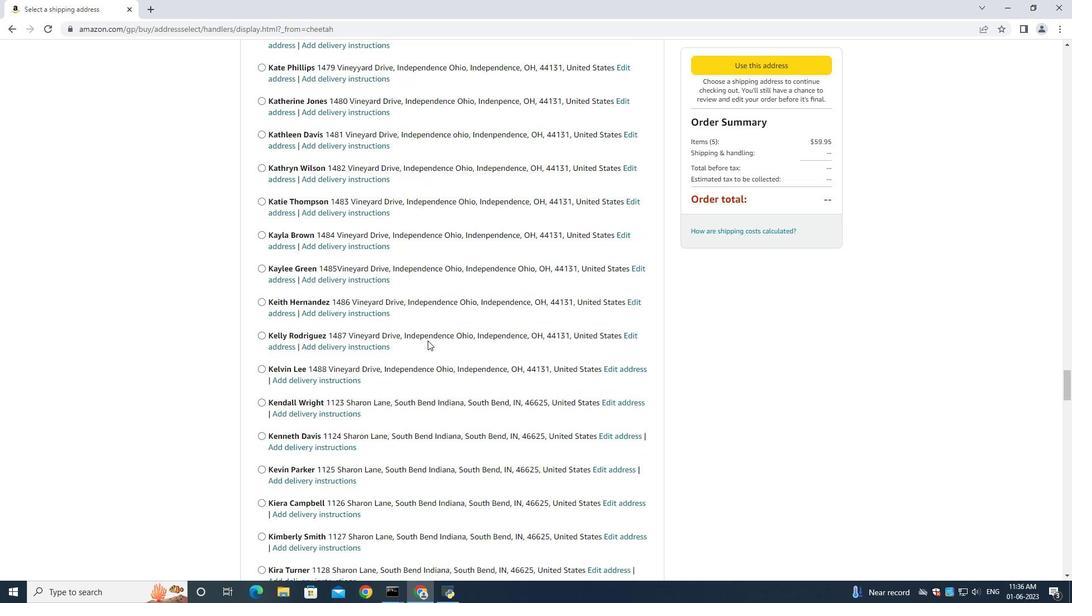 
Action: Mouse moved to (427, 351)
Screenshot: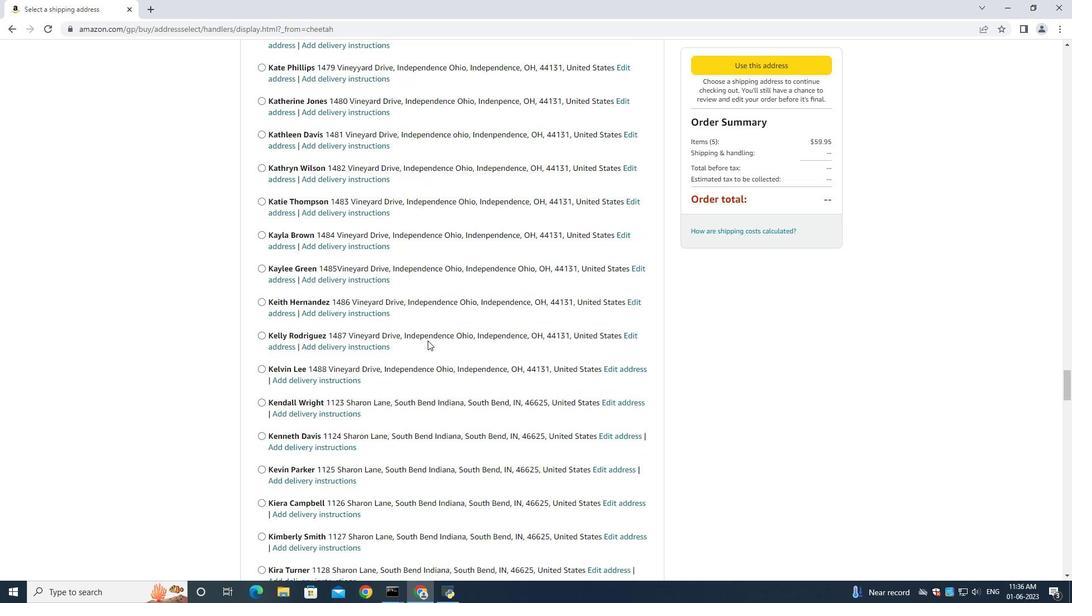
Action: Mouse scrolled (427, 350) with delta (0, -1)
Screenshot: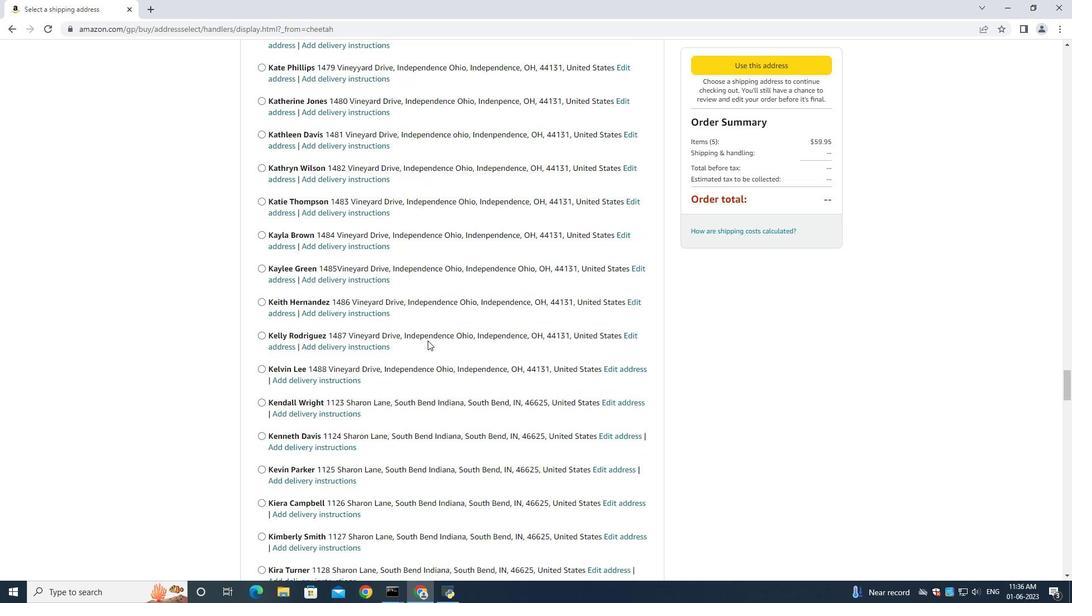 
Action: Mouse scrolled (427, 350) with delta (0, 0)
Screenshot: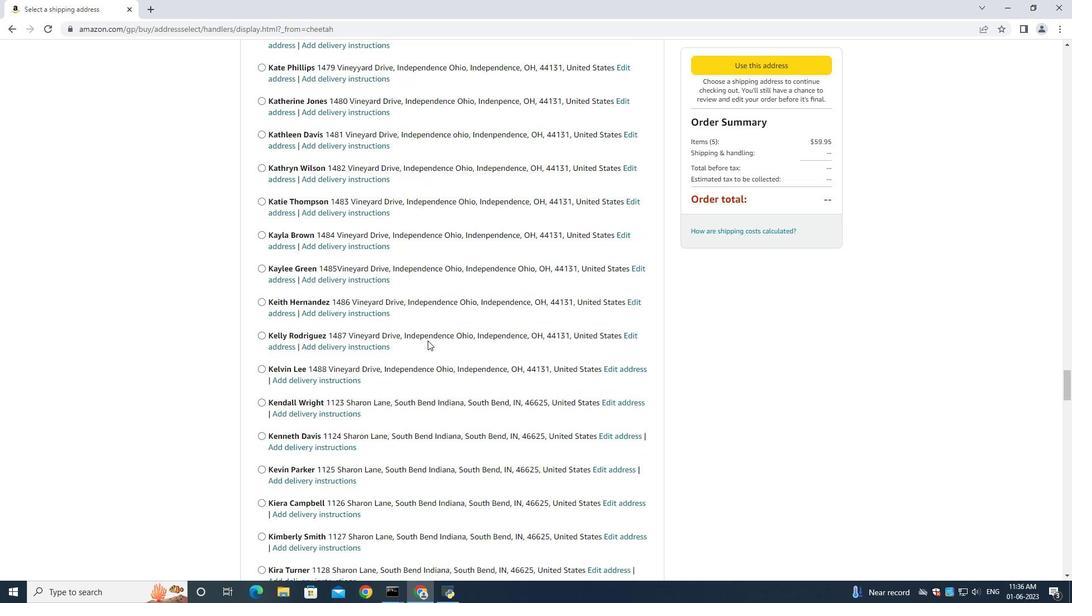 
Action: Mouse scrolled (427, 350) with delta (0, 0)
Screenshot: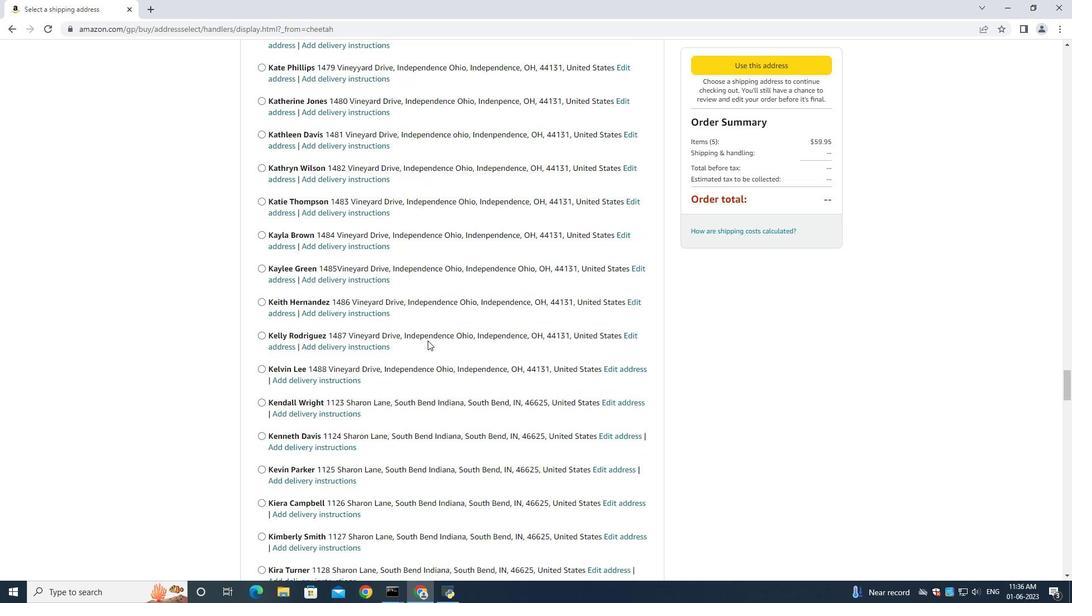 
Action: Mouse scrolled (427, 350) with delta (0, 0)
Screenshot: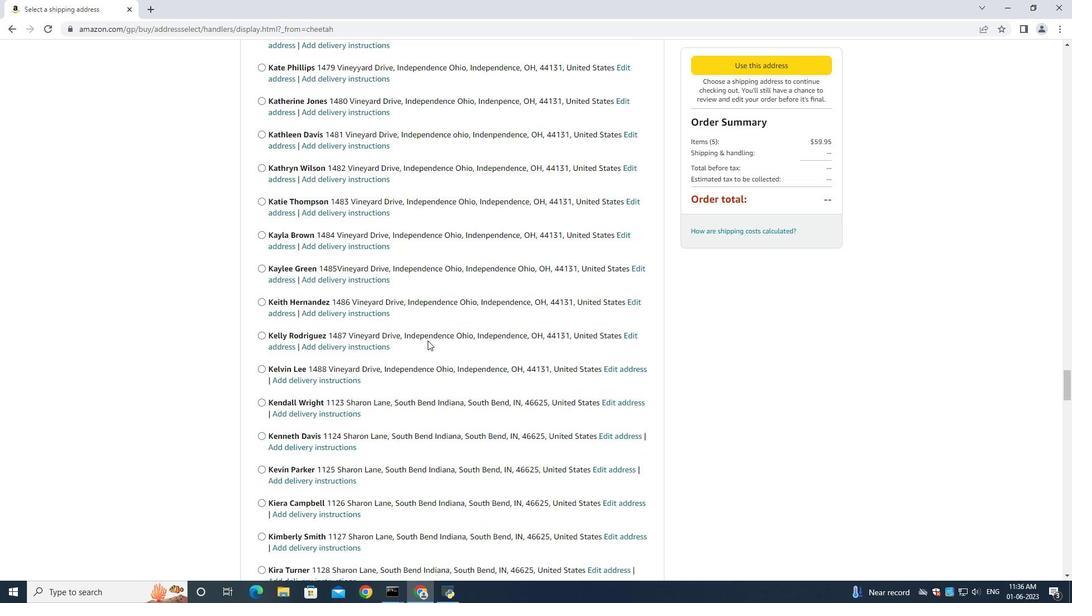 
Action: Mouse moved to (426, 356)
Screenshot: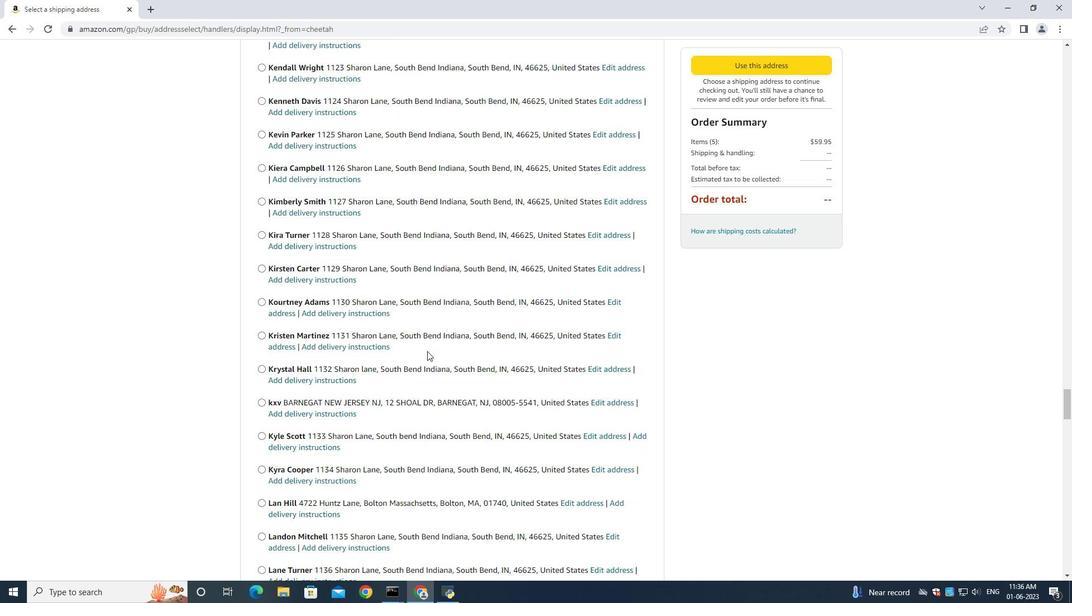 
Action: Mouse scrolled (426, 356) with delta (0, 0)
Screenshot: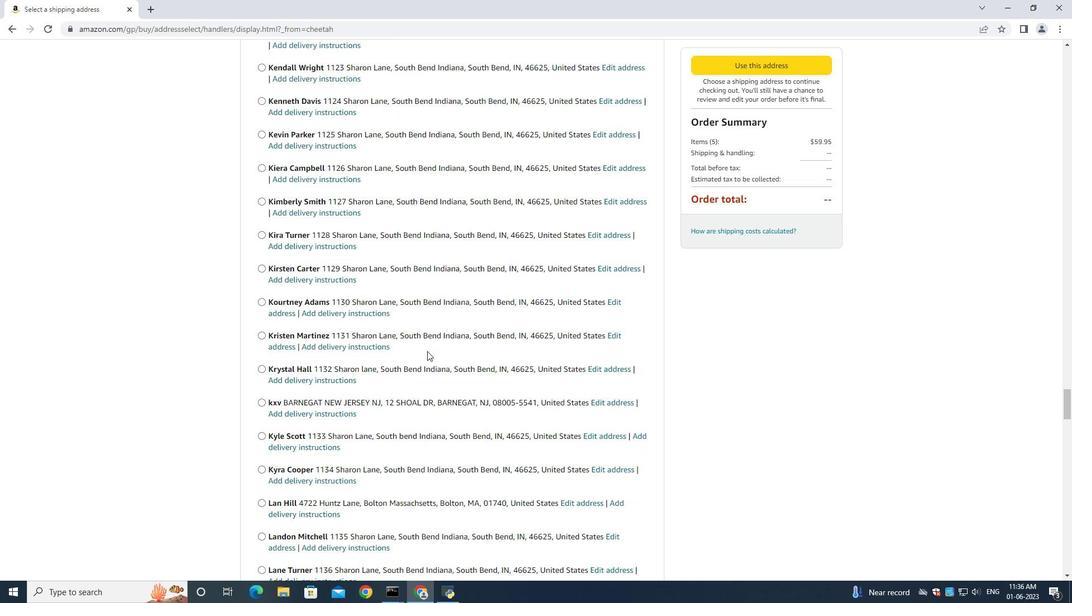 
Action: Mouse moved to (425, 360)
Screenshot: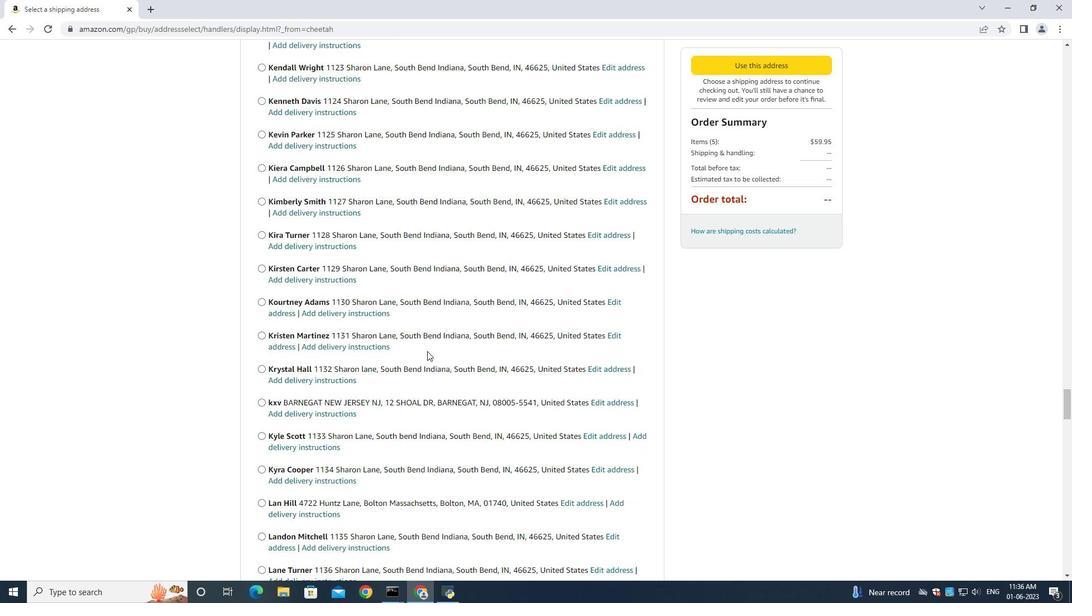 
Action: Mouse scrolled (425, 359) with delta (0, 0)
Screenshot: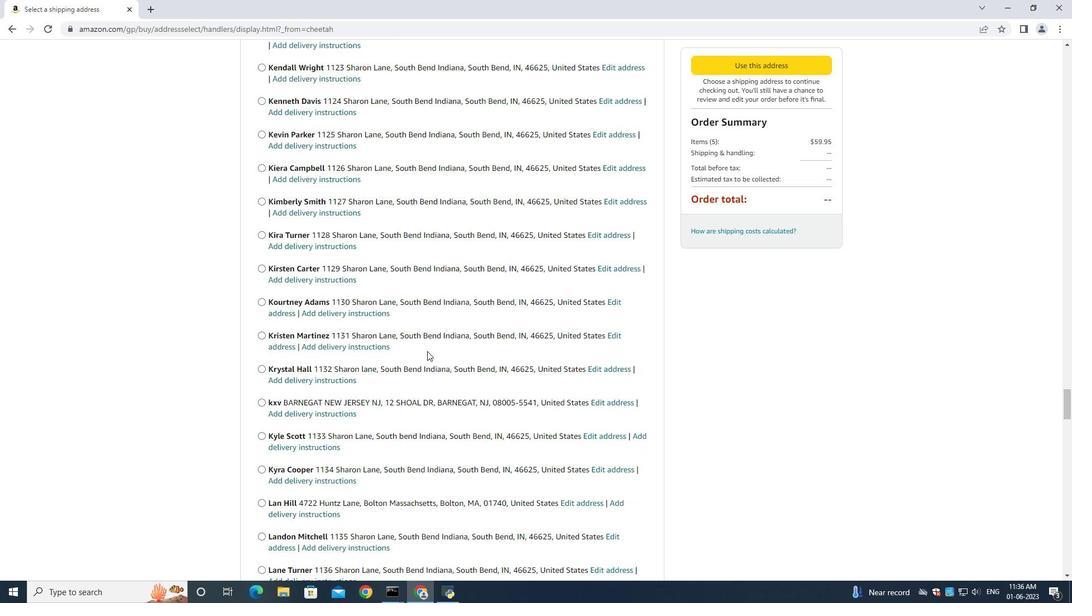 
Action: Mouse scrolled (425, 360) with delta (0, 0)
Screenshot: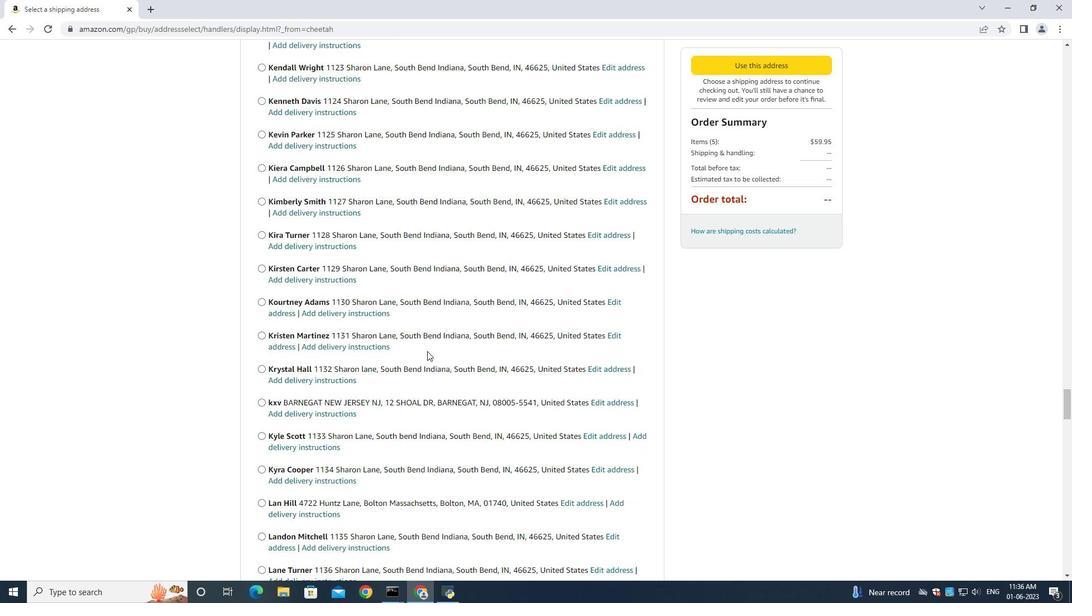 
Action: Mouse moved to (425, 360)
Screenshot: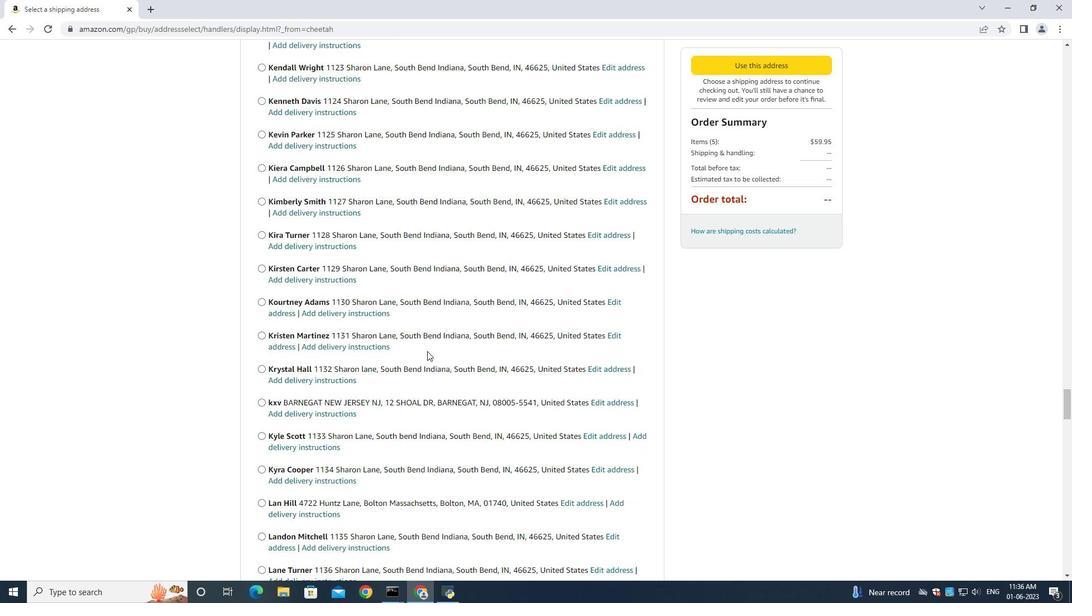 
Action: Mouse scrolled (425, 359) with delta (0, -1)
Screenshot: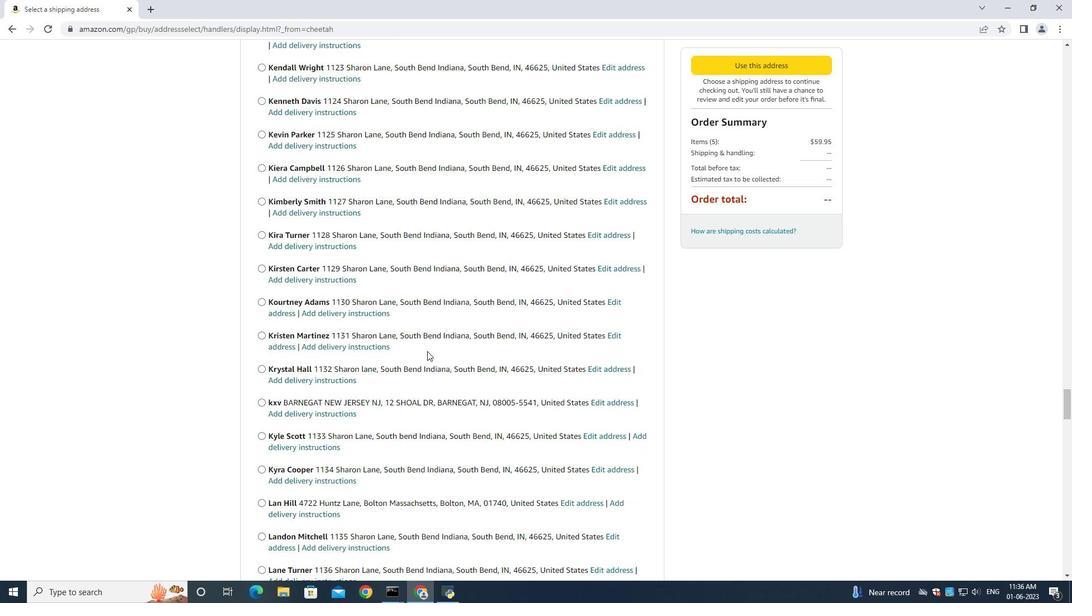 
Action: Mouse moved to (425, 366)
Screenshot: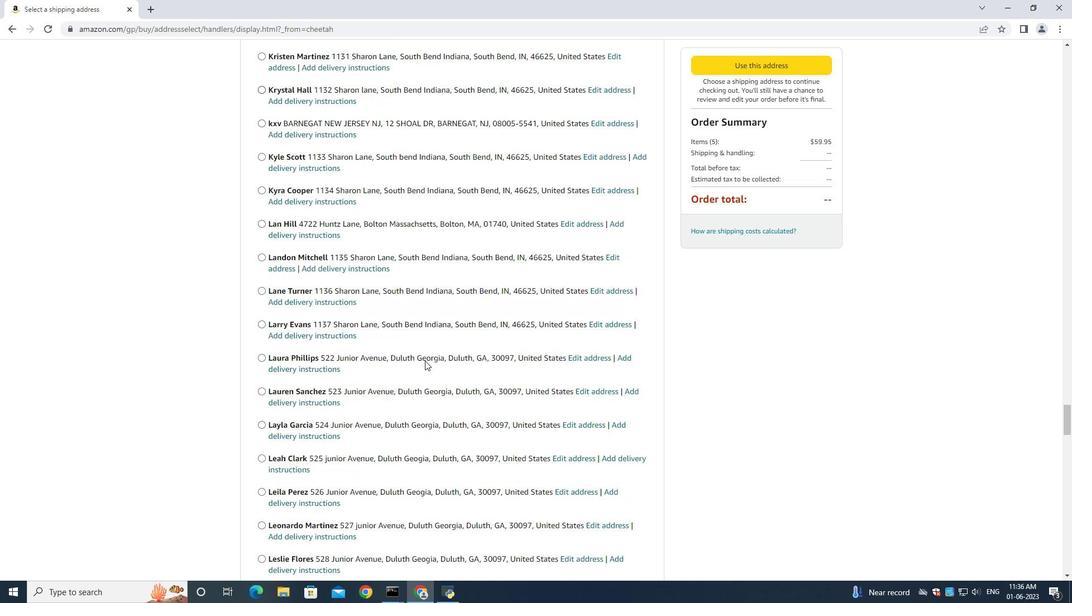 
Action: Mouse scrolled (425, 365) with delta (0, 0)
Screenshot: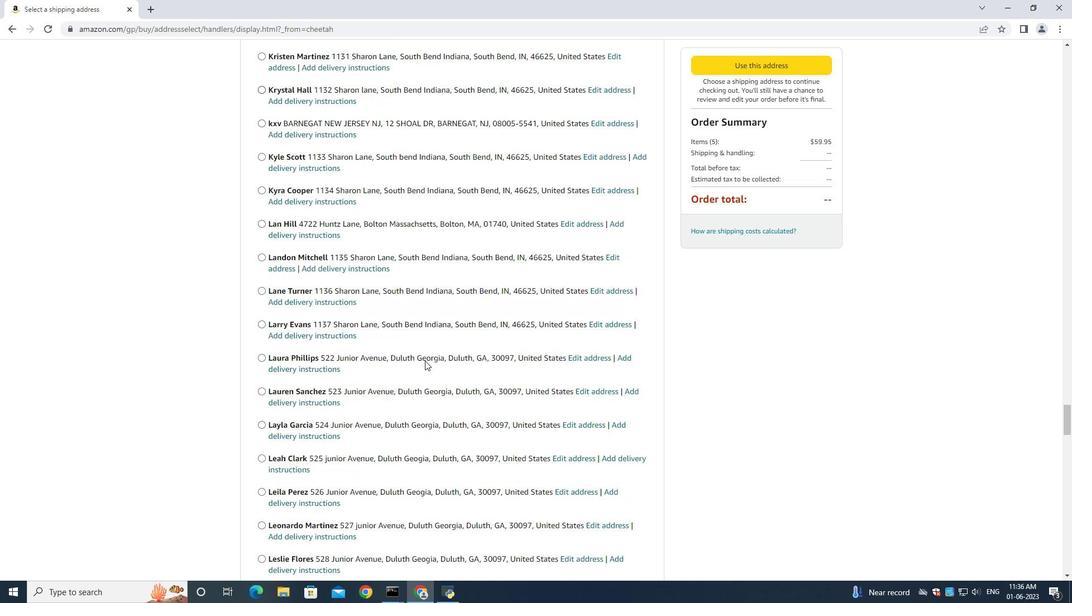 
Action: Mouse moved to (425, 394)
Screenshot: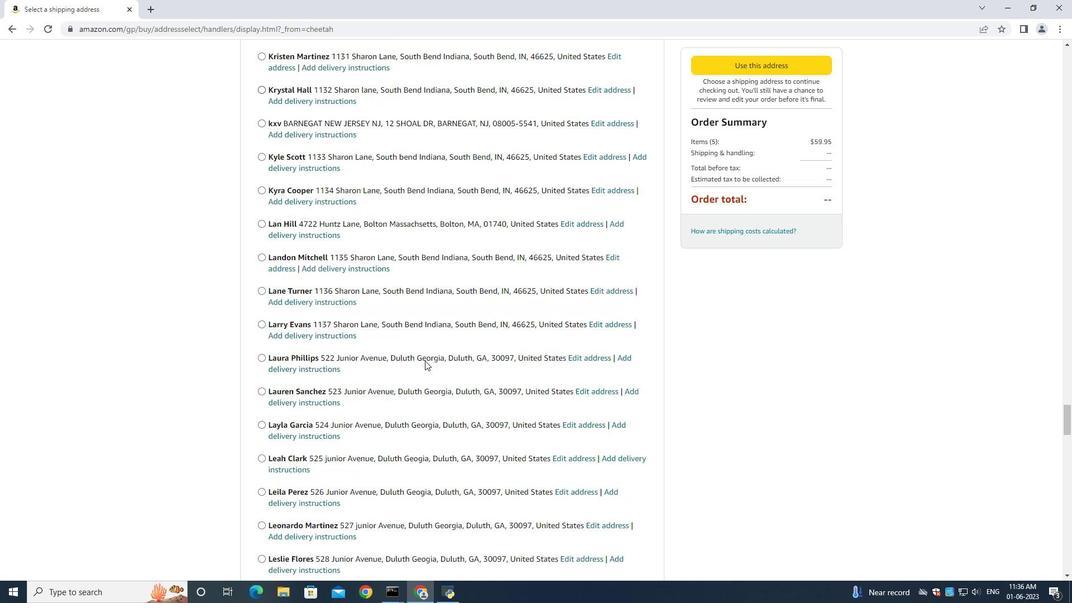 
Action: Mouse scrolled (425, 393) with delta (0, 0)
Screenshot: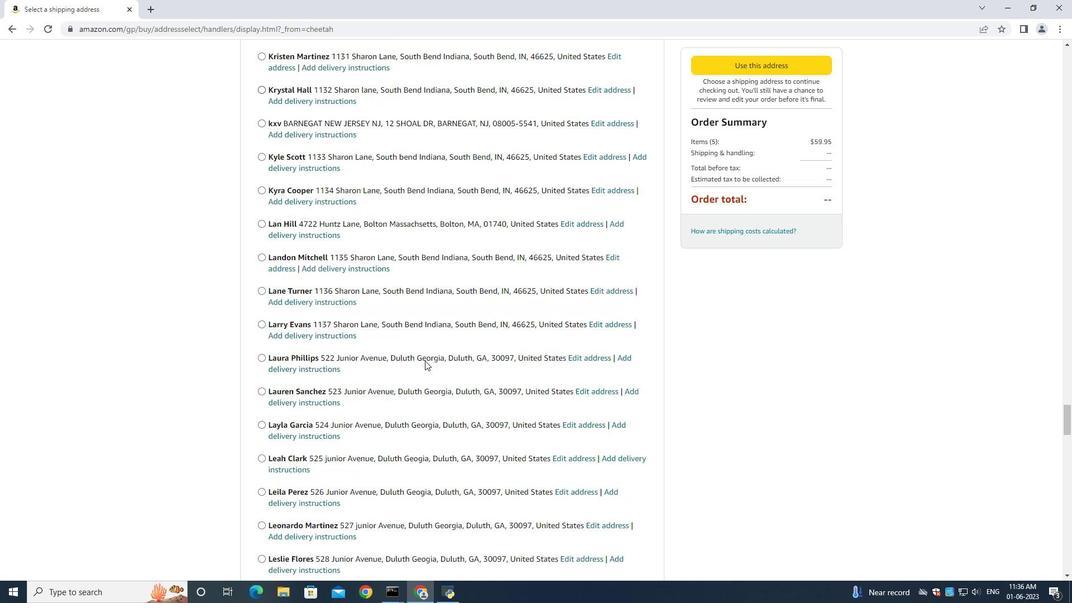 
Action: Mouse moved to (425, 403)
Screenshot: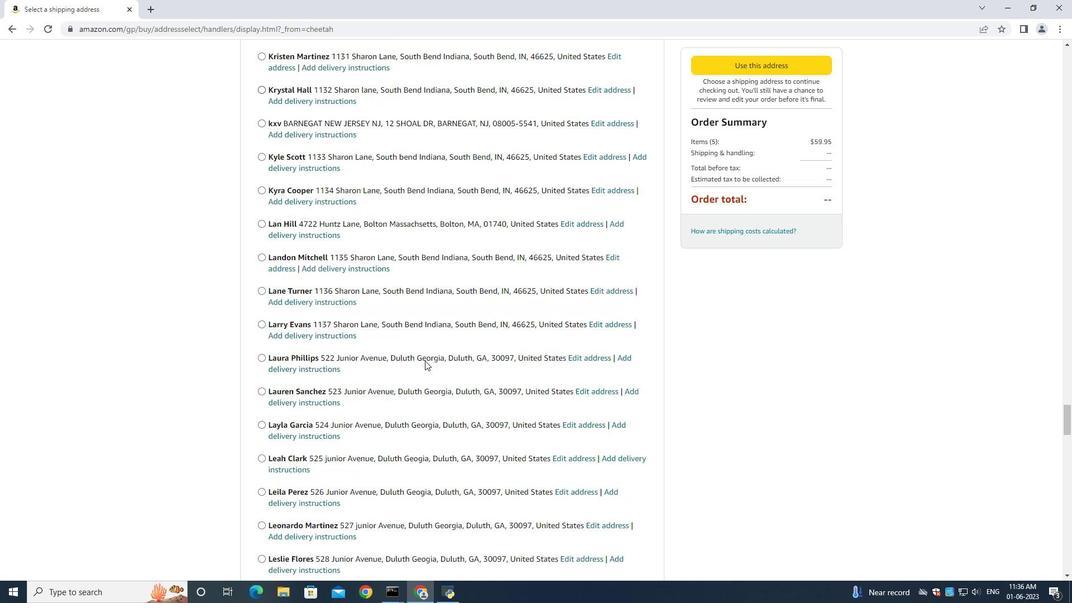 
Action: Mouse scrolled (425, 401) with delta (0, 0)
Screenshot: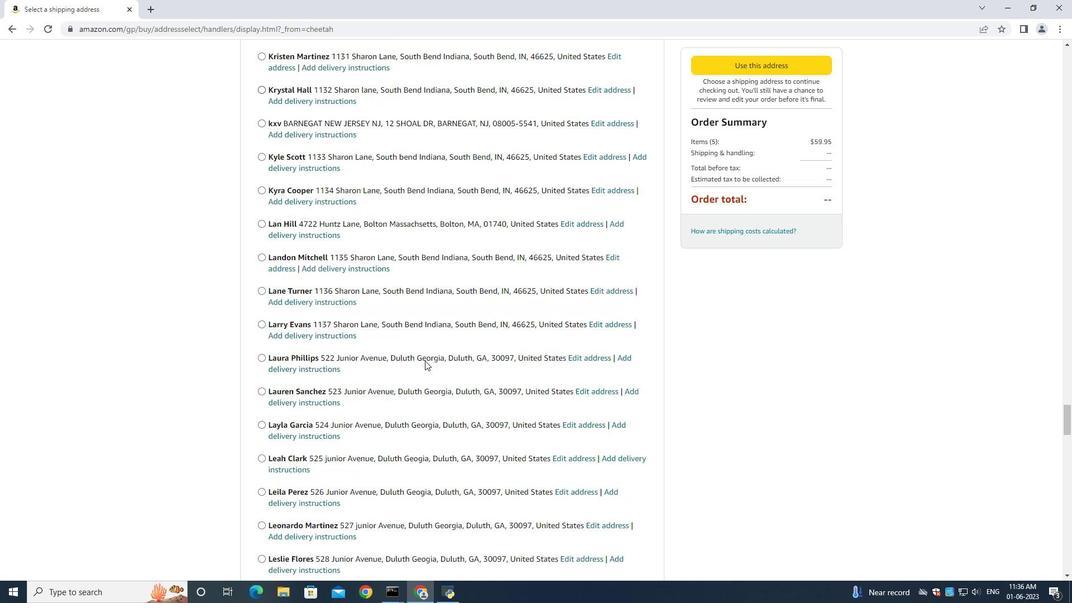 
Action: Mouse moved to (425, 403)
Screenshot: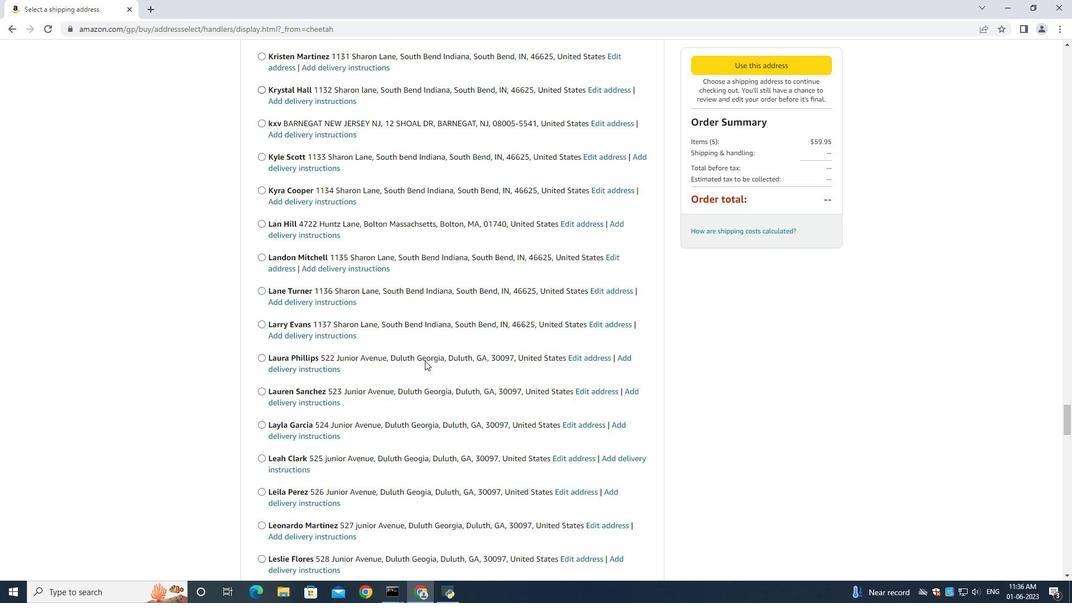 
Action: Mouse scrolled (425, 403) with delta (0, 0)
Screenshot: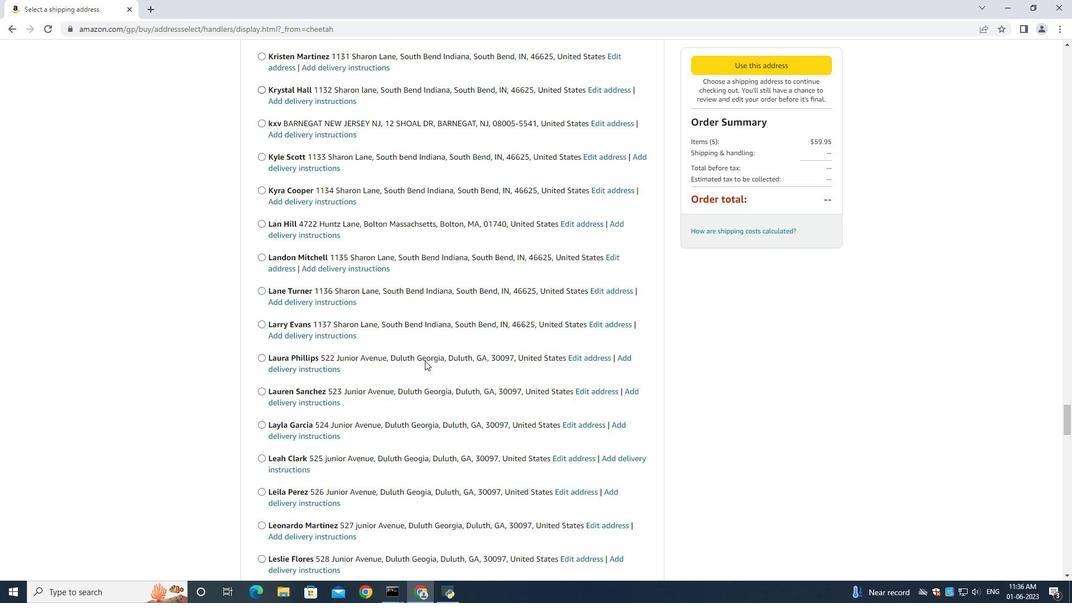 
Action: Mouse scrolled (425, 403) with delta (0, 0)
Screenshot: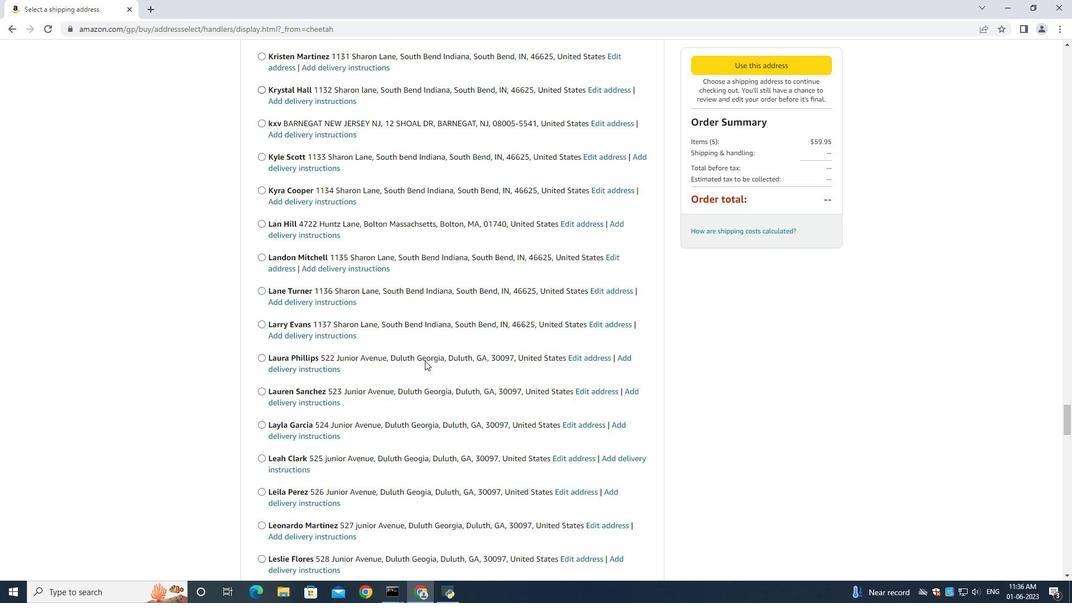 
Action: Mouse scrolled (425, 403) with delta (0, 0)
Screenshot: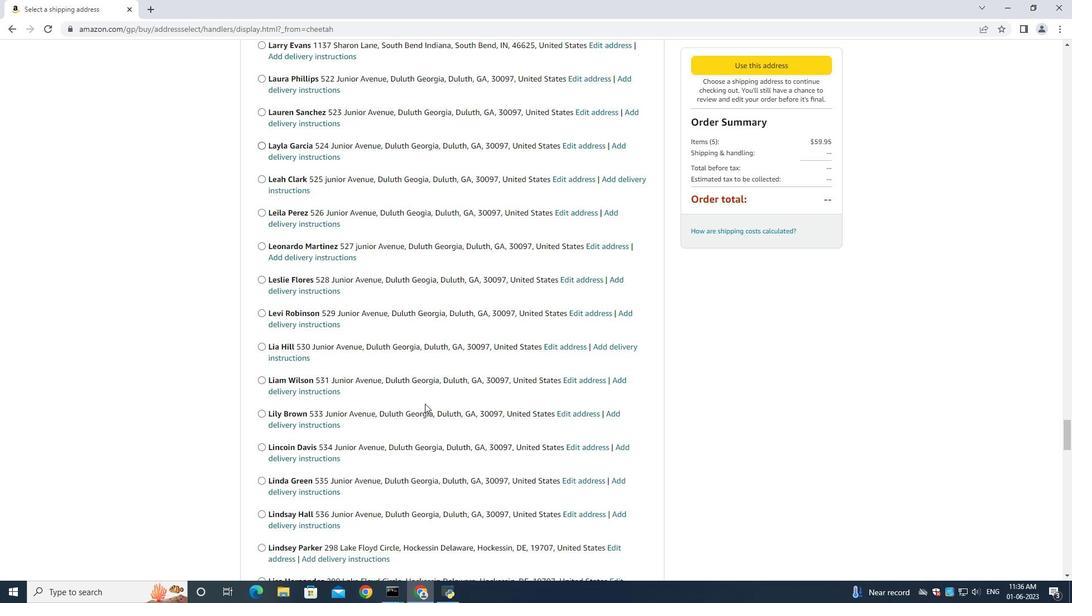 
Action: Mouse moved to (427, 411)
Screenshot: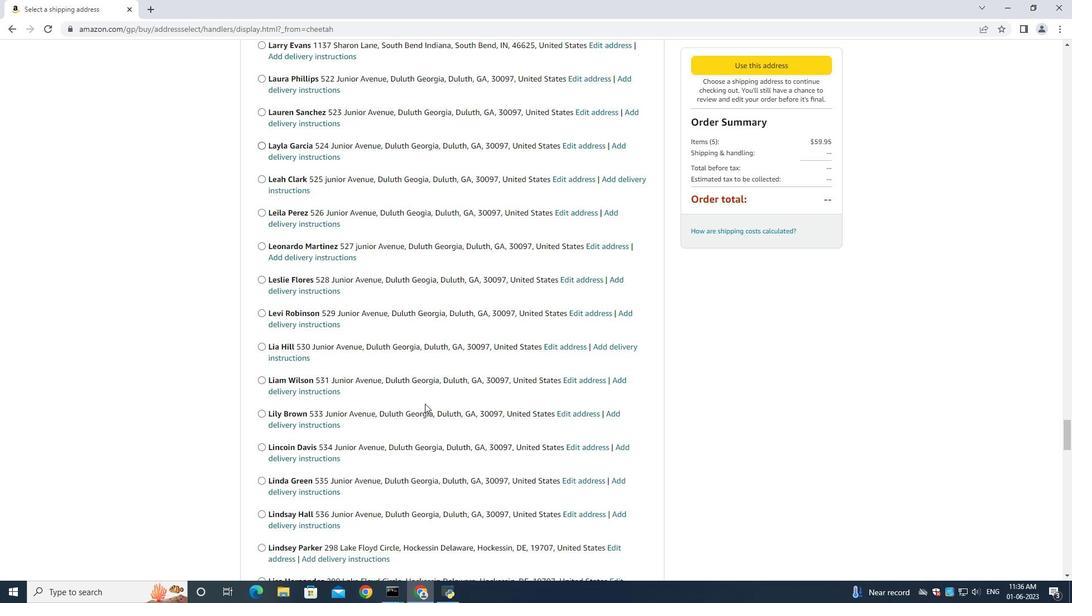 
Action: Mouse scrolled (427, 410) with delta (0, -1)
Screenshot: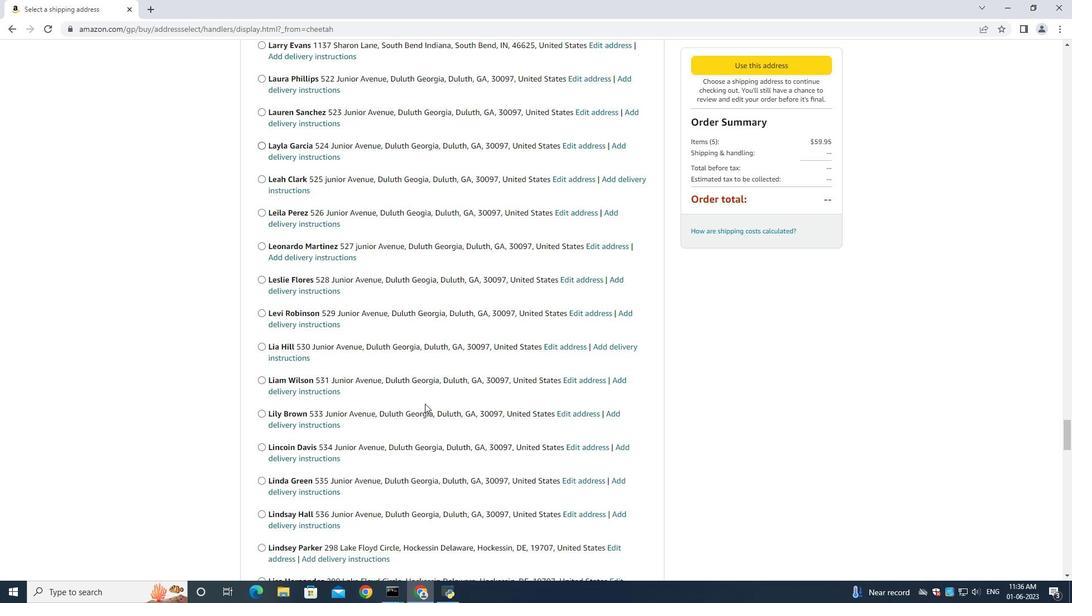 
Action: Mouse moved to (427, 412)
Screenshot: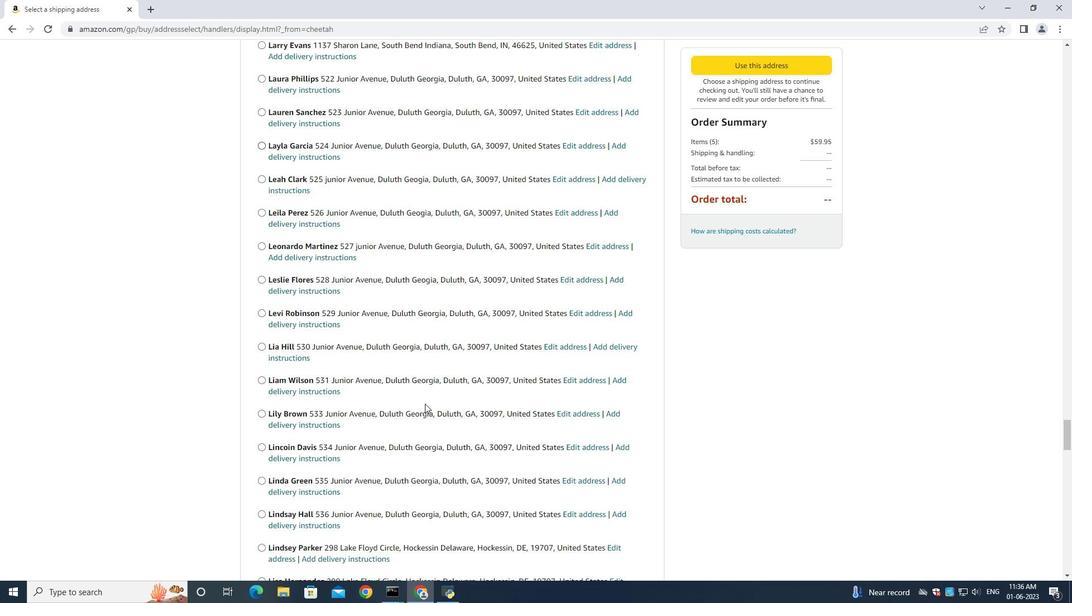 
Action: Mouse scrolled (427, 411) with delta (0, 0)
Screenshot: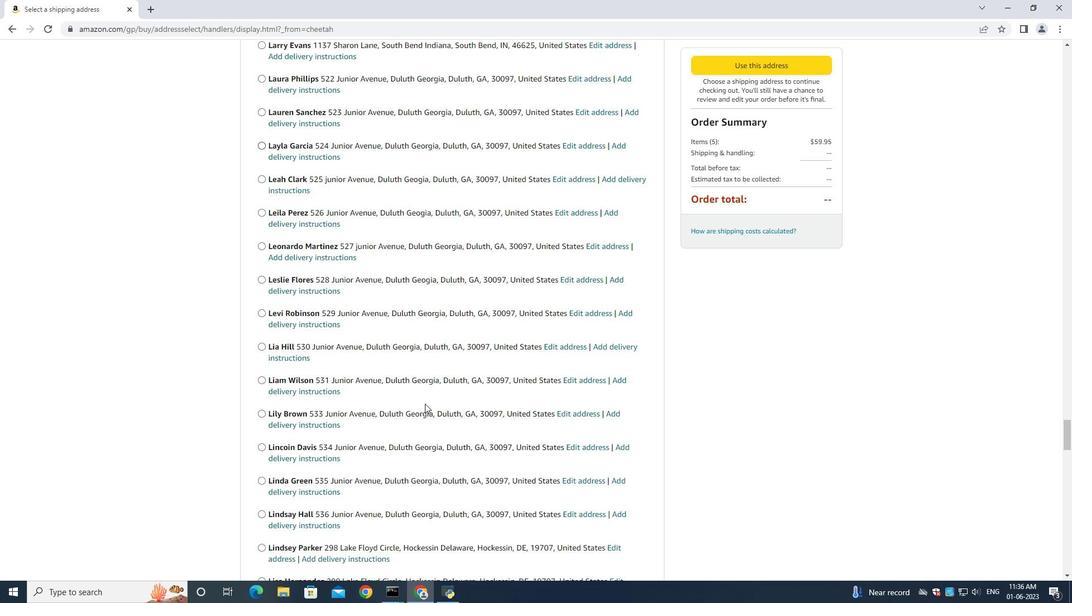 
Action: Mouse scrolled (427, 411) with delta (0, 0)
Screenshot: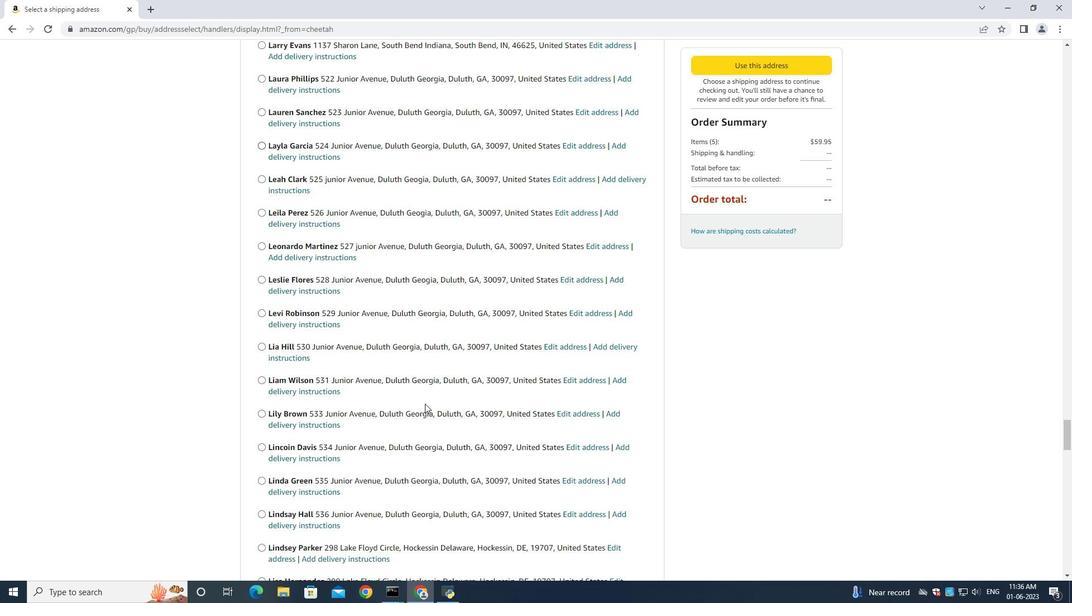 
Action: Mouse scrolled (427, 411) with delta (0, 0)
Screenshot: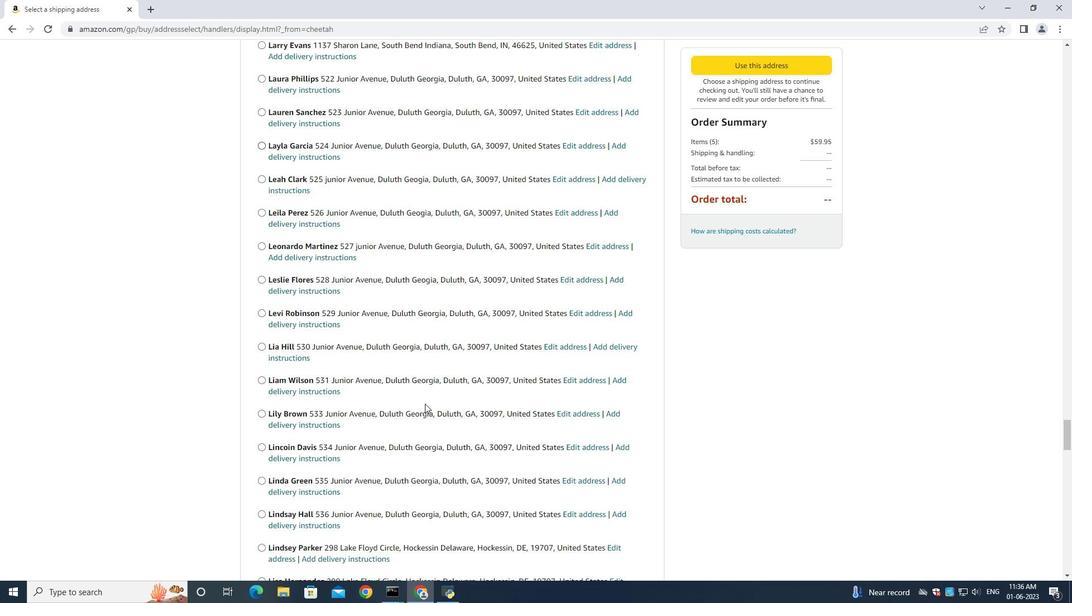 
Action: Mouse moved to (428, 415)
Screenshot: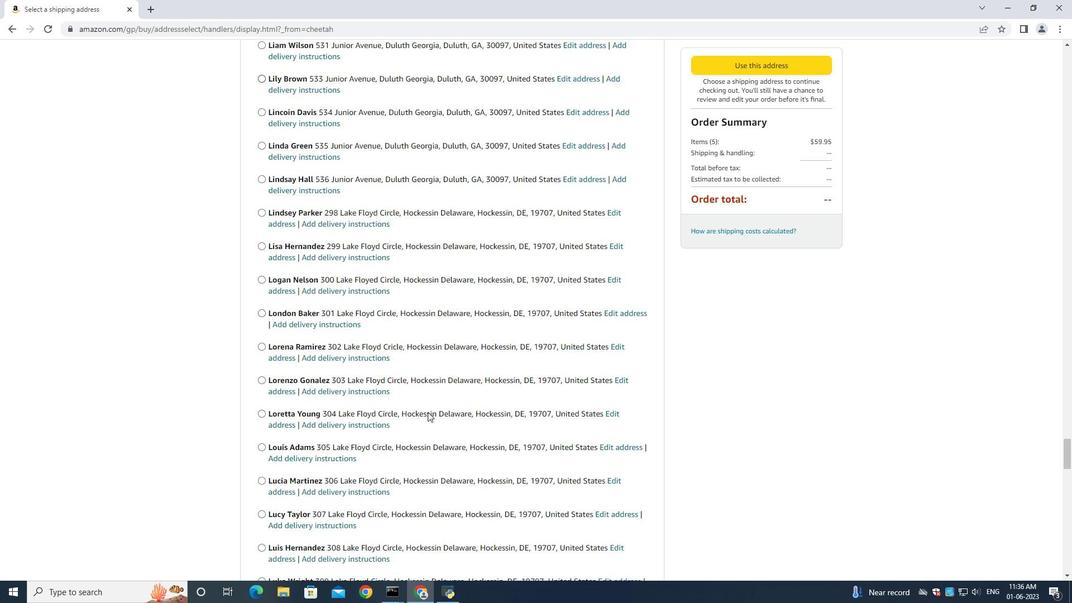
Action: Mouse scrolled (428, 415) with delta (0, 0)
Screenshot: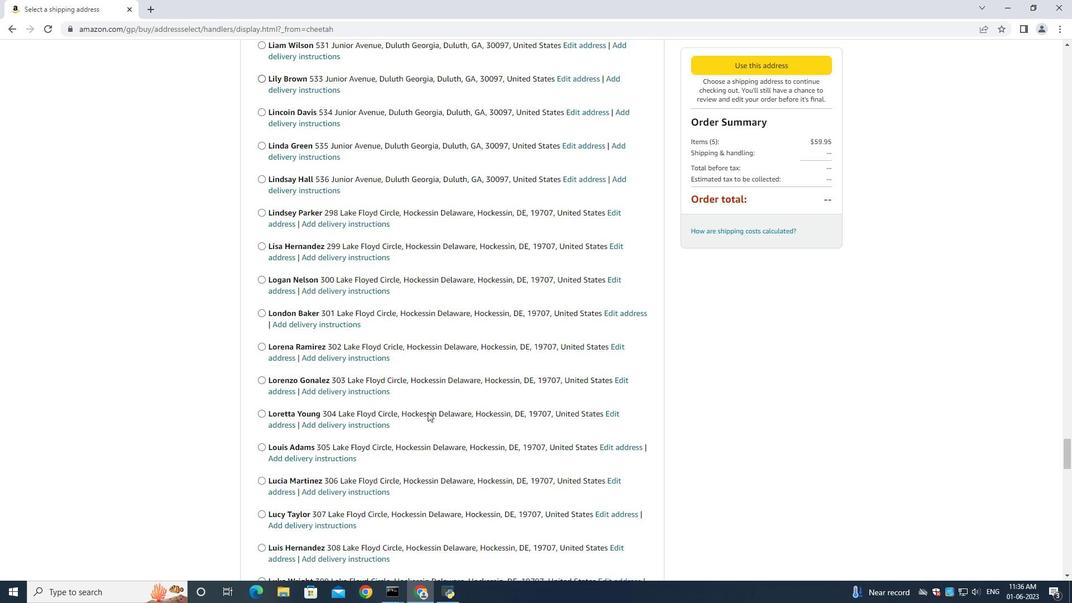 
Action: Mouse moved to (431, 422)
Screenshot: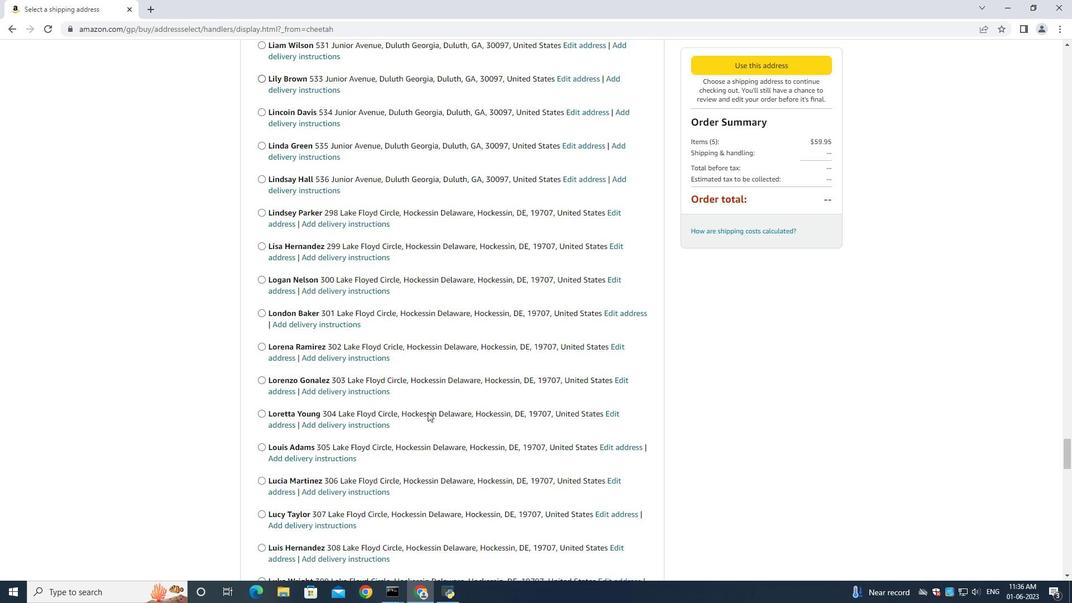 
Action: Mouse scrolled (430, 420) with delta (0, 0)
Screenshot: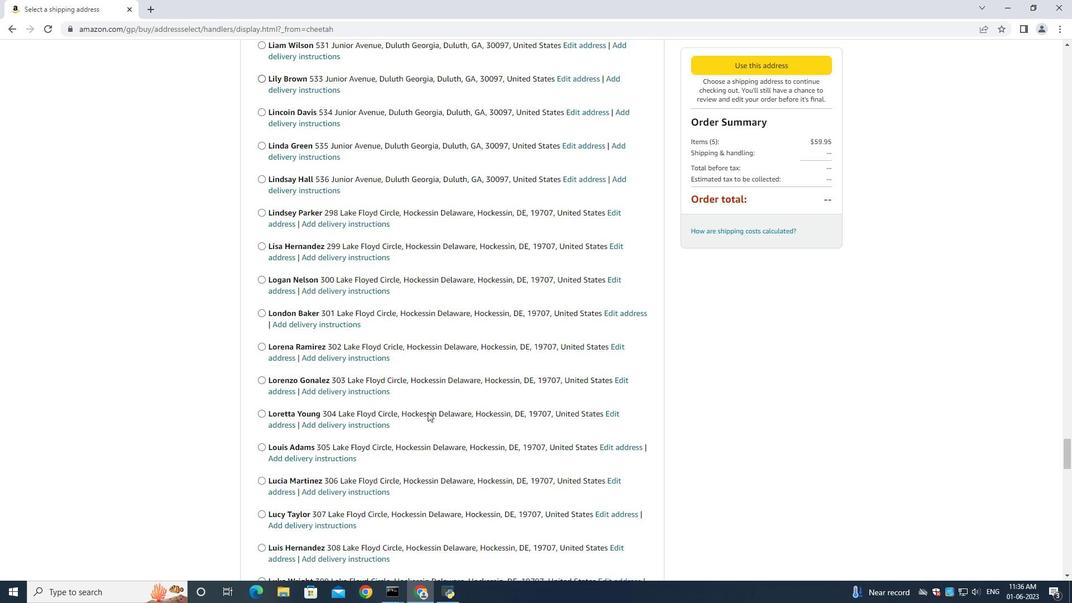 
Action: Mouse scrolled (431, 421) with delta (0, 0)
Screenshot: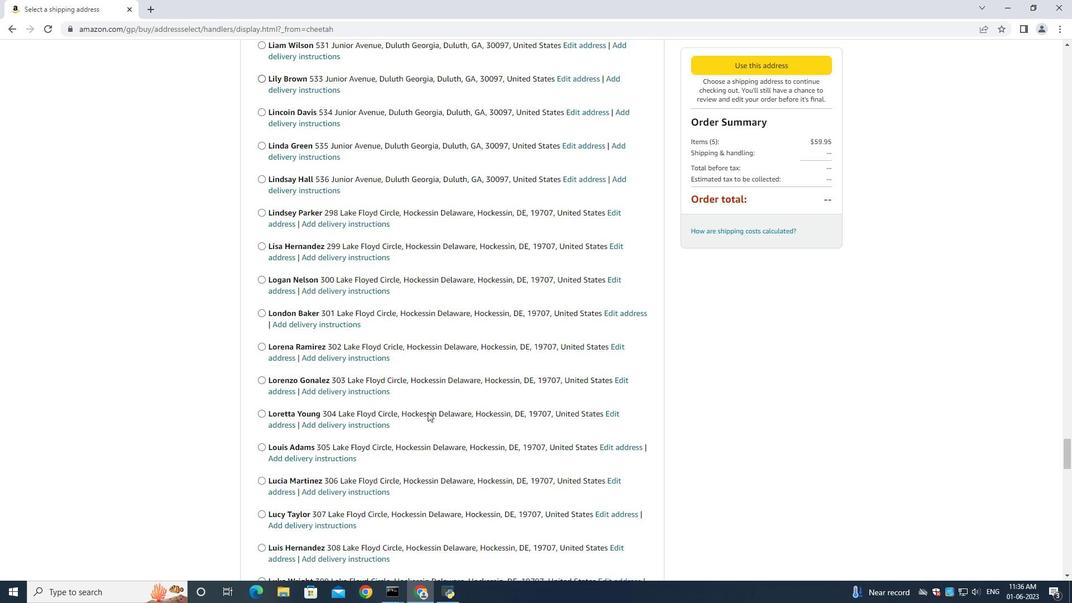 
Action: Mouse scrolled (431, 421) with delta (0, -1)
Screenshot: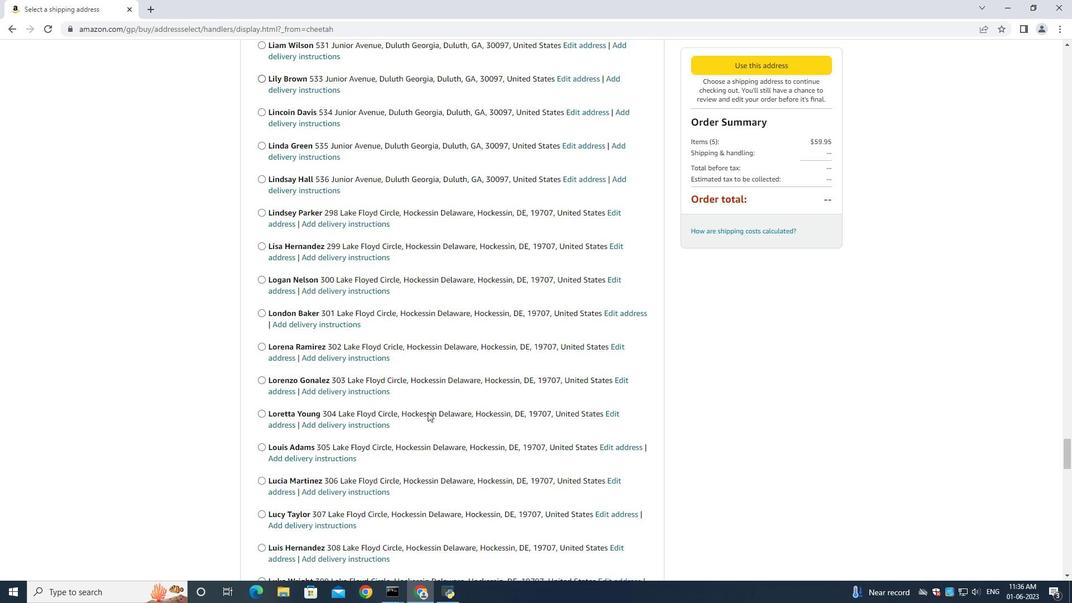
Action: Mouse moved to (431, 422)
Screenshot: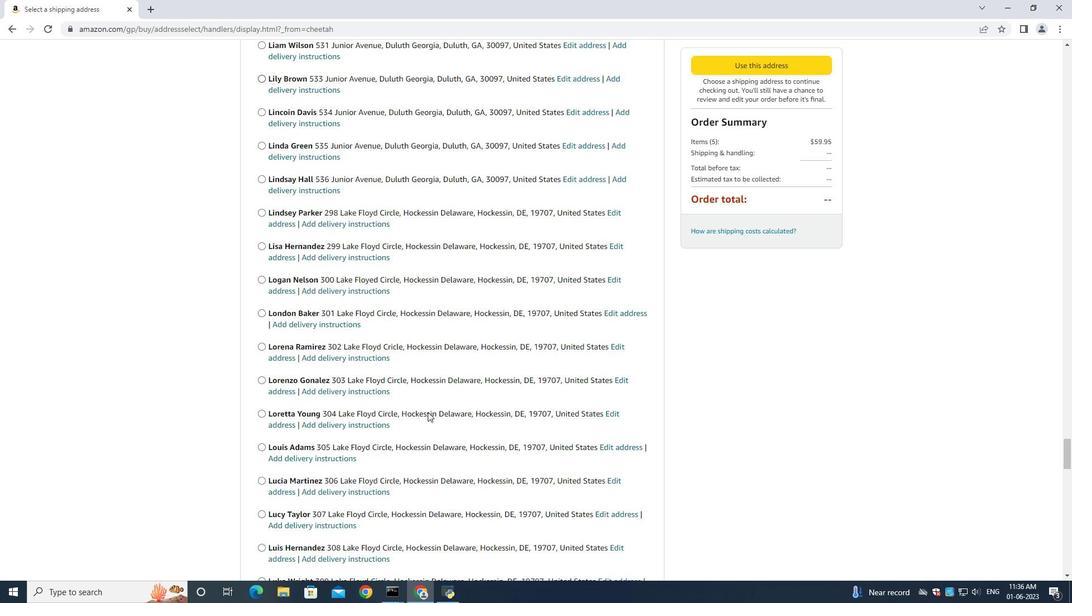 
Action: Mouse scrolled (431, 421) with delta (0, 0)
Screenshot: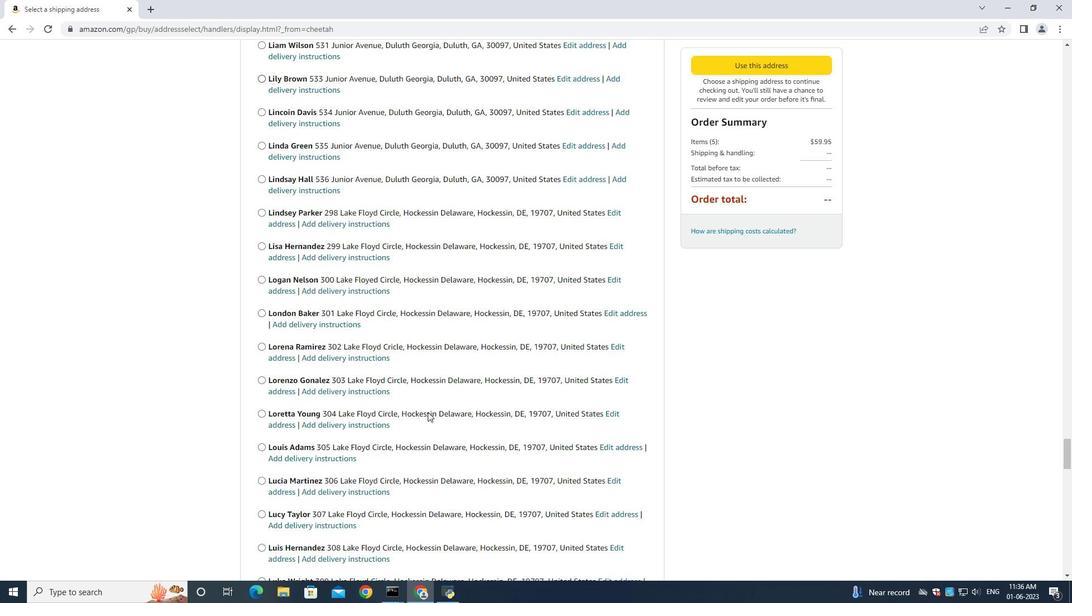 
Action: Mouse moved to (431, 422)
Screenshot: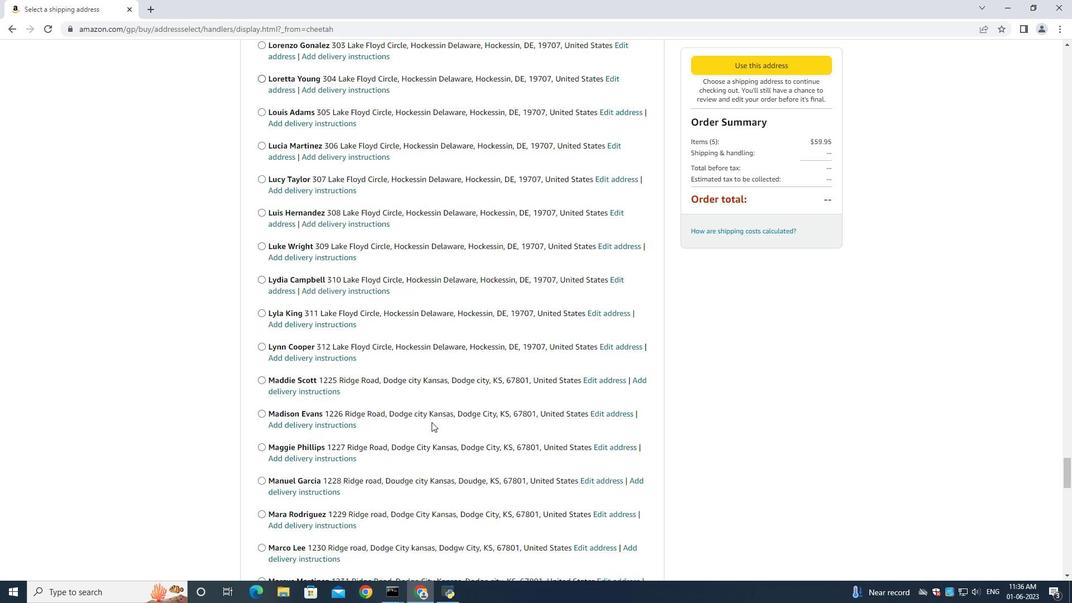 
Action: Mouse scrolled (431, 422) with delta (0, 0)
Screenshot: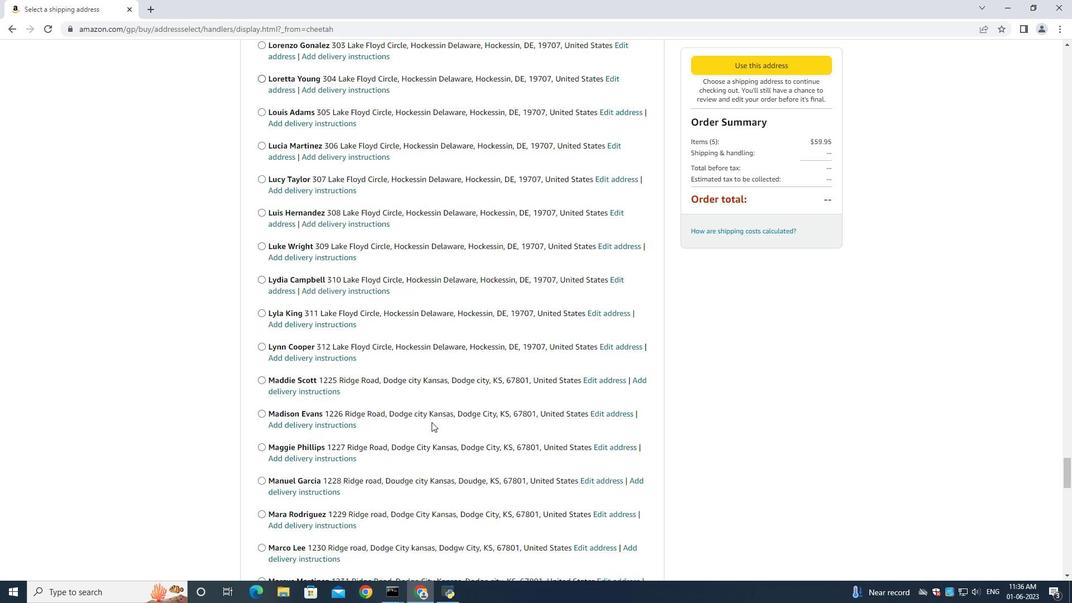 
Action: Mouse moved to (432, 426)
Screenshot: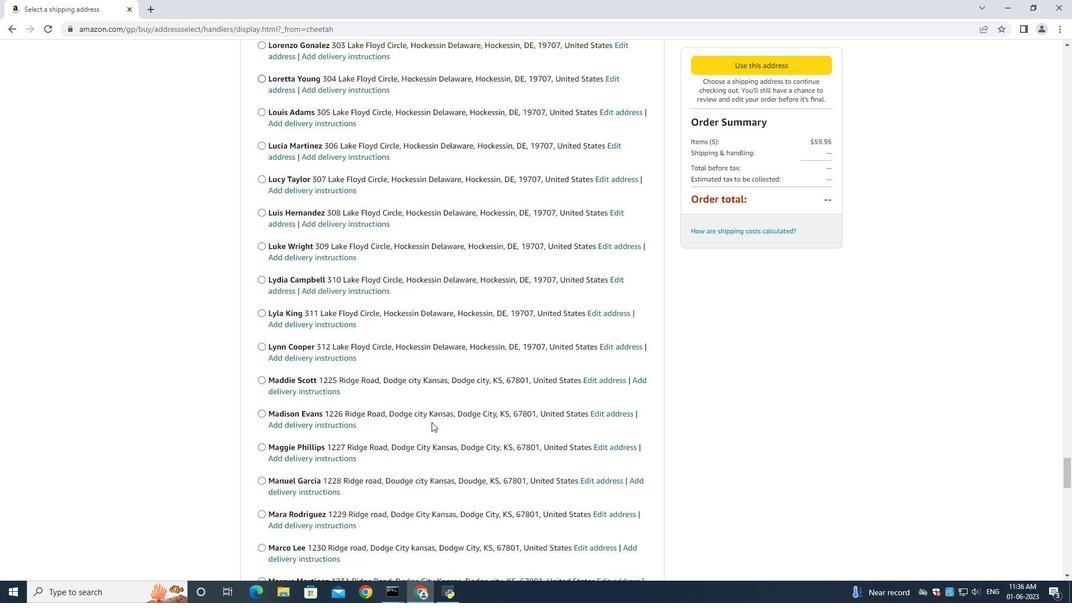 
Action: Mouse scrolled (432, 425) with delta (0, -1)
Screenshot: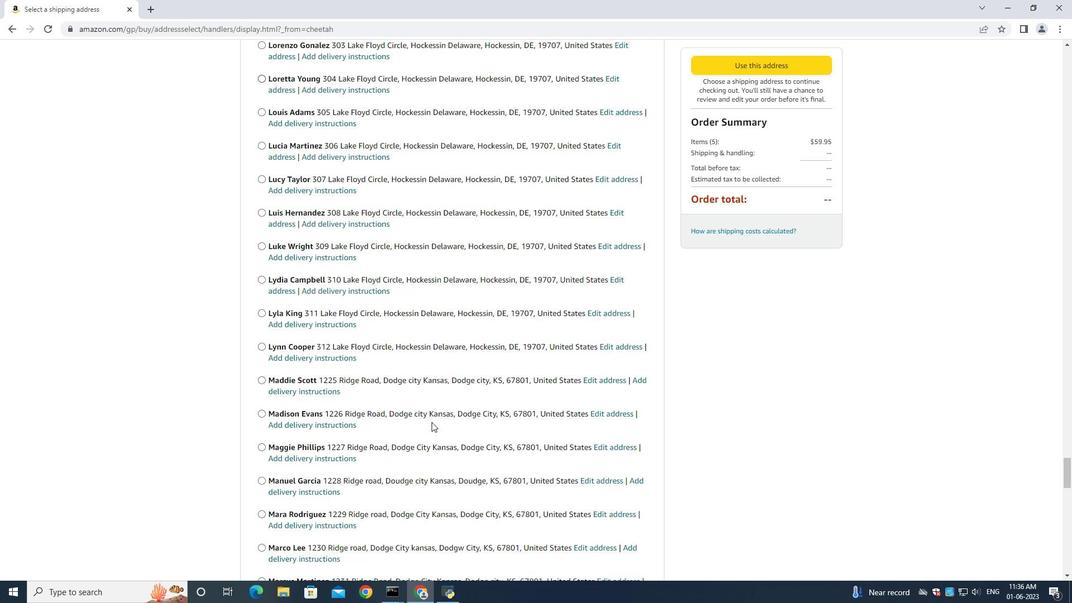 
Action: Mouse scrolled (432, 425) with delta (0, 0)
Screenshot: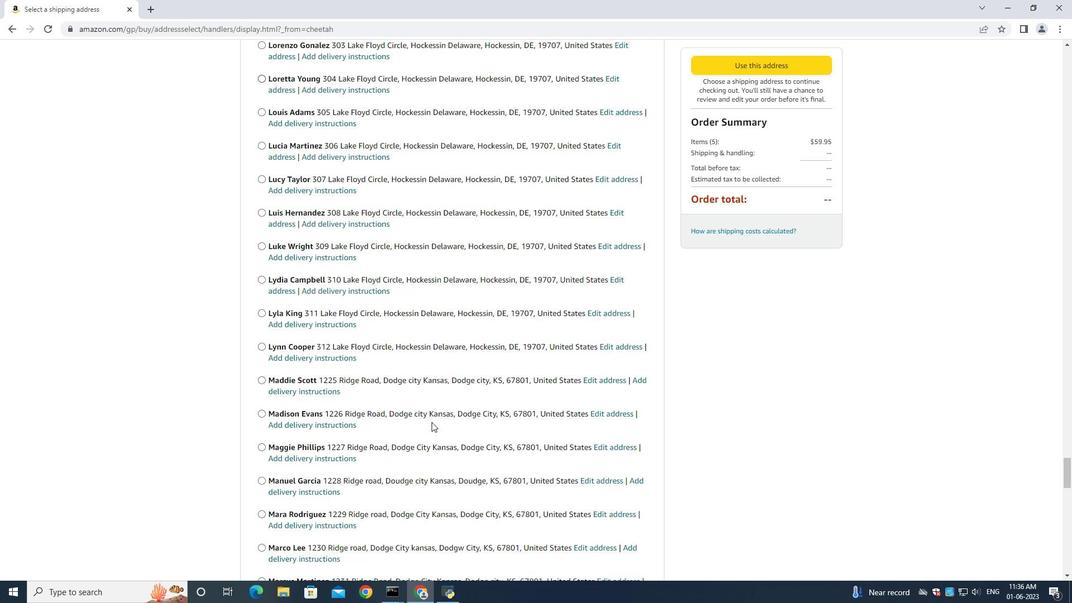 
Action: Mouse moved to (432, 426)
Screenshot: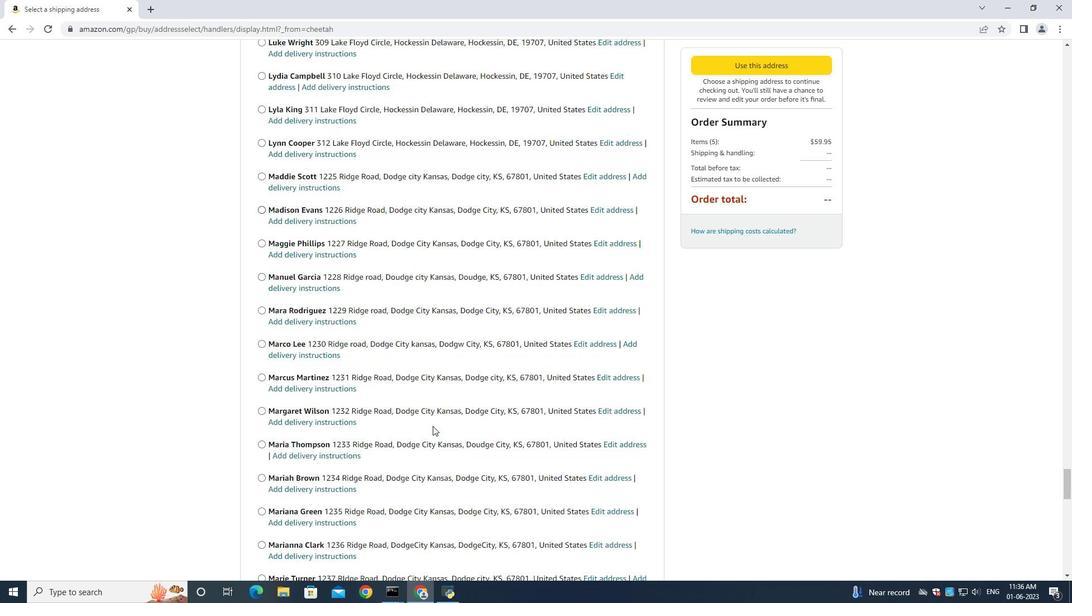 
Action: Mouse scrolled (432, 426) with delta (0, 0)
Screenshot: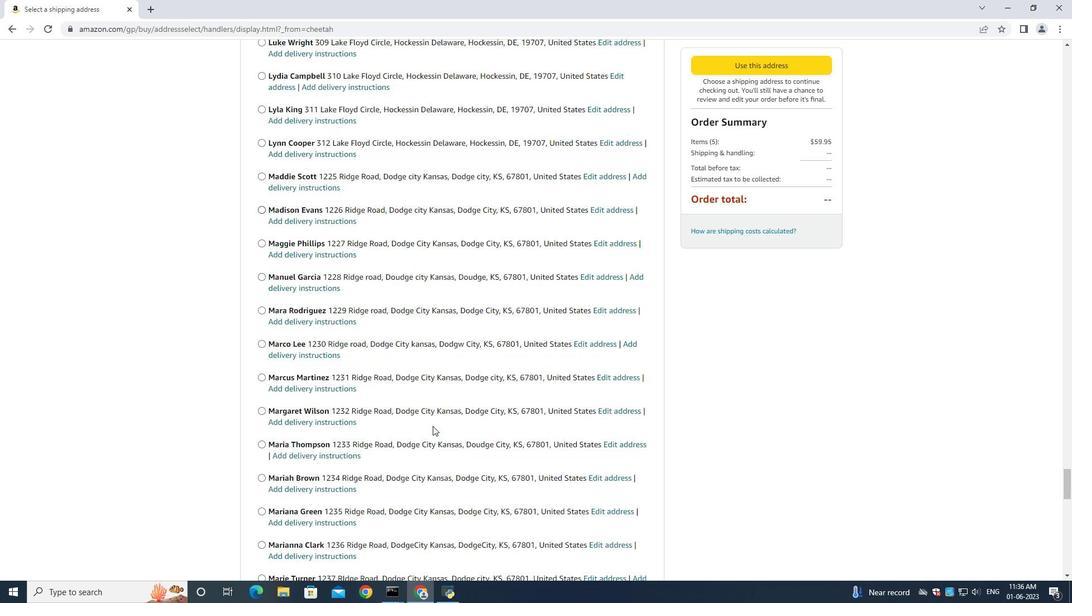 
Action: Mouse moved to (432, 427)
Screenshot: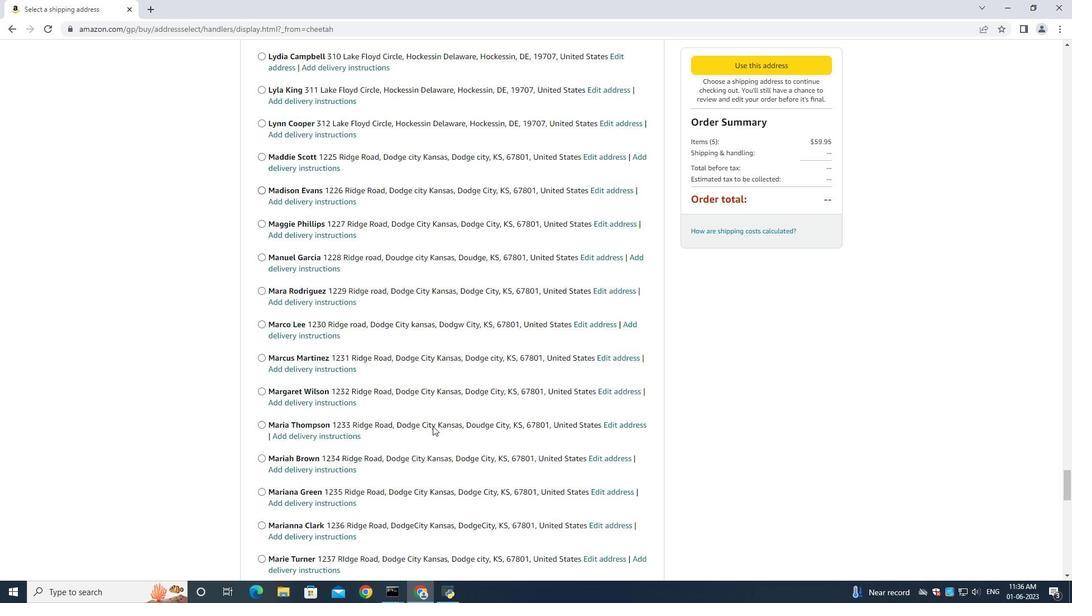 
Action: Mouse scrolled (432, 426) with delta (0, 0)
Screenshot: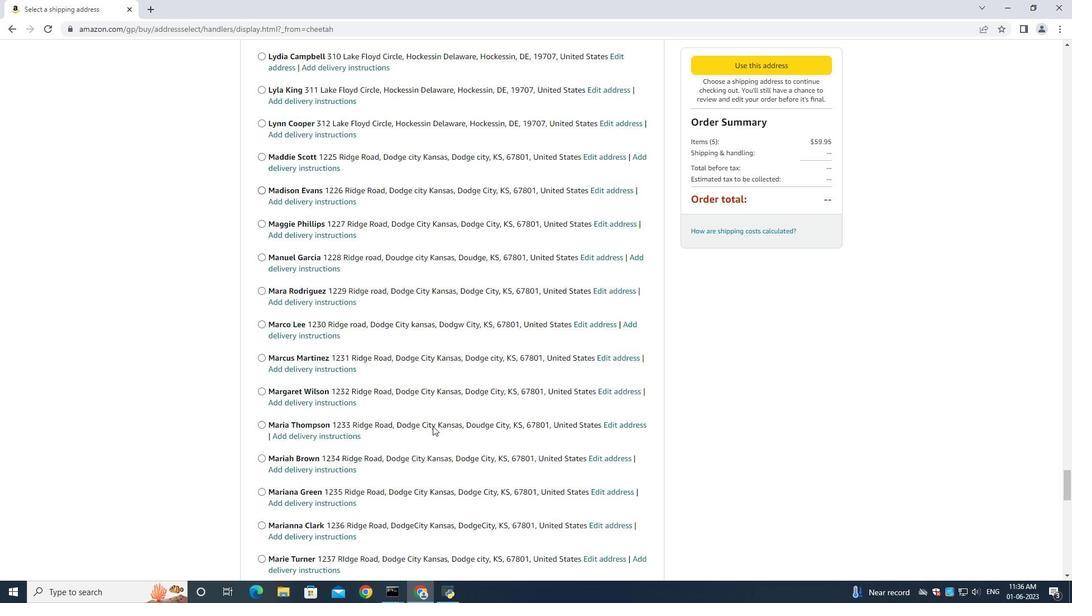 
Action: Mouse scrolled (432, 426) with delta (0, 0)
Screenshot: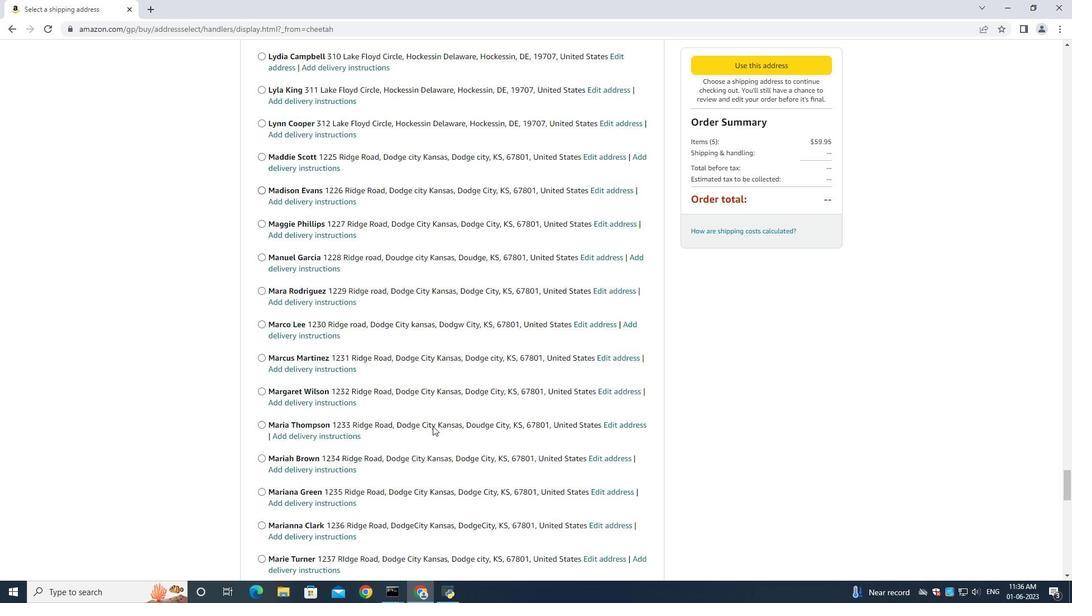 
Action: Mouse scrolled (432, 426) with delta (0, 0)
Screenshot: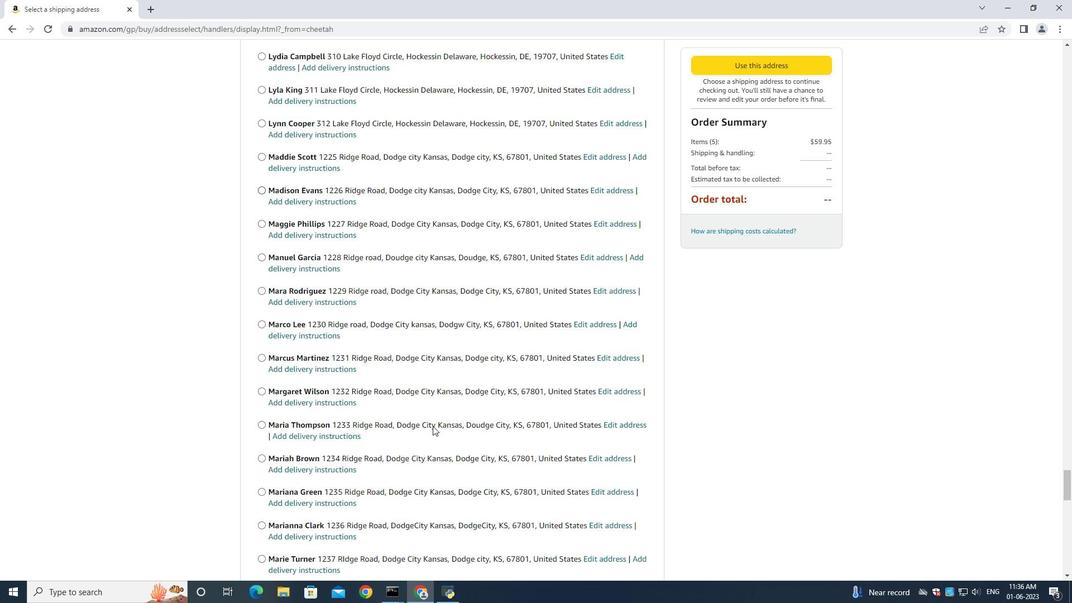 
Action: Mouse moved to (432, 445)
Screenshot: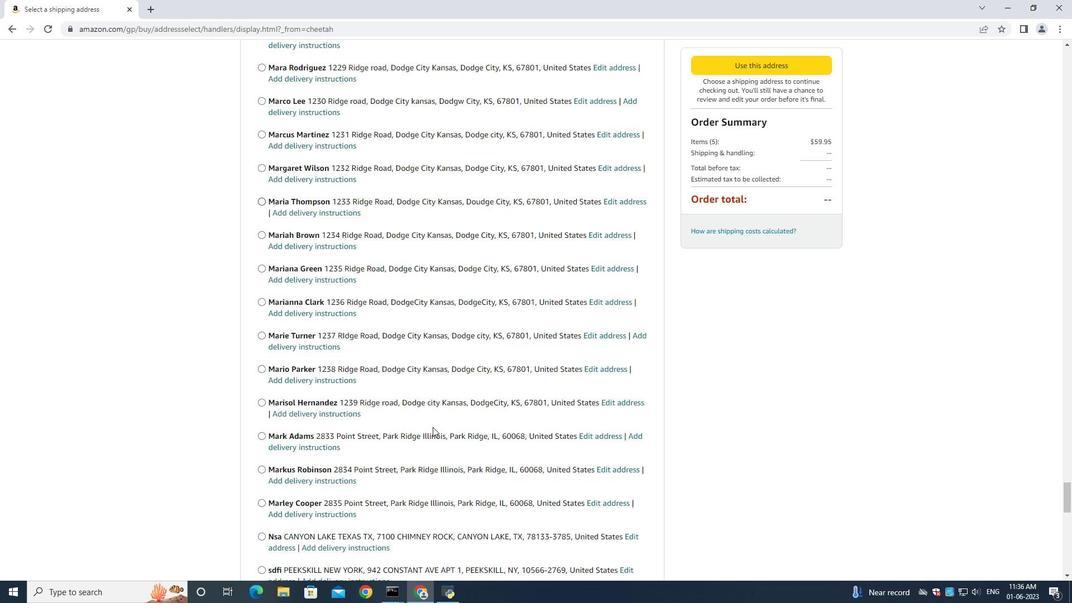 
Action: Mouse scrolled (432, 438) with delta (0, 0)
Screenshot: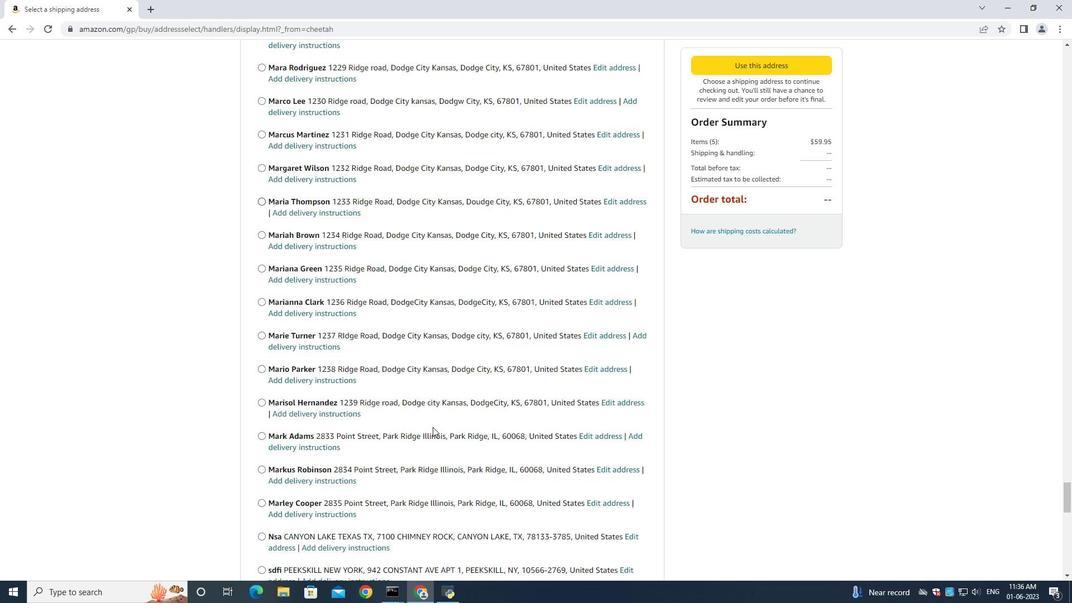
Action: Mouse moved to (432, 447)
Screenshot: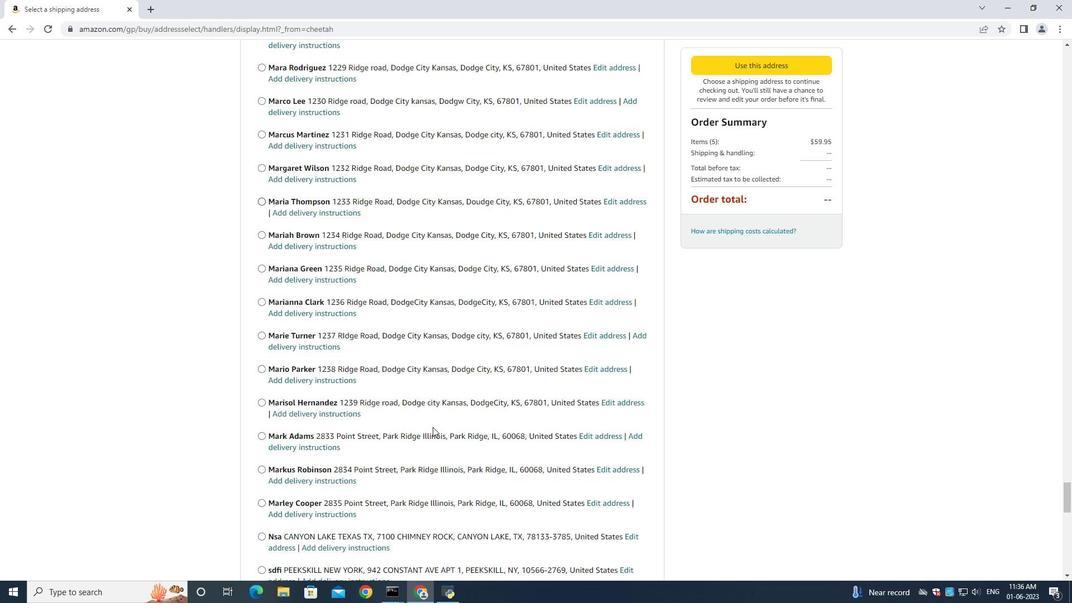 
Action: Mouse scrolled (432, 444) with delta (0, 0)
Screenshot: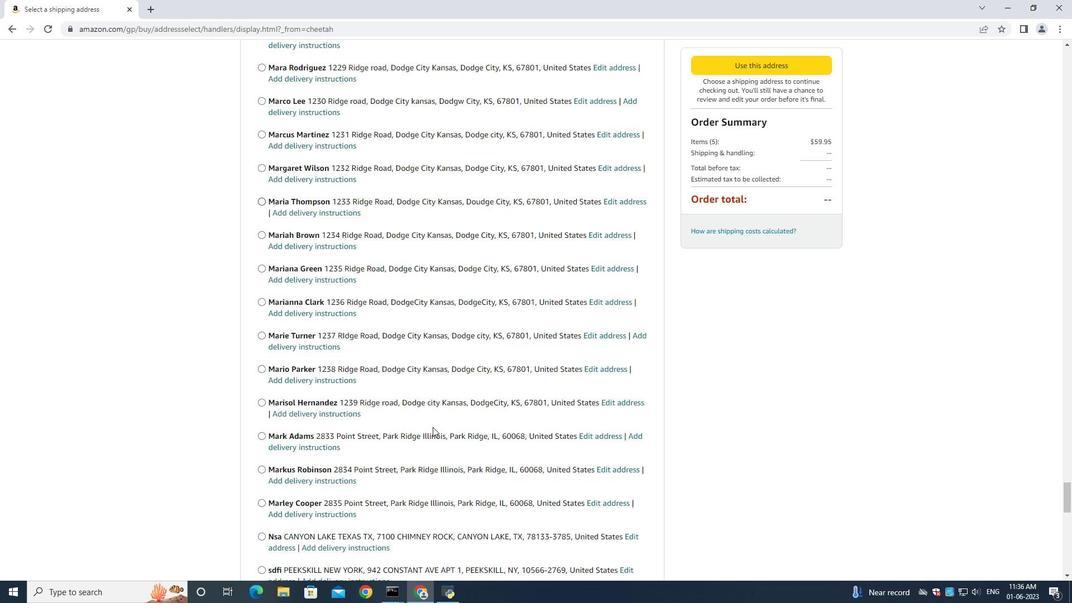 
Action: Mouse scrolled (432, 446) with delta (0, 0)
Screenshot: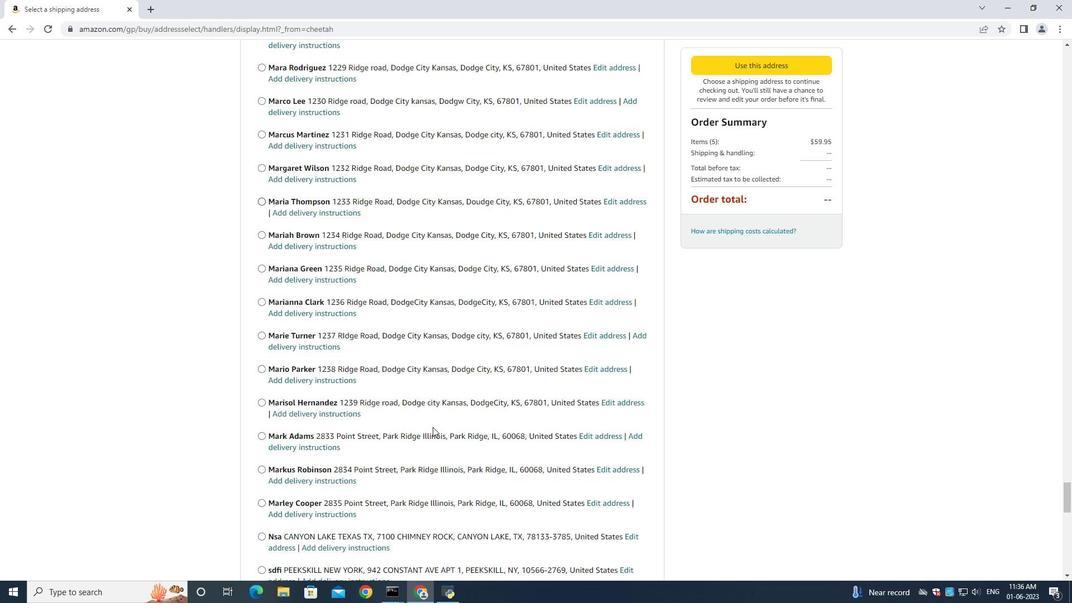 
Action: Mouse scrolled (432, 446) with delta (0, 0)
Screenshot: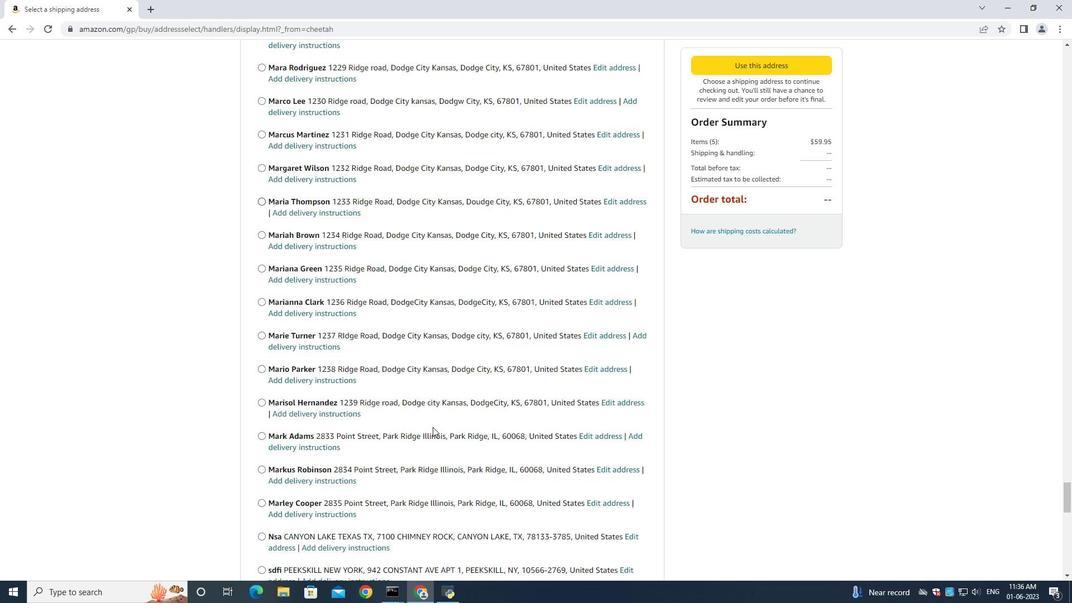 
Action: Mouse scrolled (432, 446) with delta (0, 0)
Screenshot: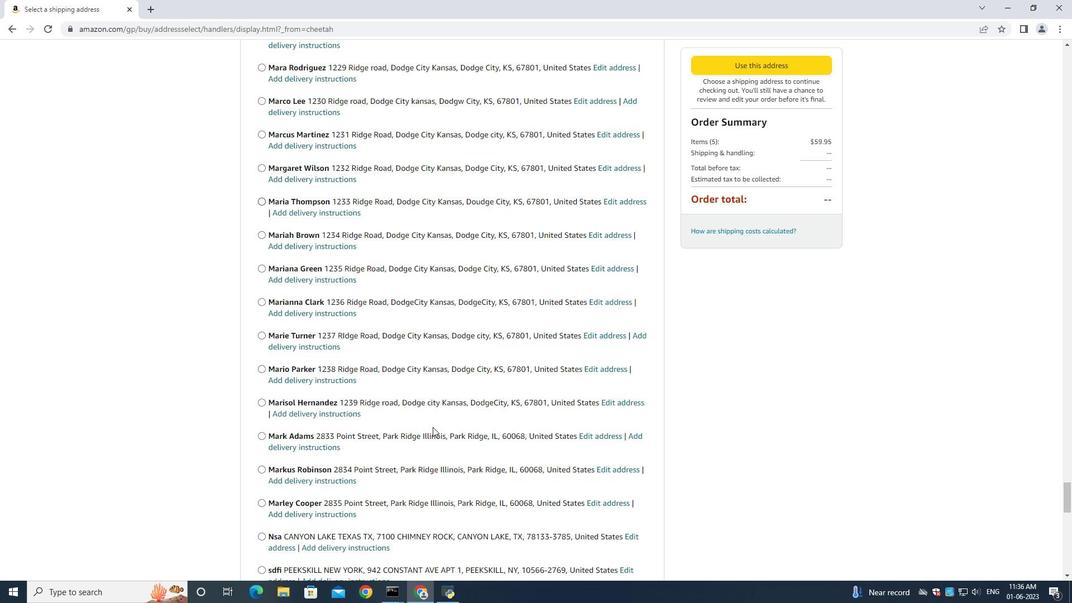 
Action: Mouse scrolled (432, 446) with delta (0, 0)
Screenshot: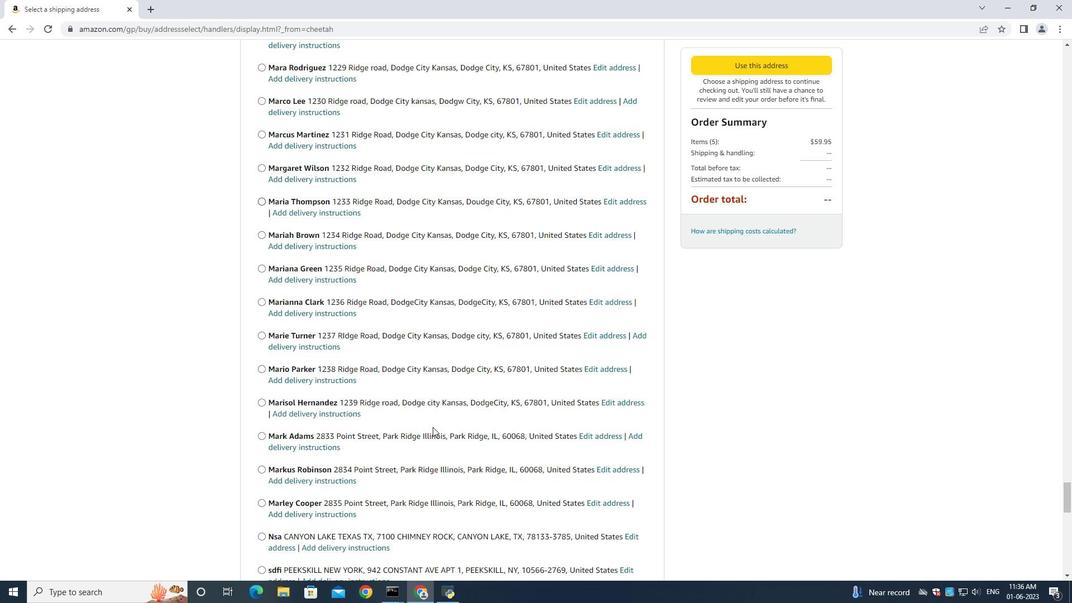 
Action: Mouse moved to (434, 441)
Screenshot: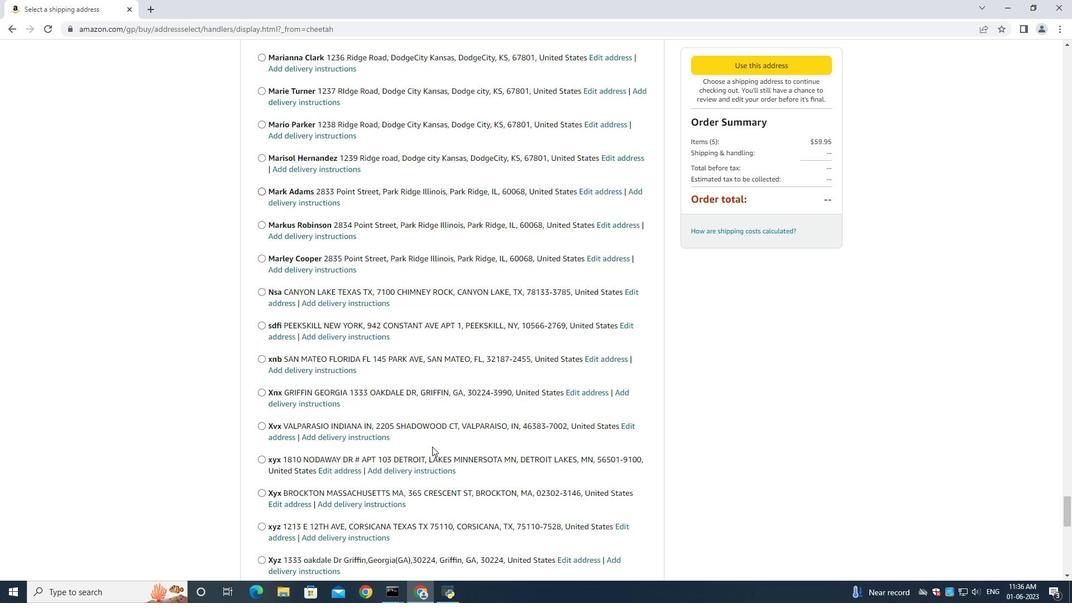 
Action: Mouse scrolled (434, 441) with delta (0, 0)
Screenshot: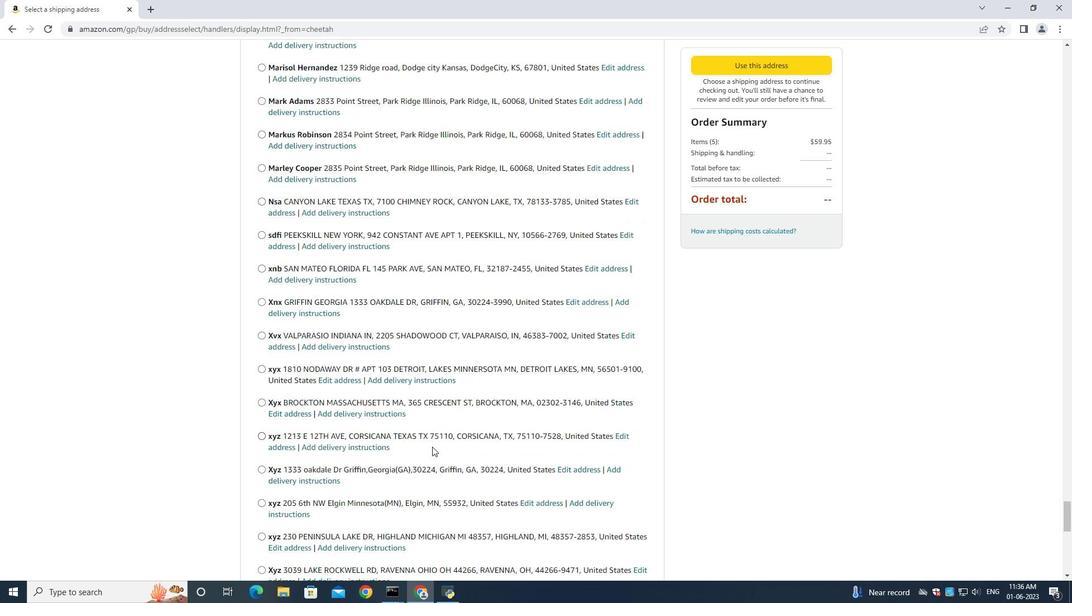 
Action: Mouse moved to (435, 440)
Screenshot: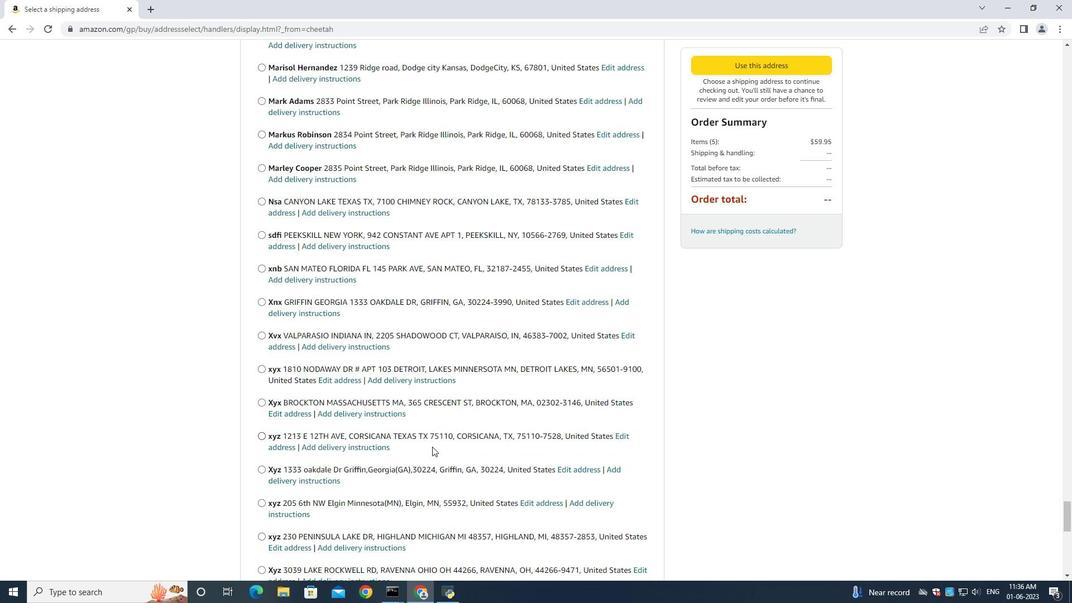 
Action: Mouse scrolled (434, 441) with delta (0, 0)
